 Task: Check a repository's "Topics" for categorized interests.
Action: Mouse moved to (548, 35)
Screenshot: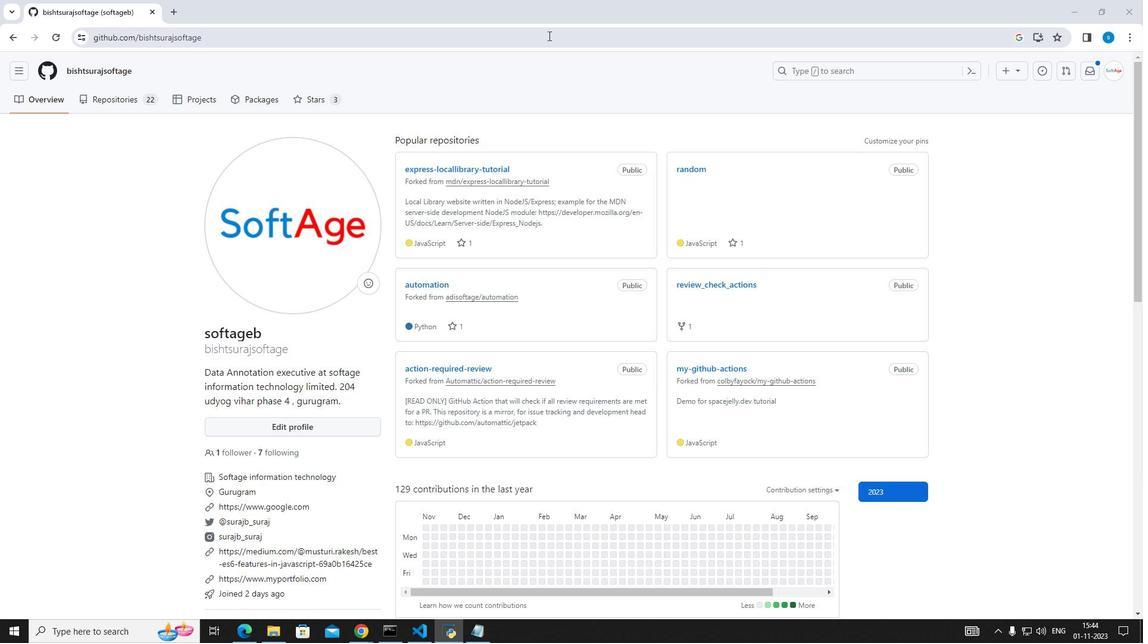 
Action: Mouse pressed left at (548, 35)
Screenshot: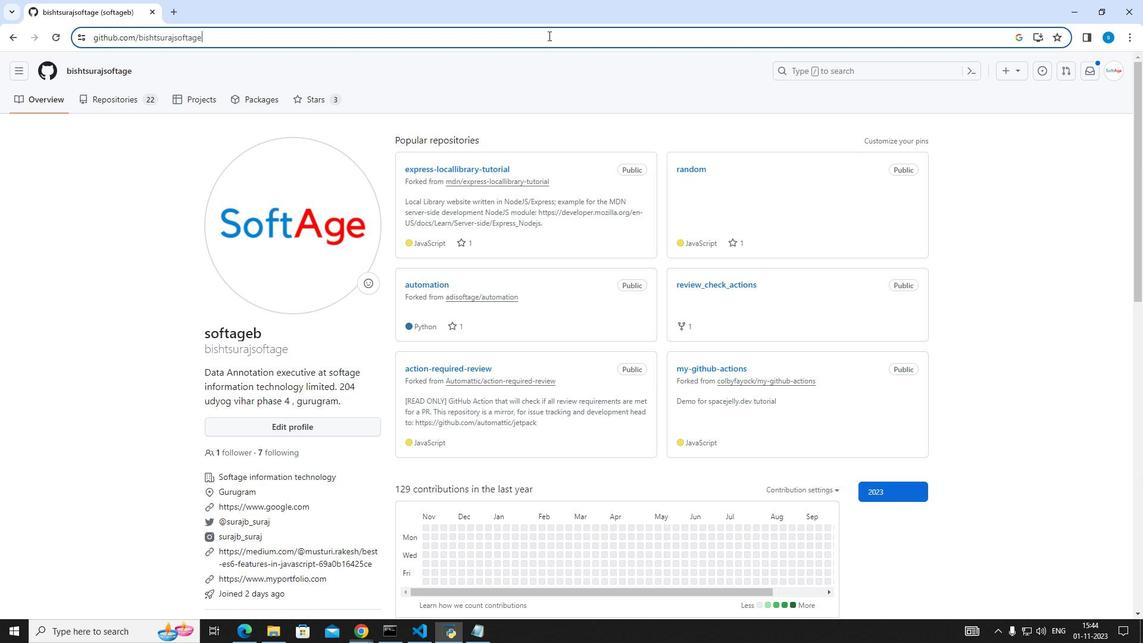 
Action: Key pressed <Key.backspace>www.github.com/topics<Key.enter>
Screenshot: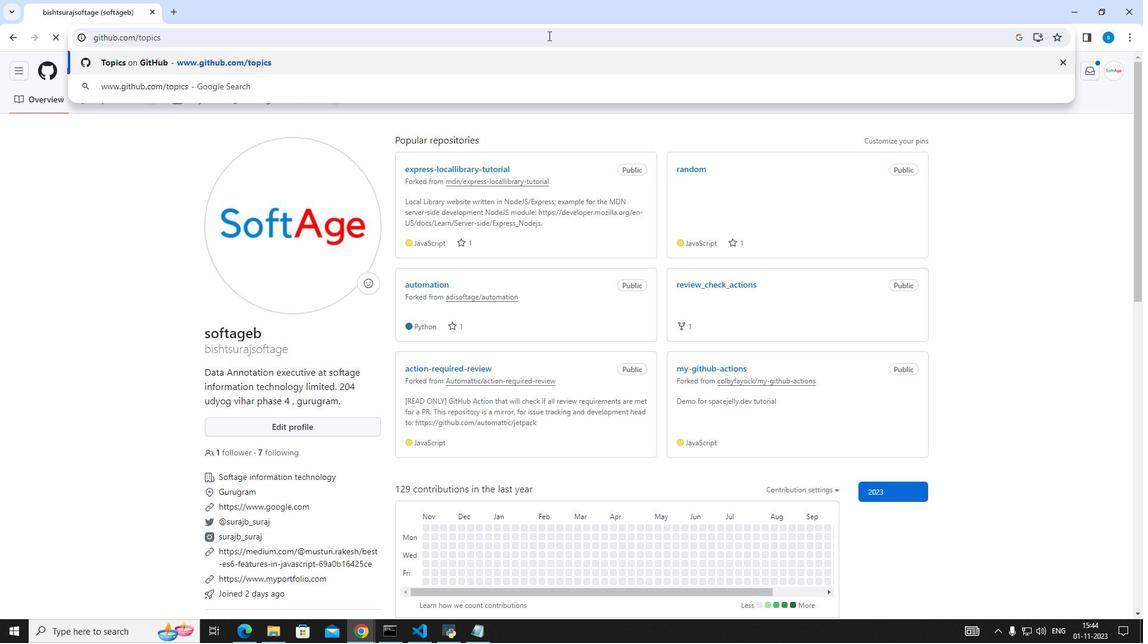 
Action: Mouse moved to (388, 319)
Screenshot: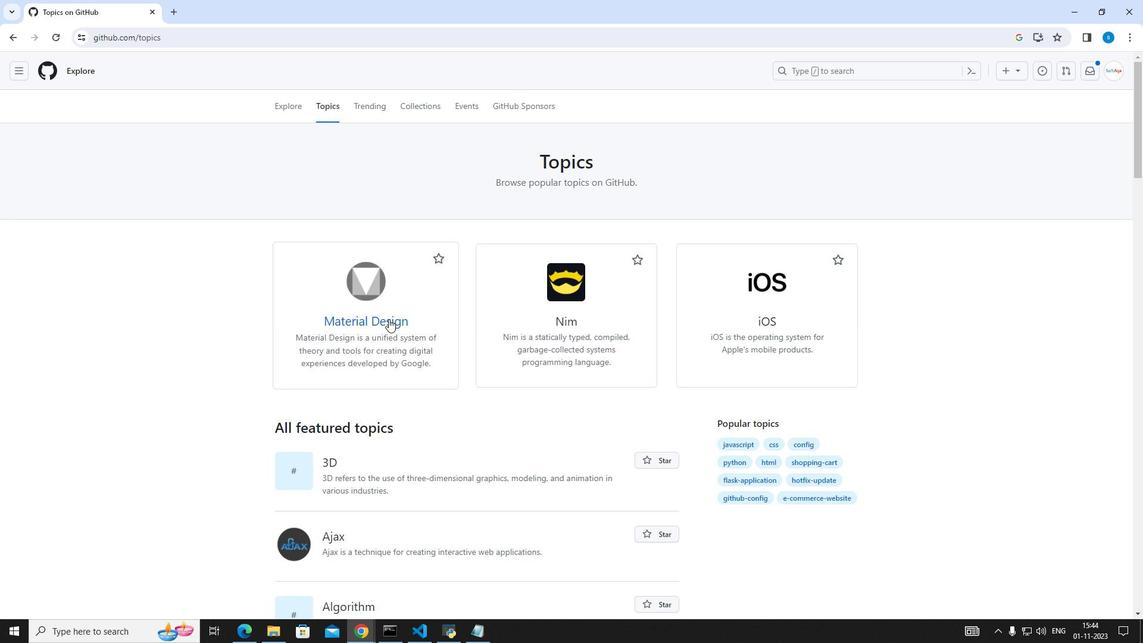 
Action: Mouse pressed left at (388, 319)
Screenshot: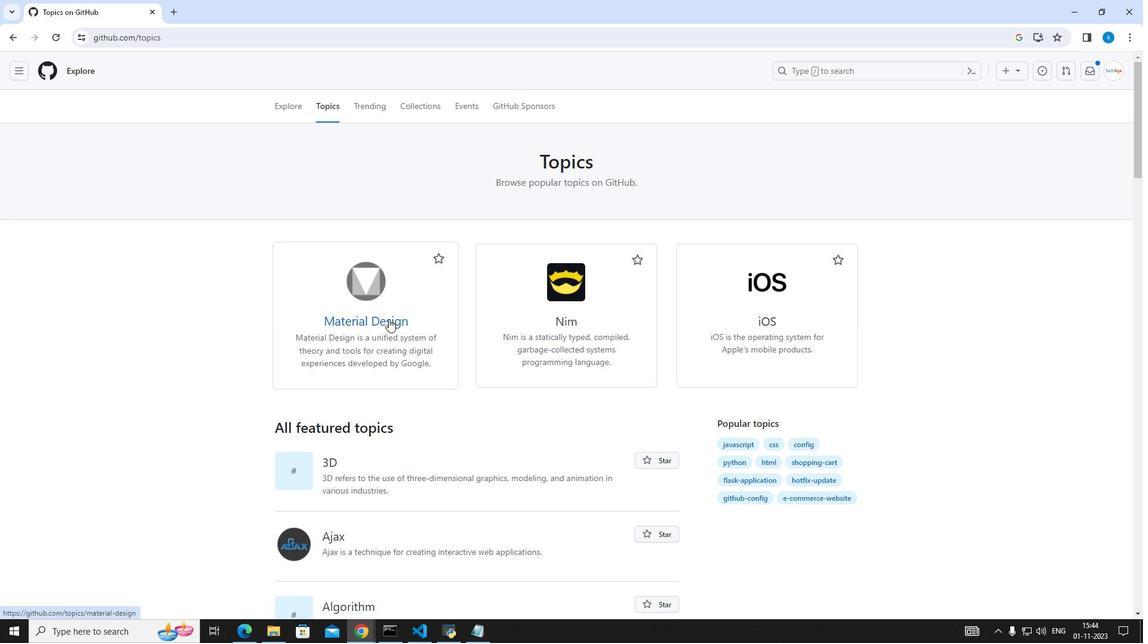 
Action: Mouse moved to (335, 478)
Screenshot: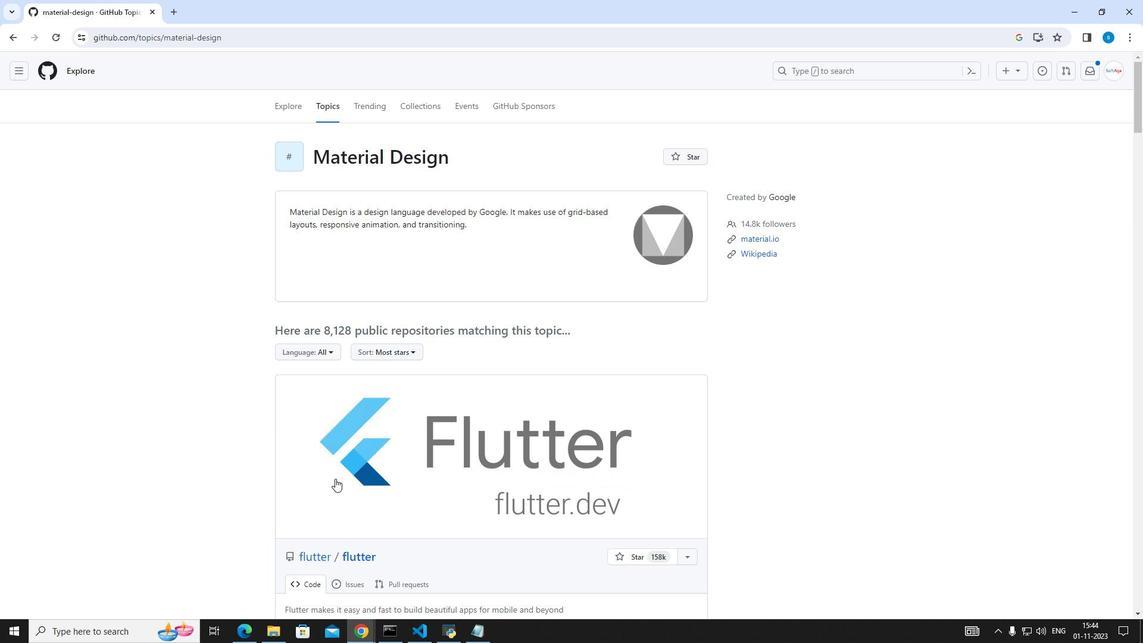 
Action: Mouse scrolled (335, 478) with delta (0, 0)
Screenshot: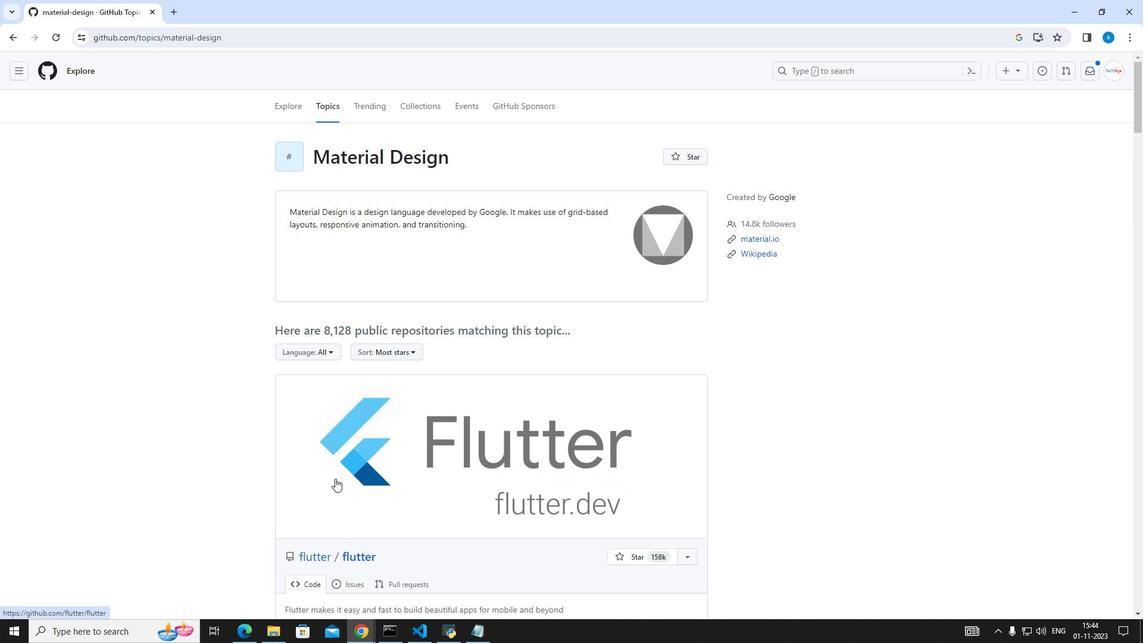 
Action: Mouse moved to (368, 495)
Screenshot: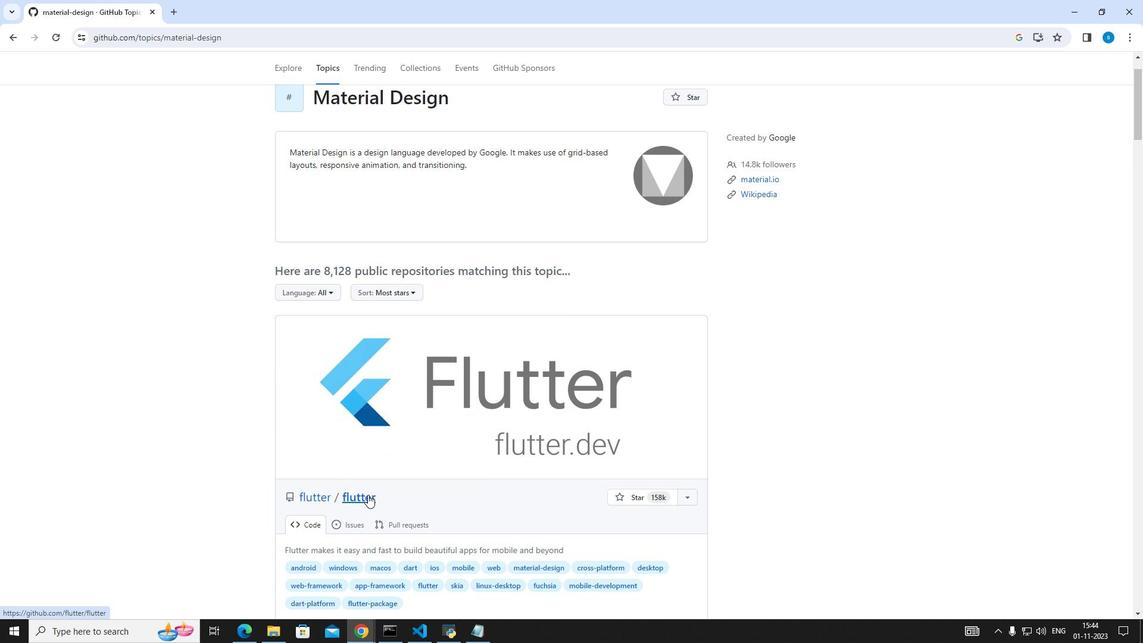 
Action: Mouse pressed left at (368, 495)
Screenshot: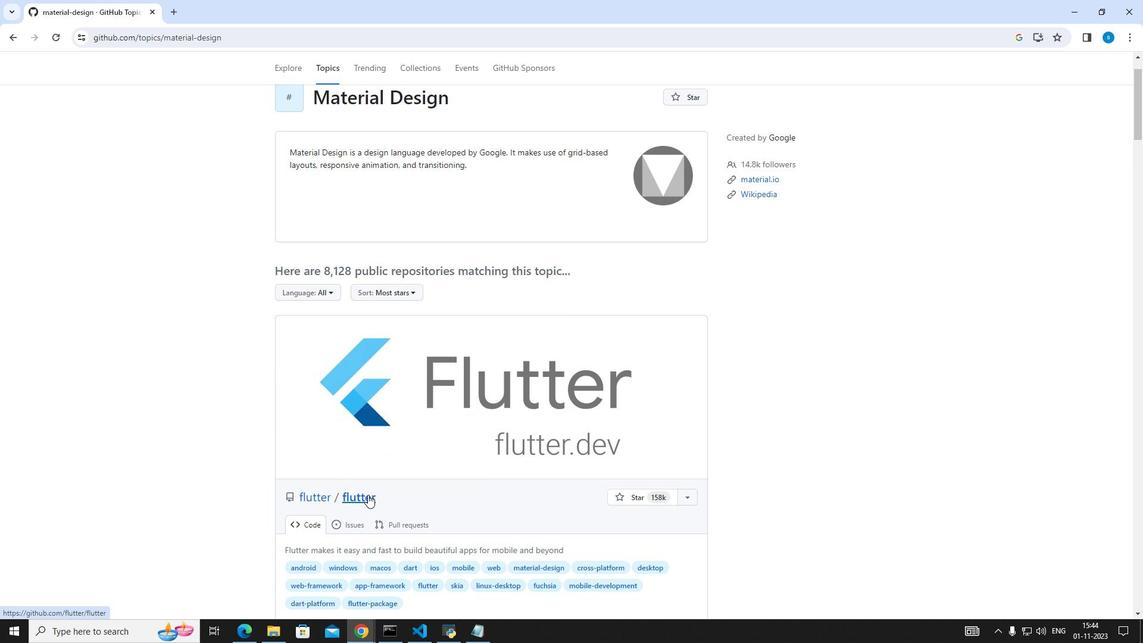 
Action: Mouse moved to (367, 483)
Screenshot: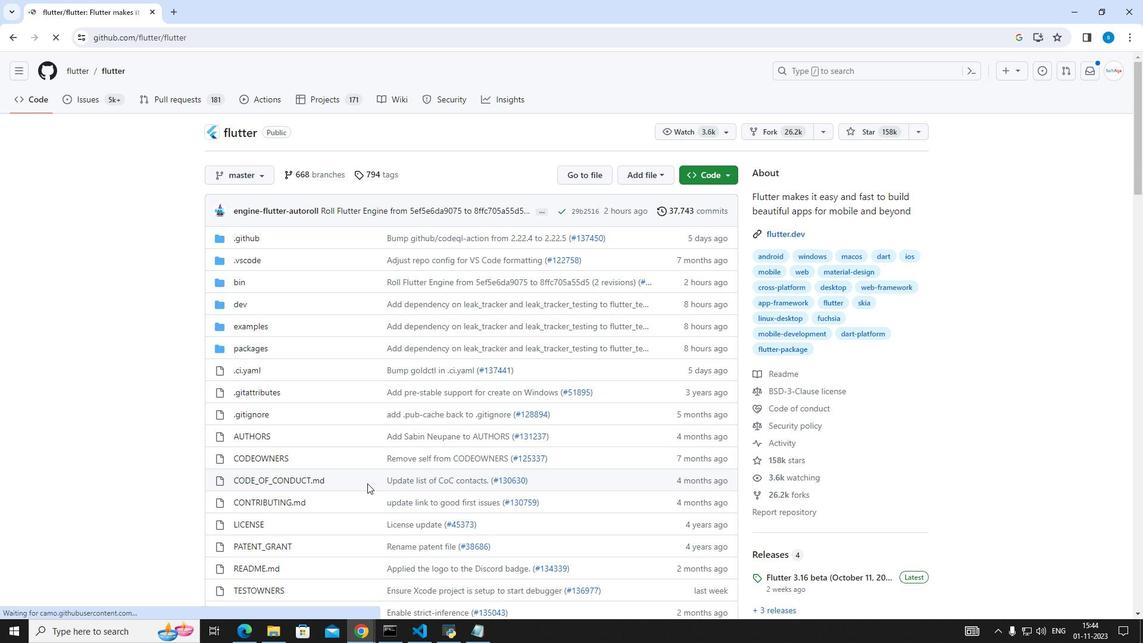 
Action: Mouse scrolled (367, 483) with delta (0, 0)
Screenshot: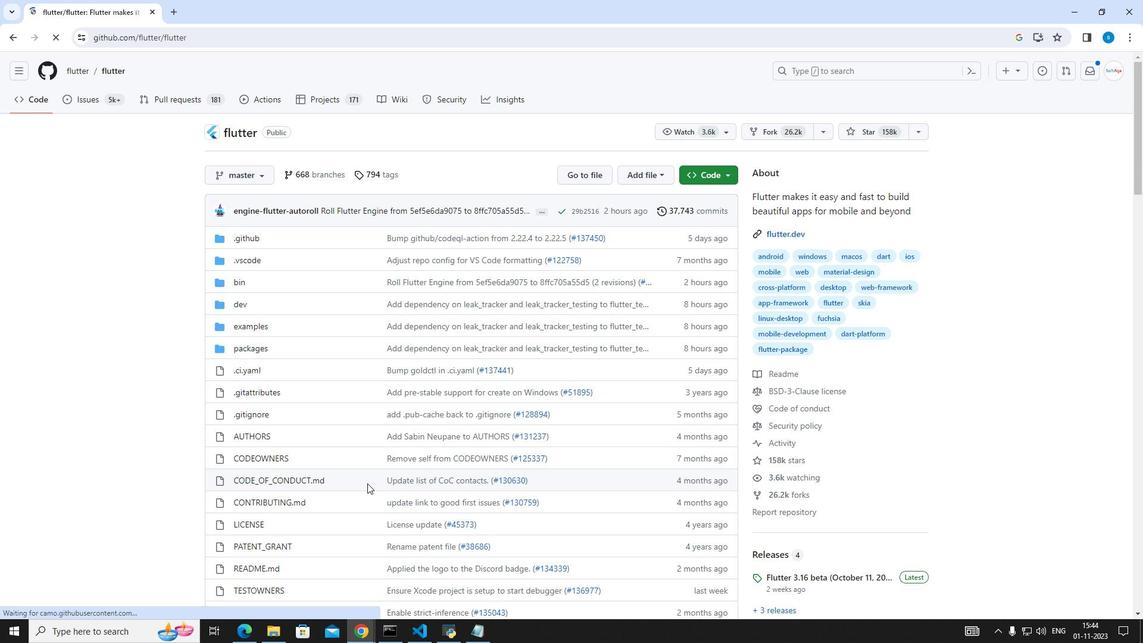 
Action: Mouse scrolled (367, 483) with delta (0, 0)
Screenshot: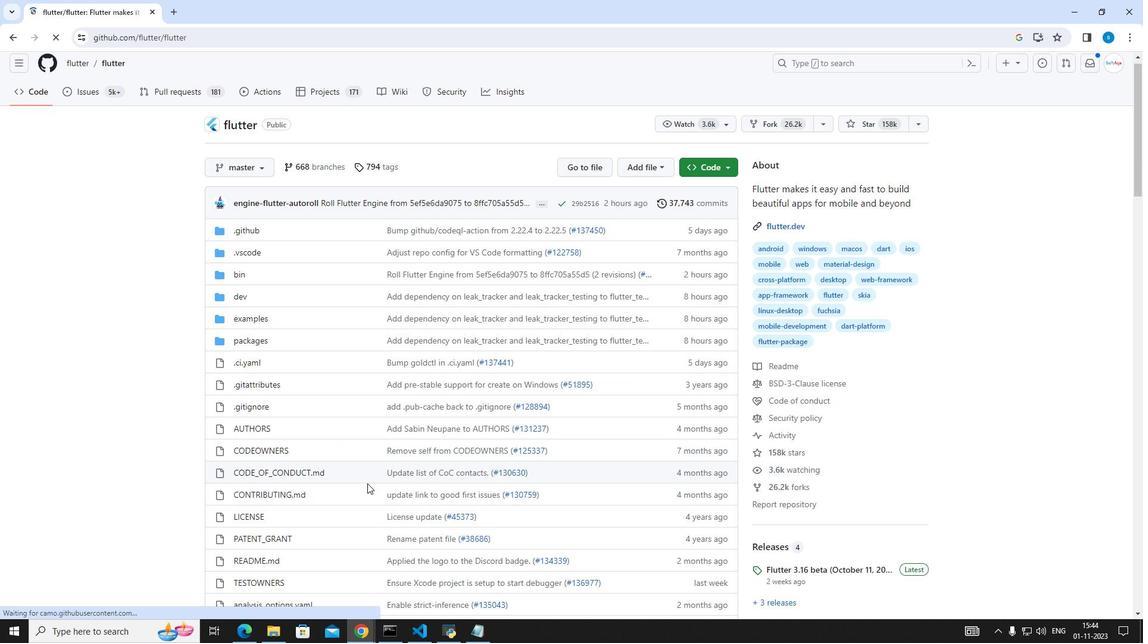 
Action: Mouse scrolled (367, 483) with delta (0, 0)
Screenshot: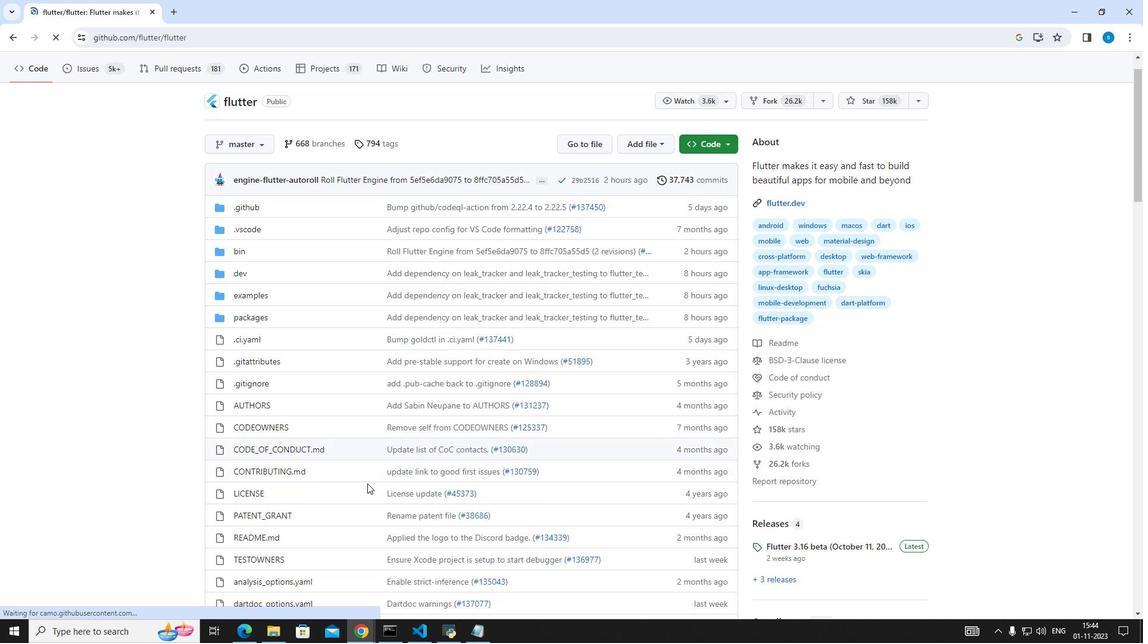 
Action: Mouse scrolled (367, 483) with delta (0, 0)
Screenshot: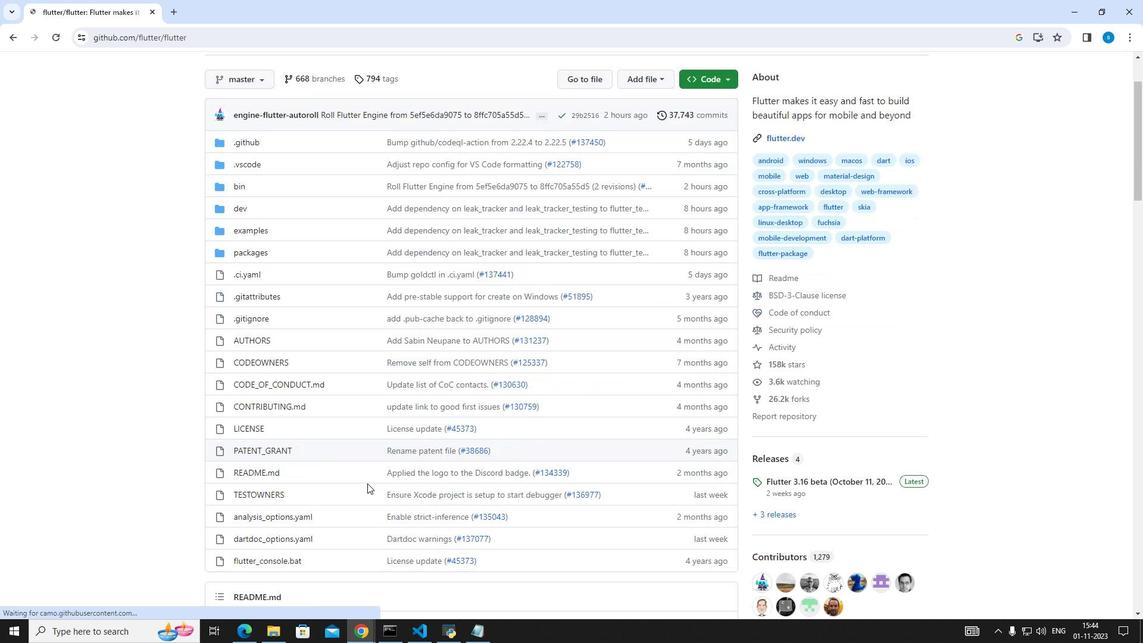 
Action: Mouse scrolled (367, 483) with delta (0, 0)
Screenshot: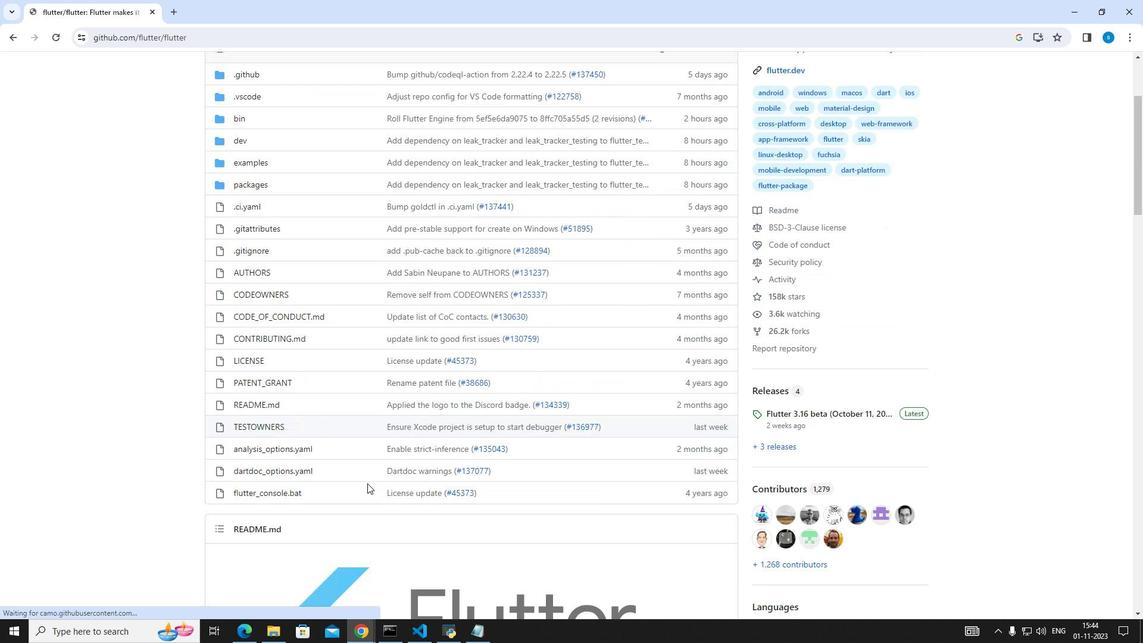 
Action: Mouse moved to (367, 483)
Screenshot: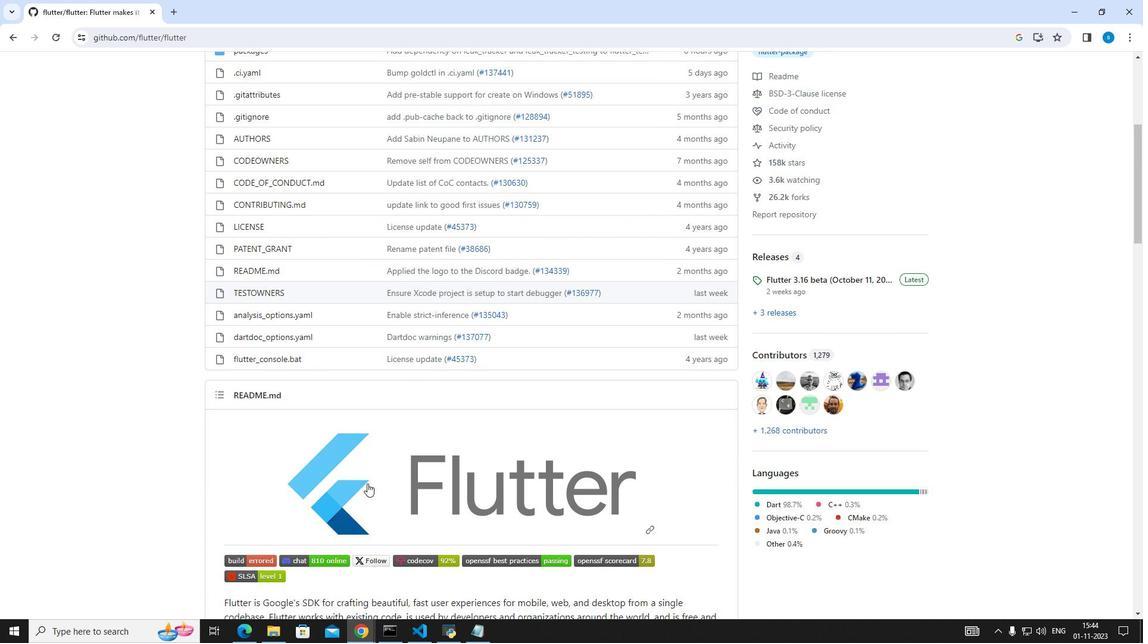 
Action: Mouse scrolled (367, 483) with delta (0, 0)
Screenshot: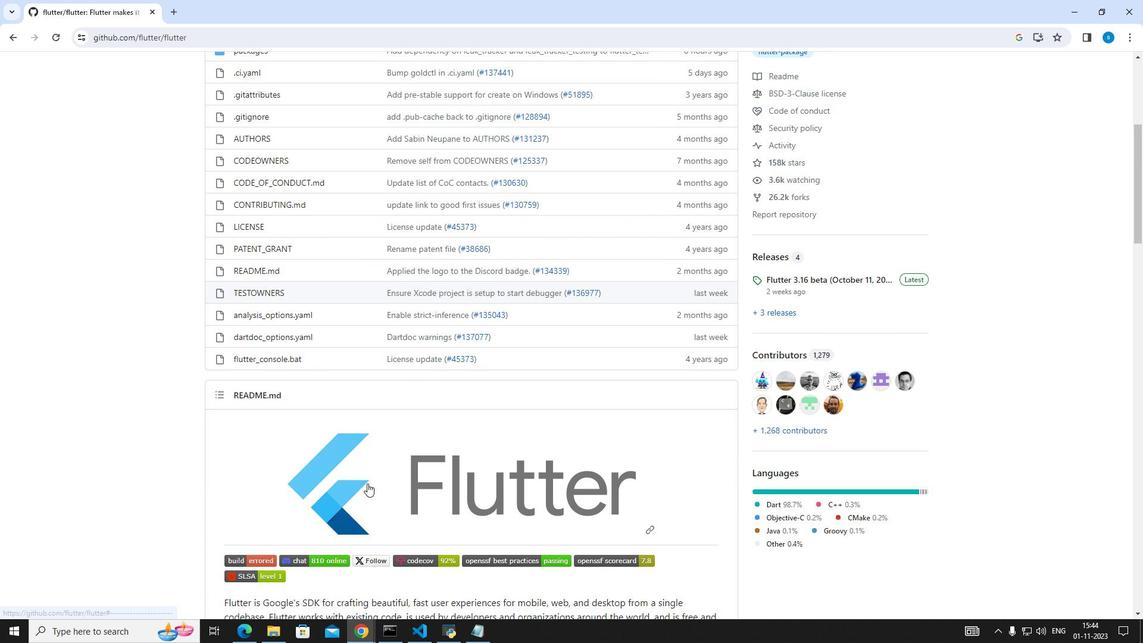 
Action: Mouse scrolled (367, 483) with delta (0, 0)
Screenshot: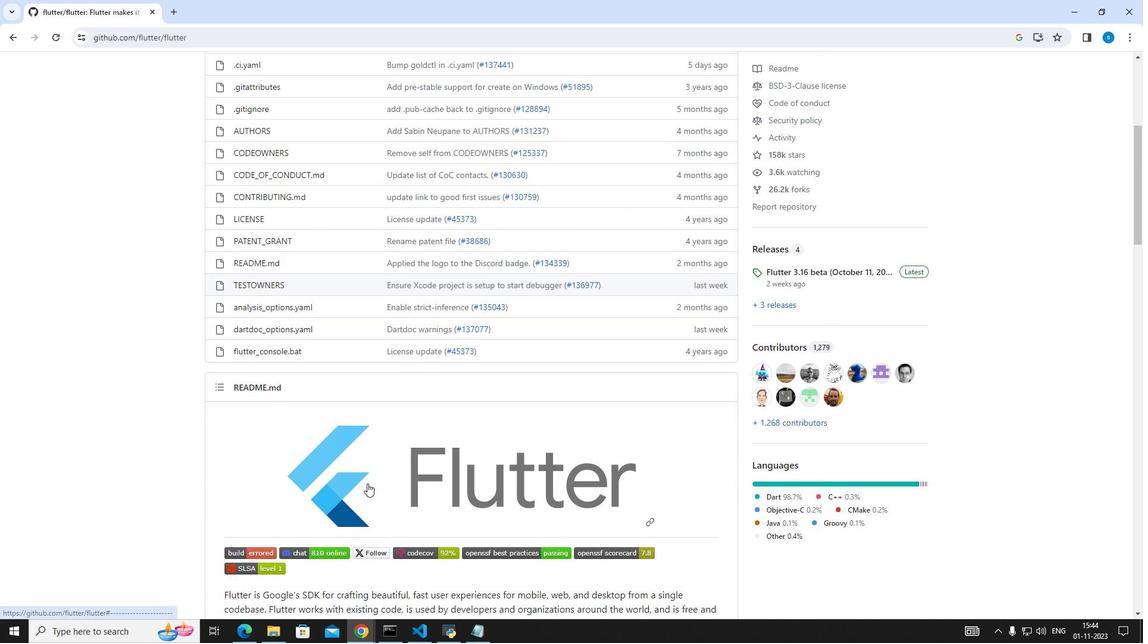 
Action: Mouse scrolled (367, 483) with delta (0, 0)
Screenshot: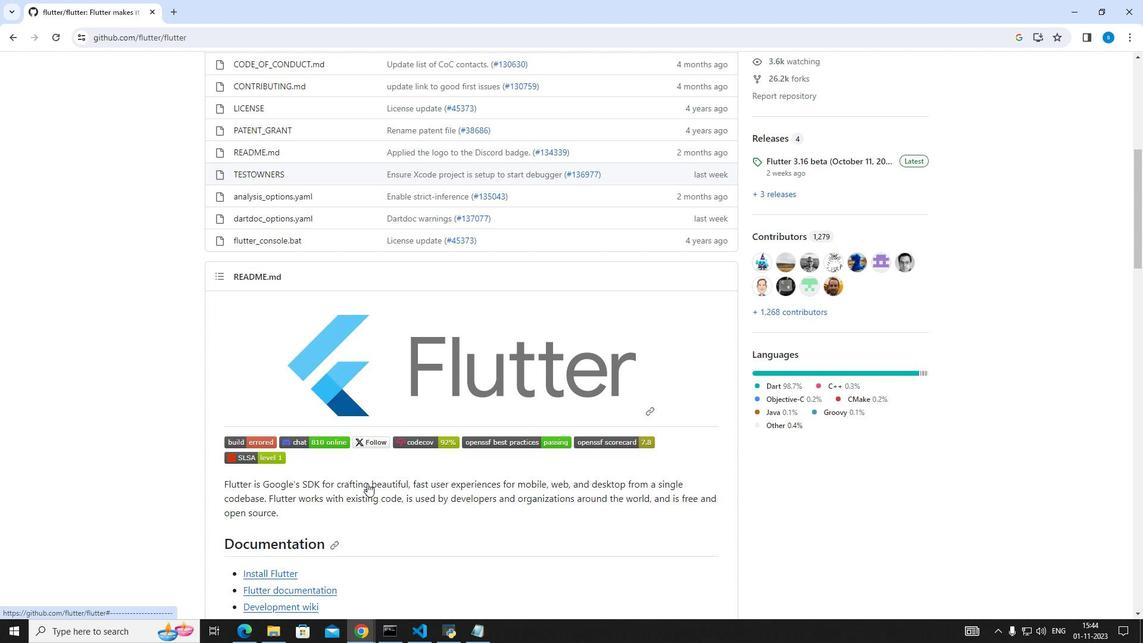 
Action: Mouse scrolled (367, 484) with delta (0, 0)
Screenshot: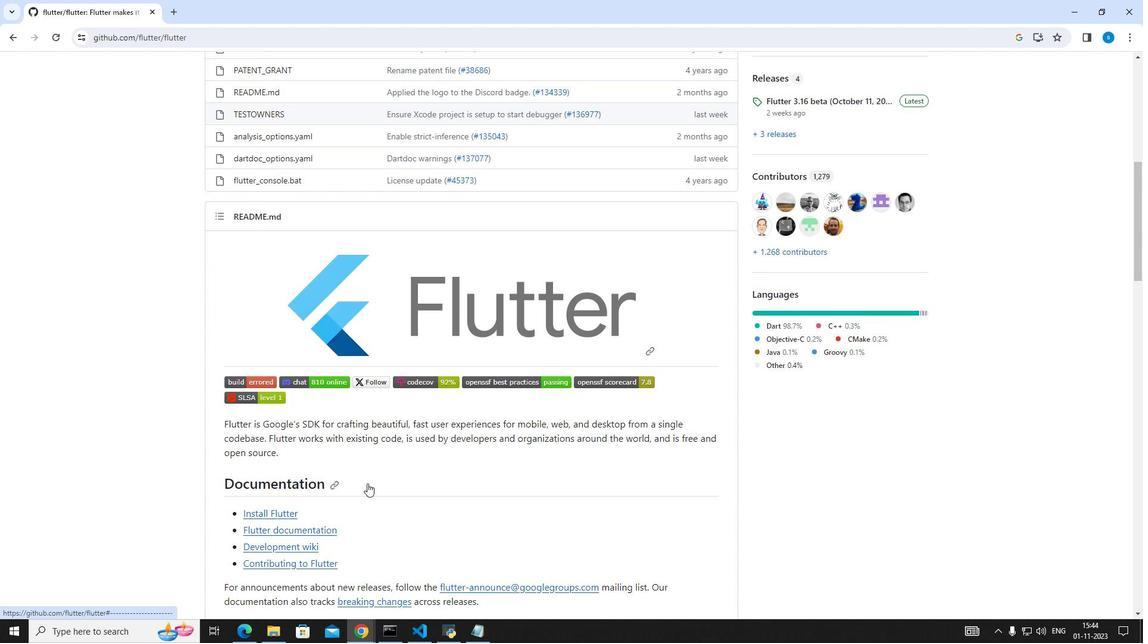 
Action: Mouse scrolled (367, 484) with delta (0, 0)
Screenshot: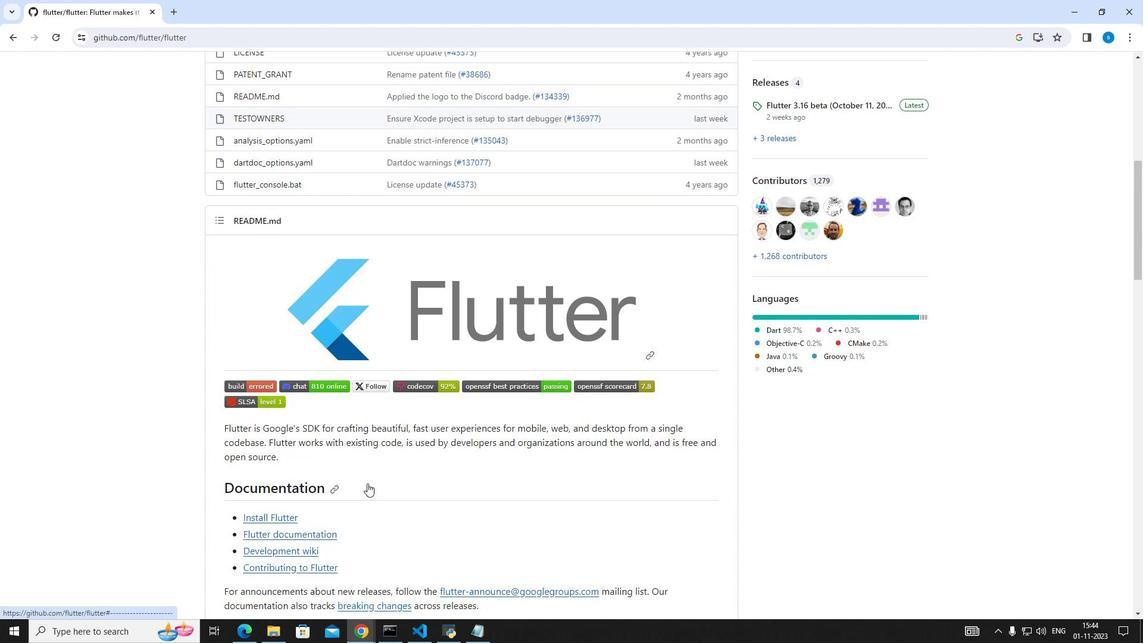 
Action: Mouse scrolled (367, 484) with delta (0, 0)
Screenshot: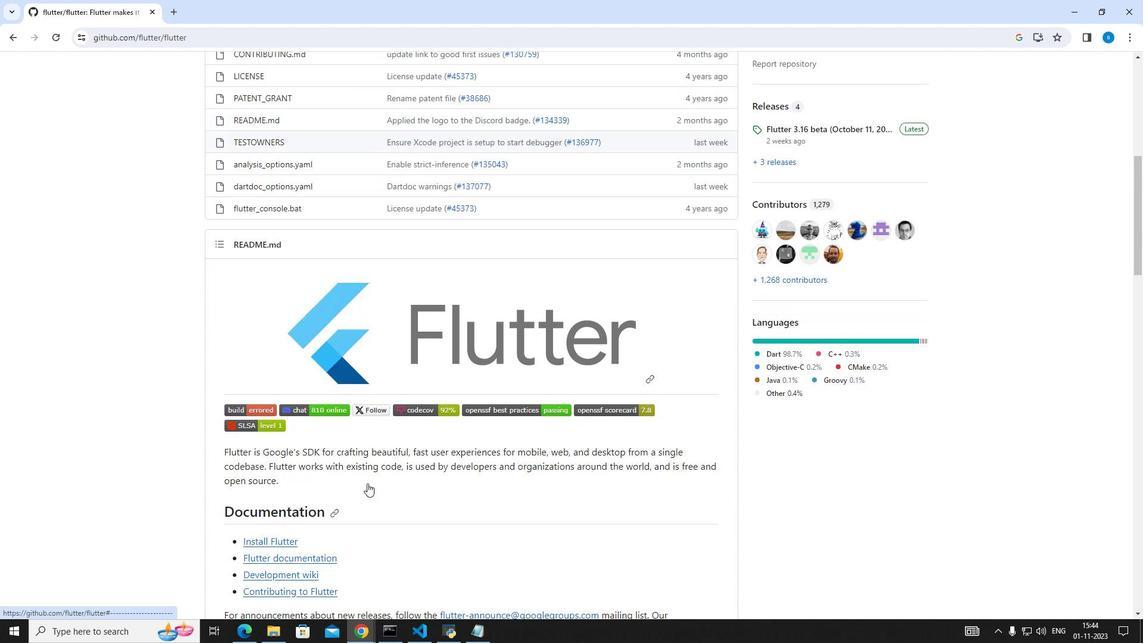 
Action: Mouse scrolled (367, 484) with delta (0, 0)
Screenshot: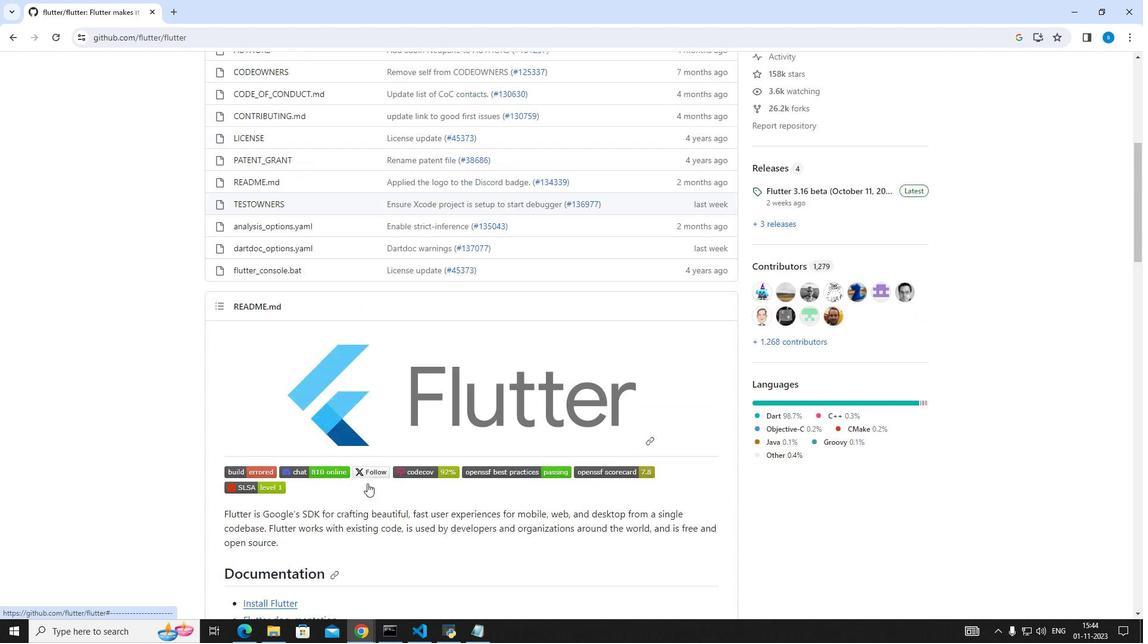 
Action: Mouse moved to (367, 482)
Screenshot: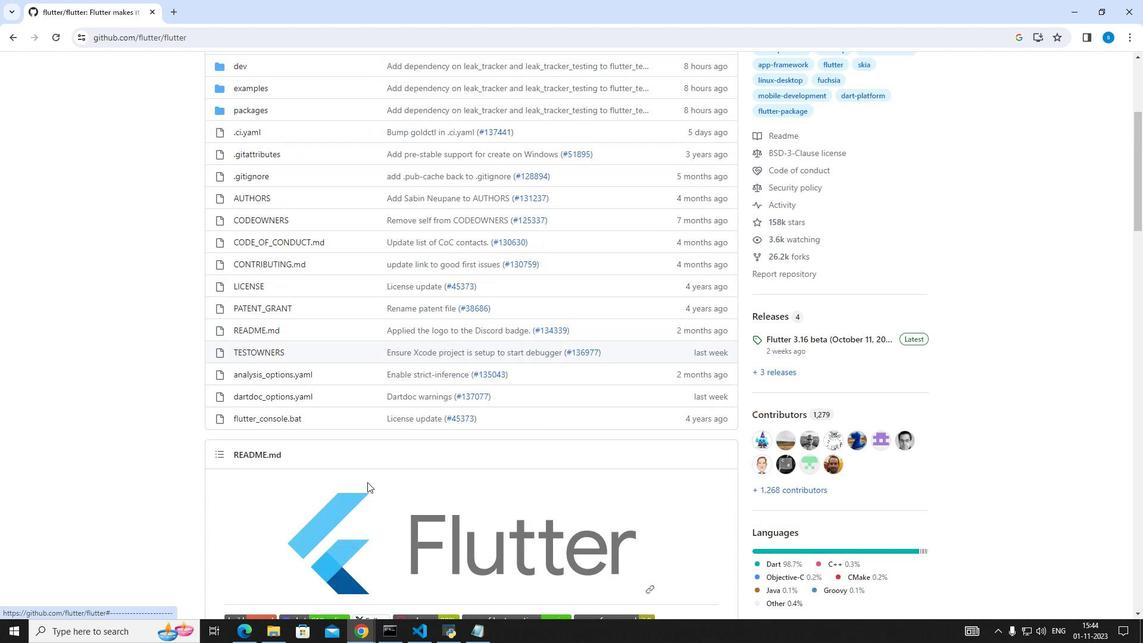 
Action: Mouse scrolled (367, 481) with delta (0, 0)
Screenshot: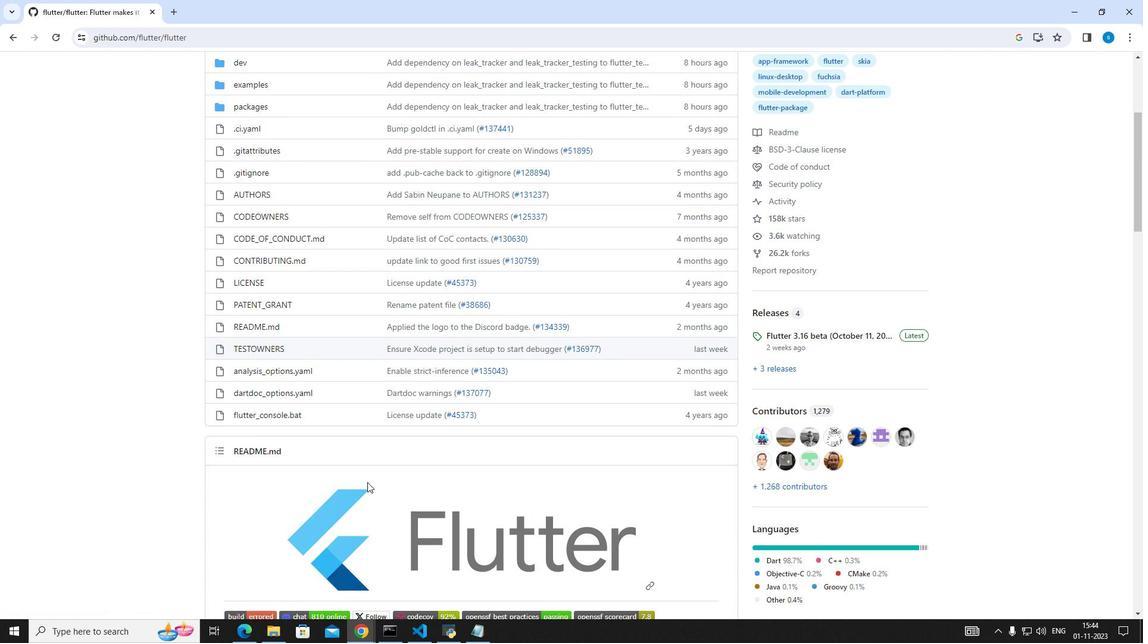 
Action: Mouse scrolled (367, 481) with delta (0, 0)
Screenshot: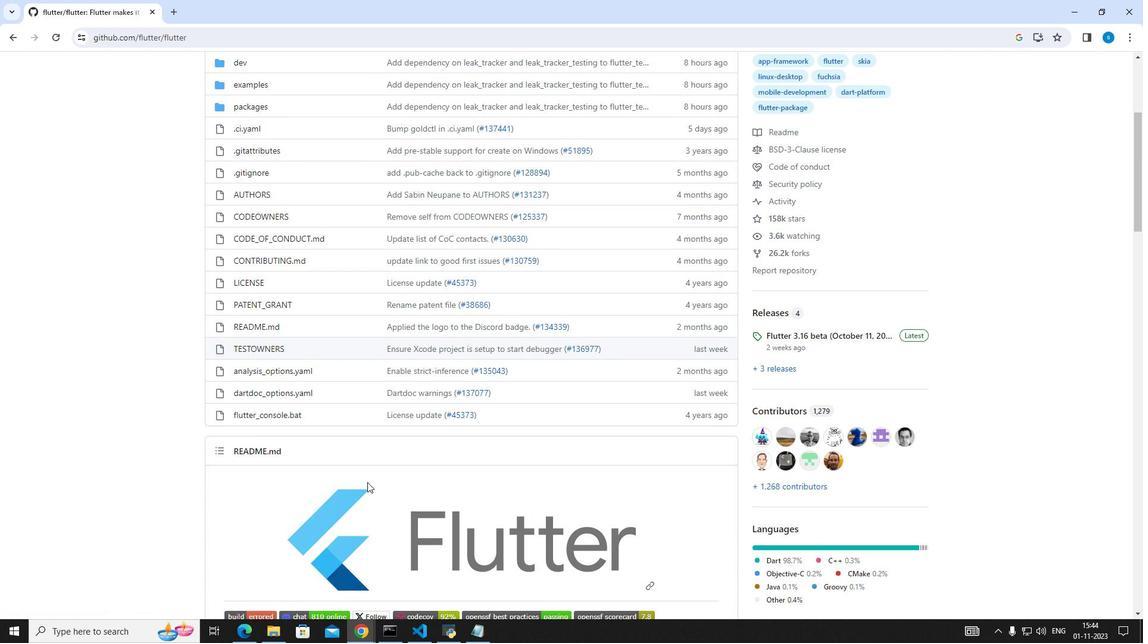 
Action: Mouse scrolled (367, 481) with delta (0, 0)
Screenshot: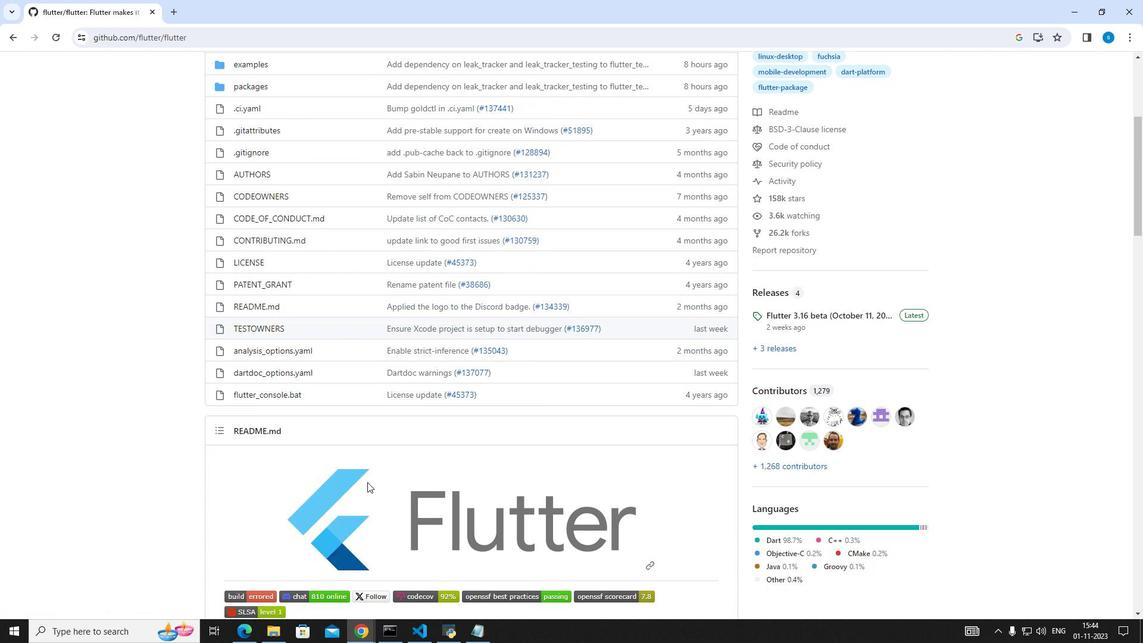 
Action: Mouse scrolled (367, 481) with delta (0, 0)
Screenshot: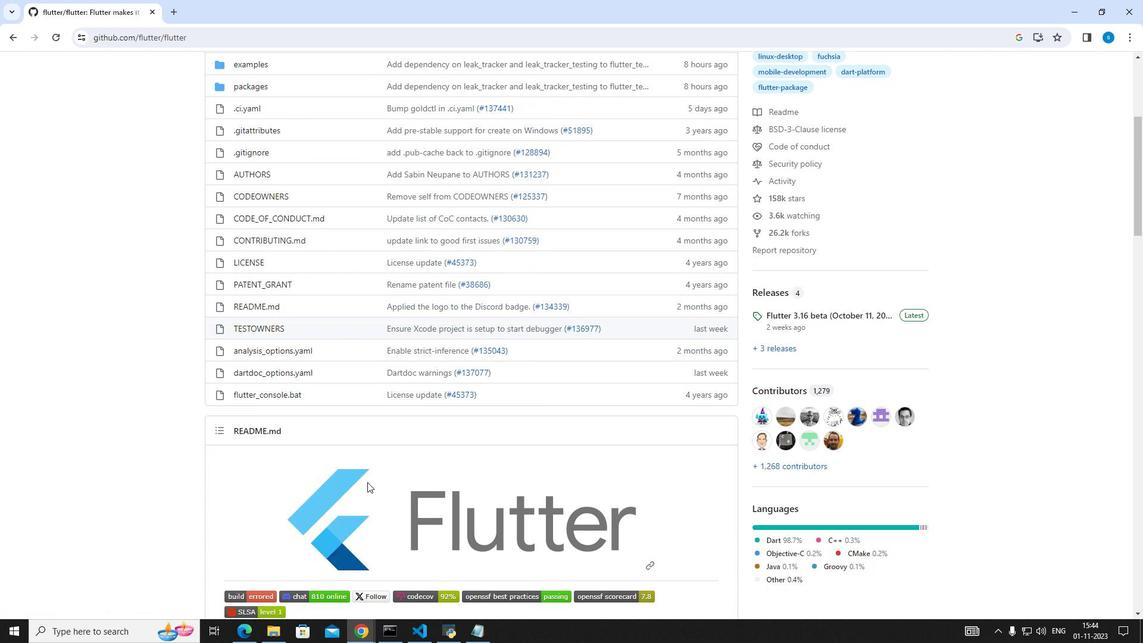 
Action: Mouse scrolled (367, 481) with delta (0, 0)
Screenshot: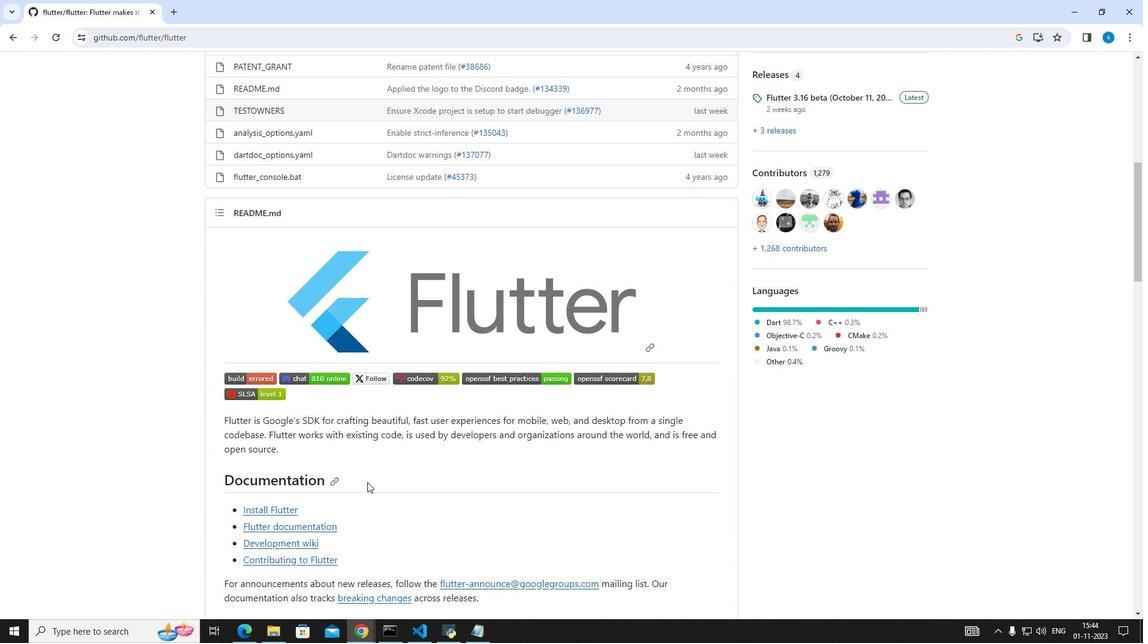 
Action: Mouse scrolled (367, 481) with delta (0, 0)
Screenshot: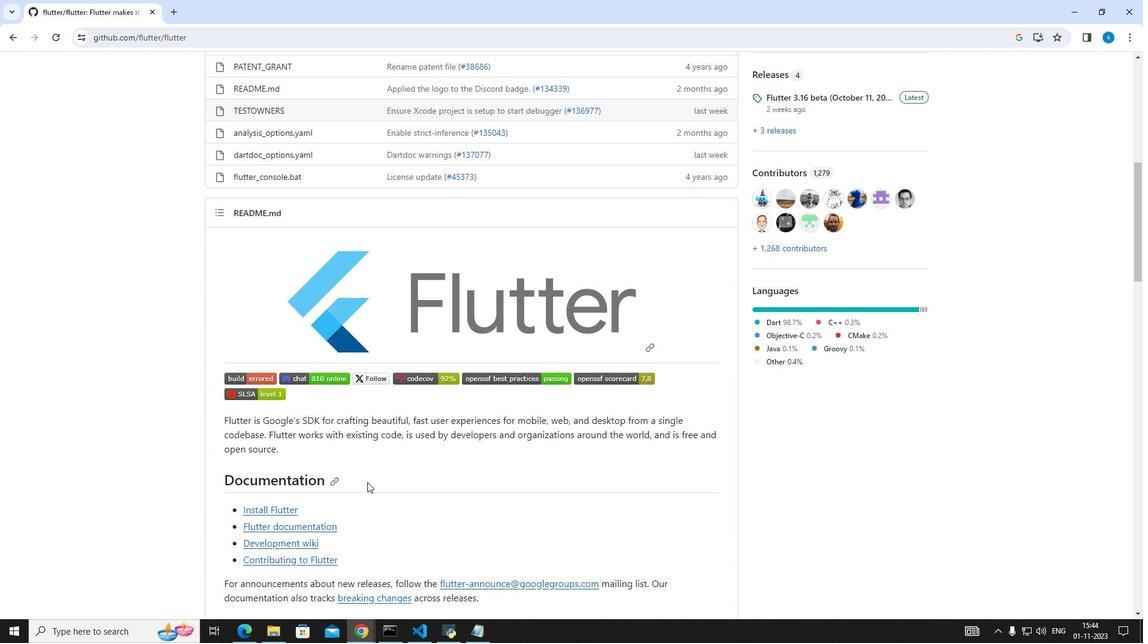 
Action: Mouse scrolled (367, 481) with delta (0, 0)
Screenshot: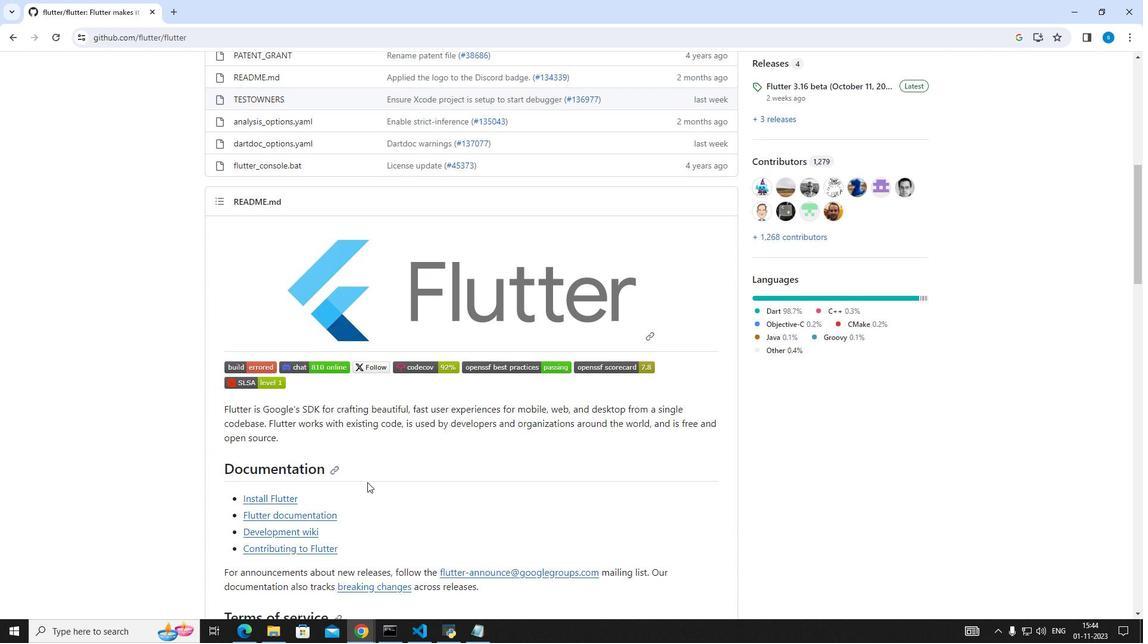 
Action: Mouse scrolled (367, 481) with delta (0, 0)
Screenshot: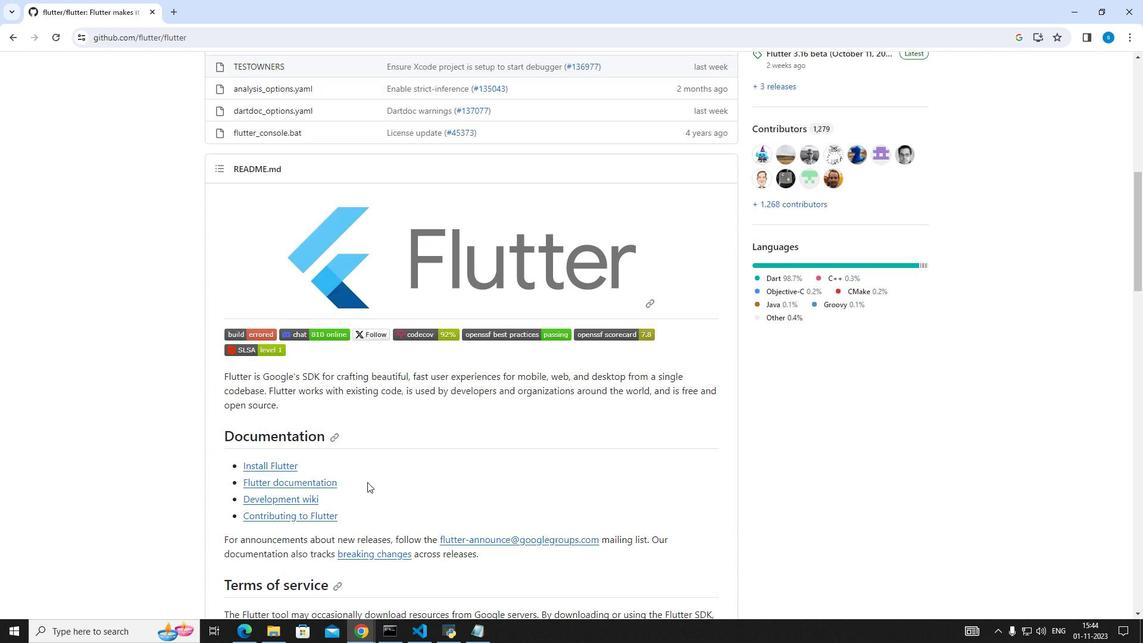 
Action: Mouse scrolled (367, 481) with delta (0, 0)
Screenshot: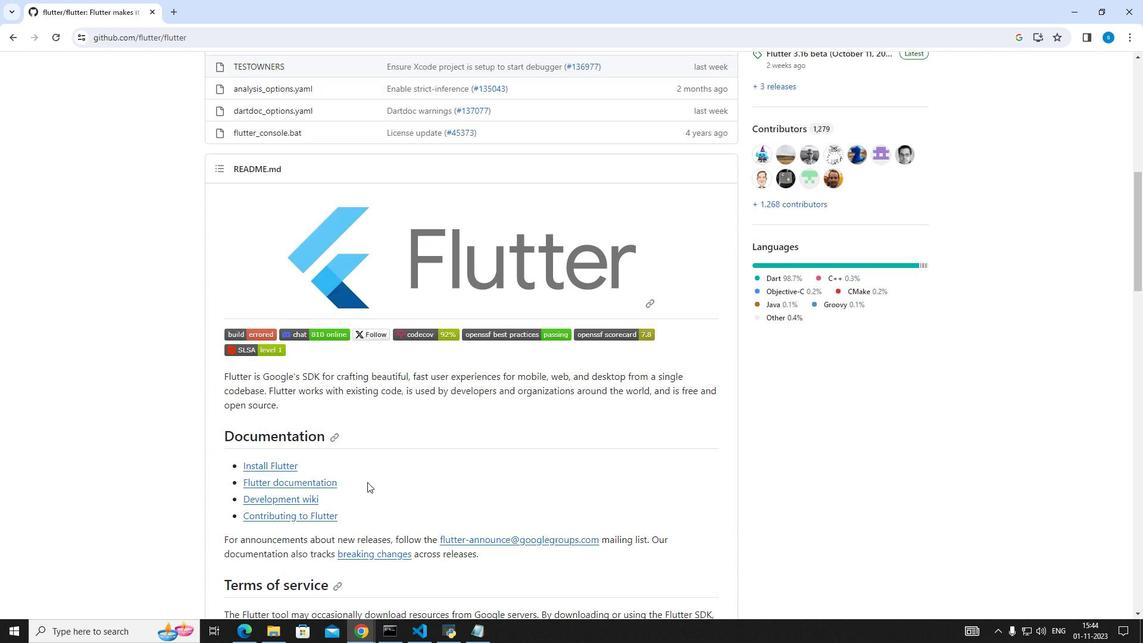 
Action: Mouse scrolled (367, 481) with delta (0, 0)
Screenshot: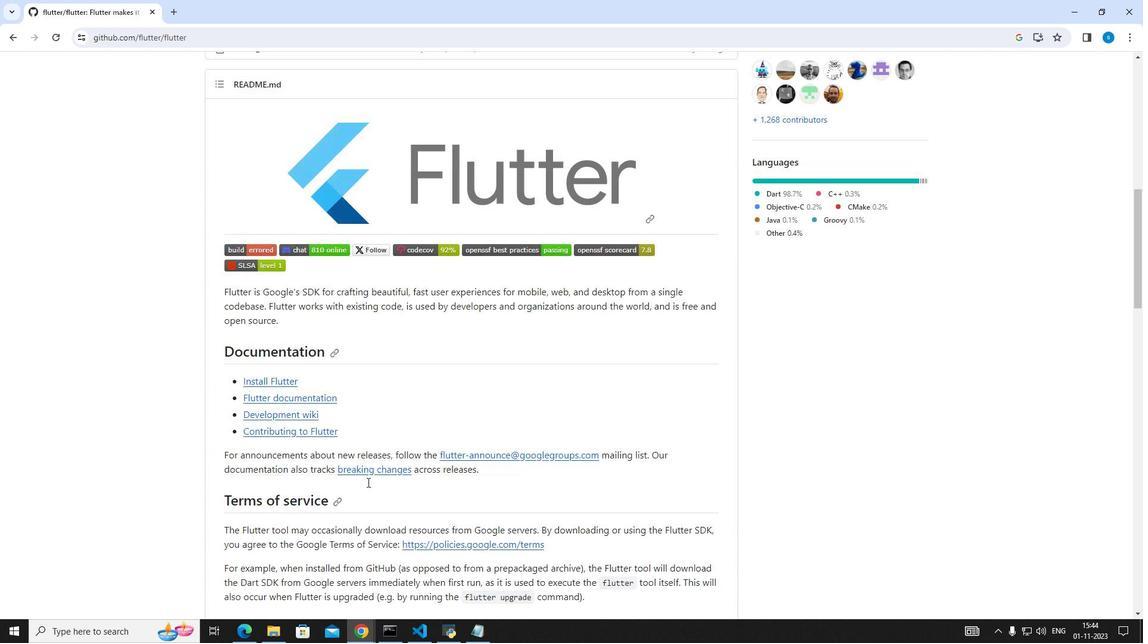 
Action: Mouse scrolled (367, 481) with delta (0, 0)
Screenshot: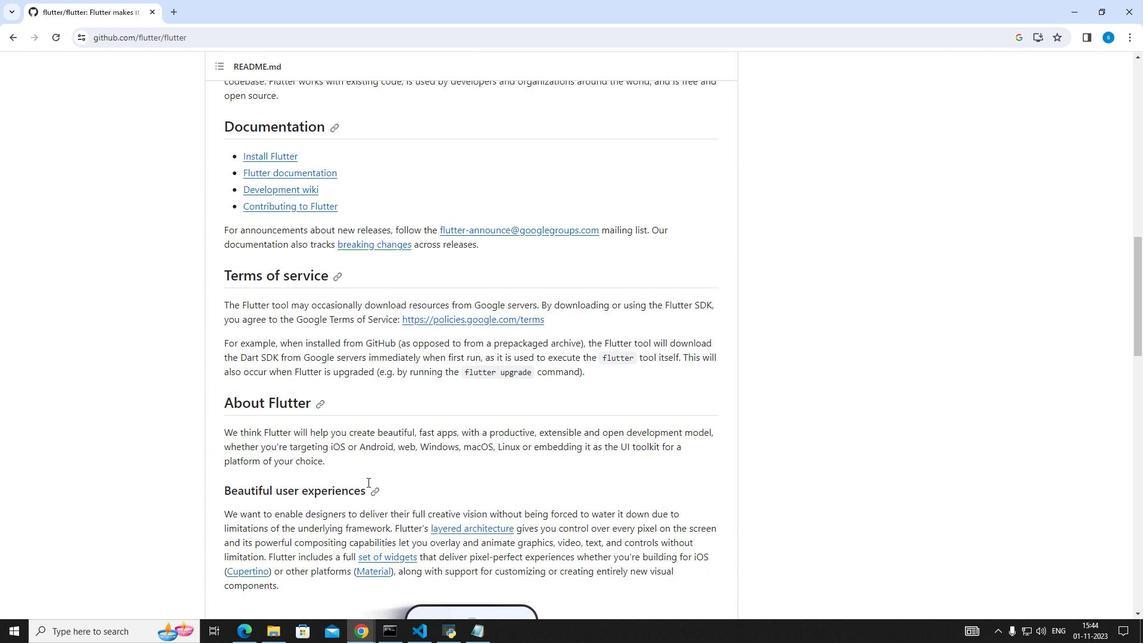 
Action: Mouse scrolled (367, 481) with delta (0, 0)
Screenshot: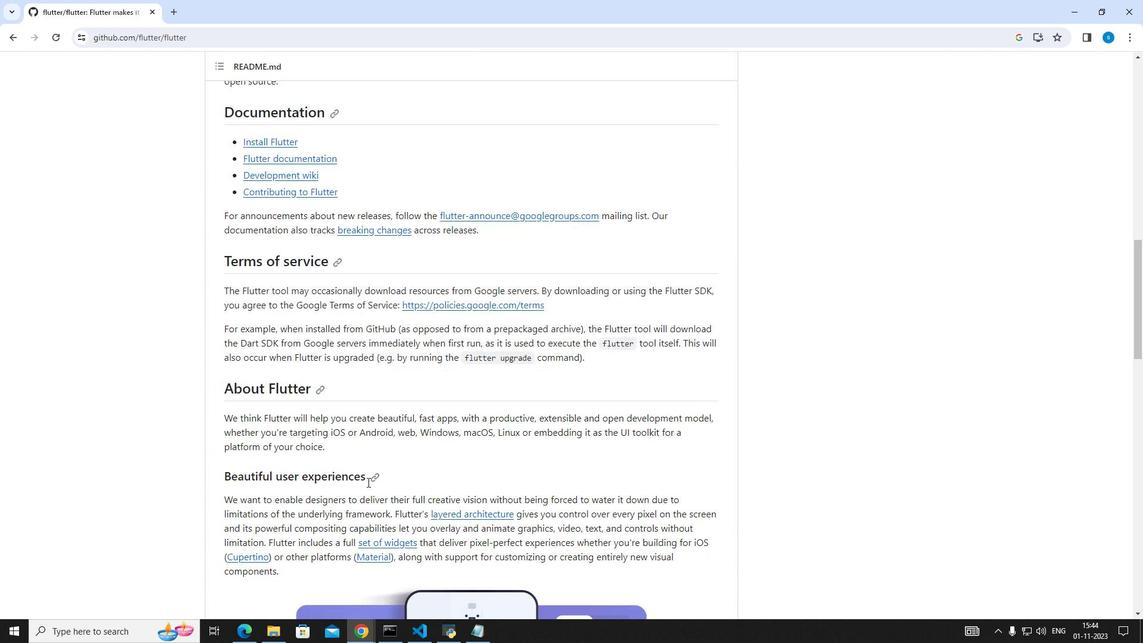 
Action: Mouse scrolled (367, 481) with delta (0, 0)
Screenshot: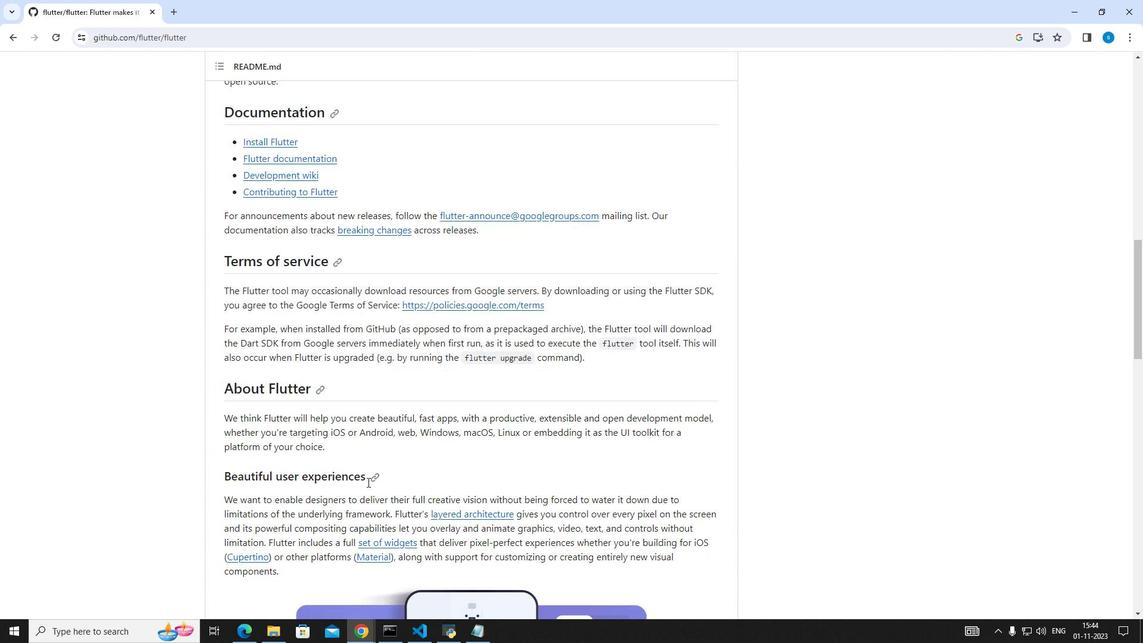
Action: Mouse scrolled (367, 481) with delta (0, 0)
Screenshot: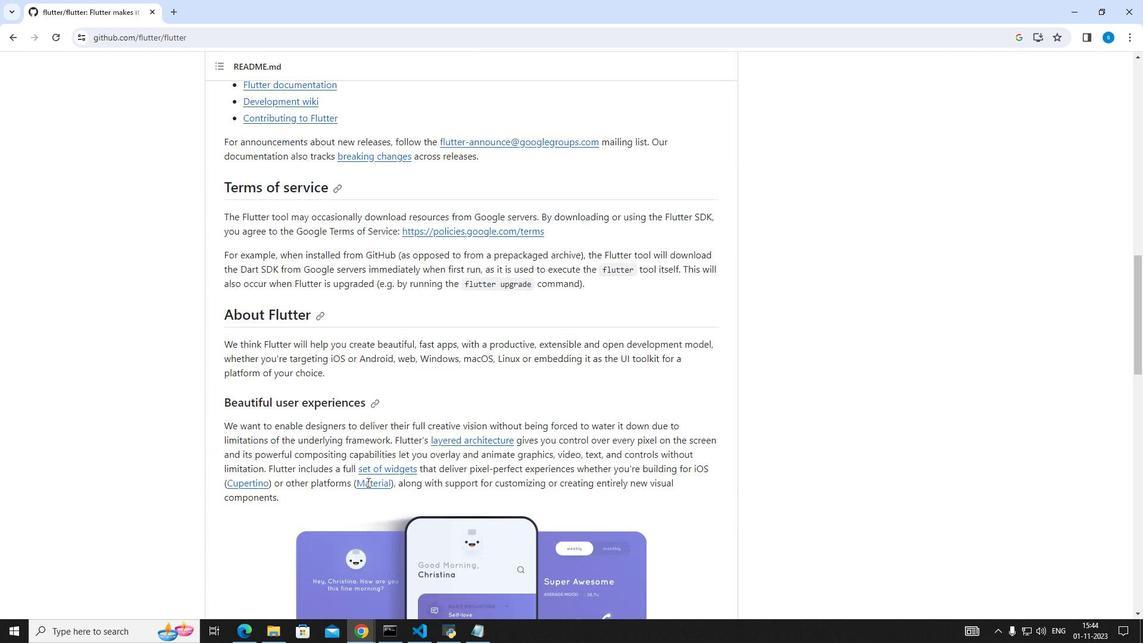 
Action: Mouse scrolled (367, 481) with delta (0, 0)
Screenshot: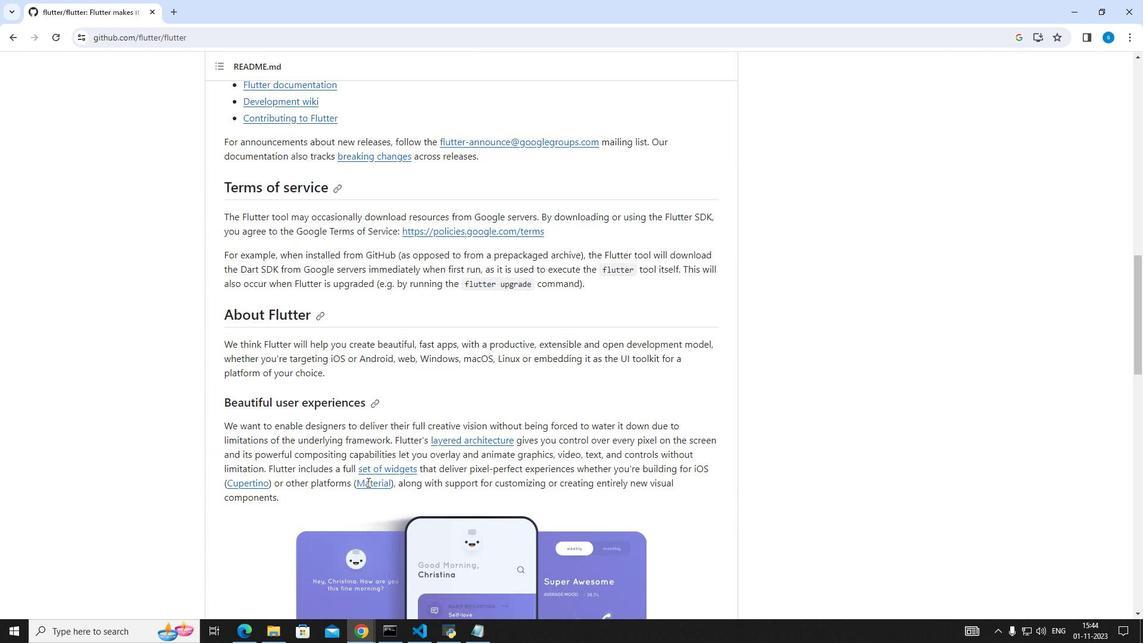 
Action: Mouse scrolled (367, 481) with delta (0, 0)
Screenshot: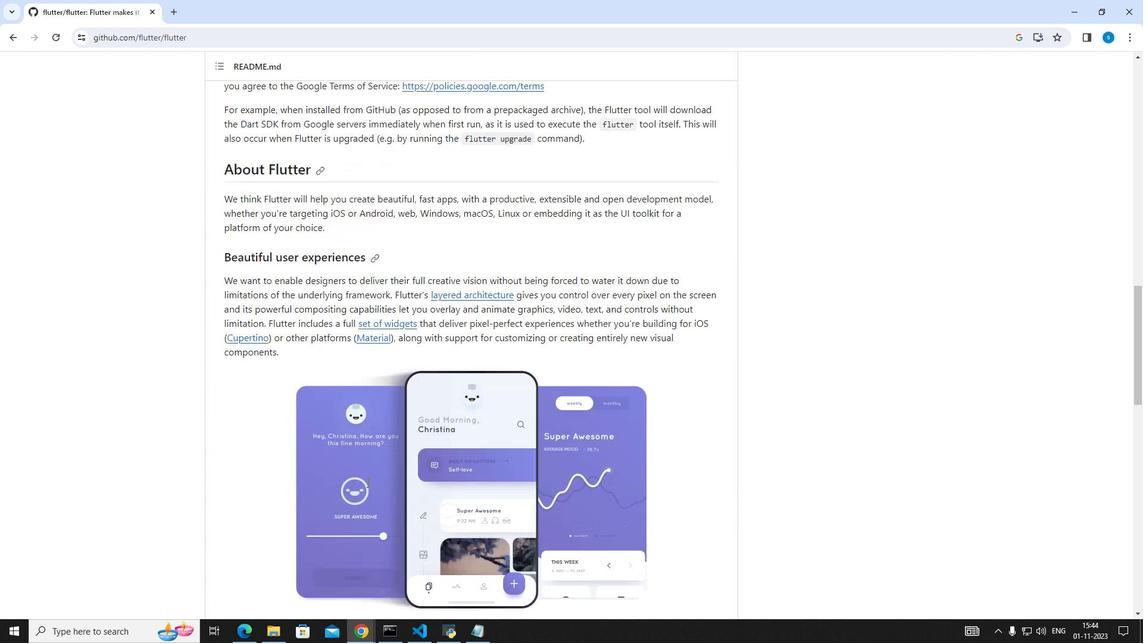 
Action: Mouse scrolled (367, 481) with delta (0, 0)
Screenshot: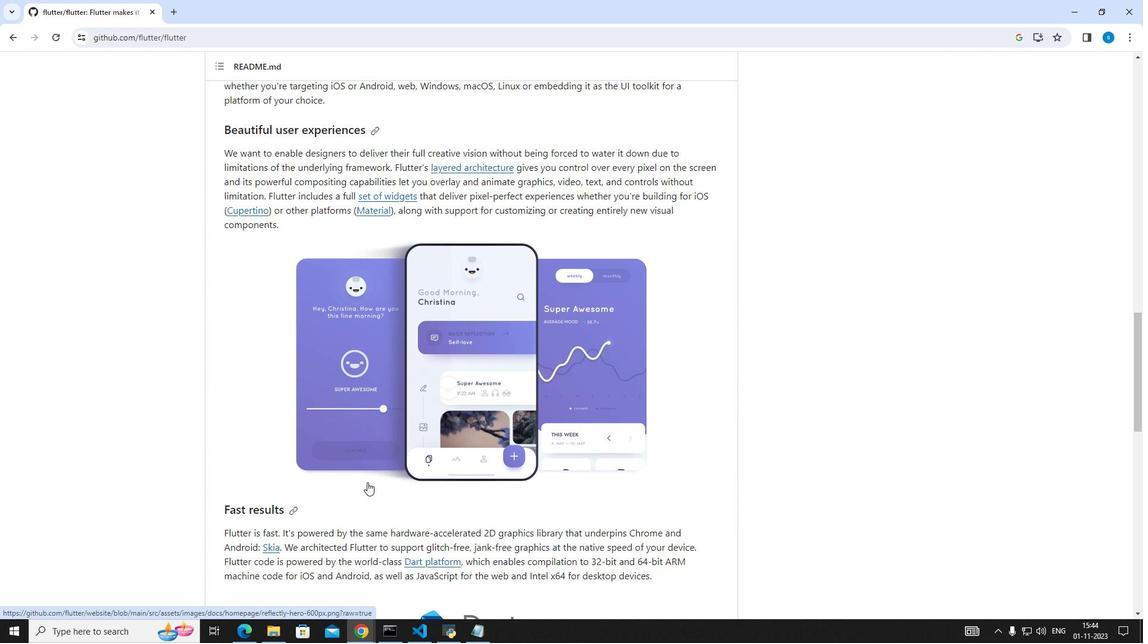 
Action: Mouse scrolled (367, 481) with delta (0, 0)
Screenshot: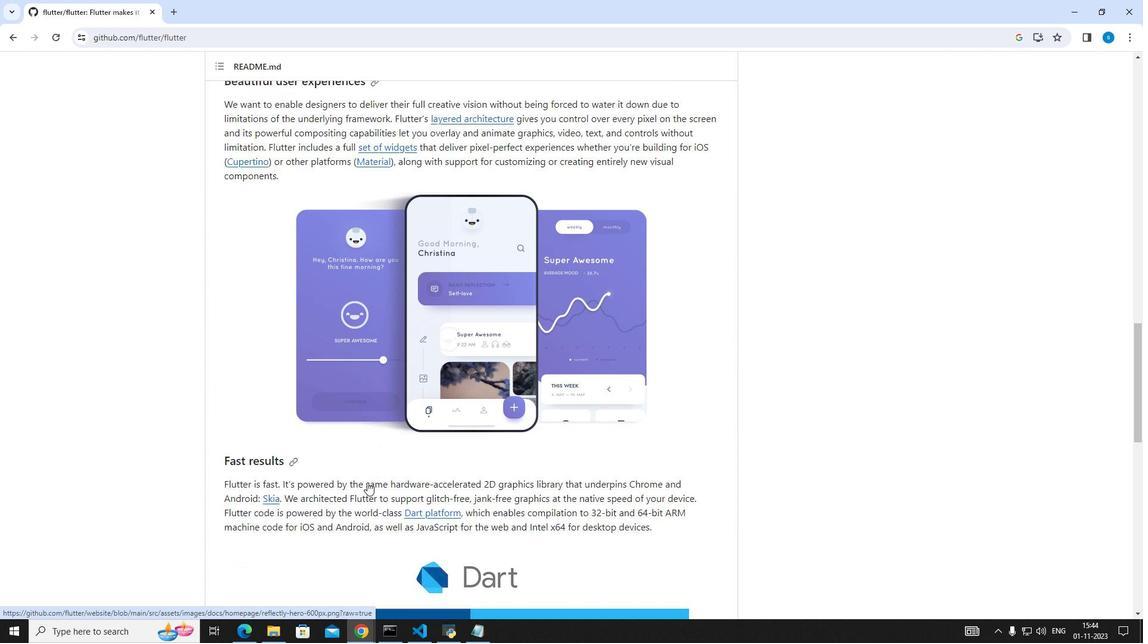 
Action: Mouse scrolled (367, 481) with delta (0, 0)
Screenshot: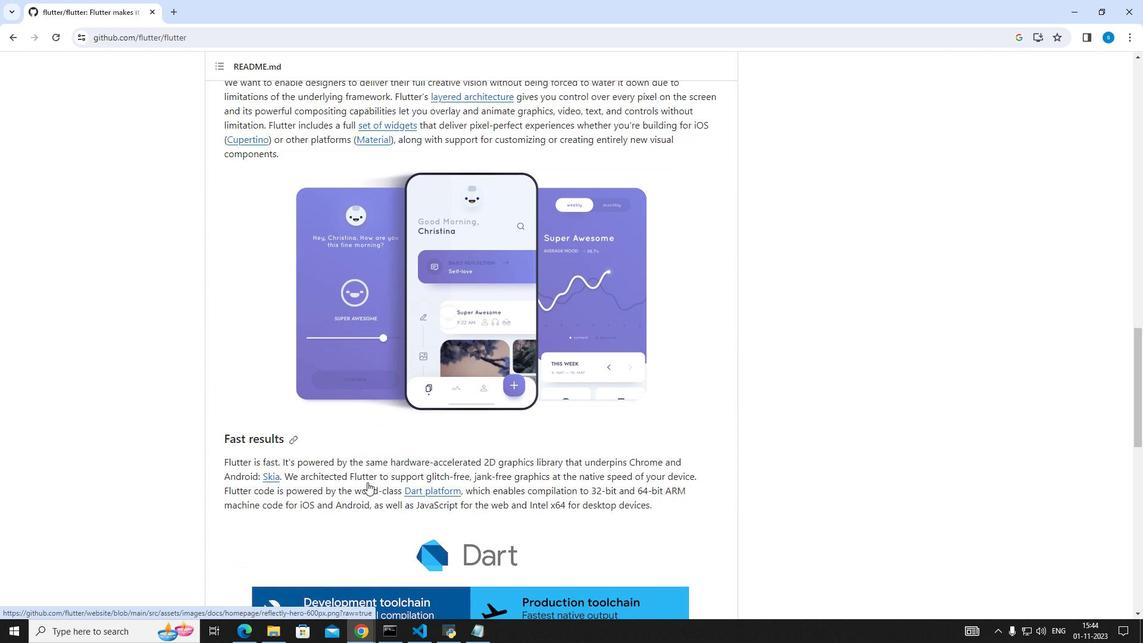 
Action: Mouse scrolled (367, 481) with delta (0, 0)
Screenshot: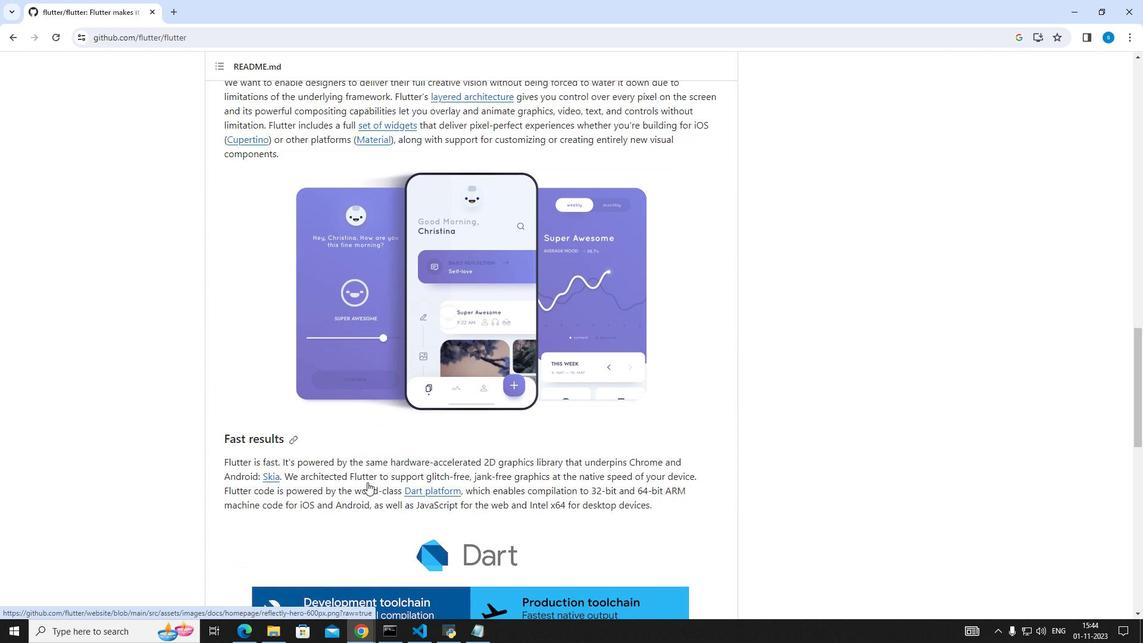 
Action: Mouse scrolled (367, 481) with delta (0, 0)
Screenshot: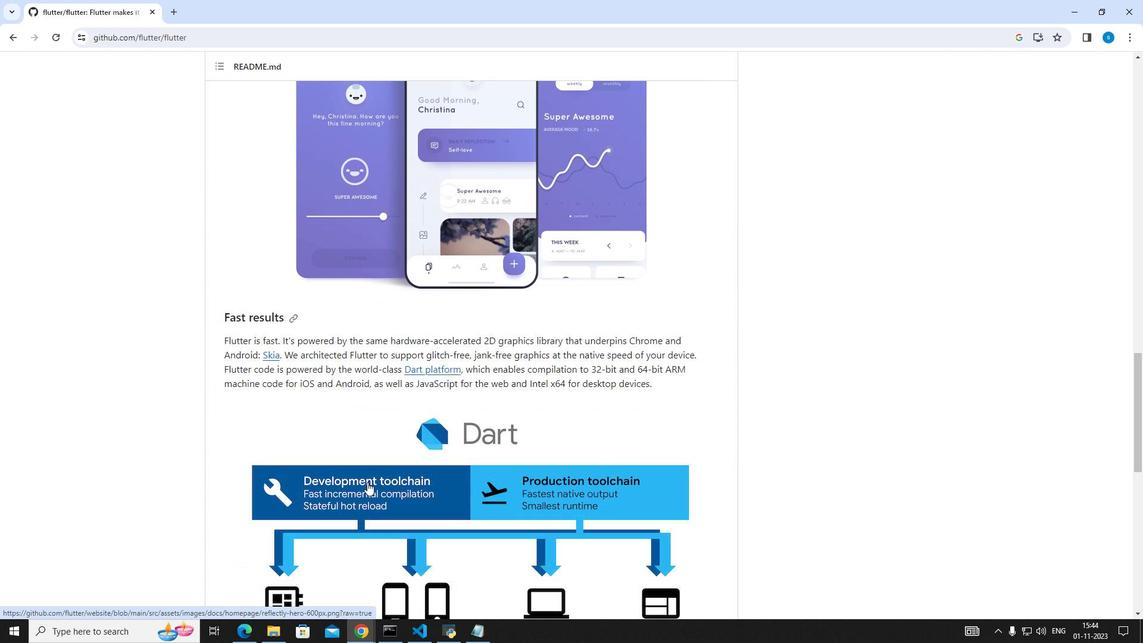 
Action: Mouse moved to (367, 482)
Screenshot: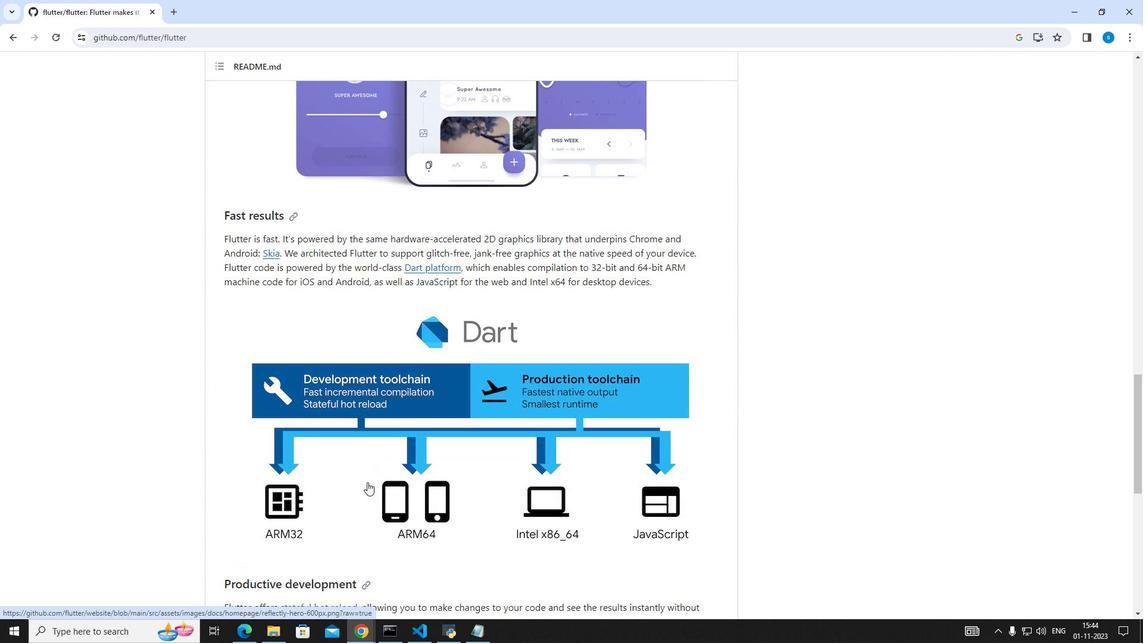 
Action: Mouse scrolled (367, 481) with delta (0, 0)
Screenshot: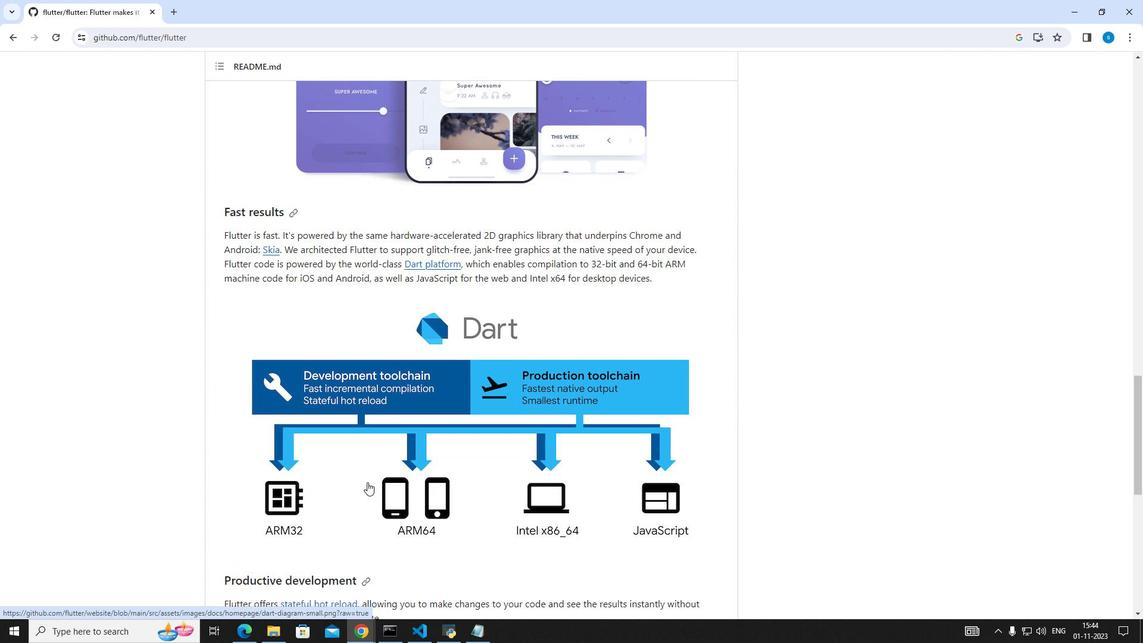 
Action: Mouse scrolled (367, 481) with delta (0, 0)
Screenshot: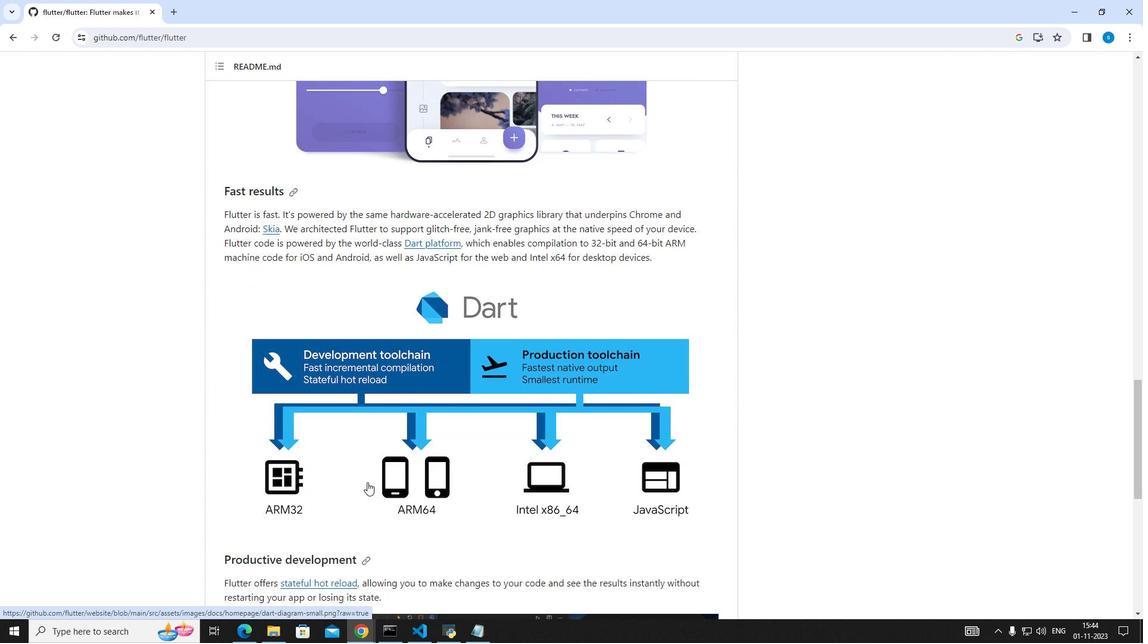 
Action: Mouse scrolled (367, 481) with delta (0, 0)
Screenshot: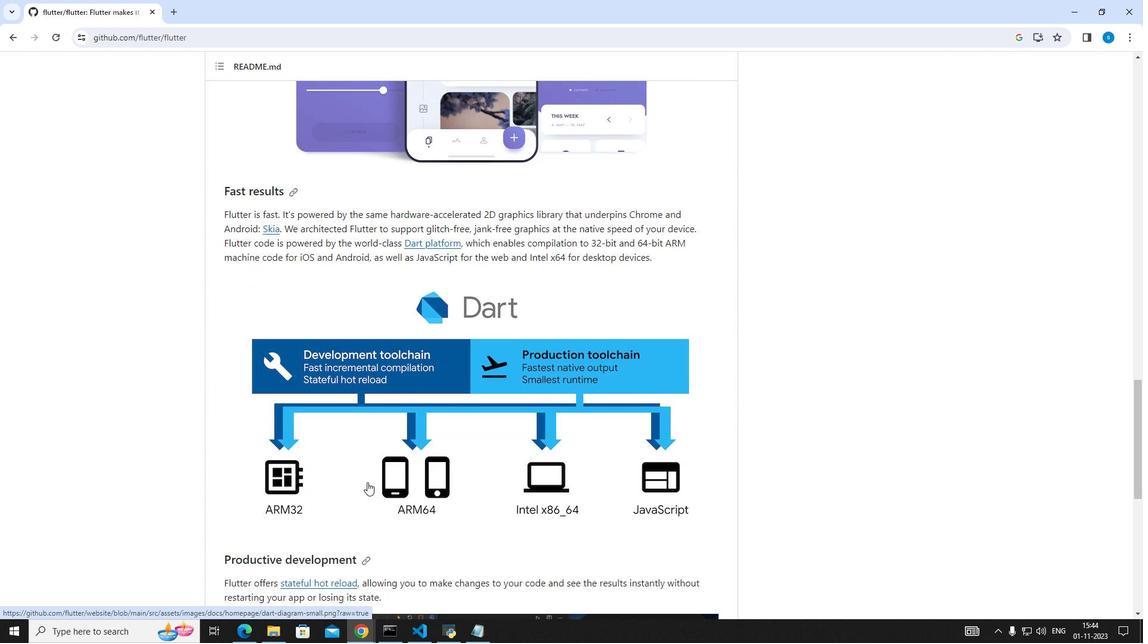 
Action: Mouse scrolled (367, 481) with delta (0, 0)
Screenshot: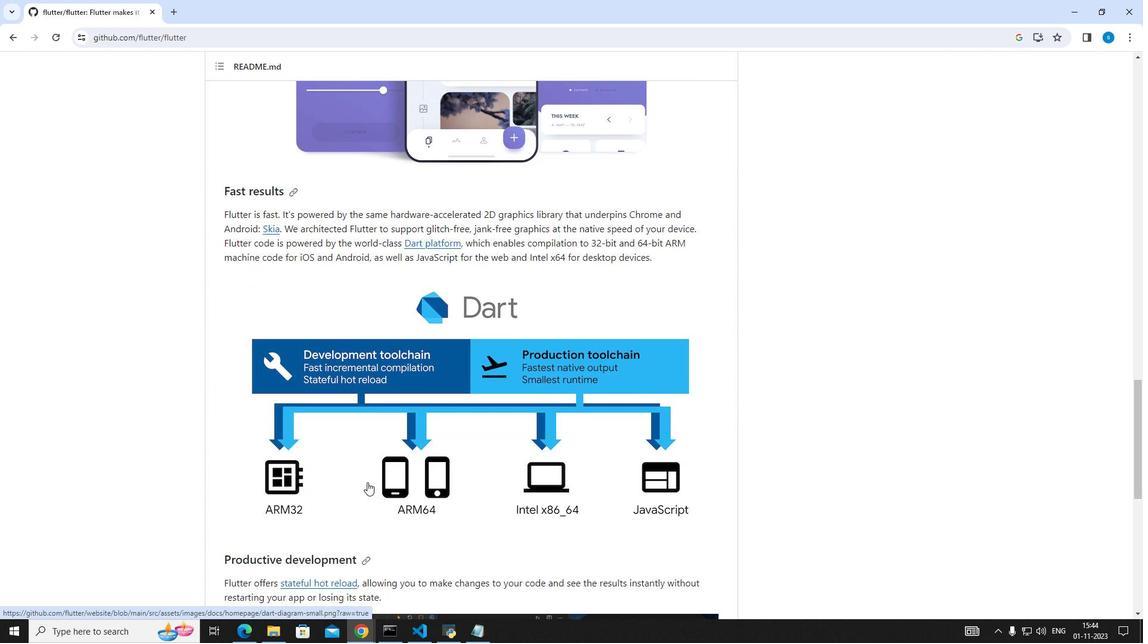 
Action: Mouse scrolled (367, 481) with delta (0, 0)
Screenshot: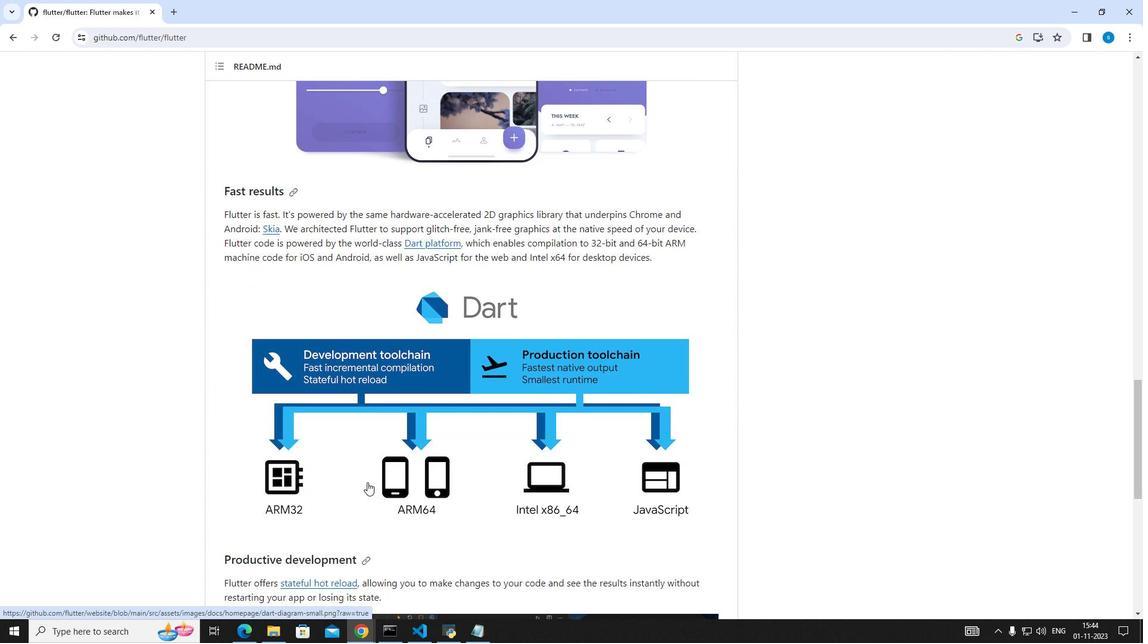 
Action: Mouse scrolled (367, 481) with delta (0, 0)
Screenshot: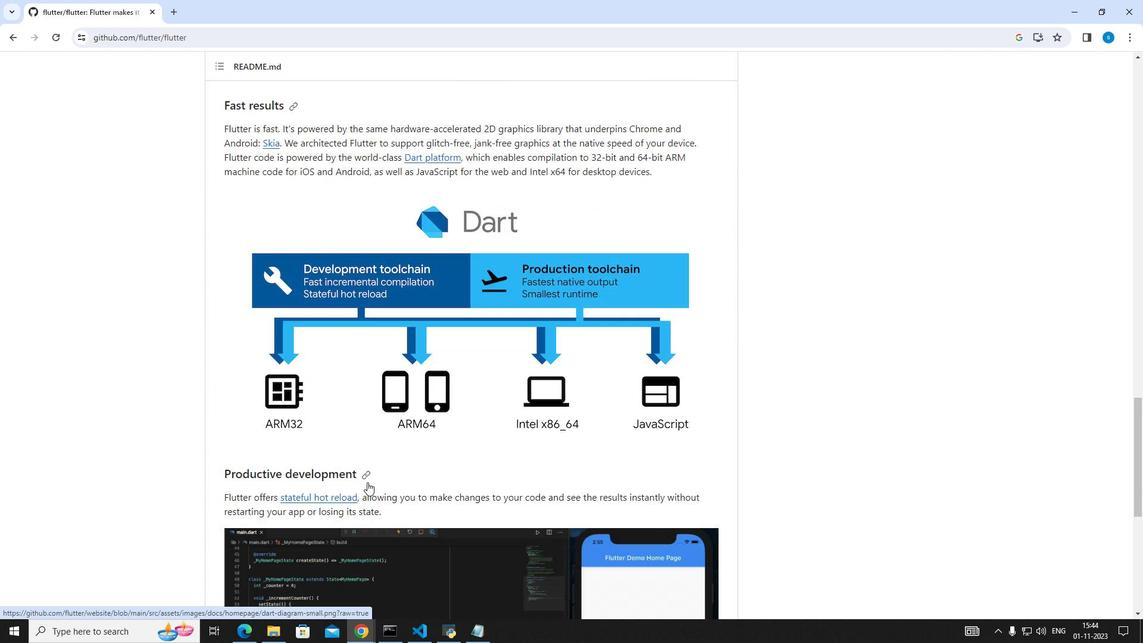 
Action: Mouse scrolled (367, 481) with delta (0, 0)
Screenshot: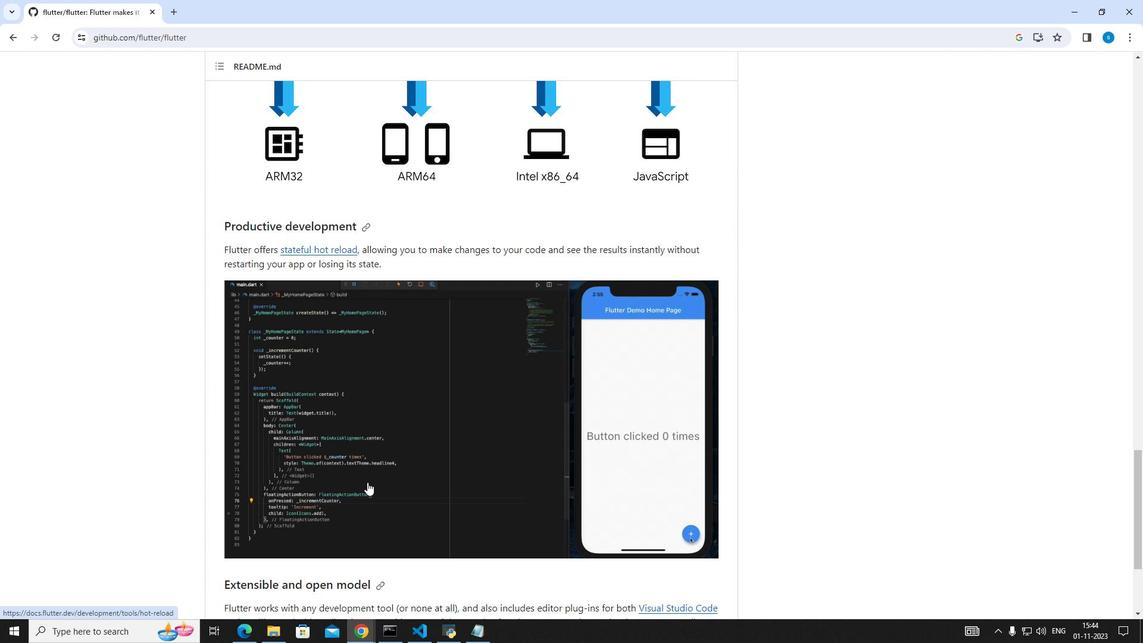 
Action: Mouse scrolled (367, 481) with delta (0, 0)
Screenshot: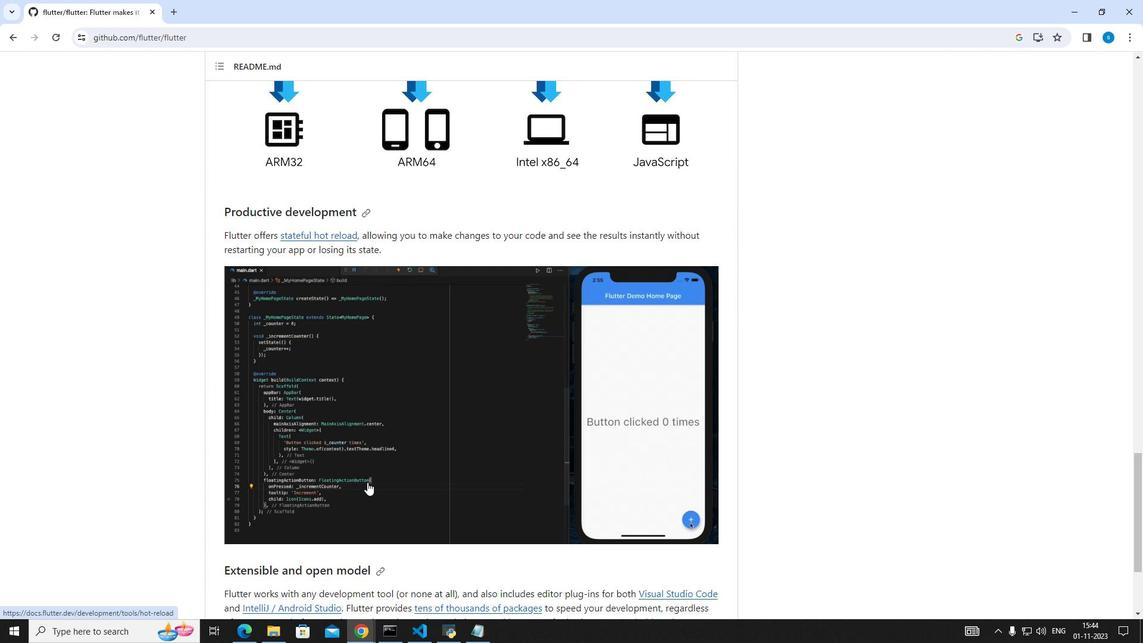 
Action: Mouse scrolled (367, 481) with delta (0, 0)
Screenshot: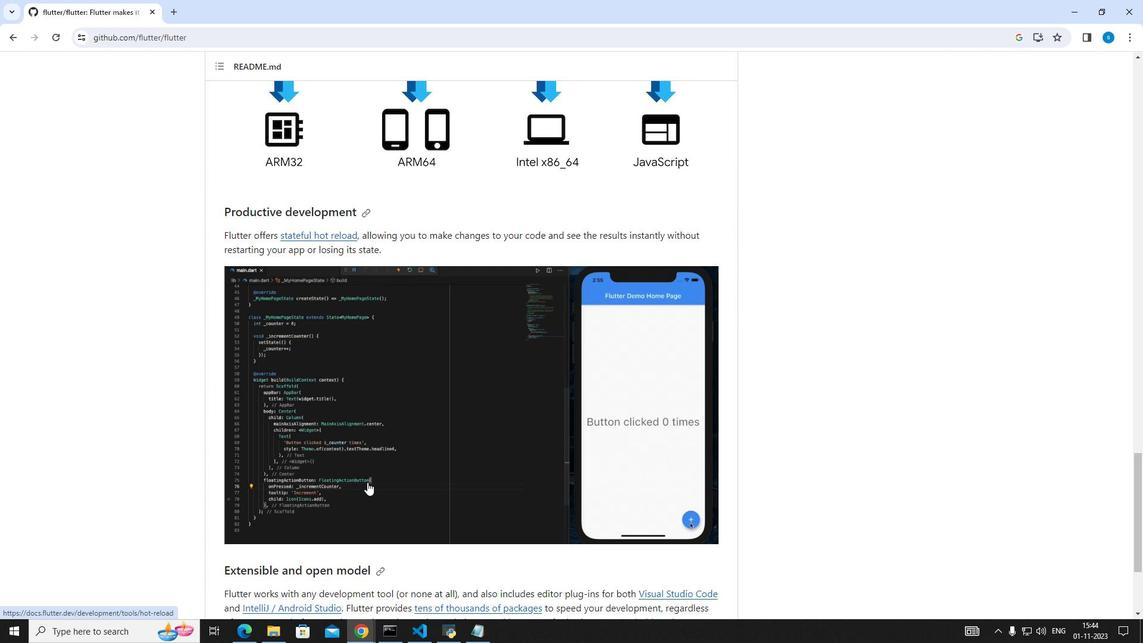 
Action: Mouse scrolled (367, 481) with delta (0, 0)
Screenshot: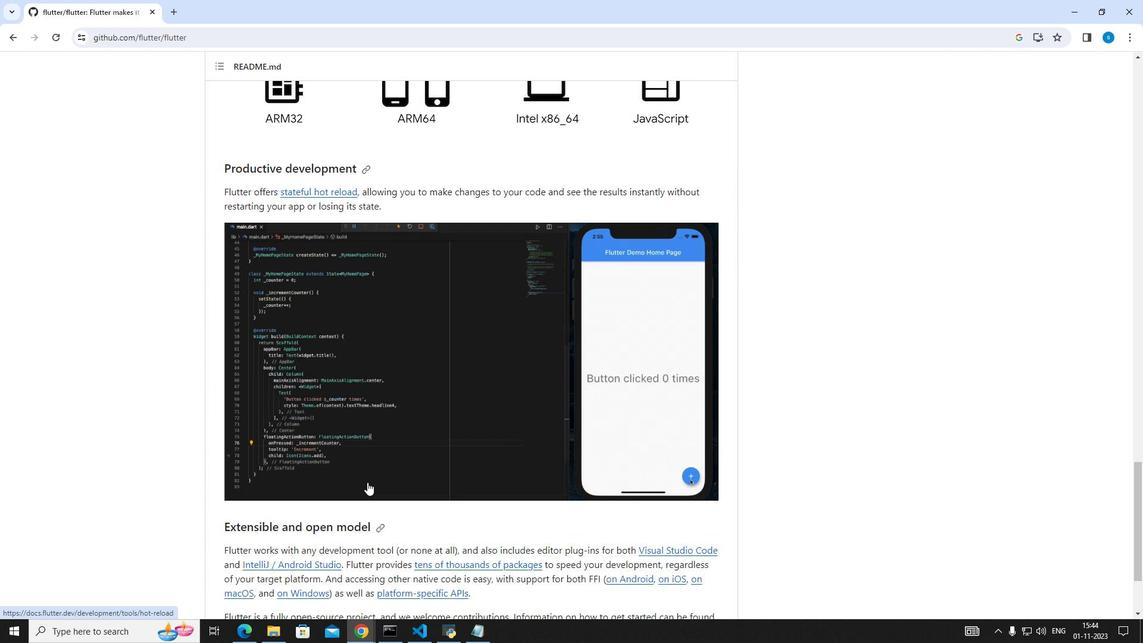 
Action: Mouse scrolled (367, 481) with delta (0, 0)
Screenshot: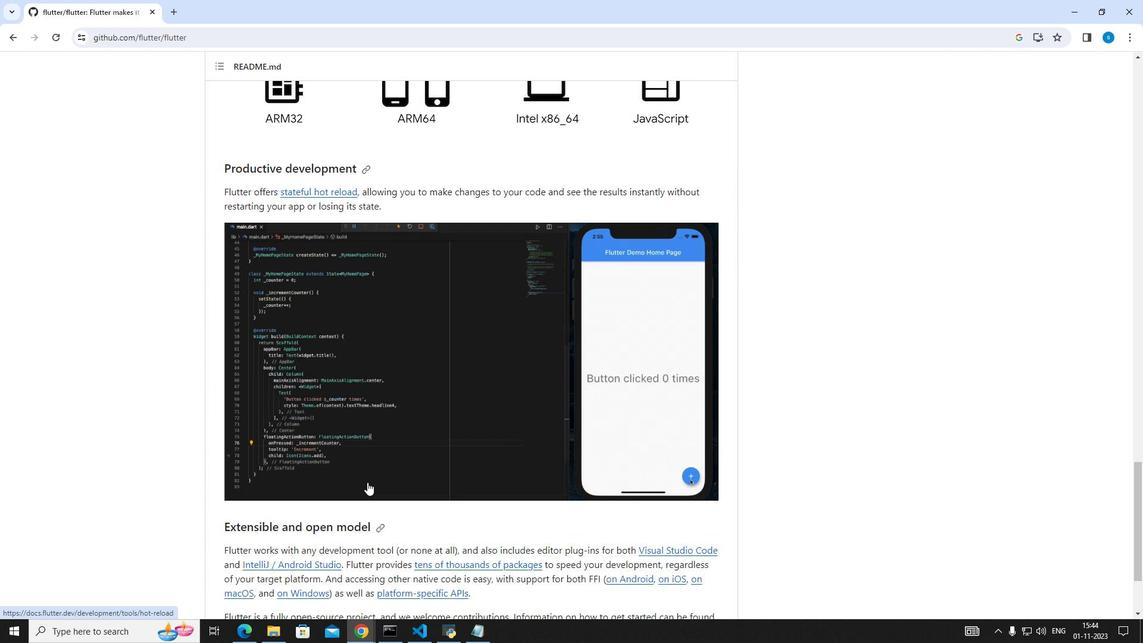 
Action: Mouse scrolled (367, 481) with delta (0, 0)
Screenshot: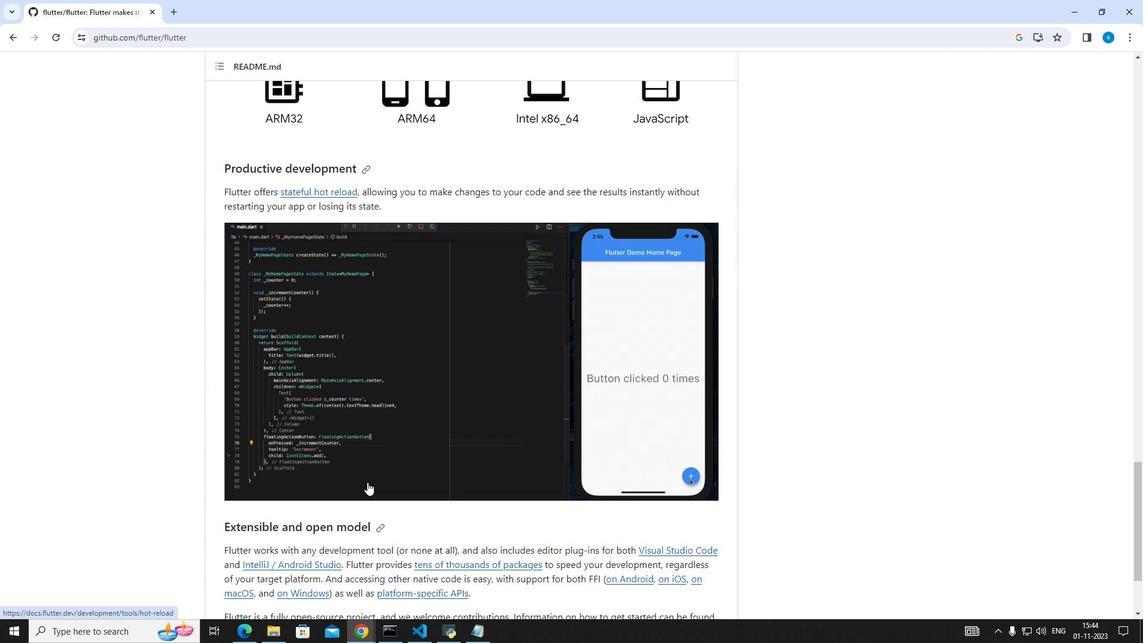 
Action: Mouse scrolled (367, 483) with delta (0, 0)
Screenshot: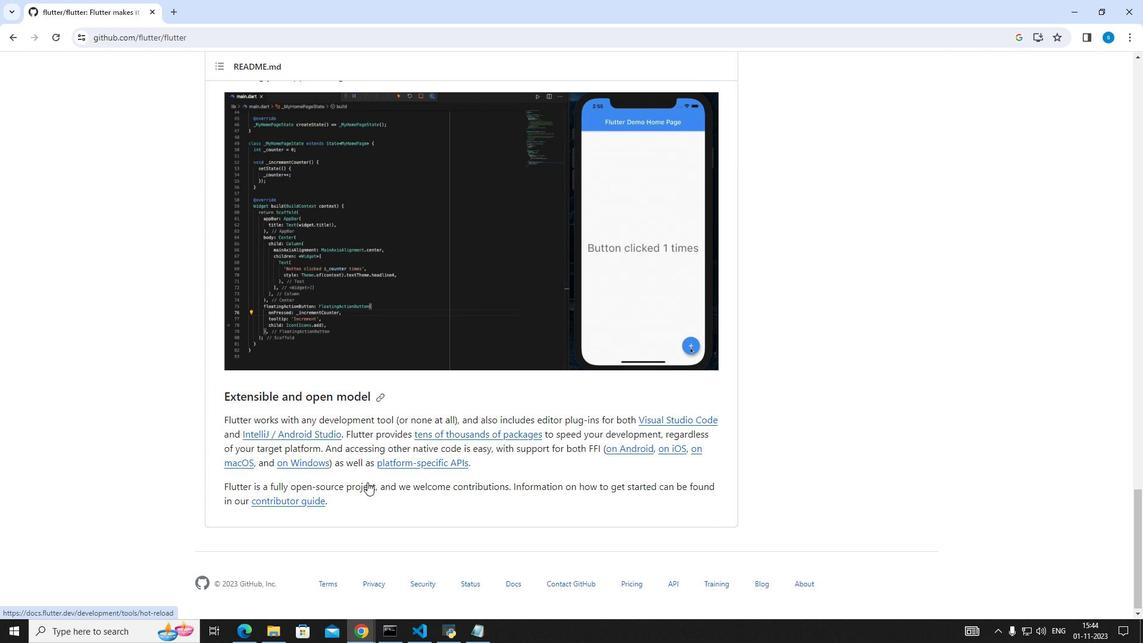 
Action: Mouse scrolled (367, 483) with delta (0, 0)
Screenshot: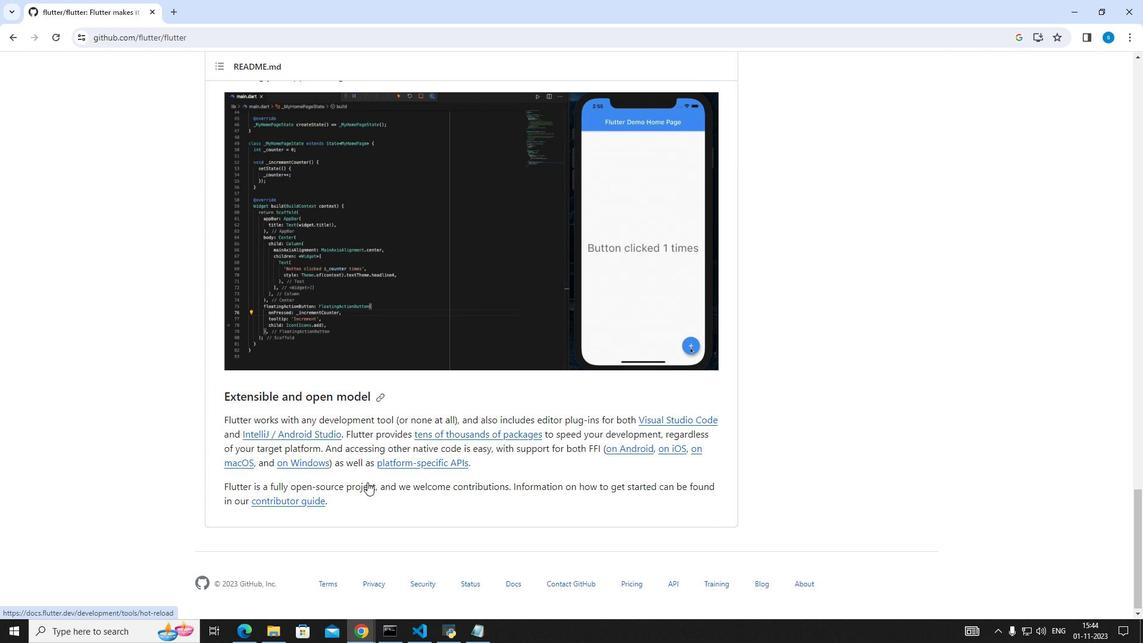
Action: Mouse scrolled (367, 483) with delta (0, 0)
Screenshot: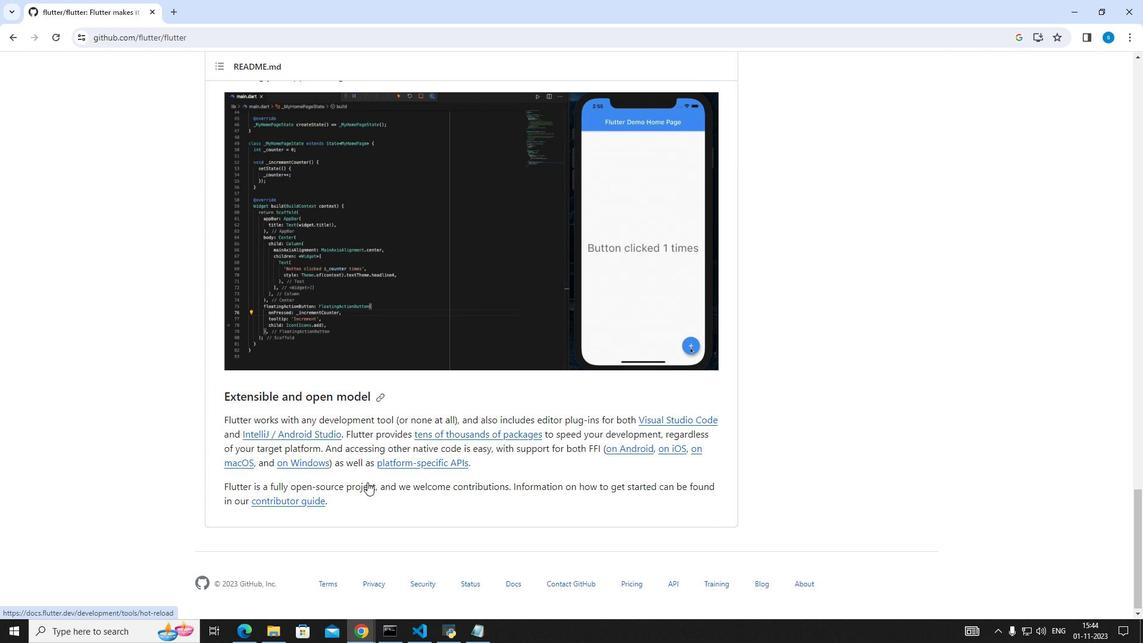 
Action: Mouse scrolled (367, 483) with delta (0, 0)
Screenshot: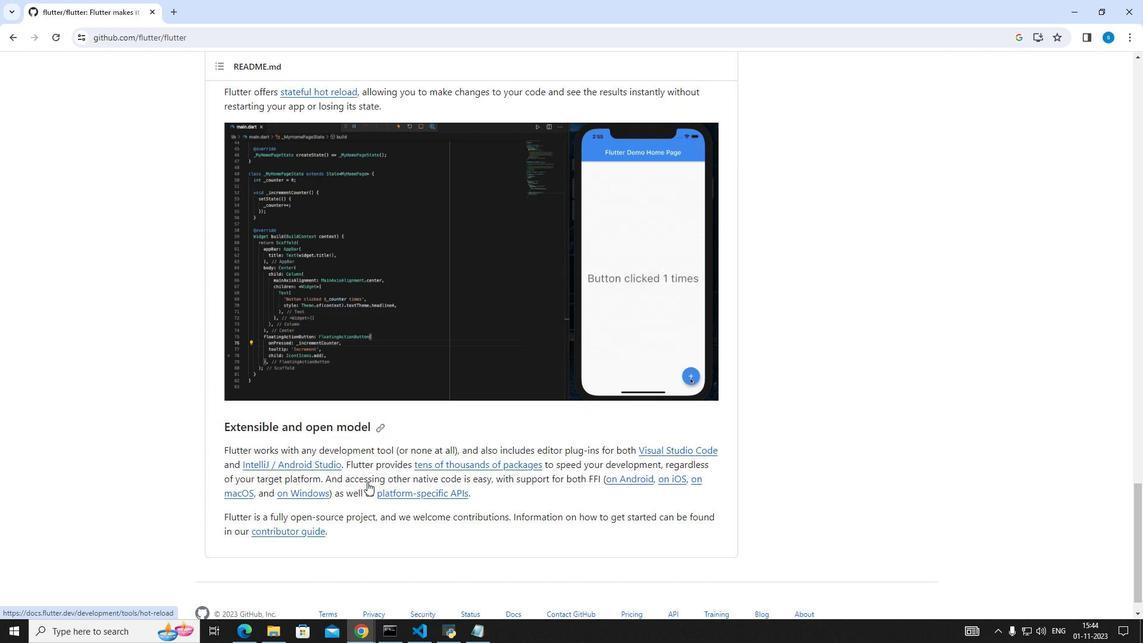 
Action: Mouse scrolled (367, 483) with delta (0, 0)
Screenshot: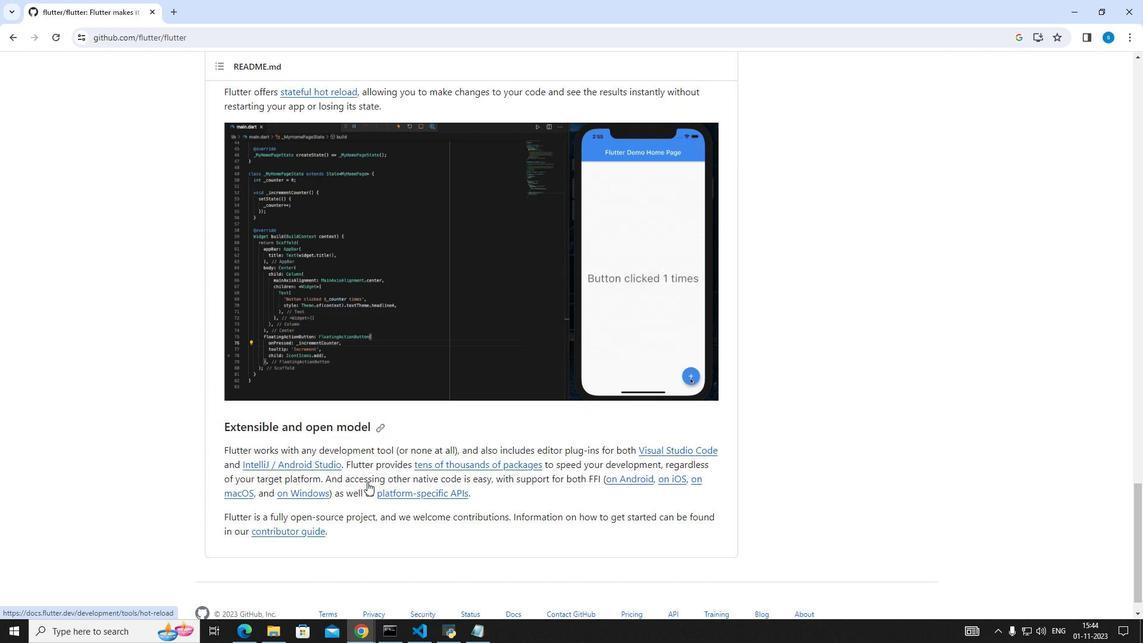 
Action: Mouse scrolled (367, 483) with delta (0, 0)
Screenshot: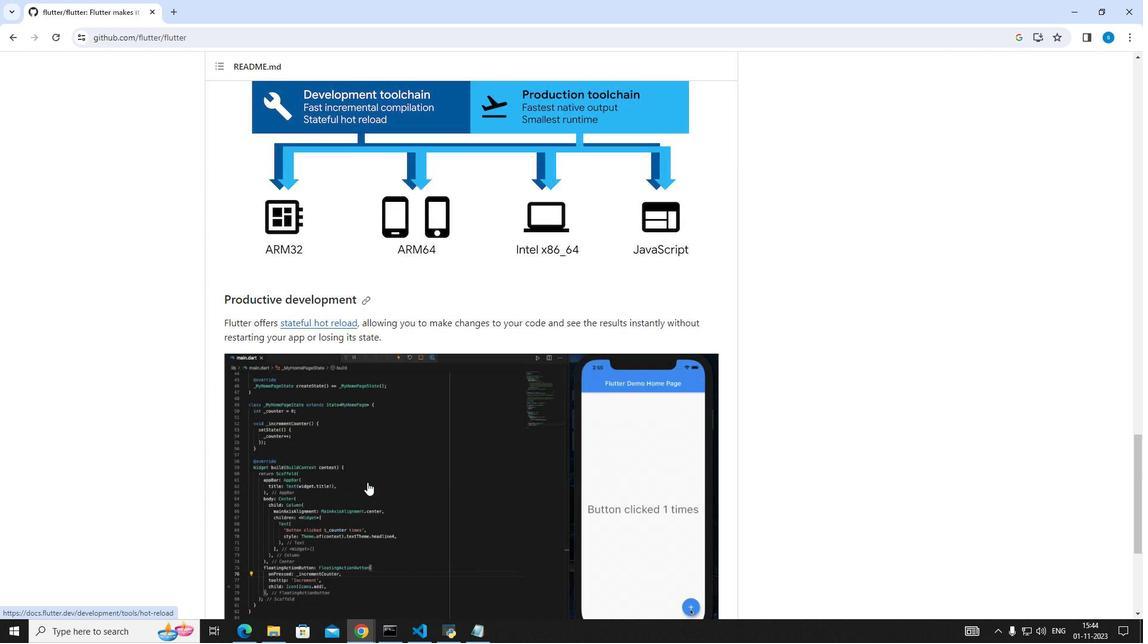 
Action: Mouse scrolled (367, 483) with delta (0, 0)
Screenshot: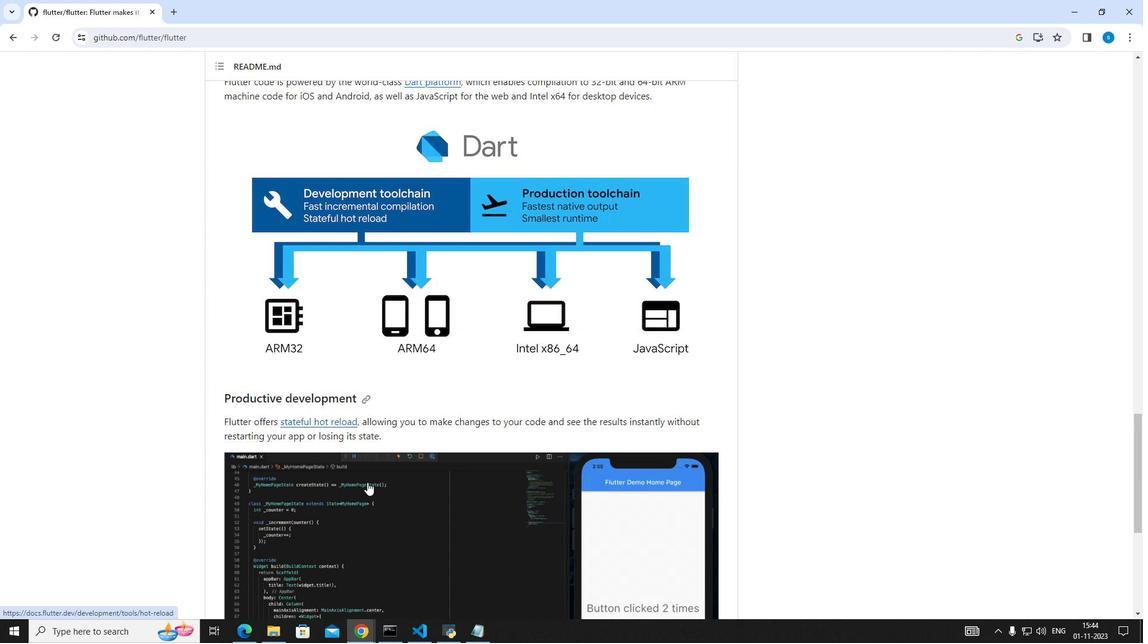 
Action: Mouse scrolled (367, 483) with delta (0, 0)
Screenshot: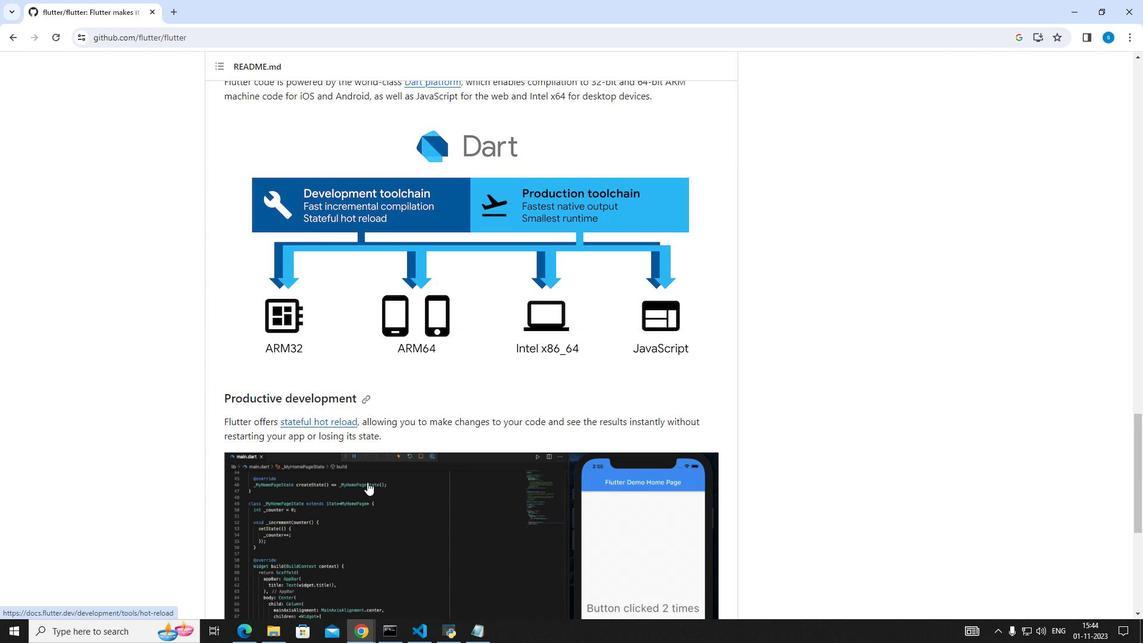 
Action: Mouse scrolled (367, 483) with delta (0, 0)
Screenshot: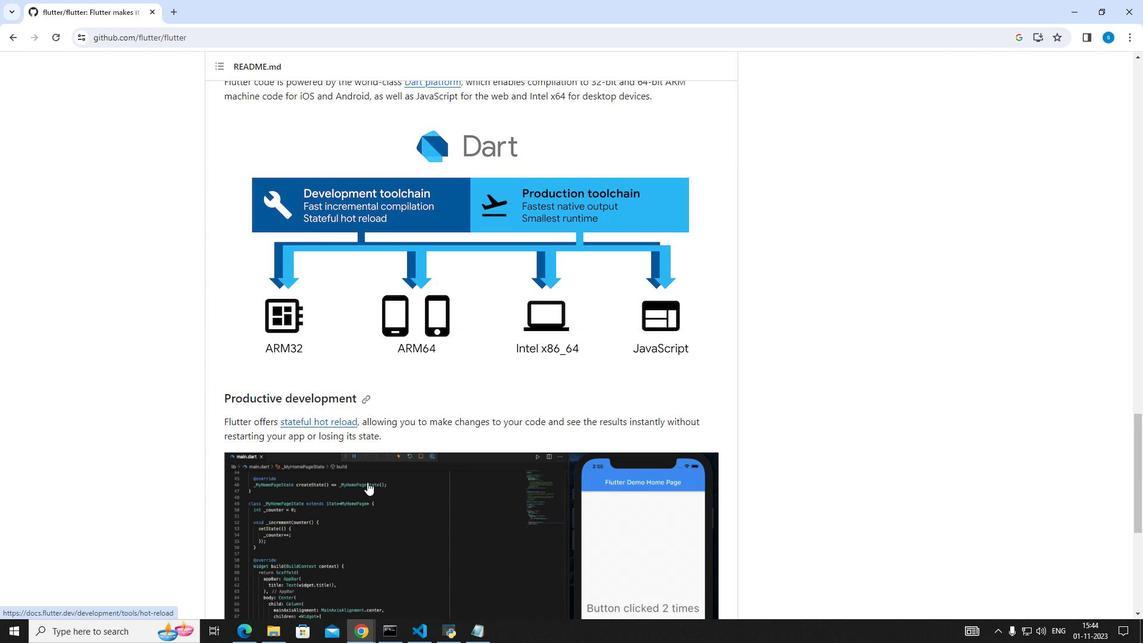 
Action: Mouse scrolled (367, 483) with delta (0, 0)
Screenshot: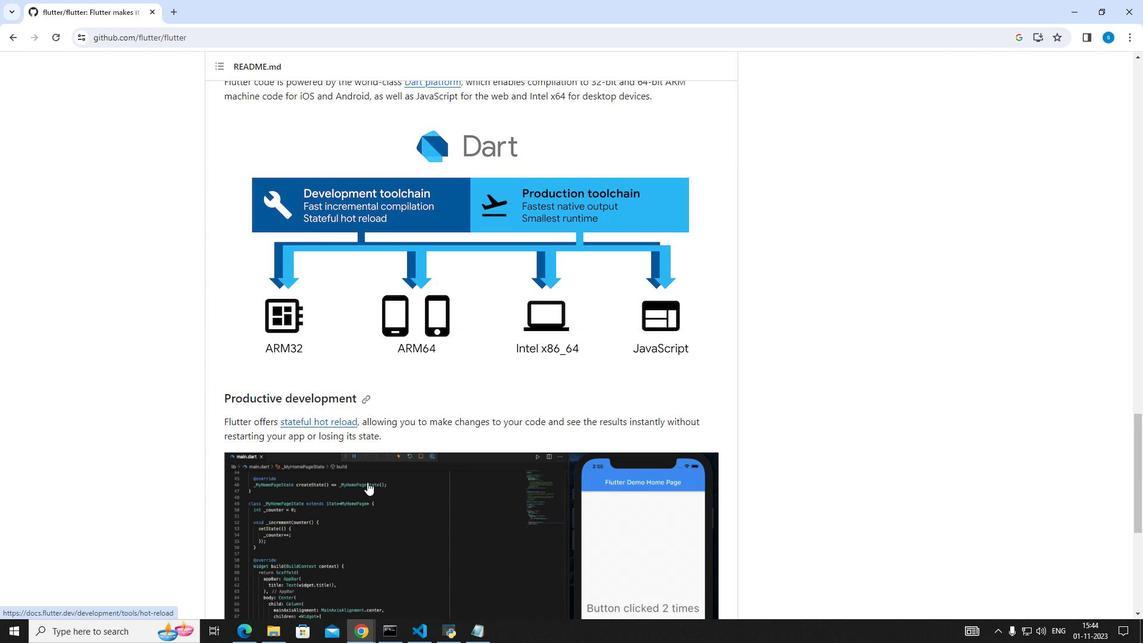 
Action: Mouse scrolled (367, 483) with delta (0, 0)
Screenshot: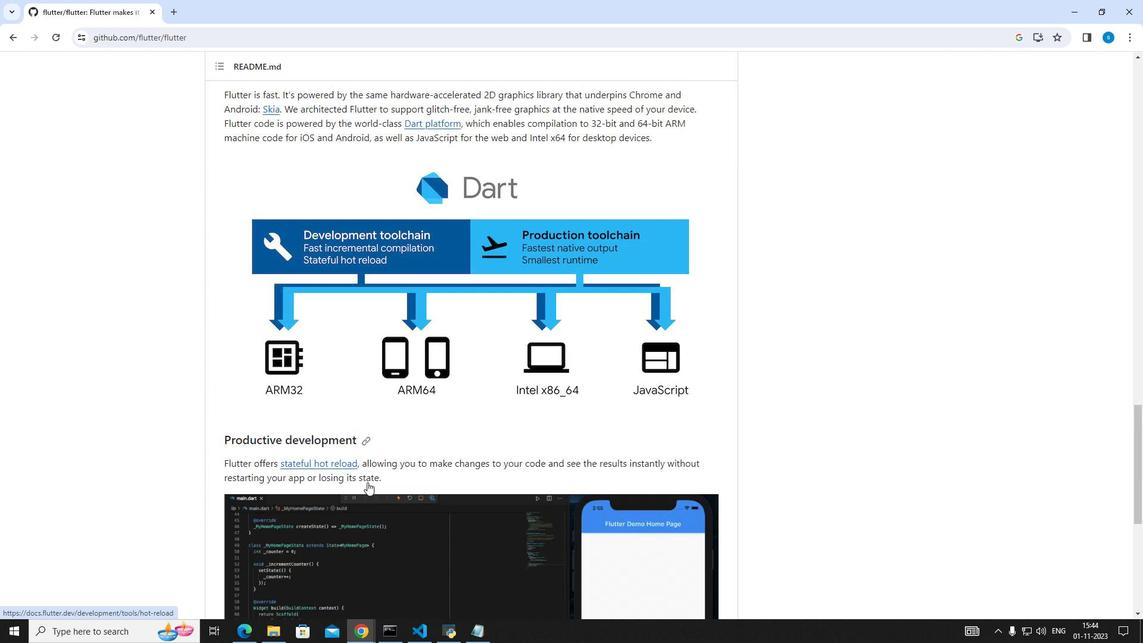 
Action: Mouse scrolled (367, 483) with delta (0, 0)
Screenshot: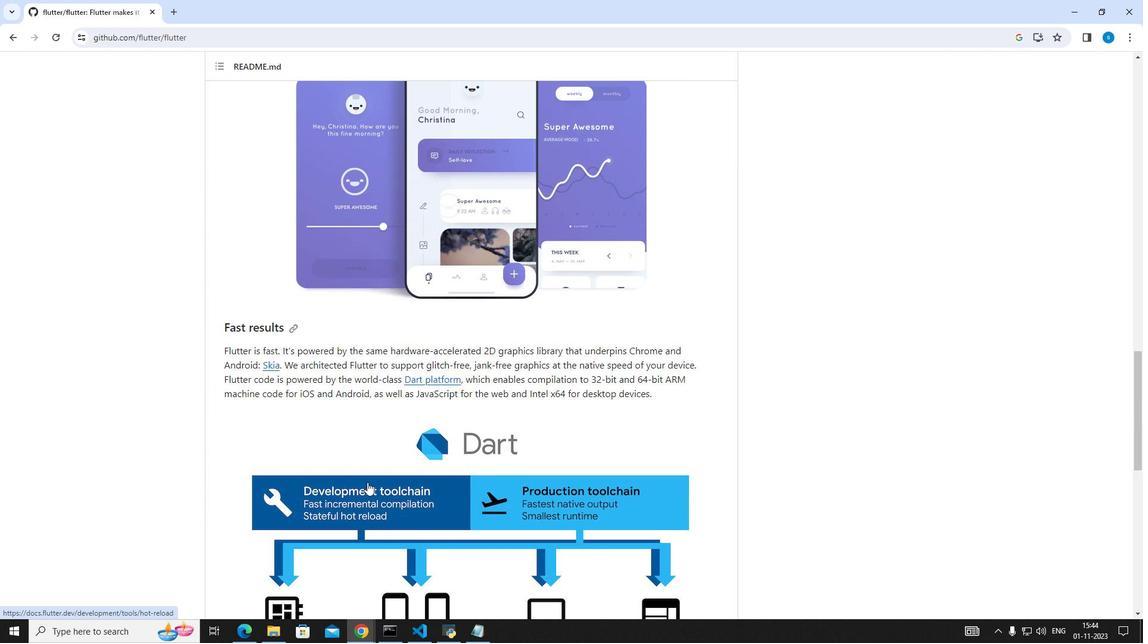 
Action: Mouse scrolled (367, 483) with delta (0, 0)
Screenshot: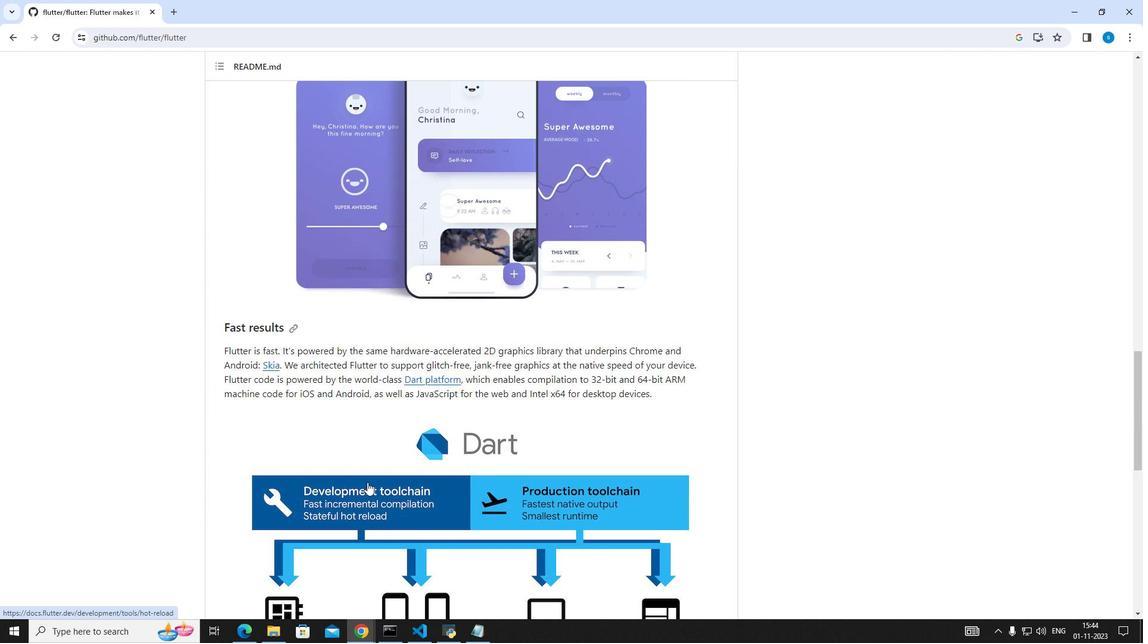 
Action: Mouse scrolled (367, 483) with delta (0, 0)
Screenshot: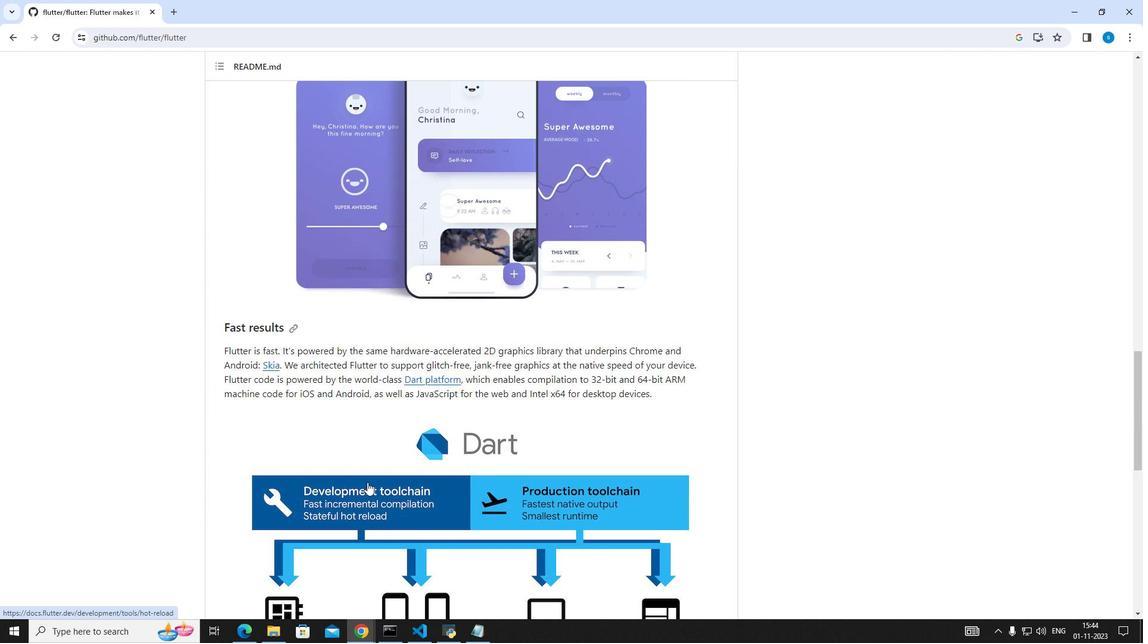 
Action: Mouse scrolled (367, 483) with delta (0, 0)
Screenshot: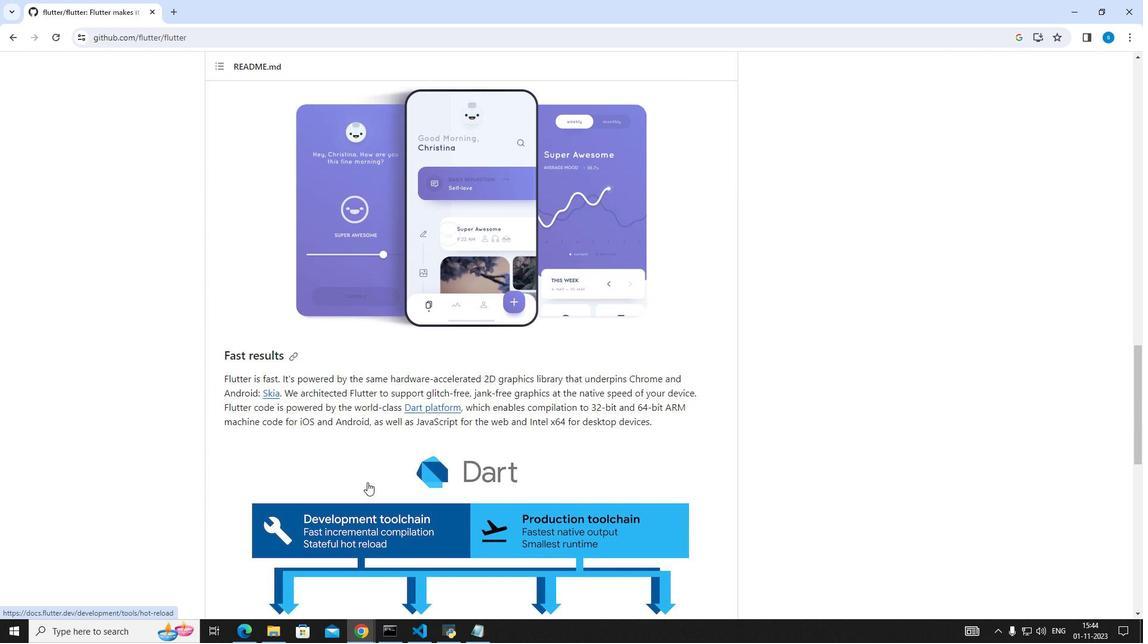 
Action: Mouse scrolled (367, 483) with delta (0, 0)
Screenshot: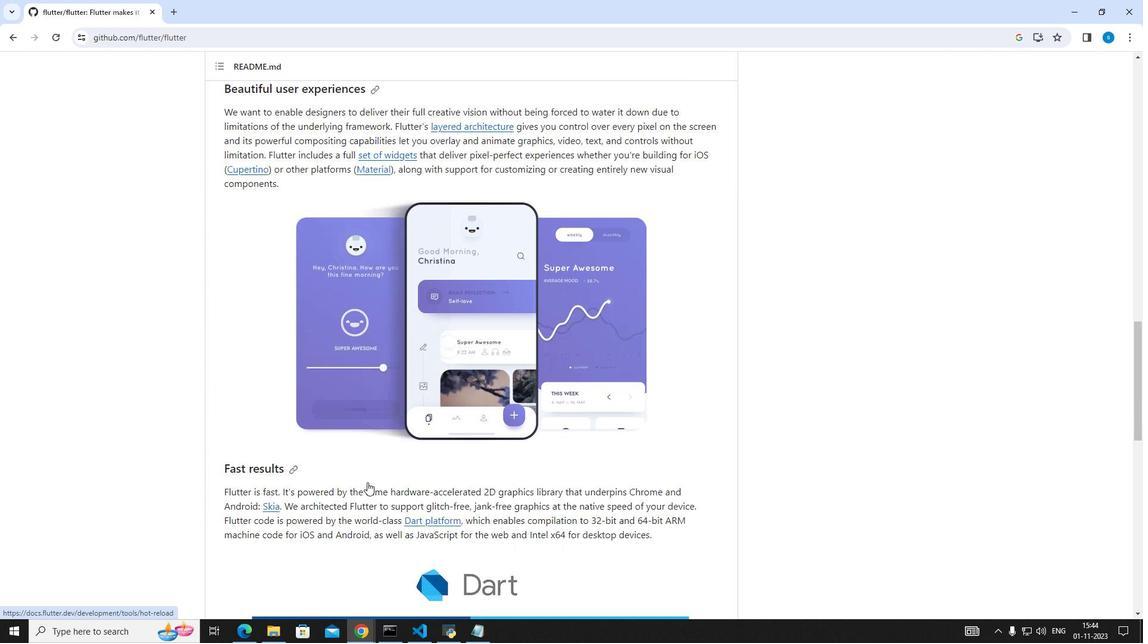 
Action: Mouse scrolled (367, 483) with delta (0, 0)
Screenshot: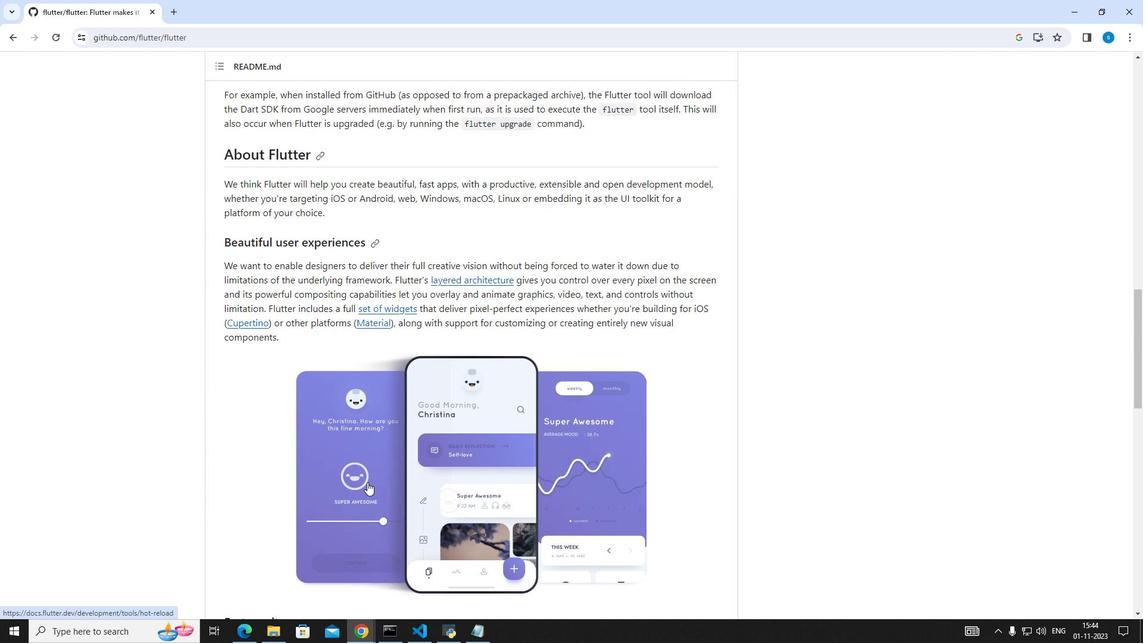 
Action: Mouse scrolled (367, 483) with delta (0, 0)
Screenshot: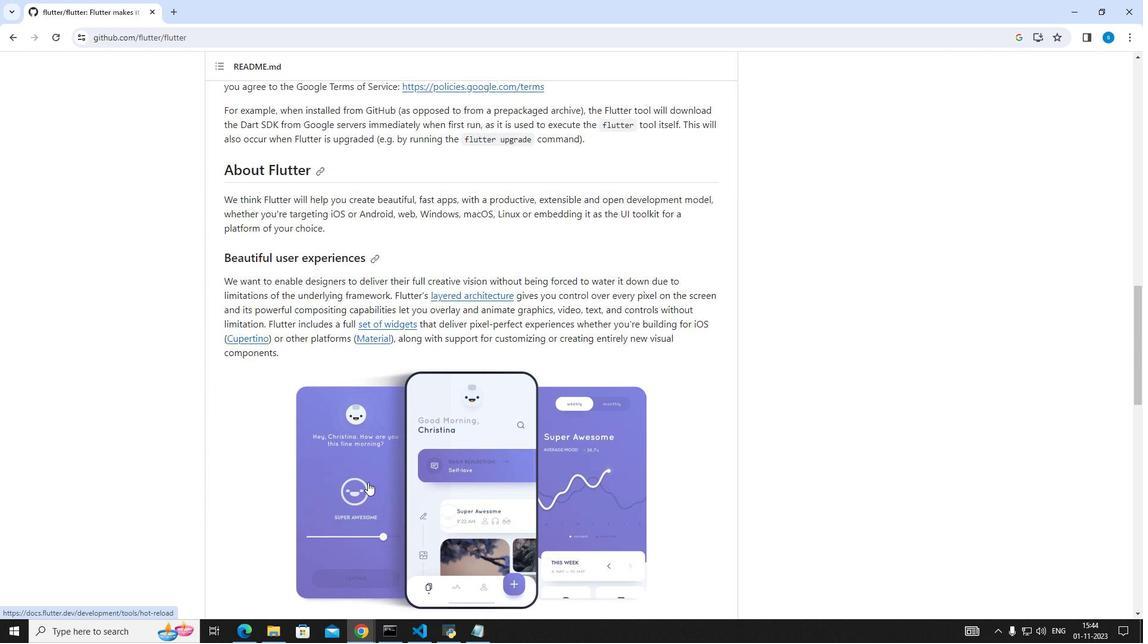 
Action: Mouse scrolled (367, 483) with delta (0, 0)
Screenshot: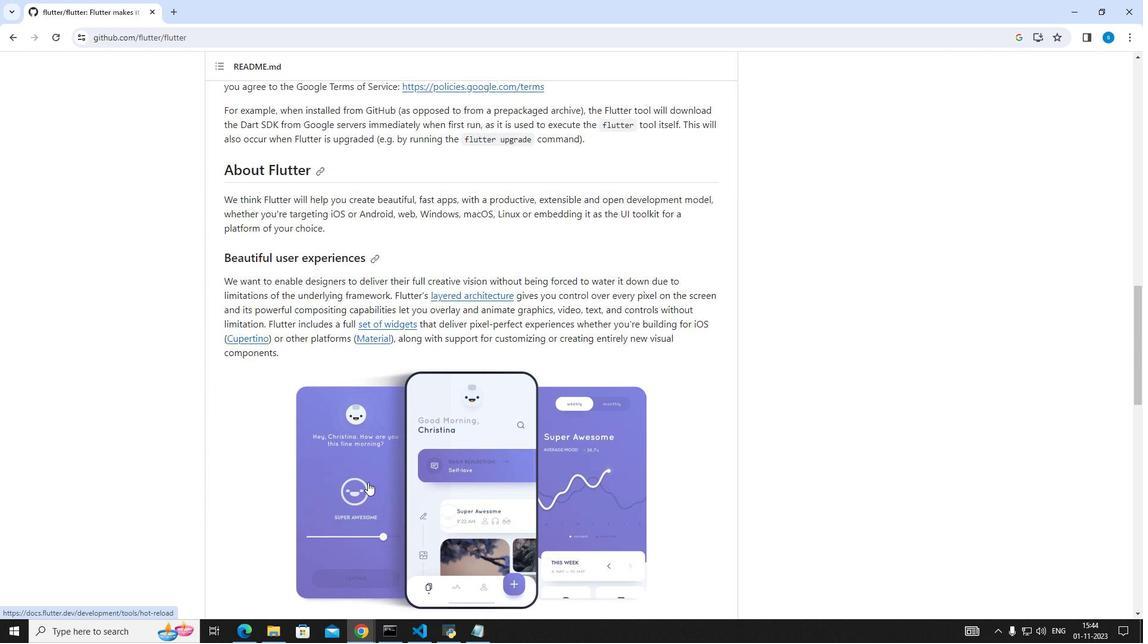 
Action: Mouse scrolled (367, 483) with delta (0, 0)
Screenshot: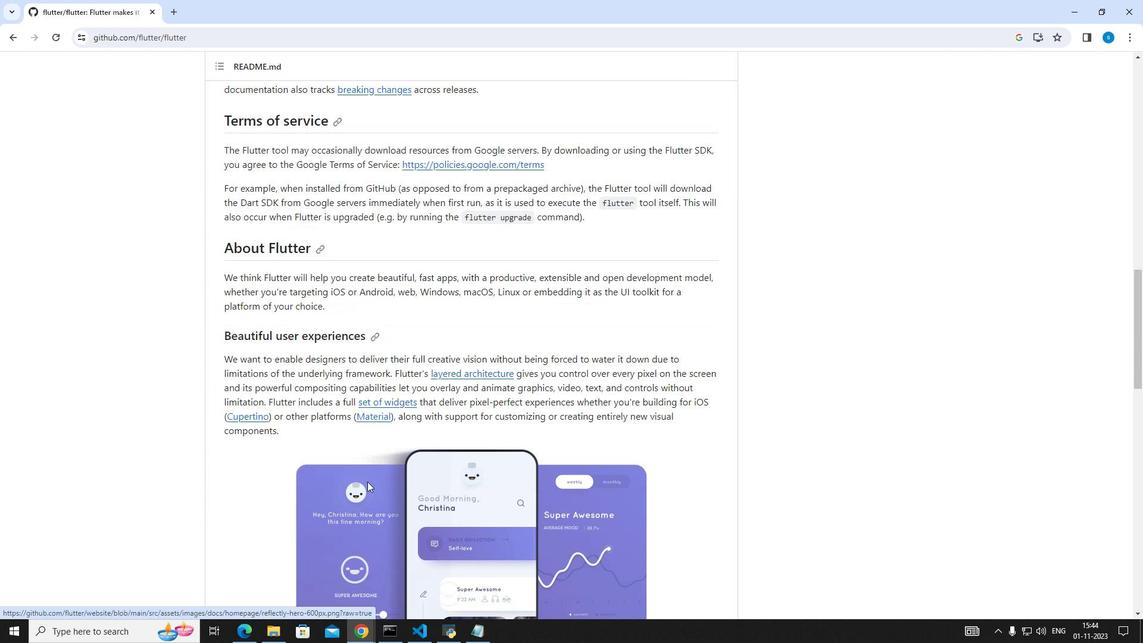 
Action: Mouse moved to (368, 482)
Screenshot: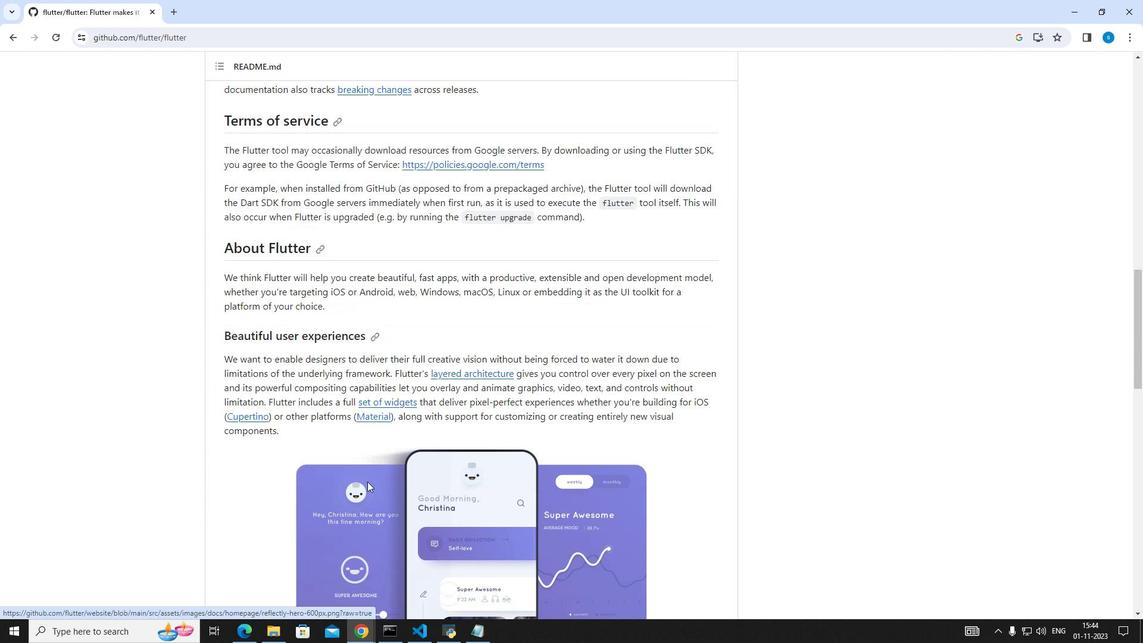 
Action: Mouse scrolled (368, 483) with delta (0, 0)
Screenshot: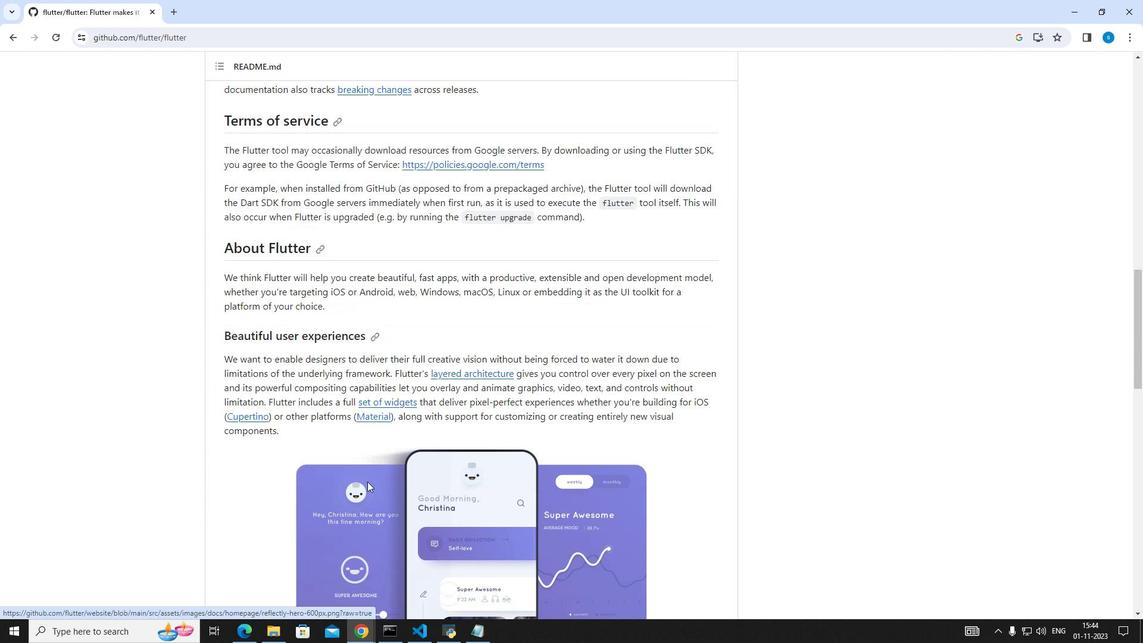 
Action: Mouse moved to (367, 481)
Screenshot: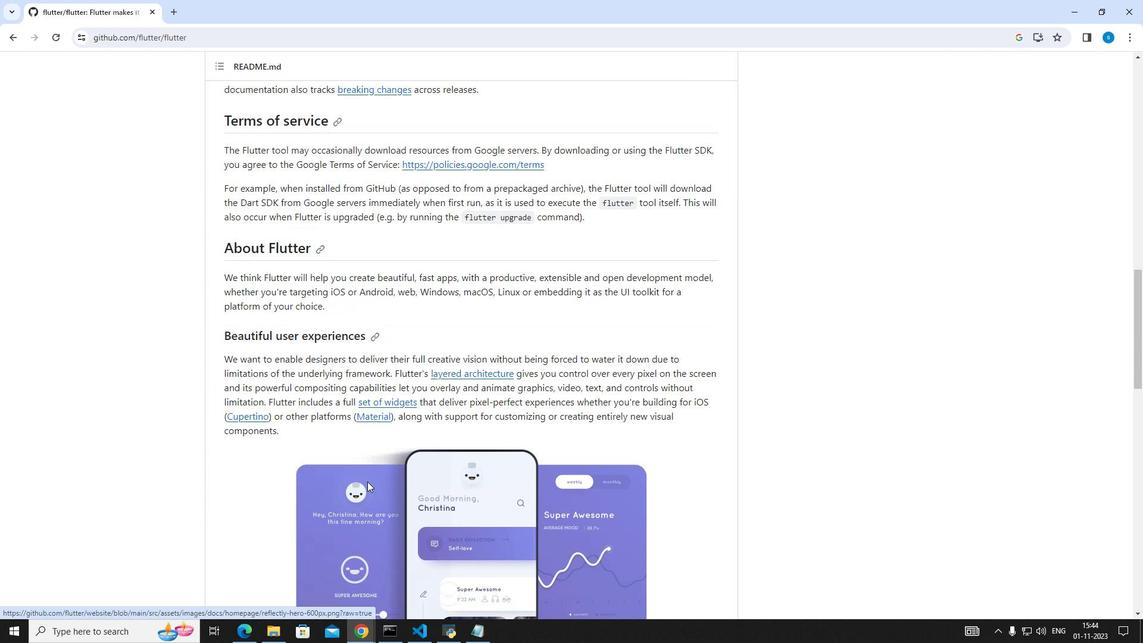 
Action: Mouse scrolled (367, 482) with delta (0, 0)
Screenshot: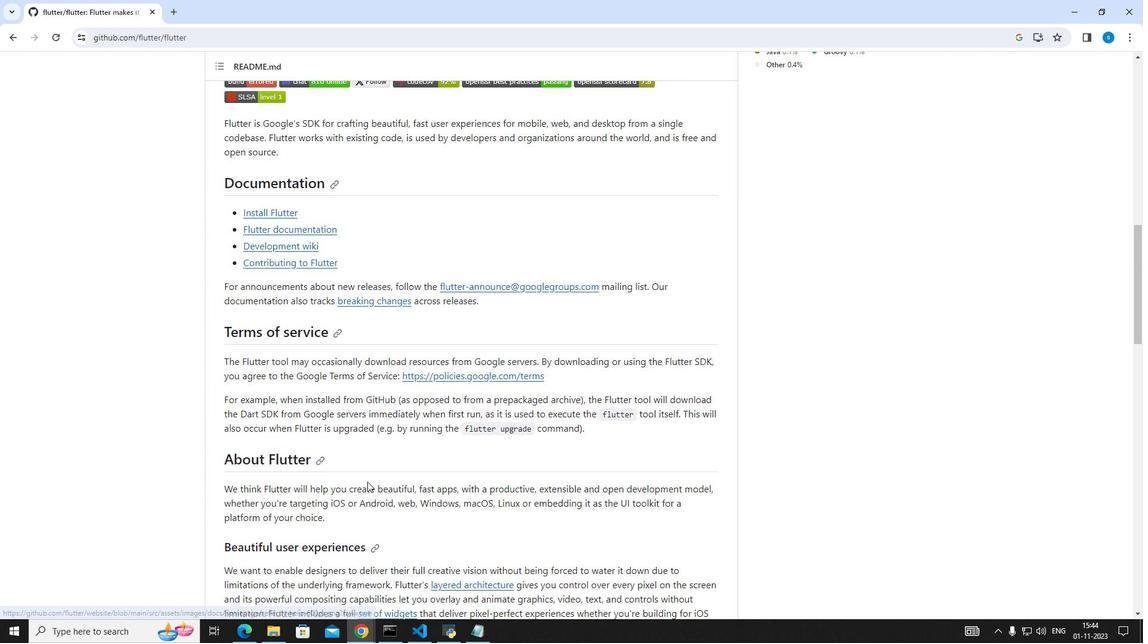 
Action: Mouse scrolled (367, 482) with delta (0, 0)
Screenshot: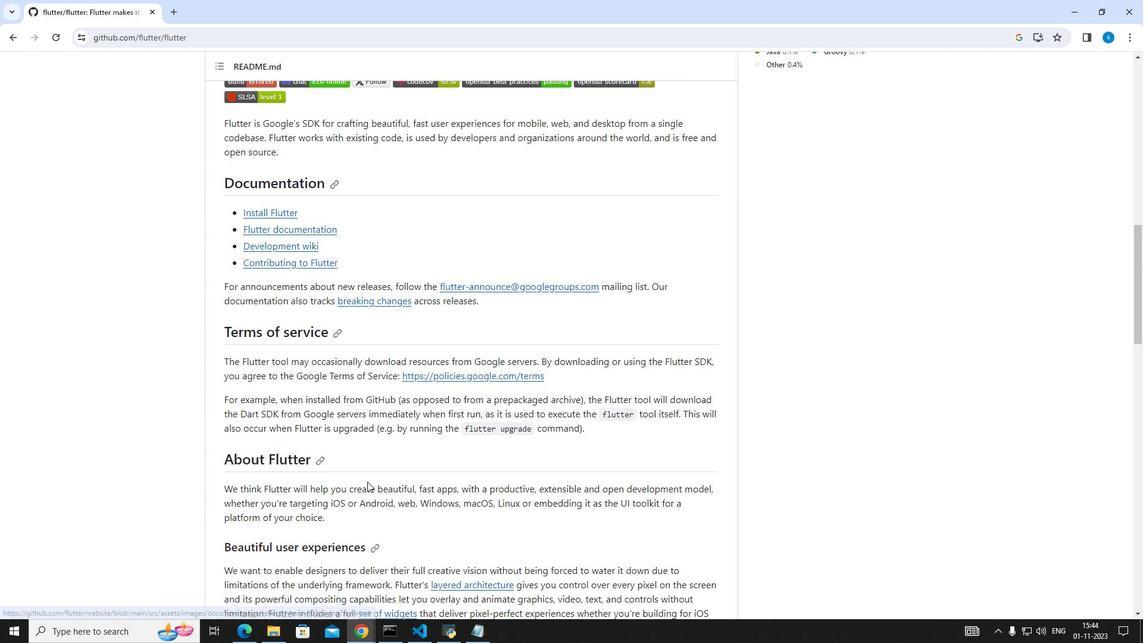 
Action: Mouse scrolled (367, 482) with delta (0, 0)
Screenshot: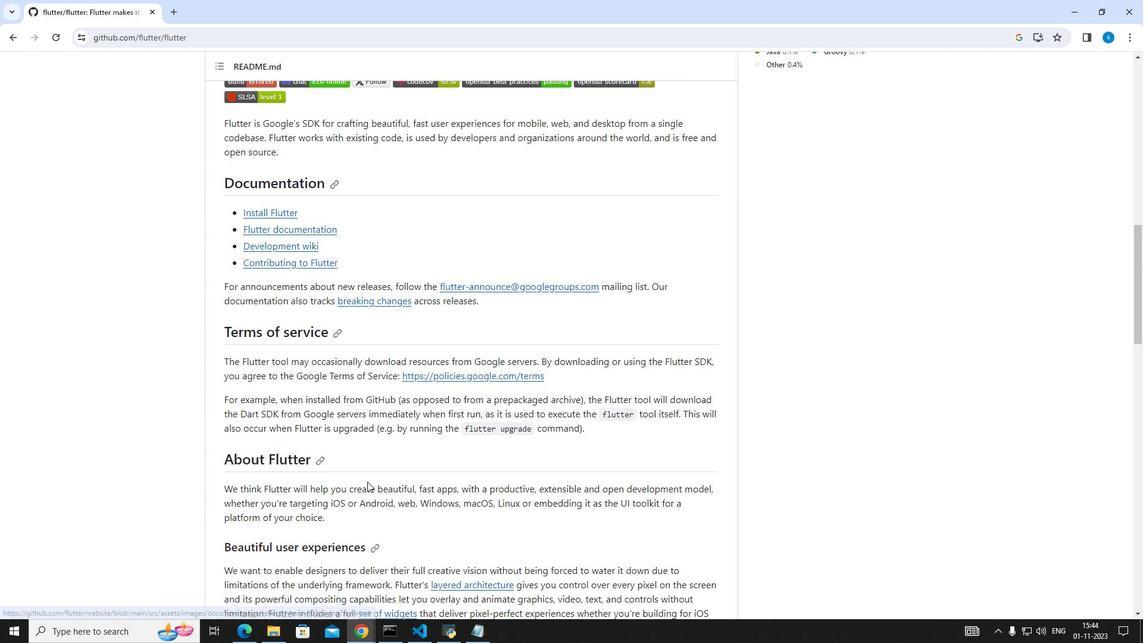
Action: Mouse scrolled (367, 482) with delta (0, 0)
Screenshot: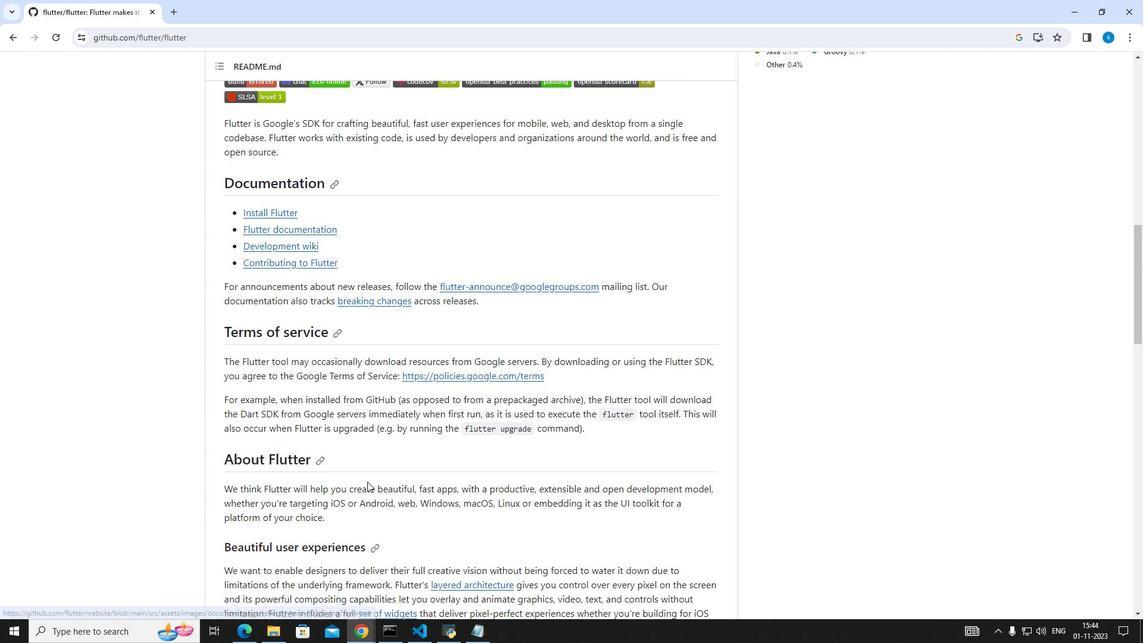 
Action: Mouse scrolled (367, 482) with delta (0, 0)
Screenshot: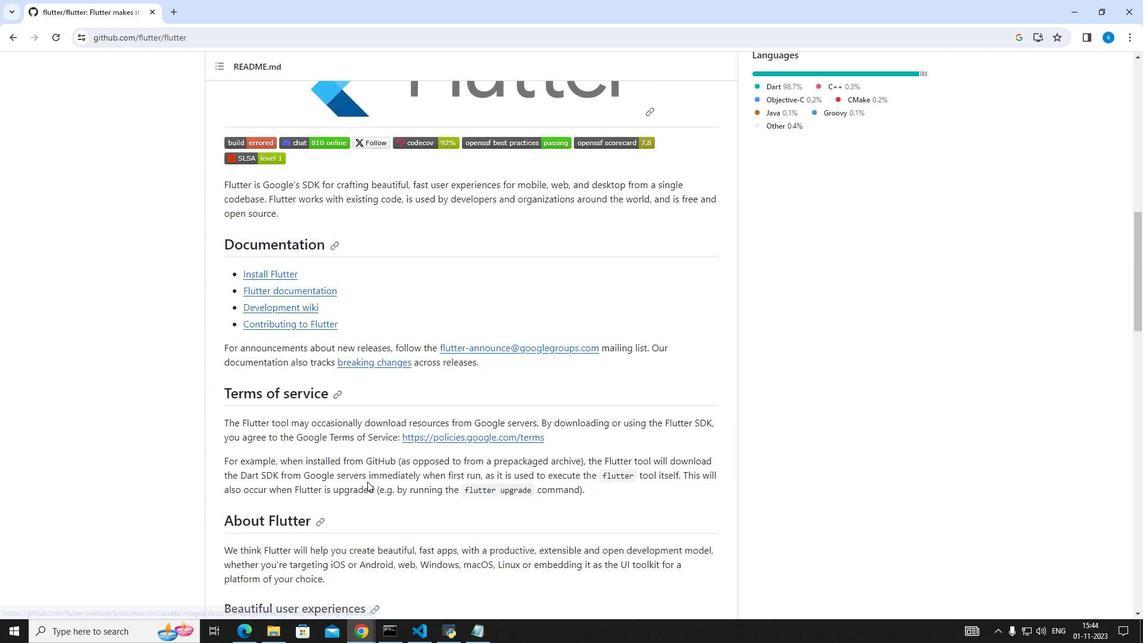 
Action: Mouse scrolled (367, 482) with delta (0, 0)
Screenshot: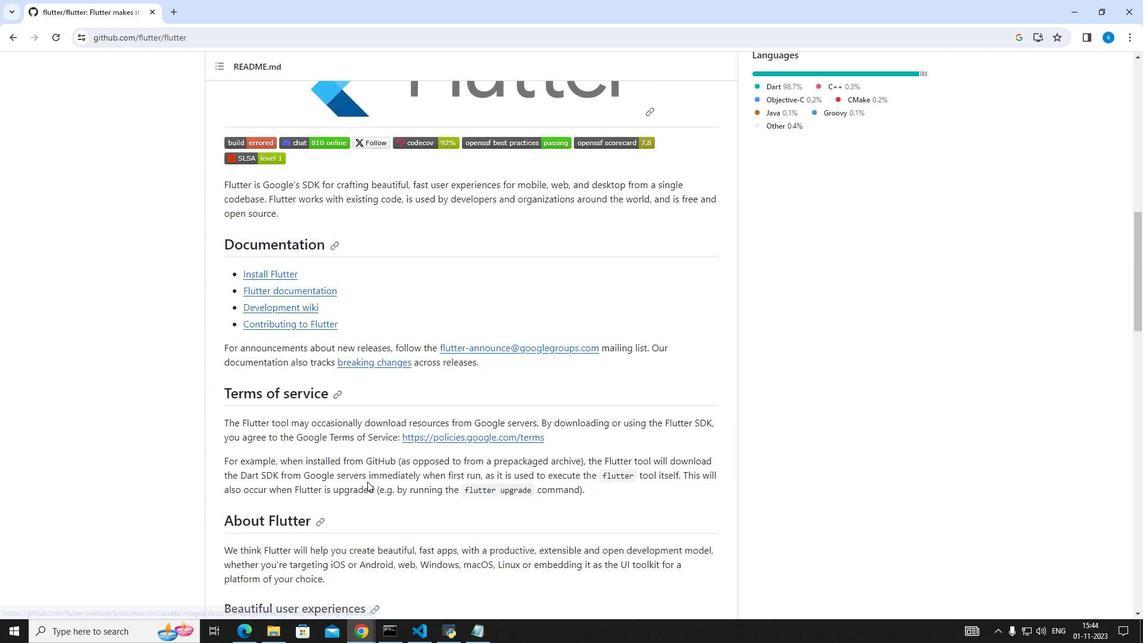 
Action: Mouse scrolled (367, 482) with delta (0, 0)
Screenshot: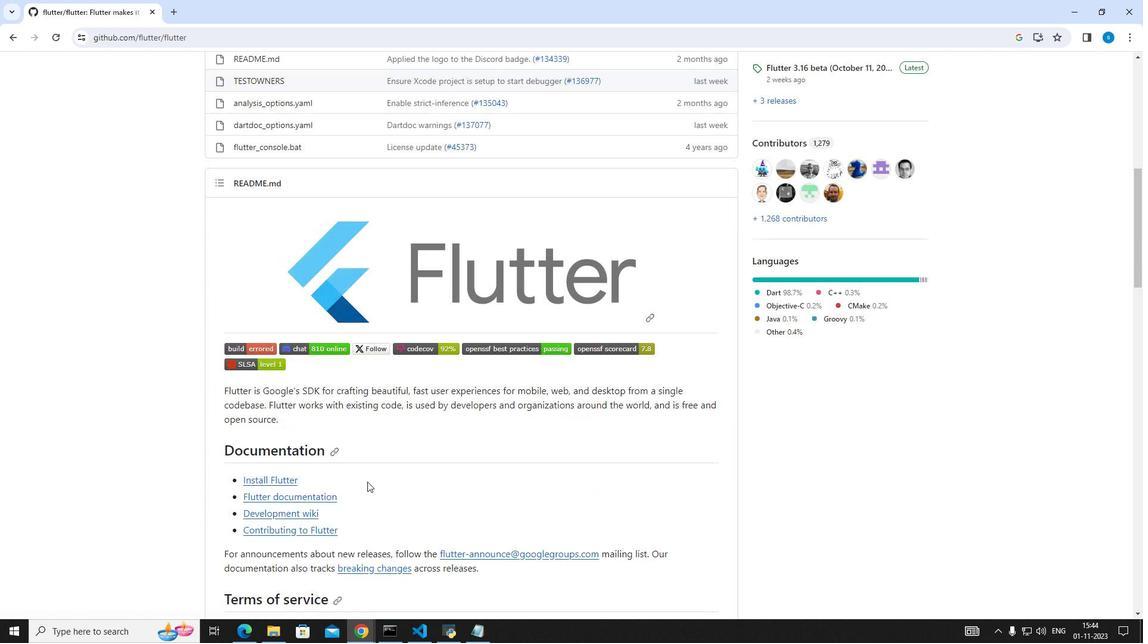 
Action: Mouse moved to (369, 481)
Screenshot: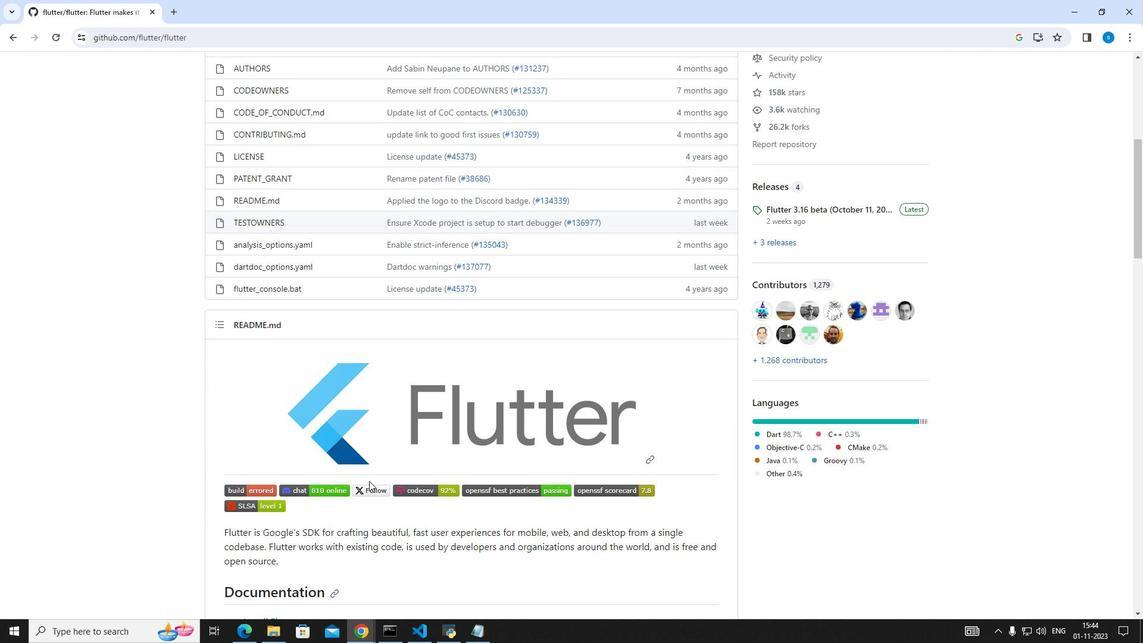 
Action: Mouse scrolled (369, 481) with delta (0, 0)
Screenshot: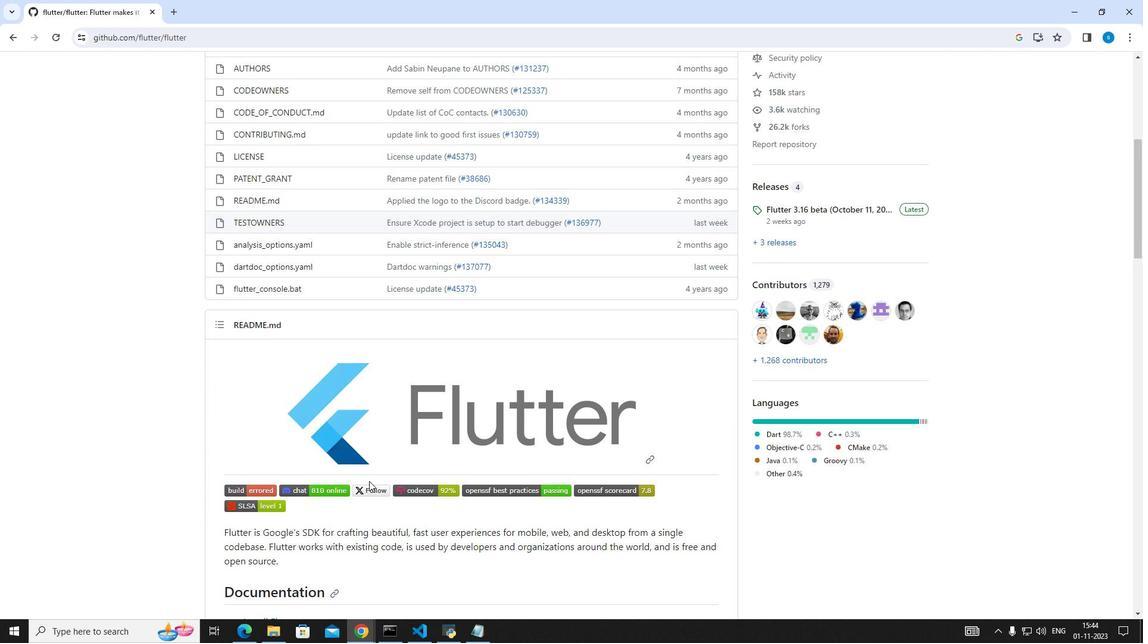 
Action: Mouse scrolled (369, 481) with delta (0, 0)
Screenshot: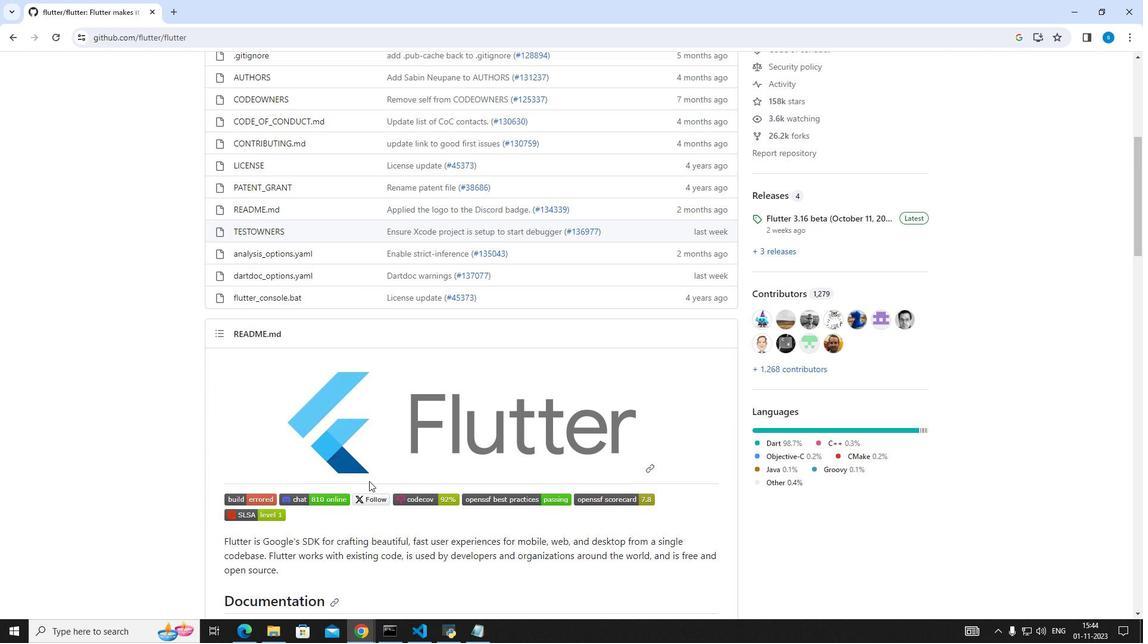 
Action: Mouse scrolled (369, 481) with delta (0, 0)
Screenshot: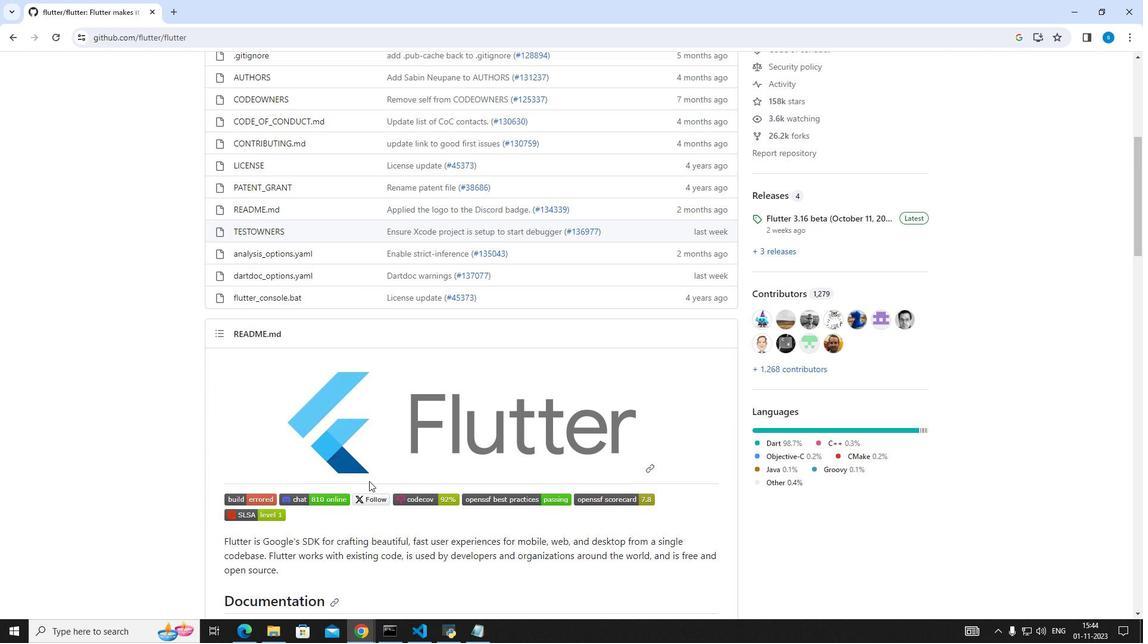 
Action: Mouse scrolled (369, 481) with delta (0, 0)
Screenshot: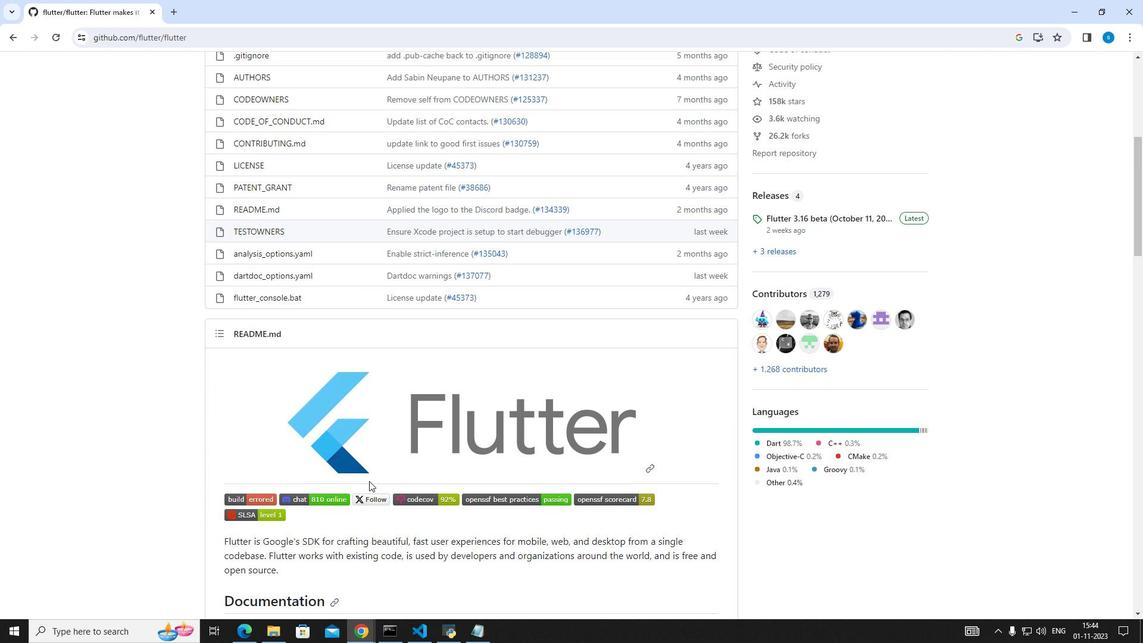 
Action: Mouse scrolled (369, 481) with delta (0, 0)
Screenshot: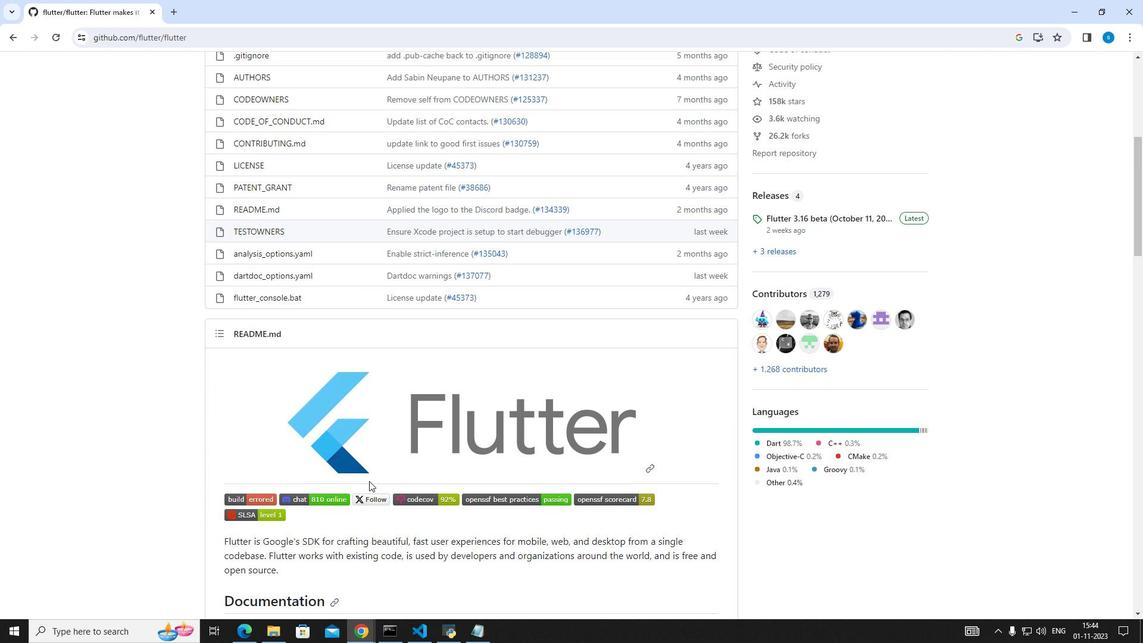 
Action: Mouse scrolled (369, 481) with delta (0, 0)
Screenshot: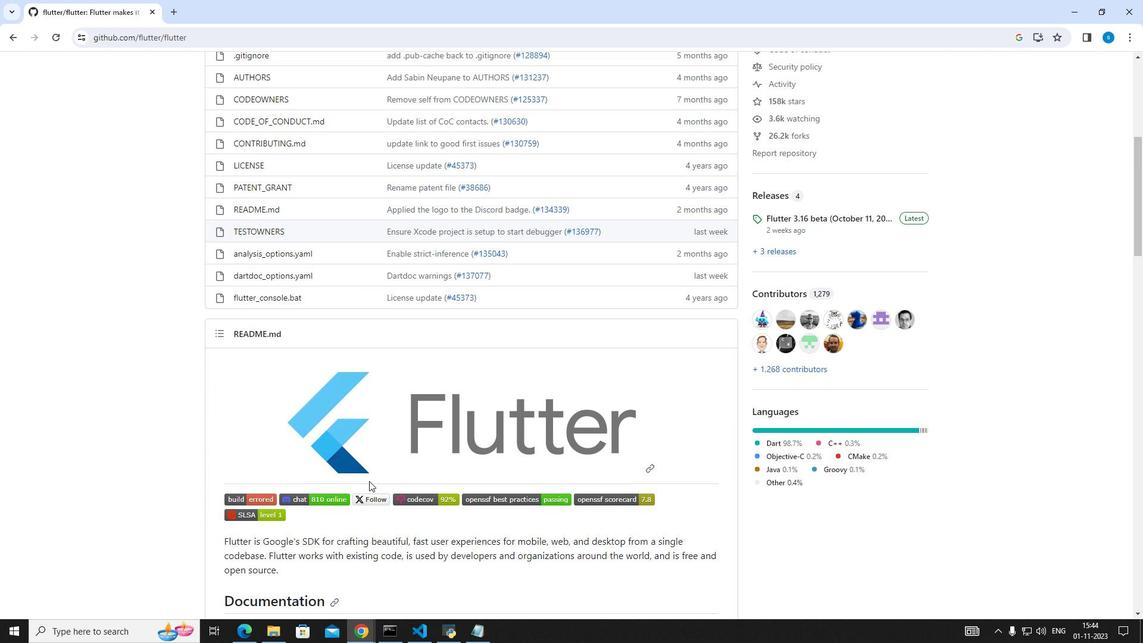 
Action: Mouse scrolled (369, 481) with delta (0, 0)
Screenshot: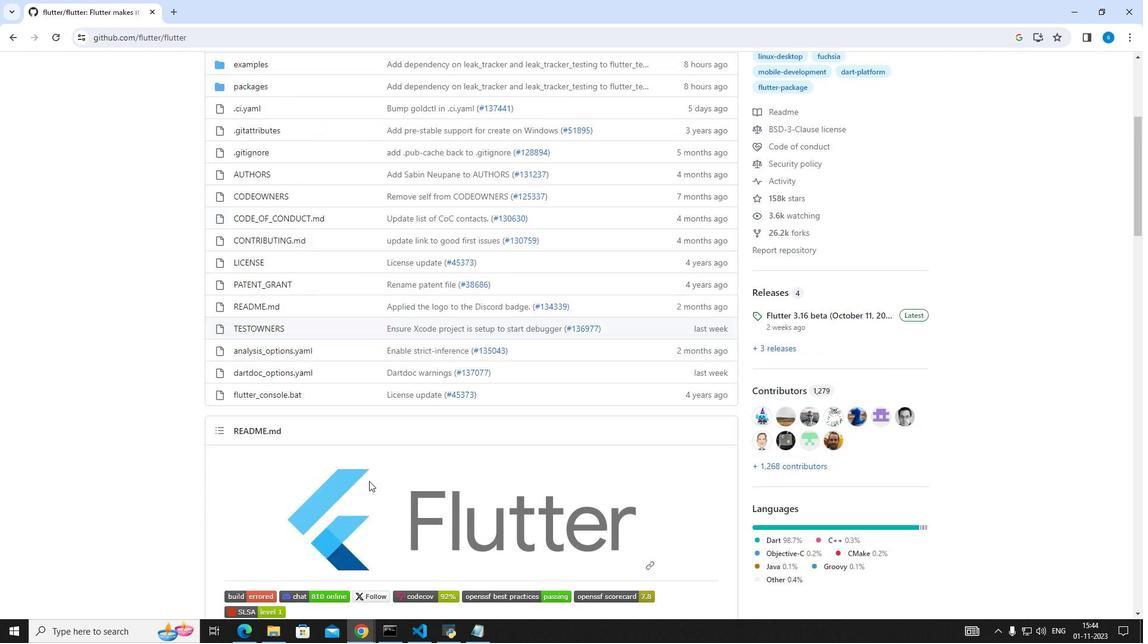 
Action: Mouse moved to (4, 39)
Screenshot: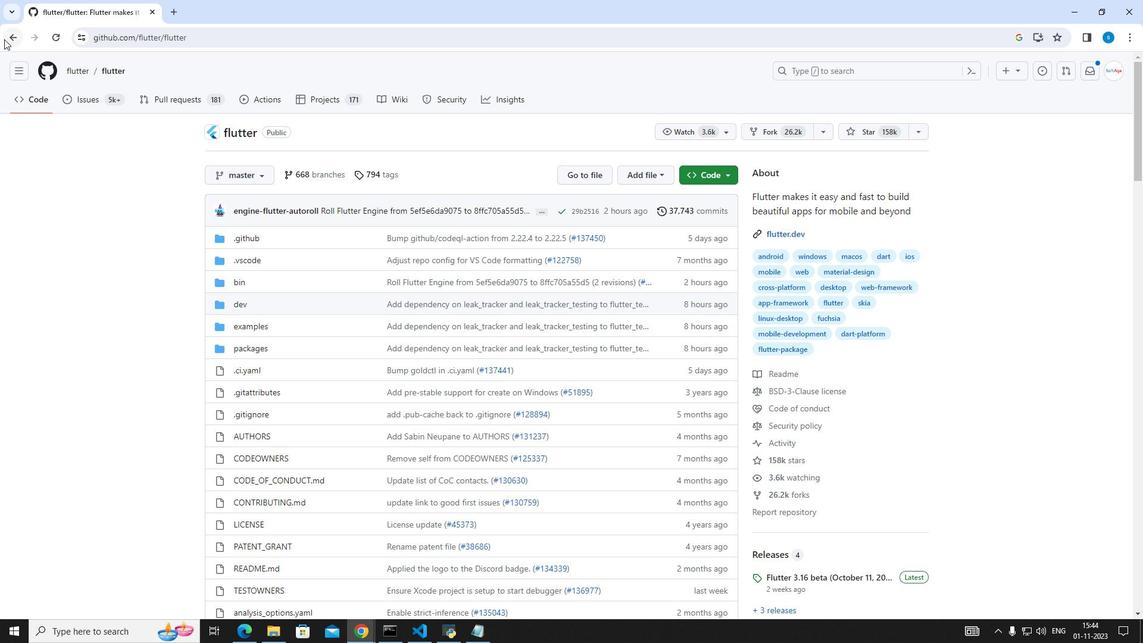 
Action: Mouse pressed left at (4, 39)
Screenshot: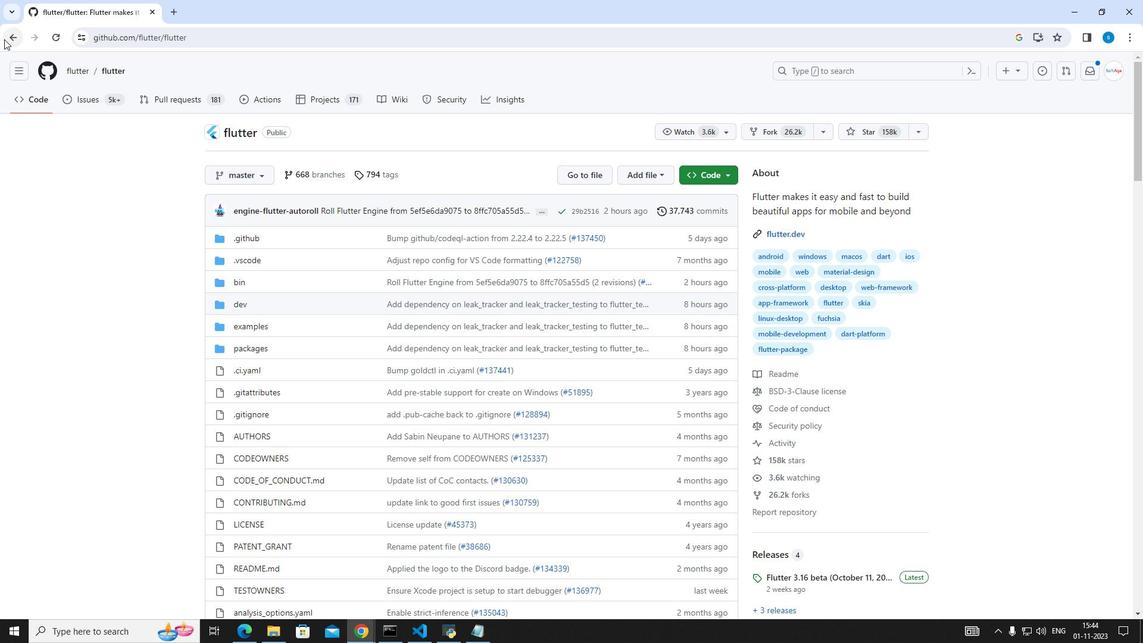 
Action: Mouse moved to (17, 42)
Screenshot: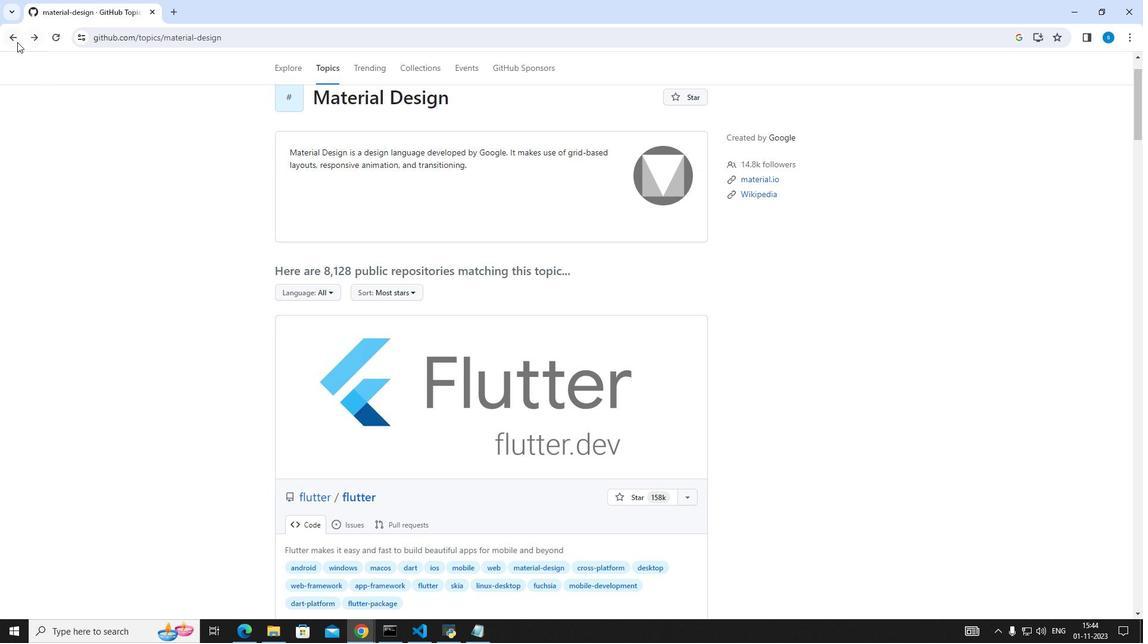 
Action: Mouse pressed left at (17, 42)
Screenshot: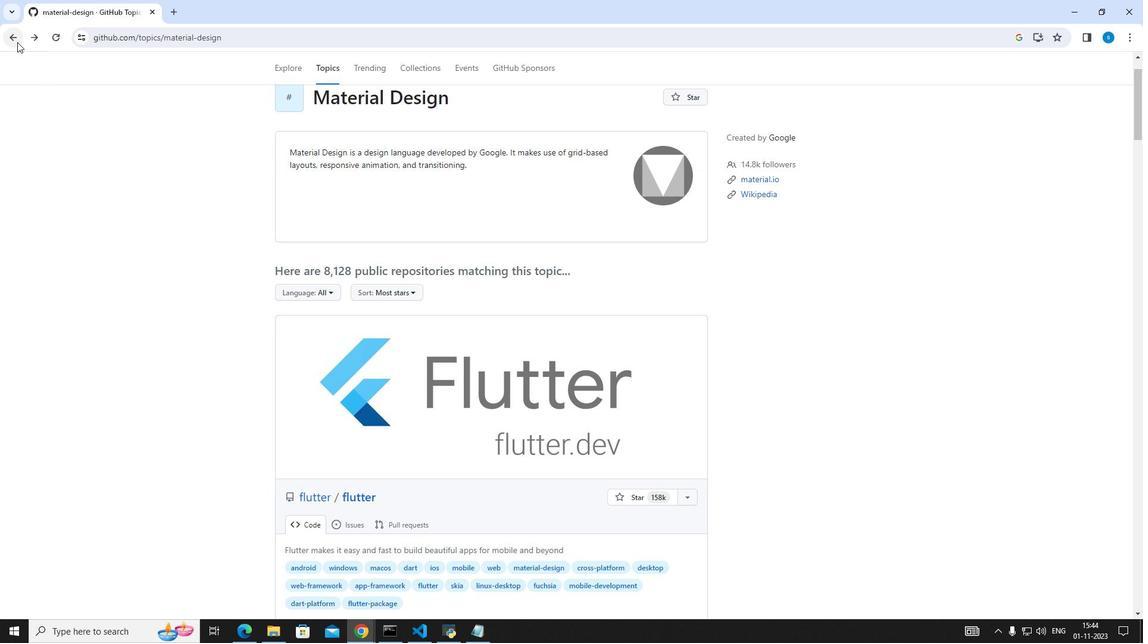 
Action: Mouse moved to (166, 324)
Screenshot: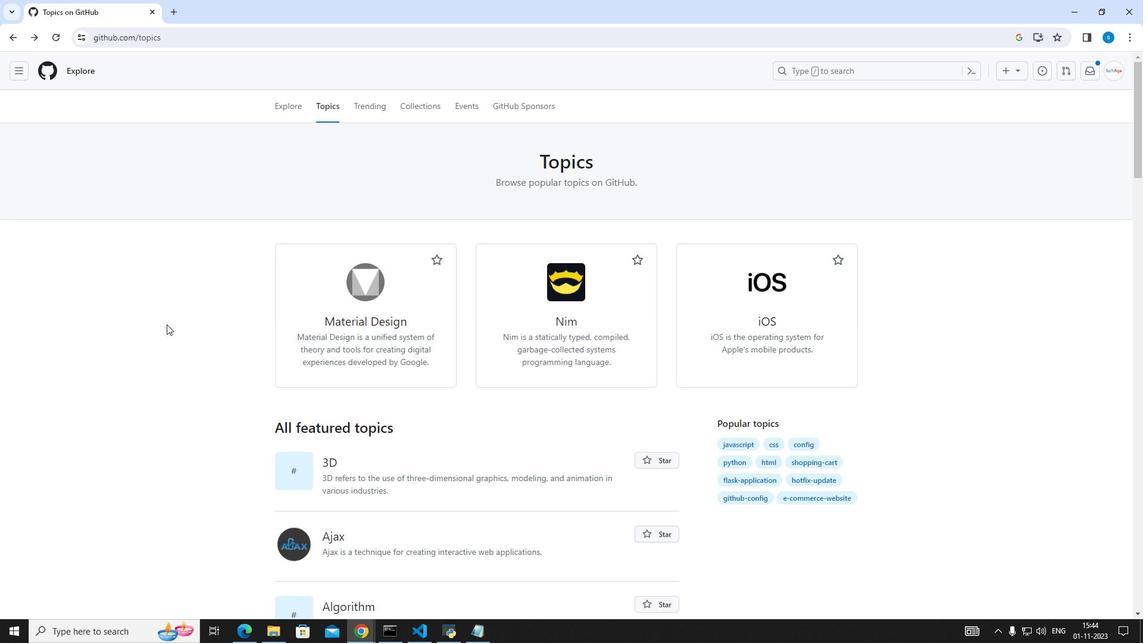 
Action: Mouse scrolled (166, 324) with delta (0, 0)
Screenshot: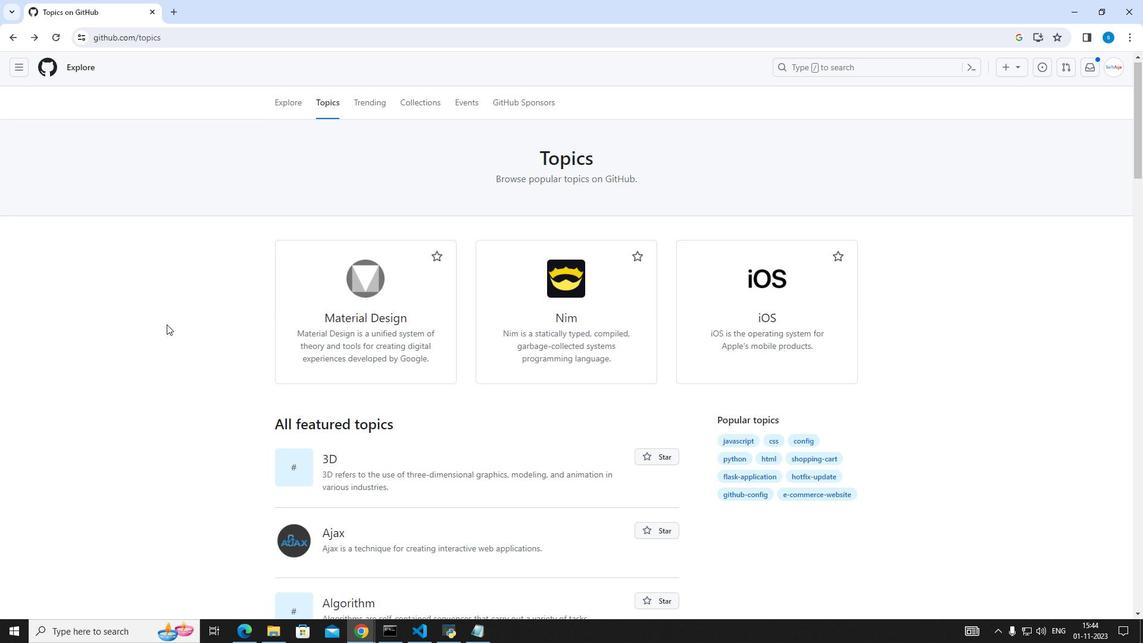 
Action: Mouse scrolled (166, 324) with delta (0, 0)
Screenshot: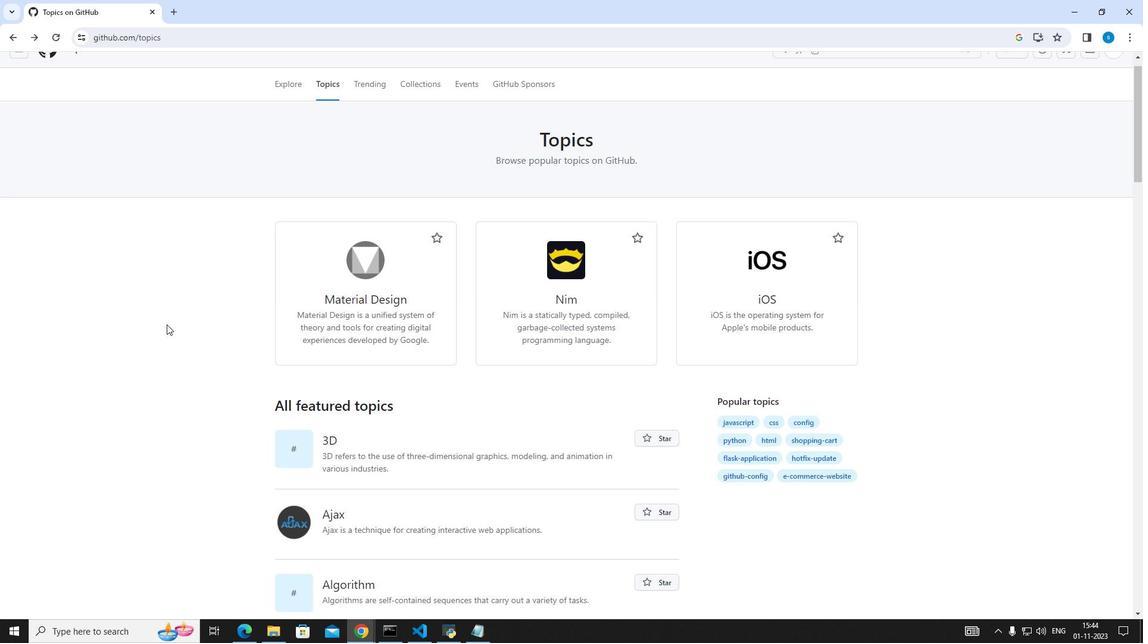 
Action: Mouse scrolled (166, 324) with delta (0, 0)
Screenshot: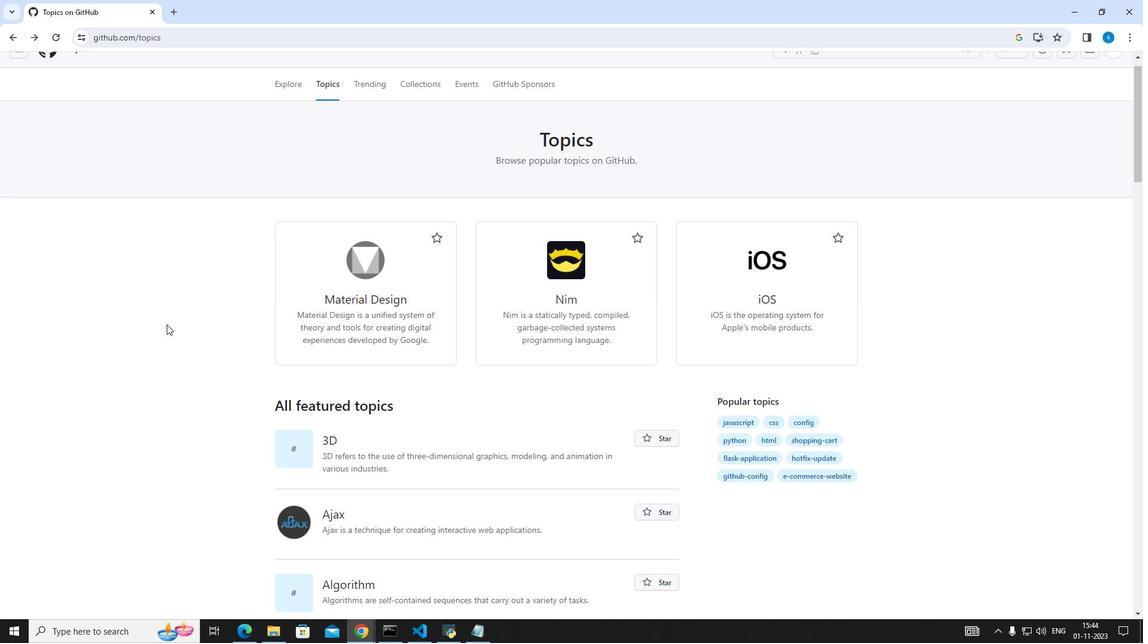 
Action: Mouse scrolled (166, 324) with delta (0, 0)
Screenshot: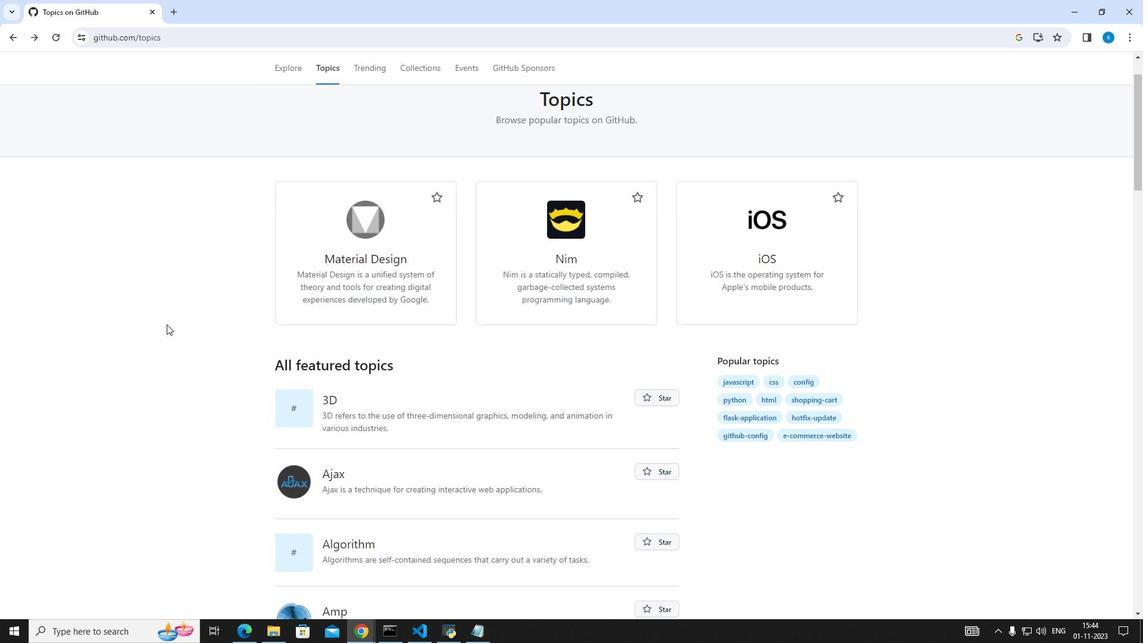 
Action: Mouse scrolled (166, 324) with delta (0, 0)
Screenshot: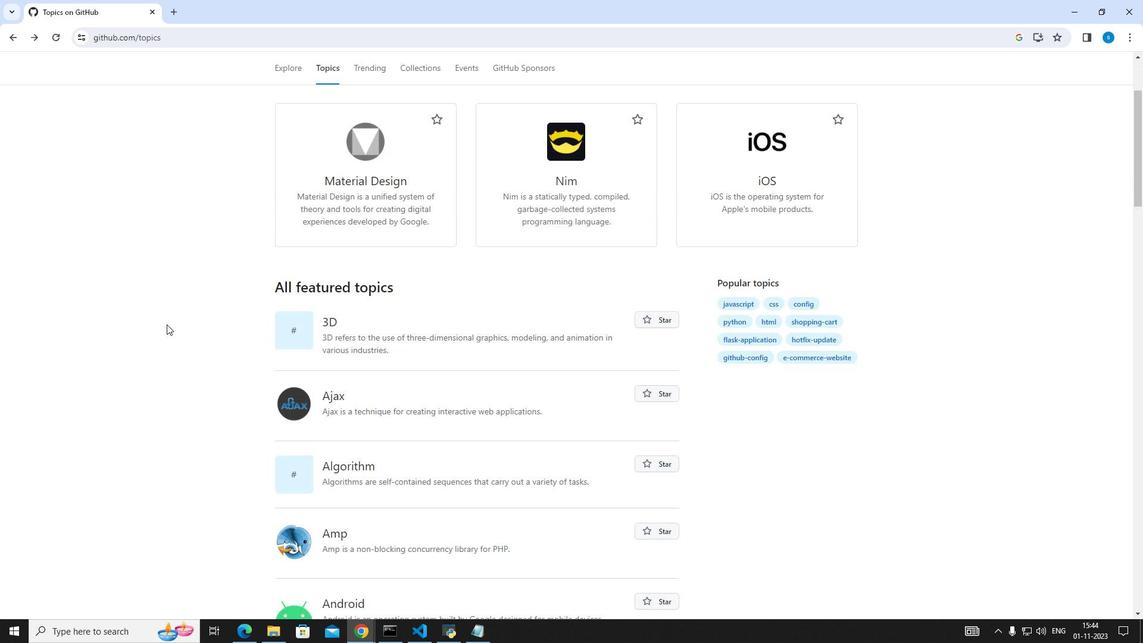 
Action: Mouse moved to (336, 510)
Screenshot: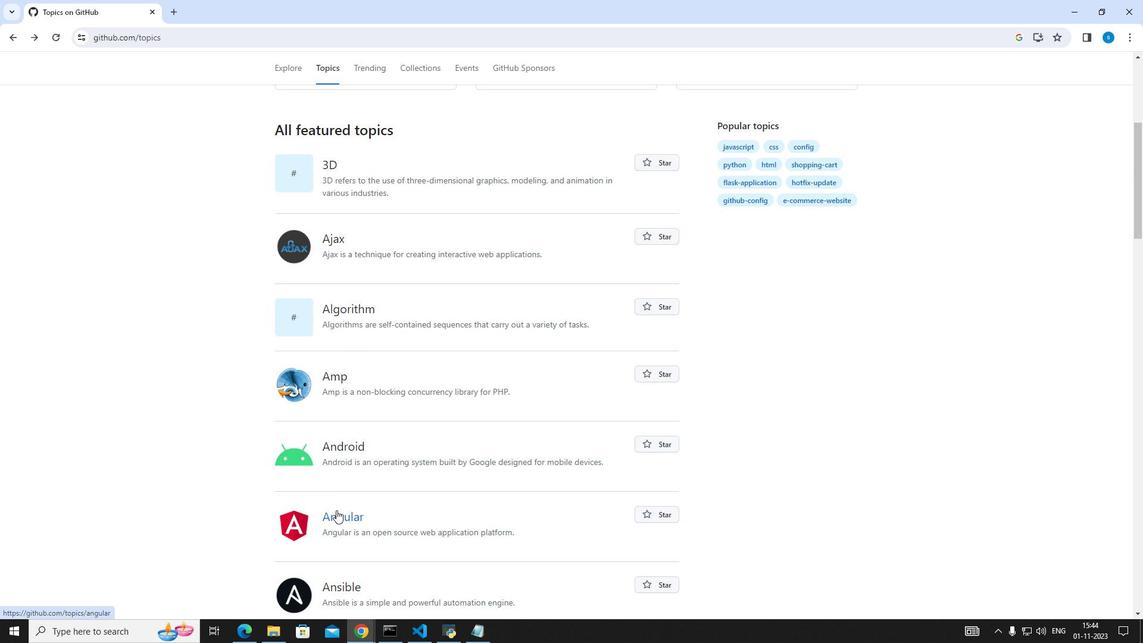 
Action: Mouse pressed left at (336, 510)
Screenshot: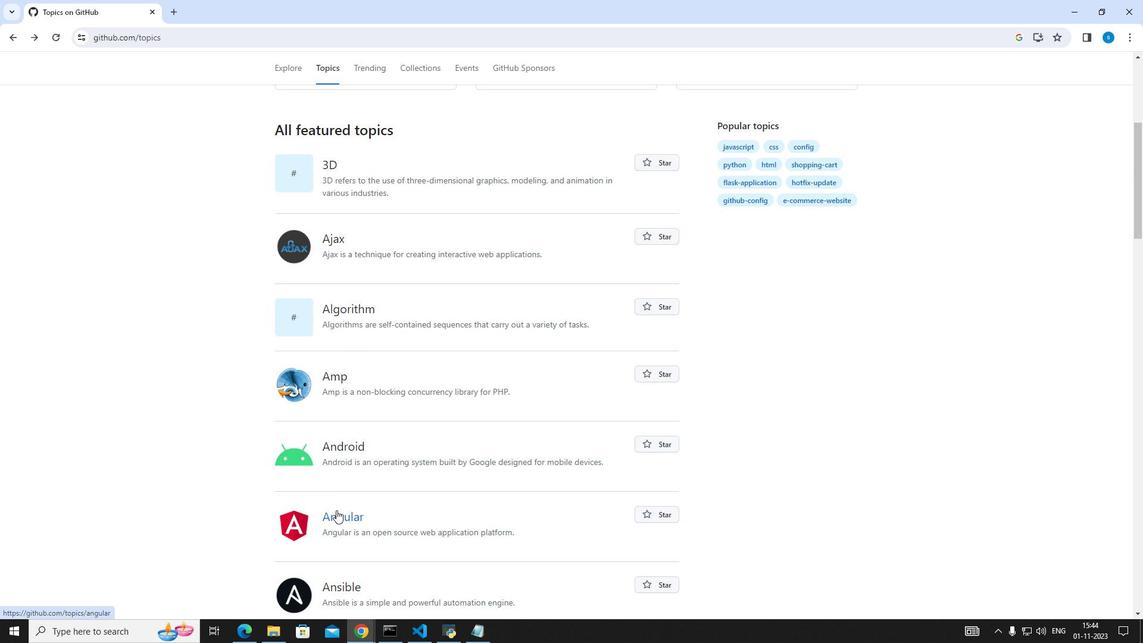 
Action: Mouse moved to (239, 400)
Screenshot: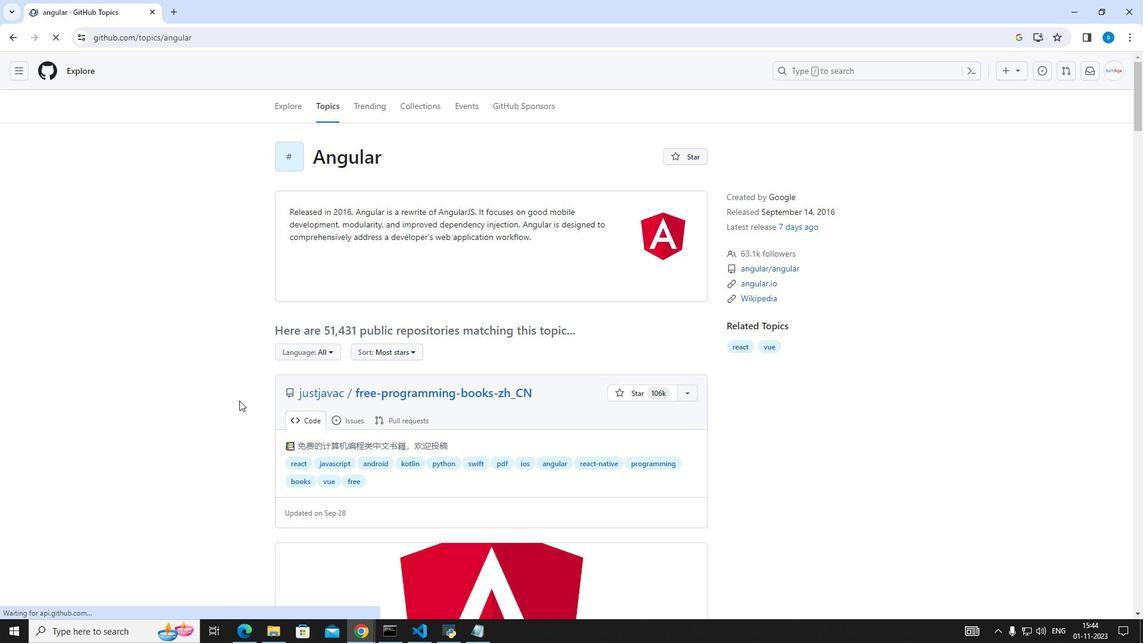 
Action: Mouse scrolled (239, 400) with delta (0, 0)
Screenshot: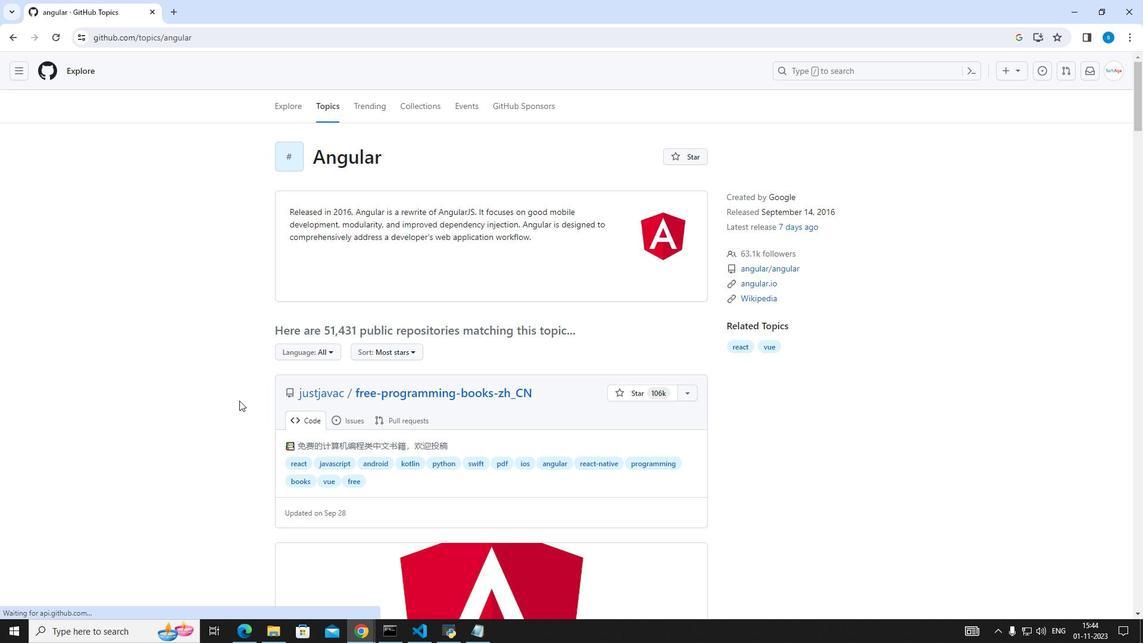 
Action: Mouse scrolled (239, 400) with delta (0, 0)
Screenshot: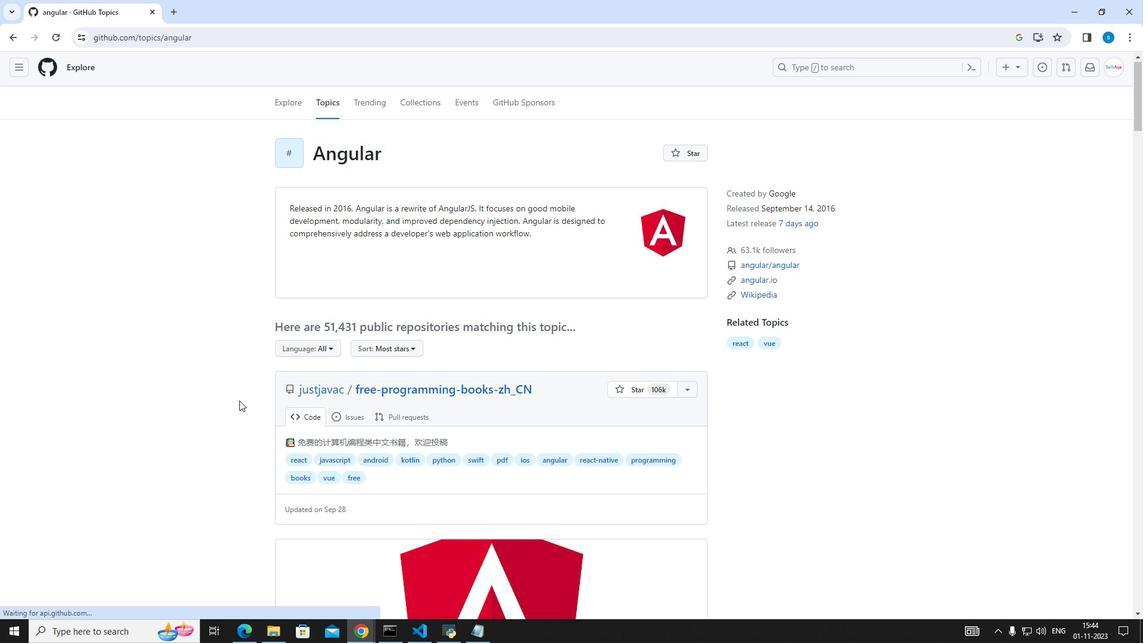 
Action: Mouse scrolled (239, 400) with delta (0, 0)
Screenshot: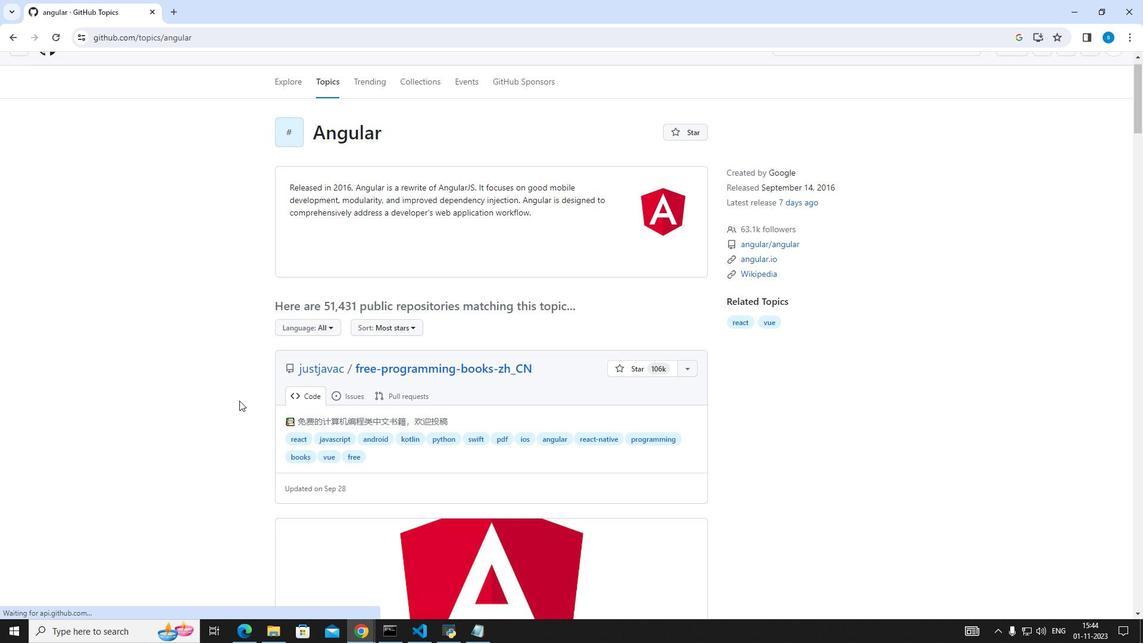 
Action: Mouse scrolled (239, 400) with delta (0, 0)
Screenshot: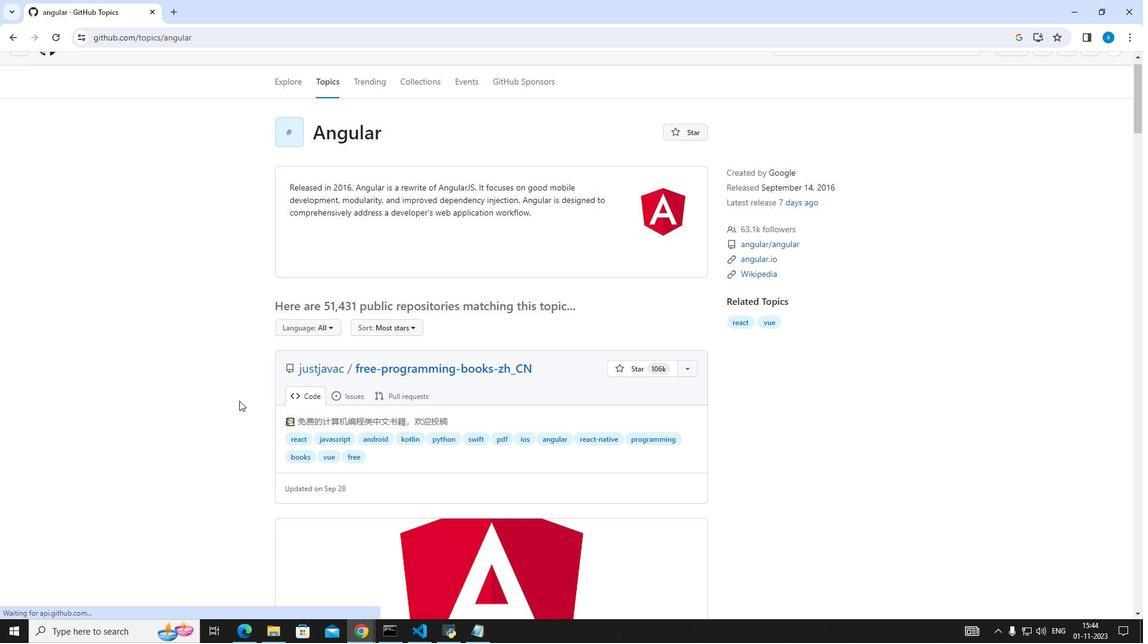 
Action: Mouse scrolled (239, 400) with delta (0, 0)
Screenshot: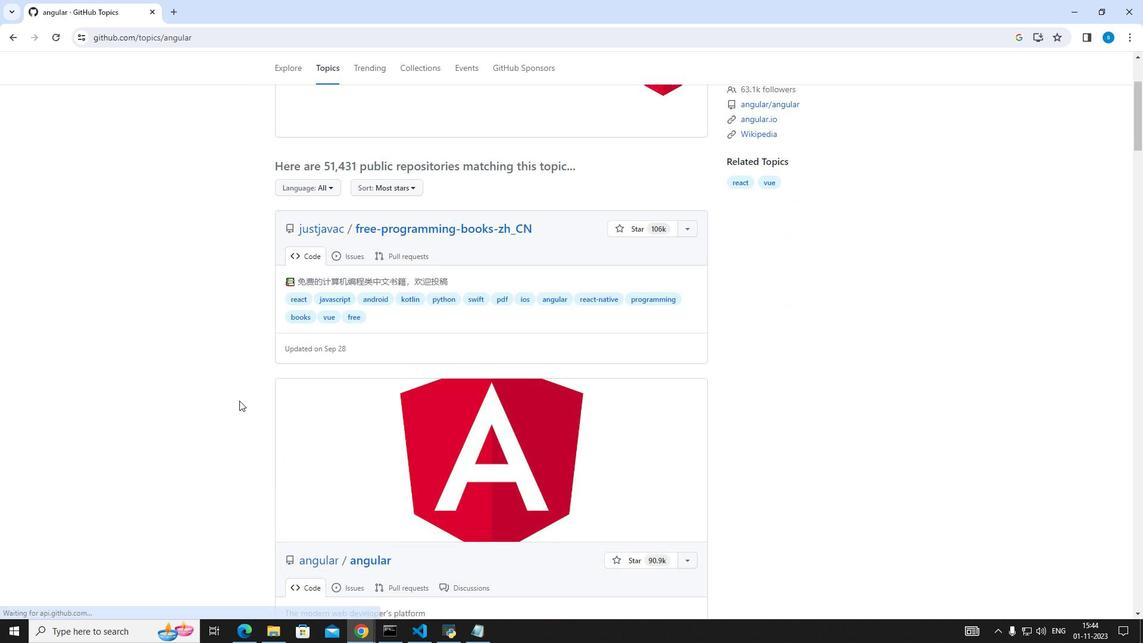 
Action: Mouse moved to (340, 246)
Screenshot: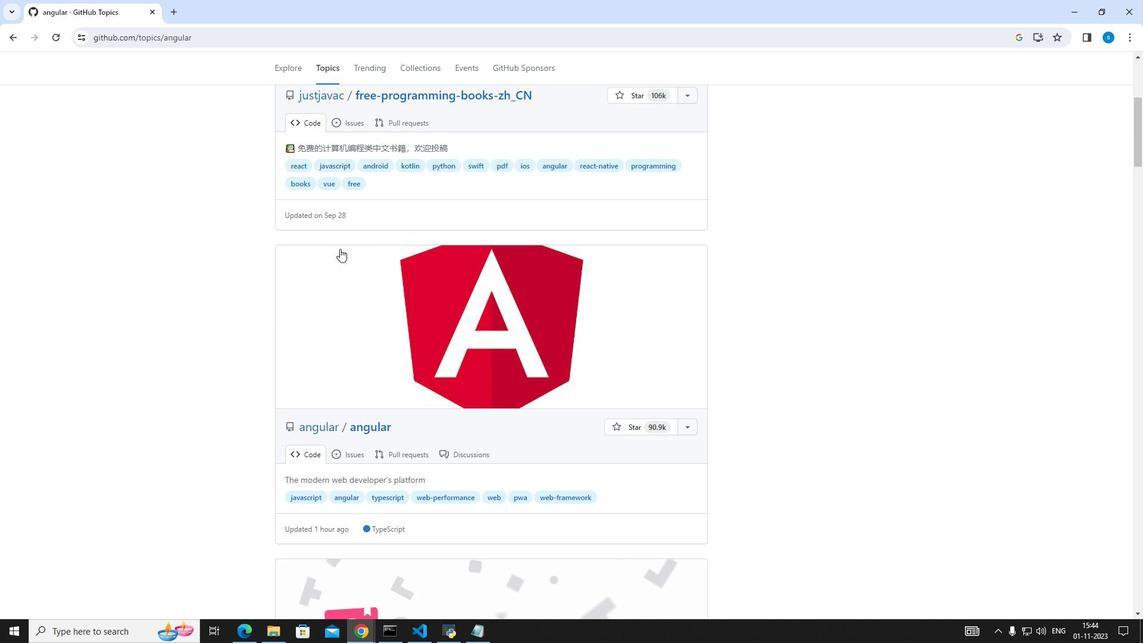 
Action: Mouse scrolled (340, 245) with delta (0, 0)
Screenshot: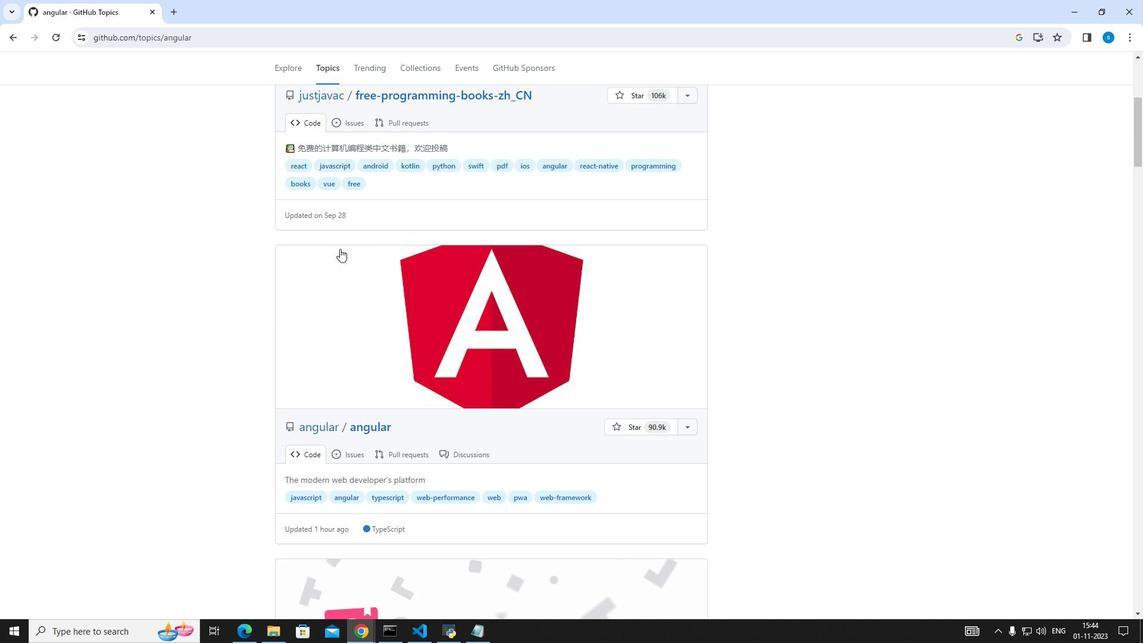 
Action: Mouse moved to (340, 250)
Screenshot: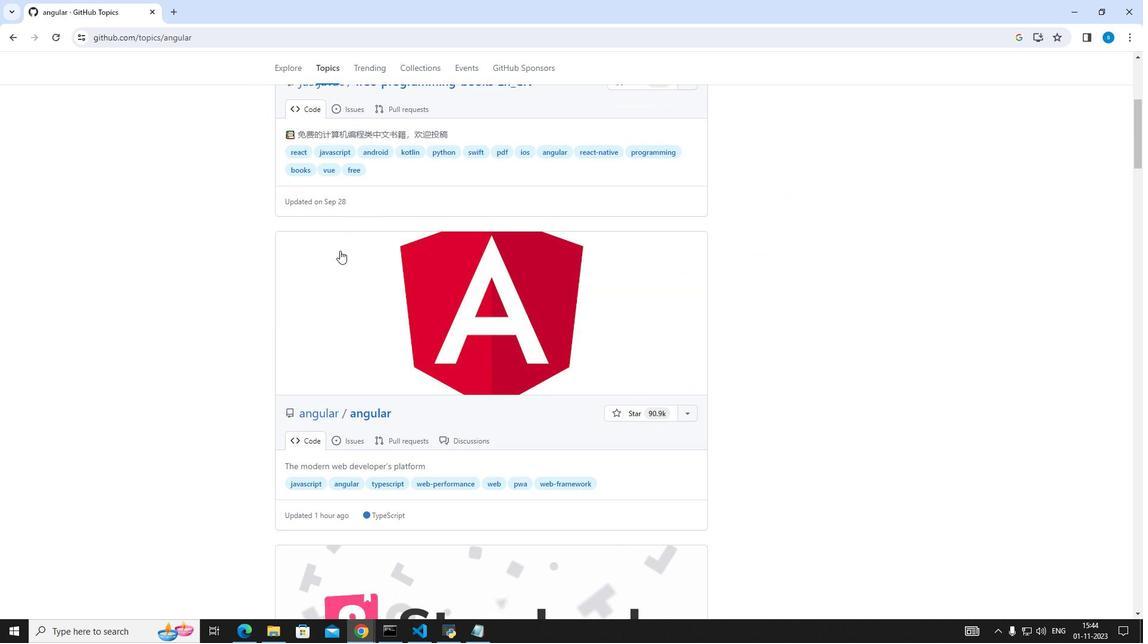 
Action: Mouse scrolled (340, 250) with delta (0, 0)
Screenshot: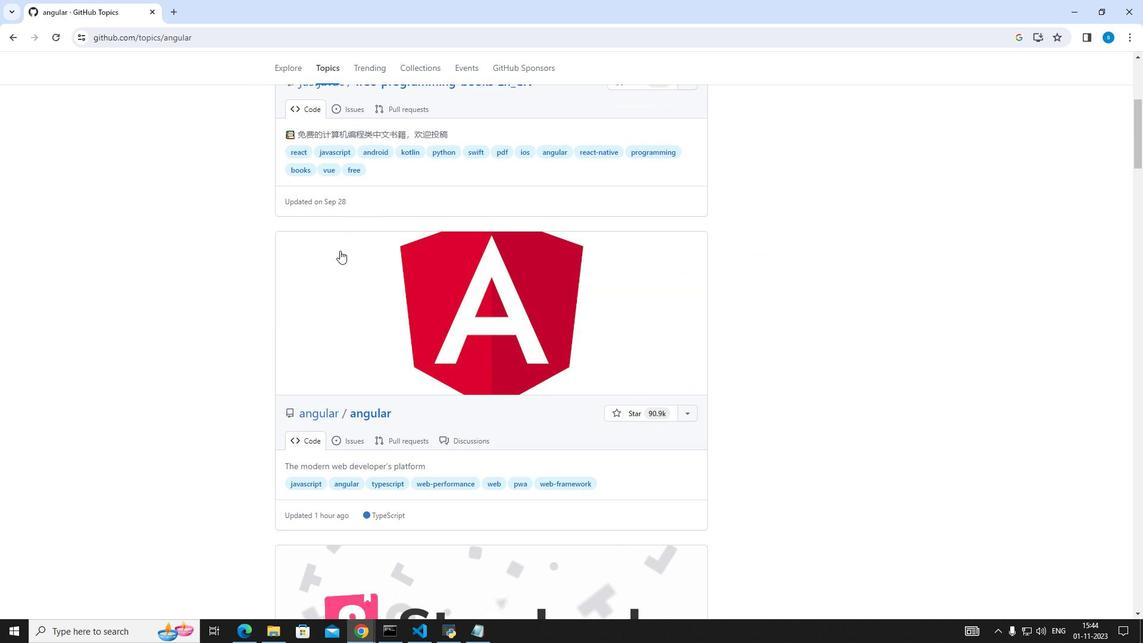 
Action: Mouse moved to (364, 311)
Screenshot: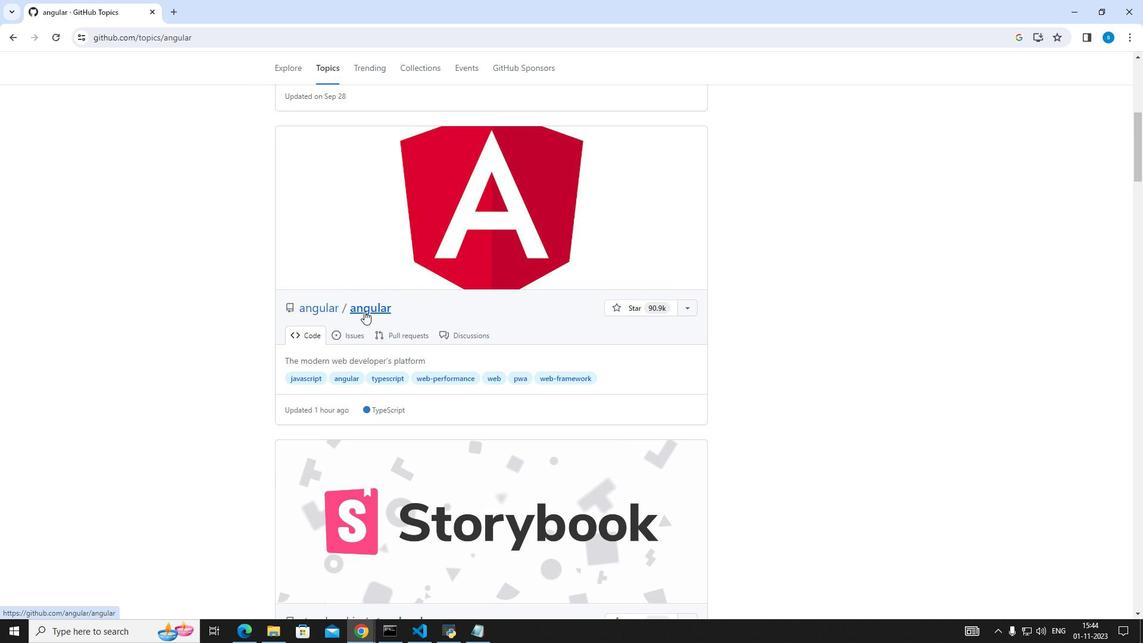 
Action: Mouse pressed left at (364, 311)
Screenshot: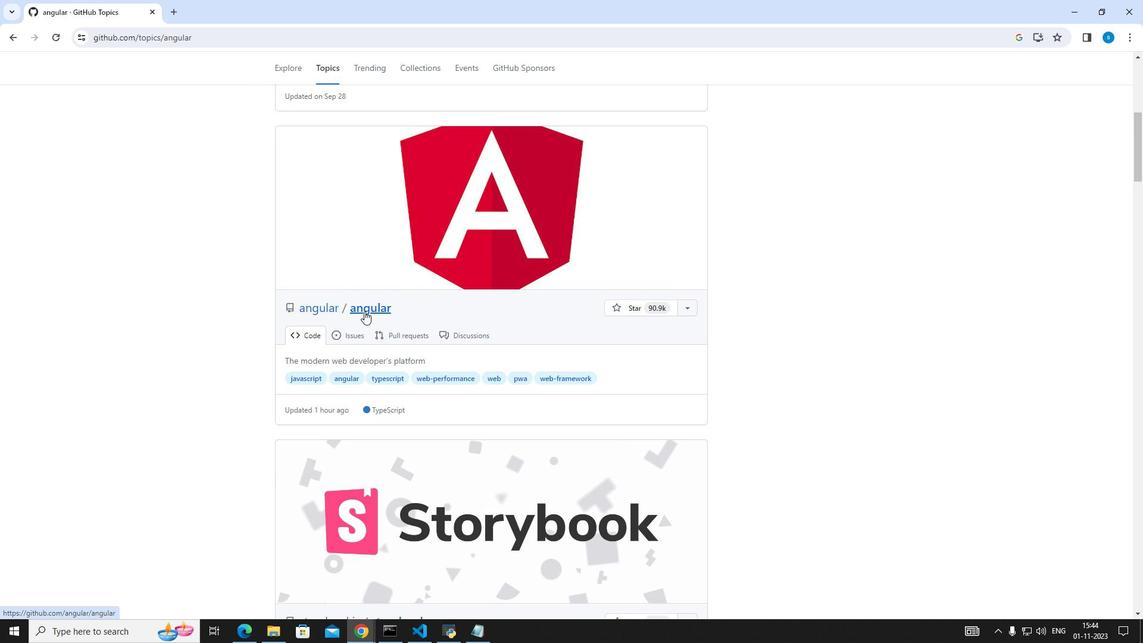 
Action: Mouse scrolled (364, 310) with delta (0, 0)
Screenshot: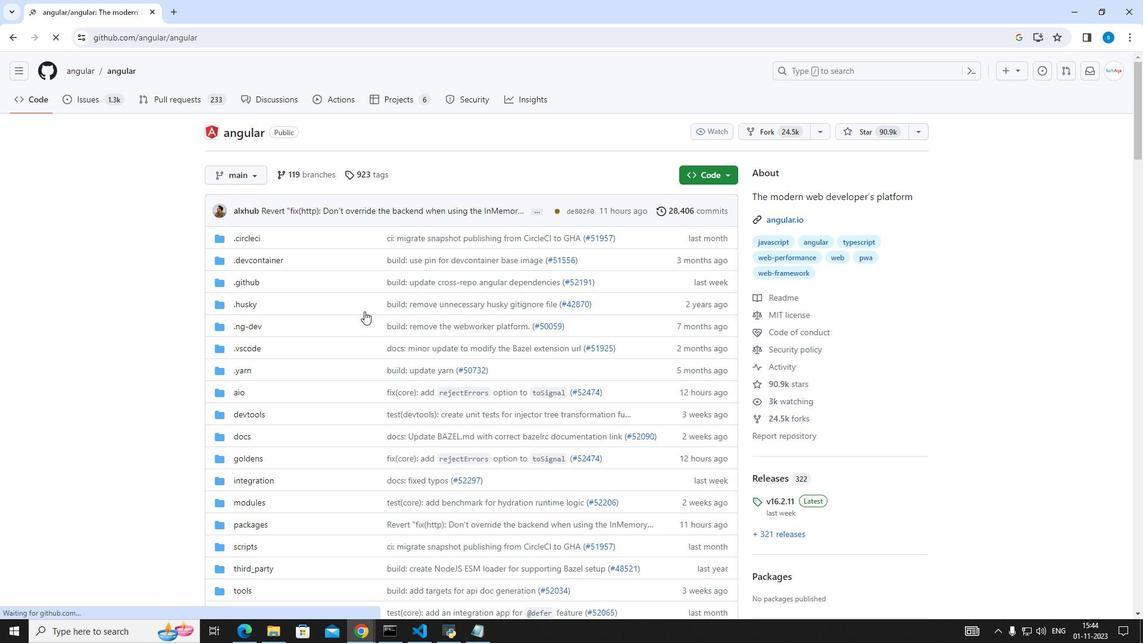 
Action: Mouse scrolled (364, 310) with delta (0, 0)
Screenshot: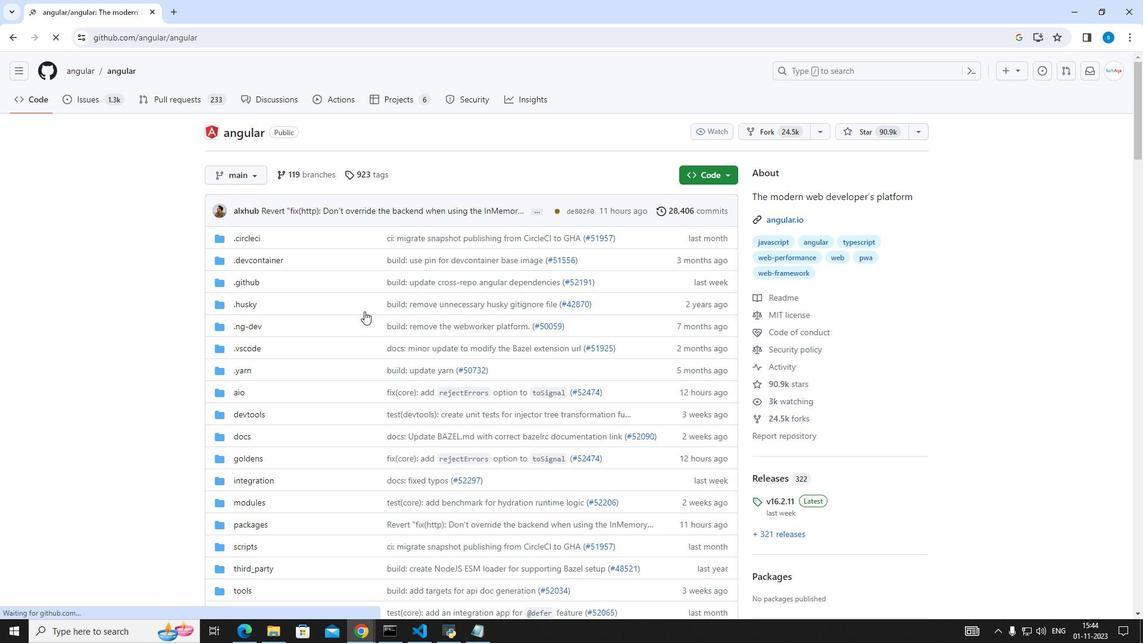 
Action: Mouse scrolled (364, 310) with delta (0, 0)
Screenshot: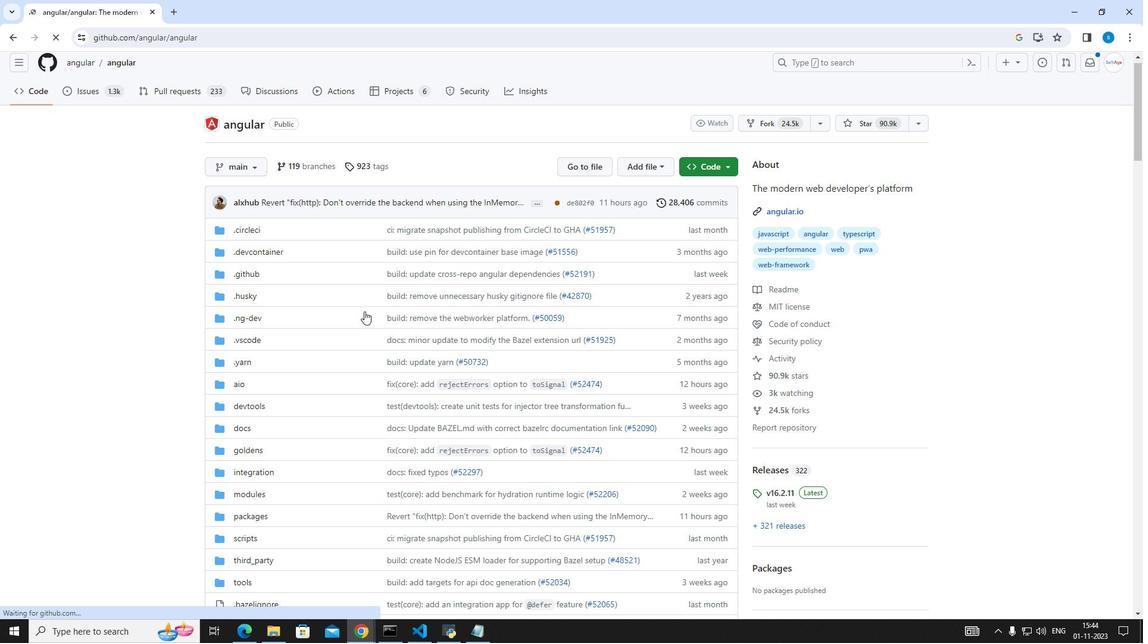 
Action: Mouse scrolled (364, 310) with delta (0, 0)
Screenshot: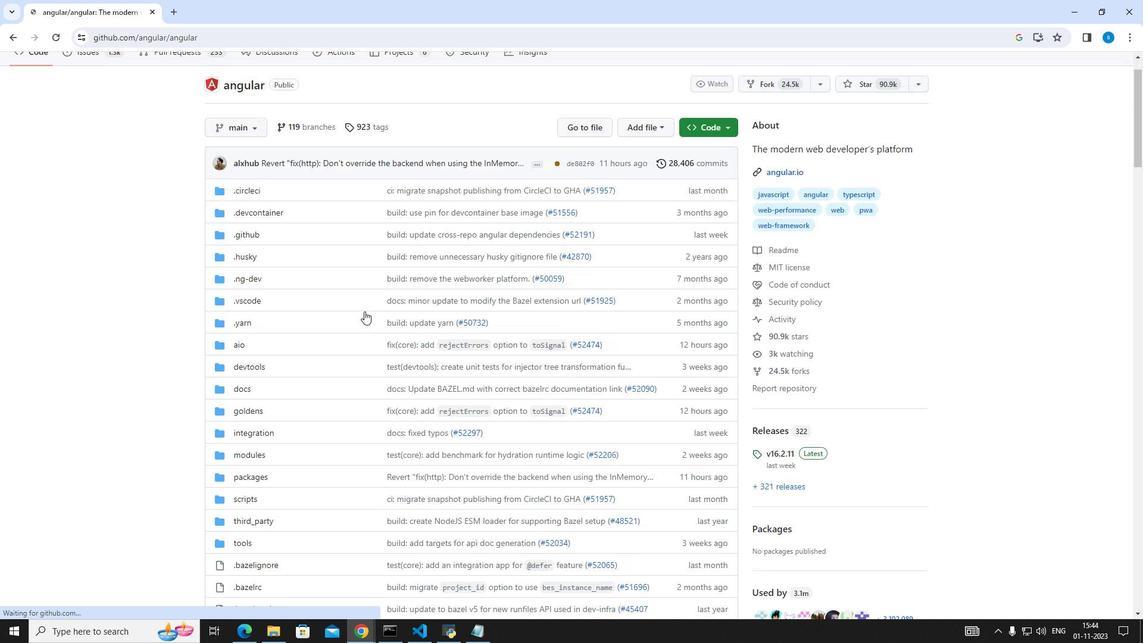 
Action: Mouse scrolled (364, 310) with delta (0, 0)
Screenshot: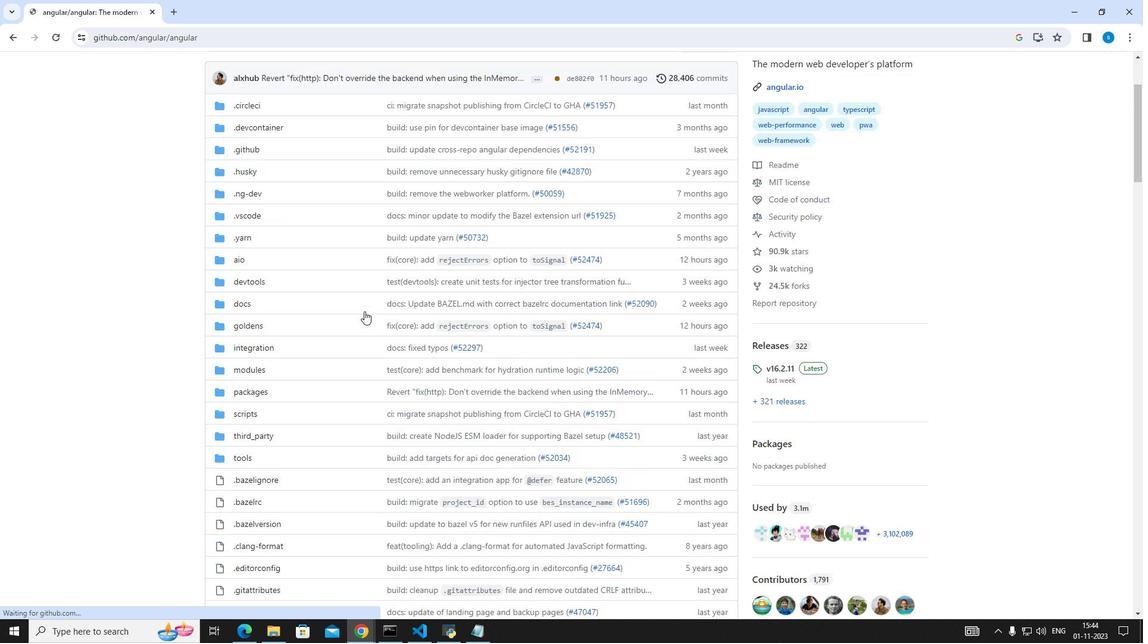 
Action: Mouse scrolled (364, 310) with delta (0, 0)
Screenshot: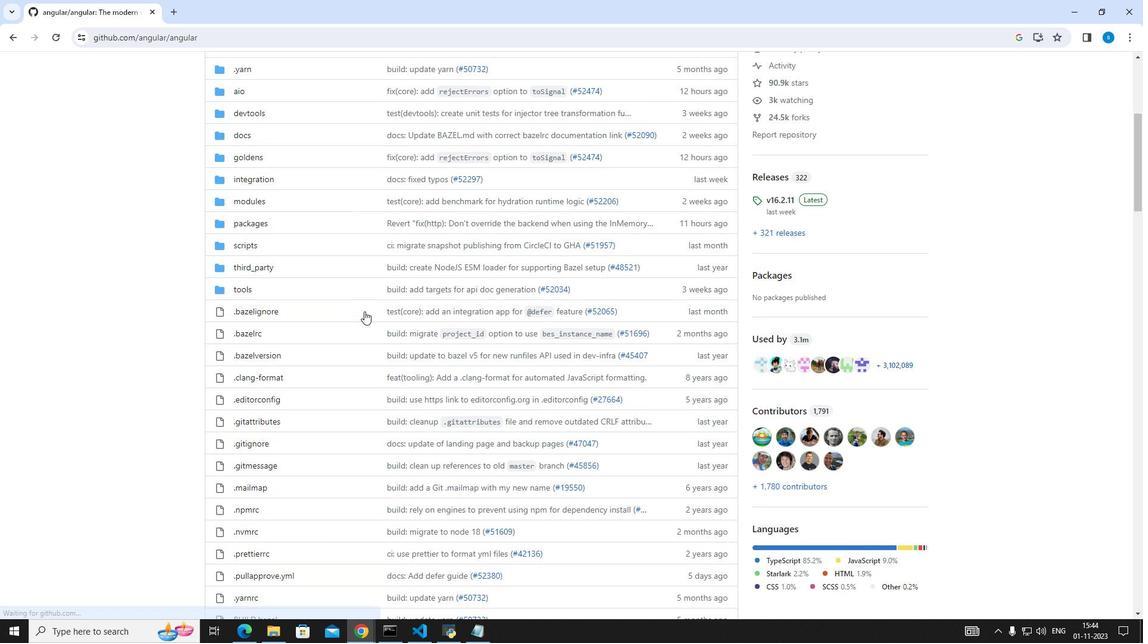 
Action: Mouse scrolled (364, 310) with delta (0, 0)
Screenshot: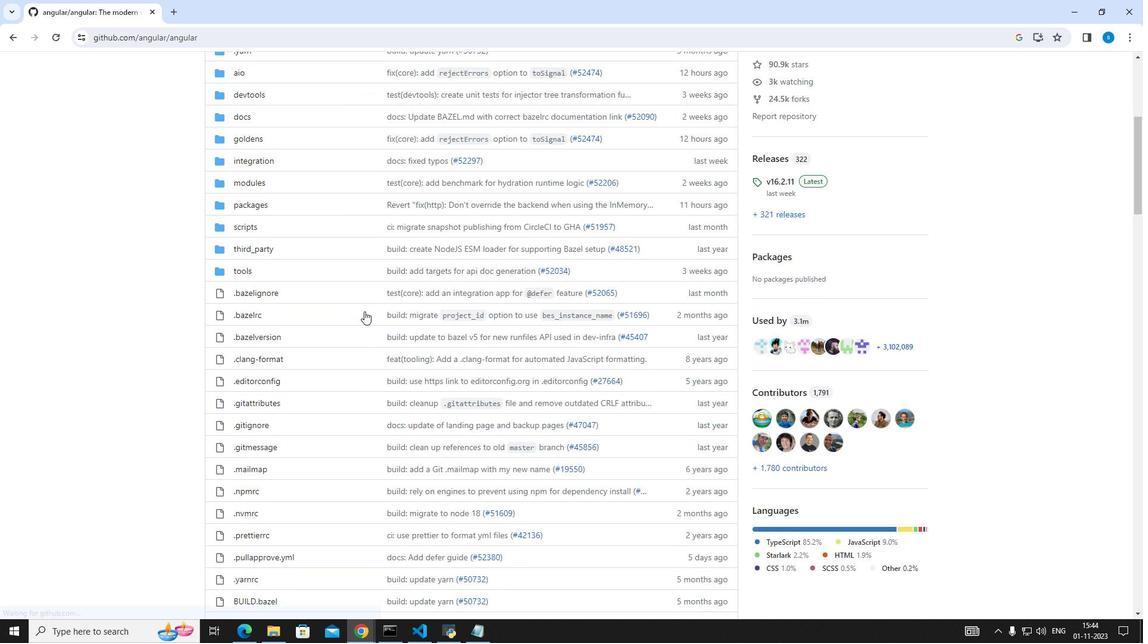 
Action: Mouse scrolled (364, 310) with delta (0, 0)
Screenshot: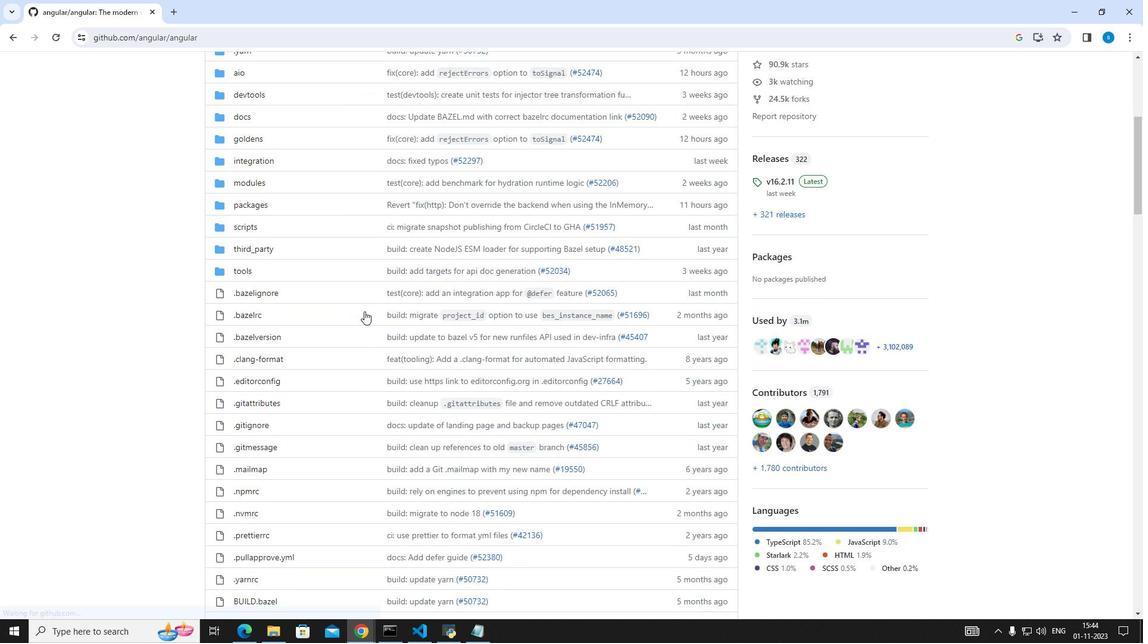 
Action: Mouse scrolled (364, 310) with delta (0, 0)
Screenshot: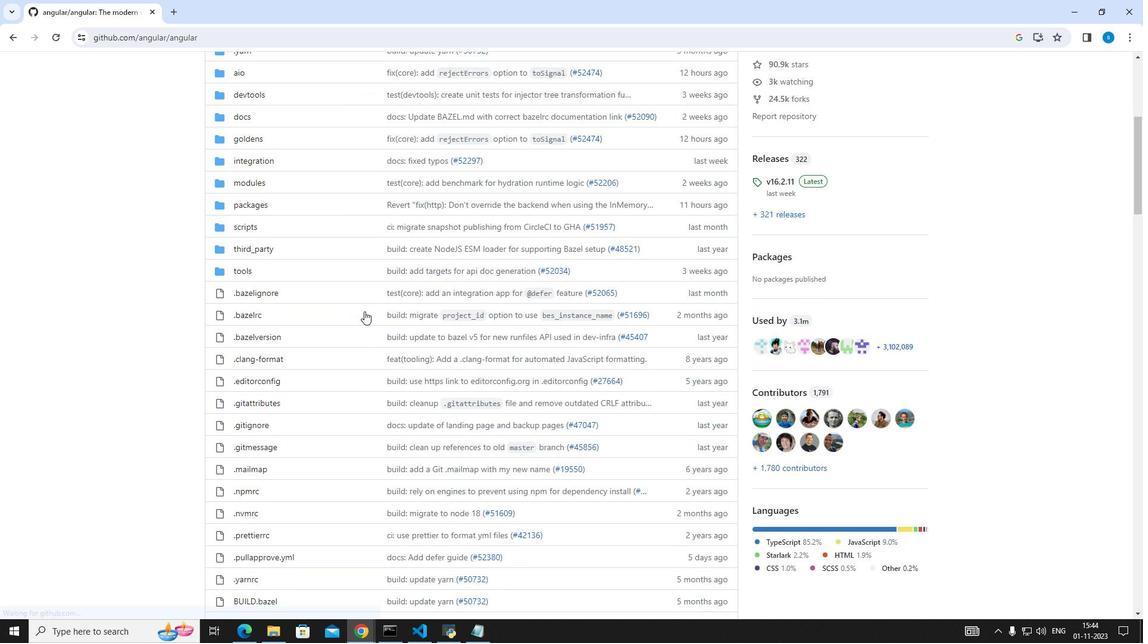 
Action: Mouse scrolled (364, 310) with delta (0, 0)
Screenshot: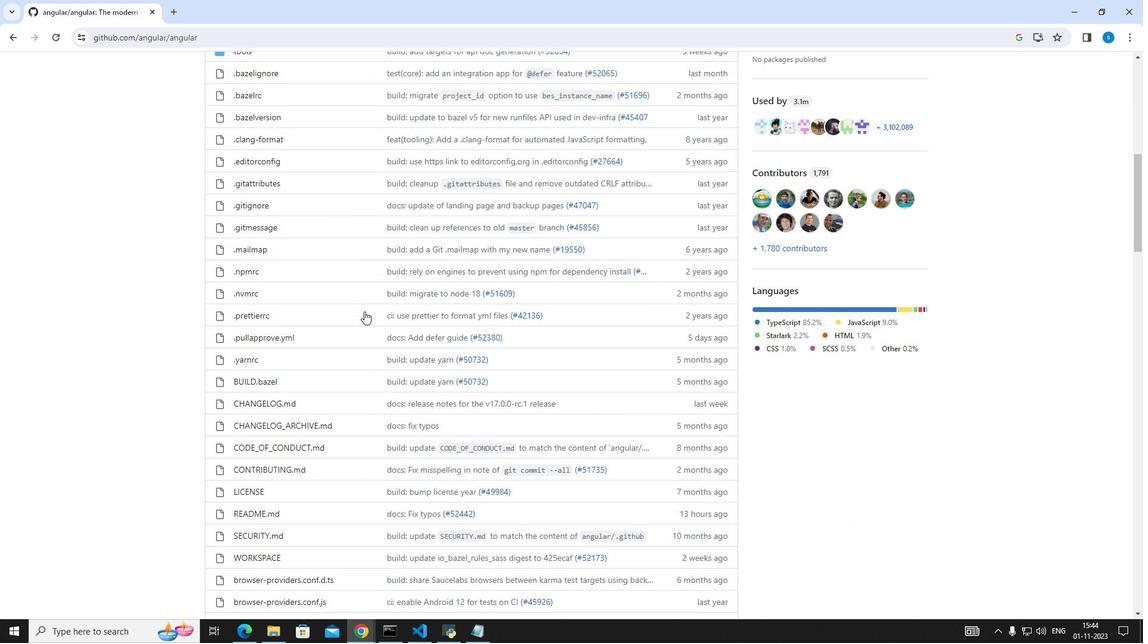 
Action: Mouse scrolled (364, 310) with delta (0, 0)
Screenshot: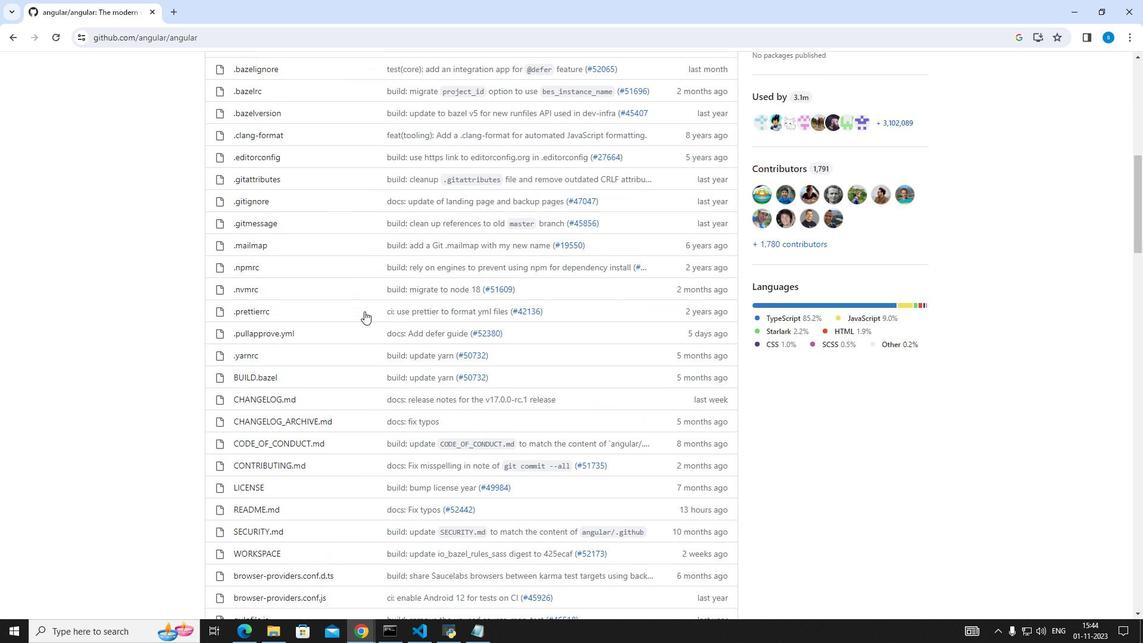 
Action: Mouse scrolled (364, 310) with delta (0, 0)
Screenshot: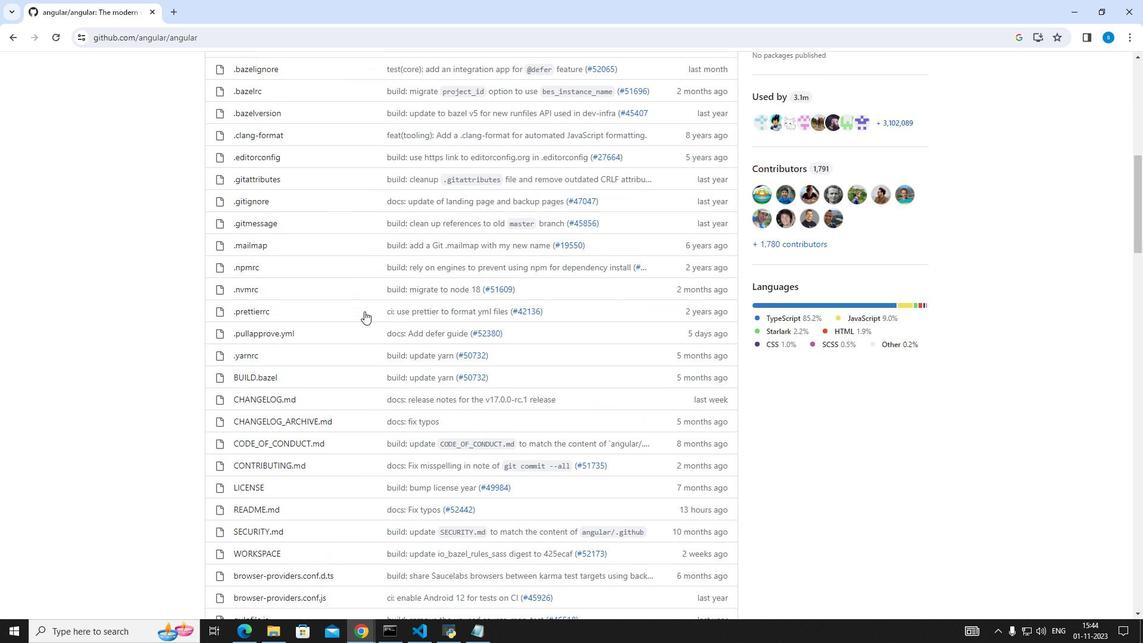 
Action: Mouse scrolled (364, 310) with delta (0, 0)
Screenshot: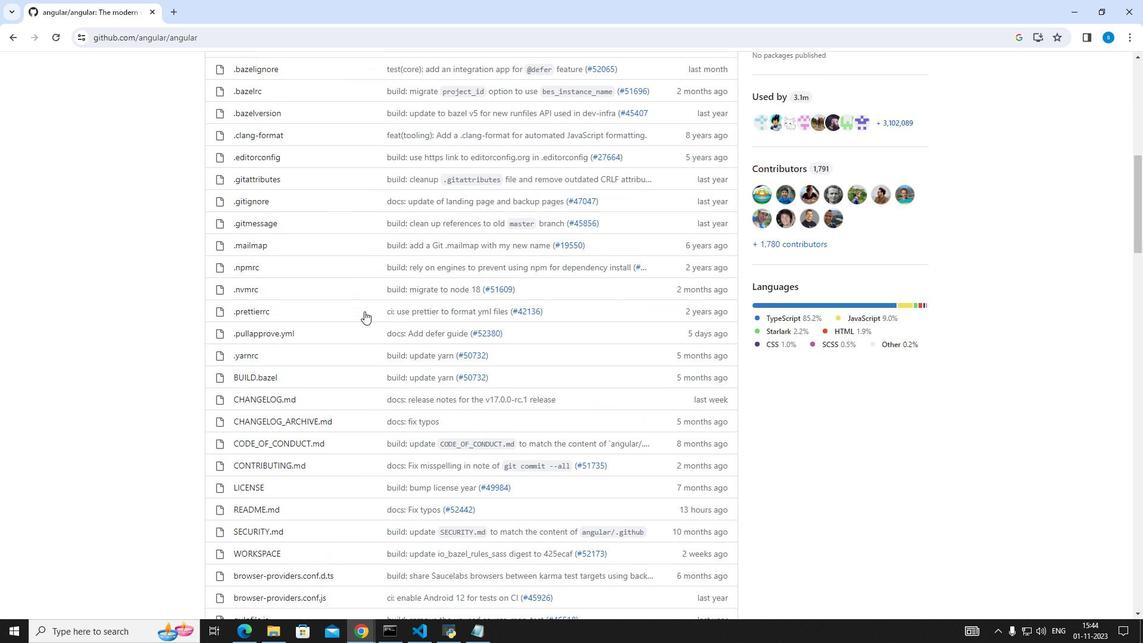 
Action: Mouse scrolled (364, 310) with delta (0, 0)
Screenshot: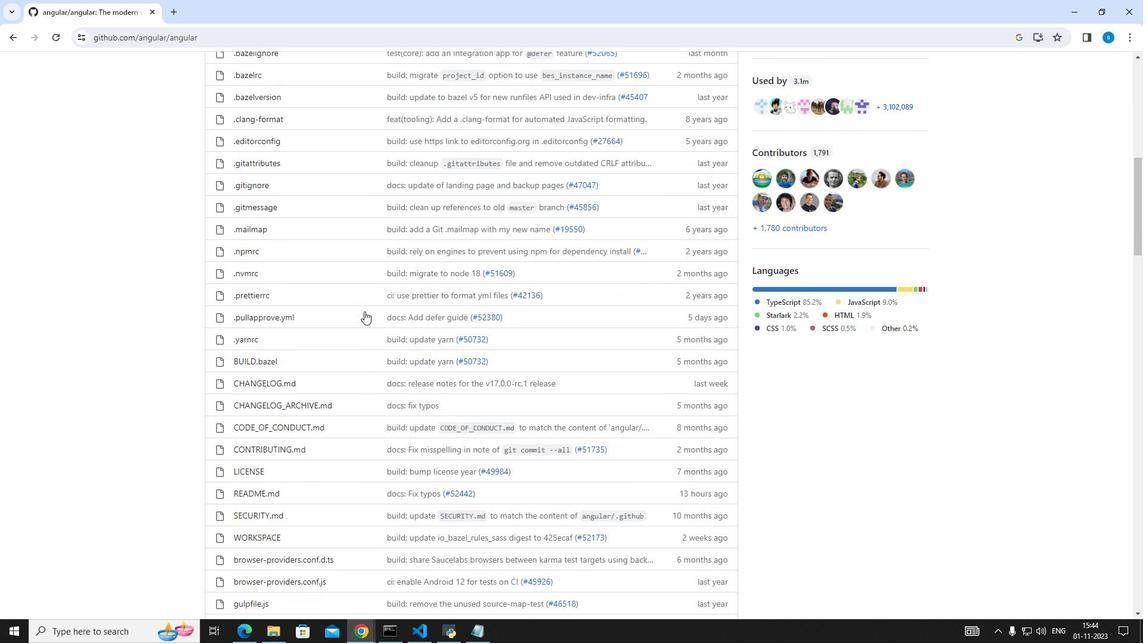 
Action: Mouse scrolled (364, 310) with delta (0, 0)
Screenshot: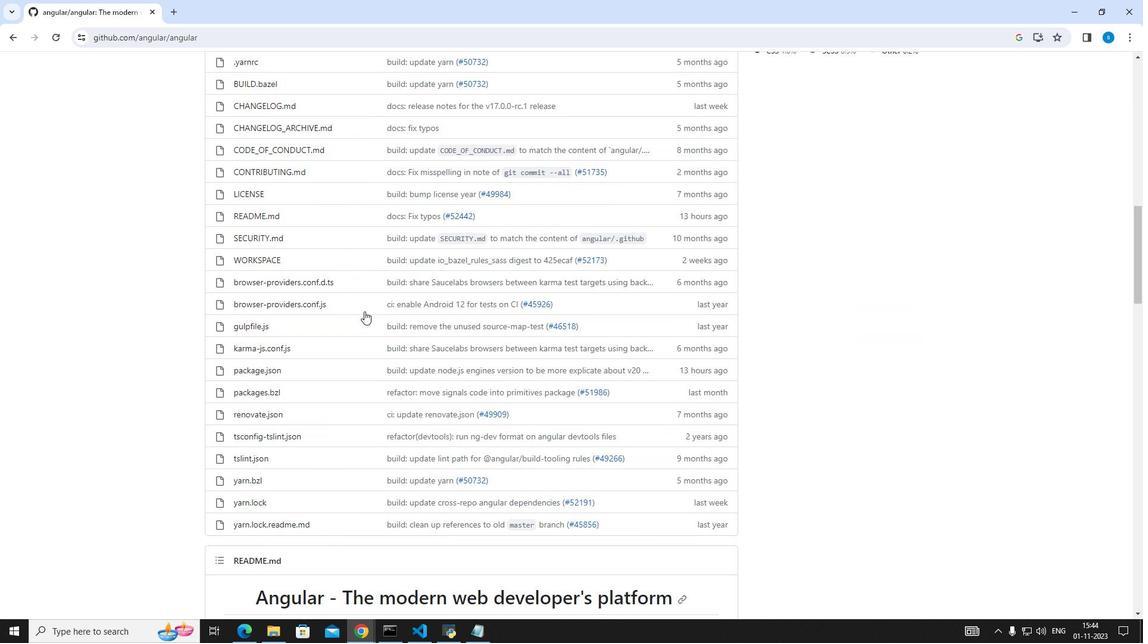 
Action: Mouse scrolled (364, 310) with delta (0, 0)
Screenshot: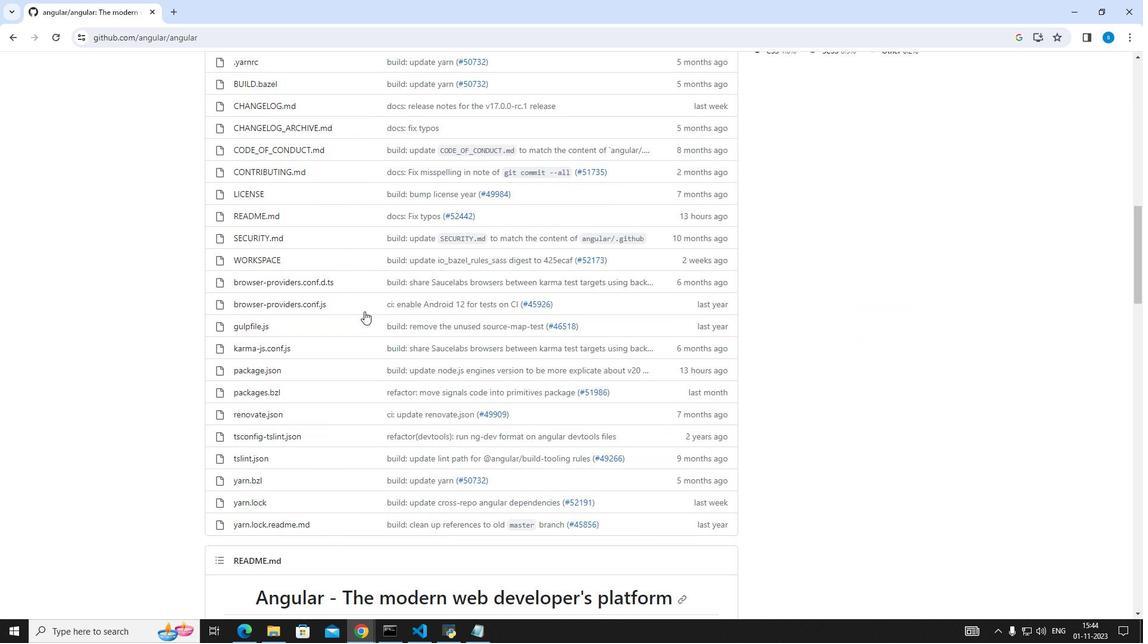 
Action: Mouse scrolled (364, 310) with delta (0, 0)
Screenshot: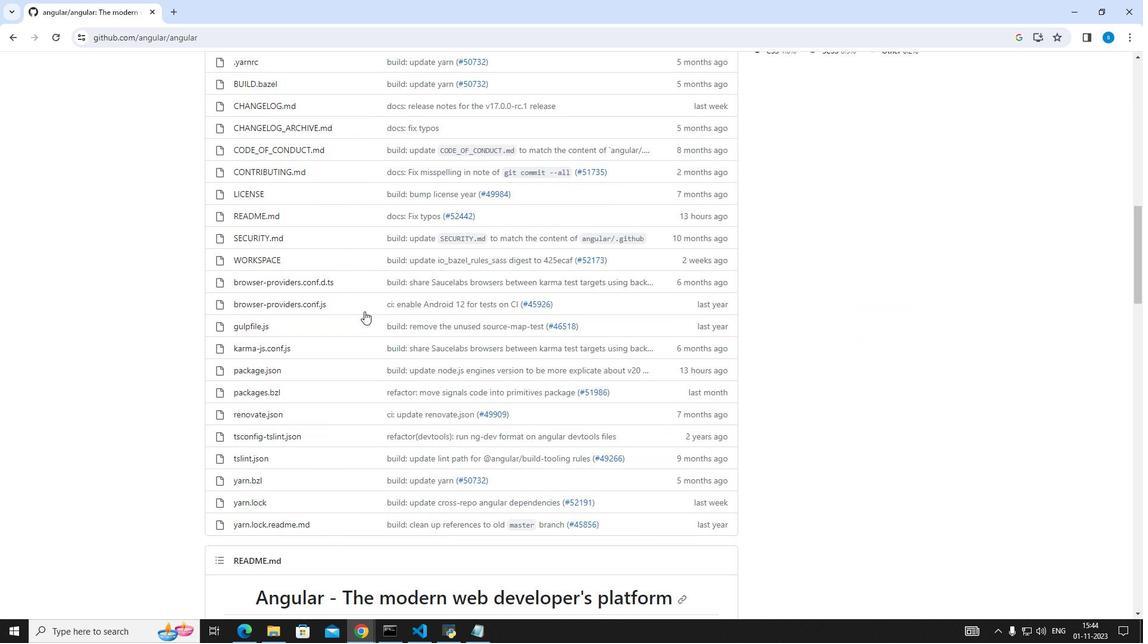
Action: Mouse scrolled (364, 310) with delta (0, 0)
Screenshot: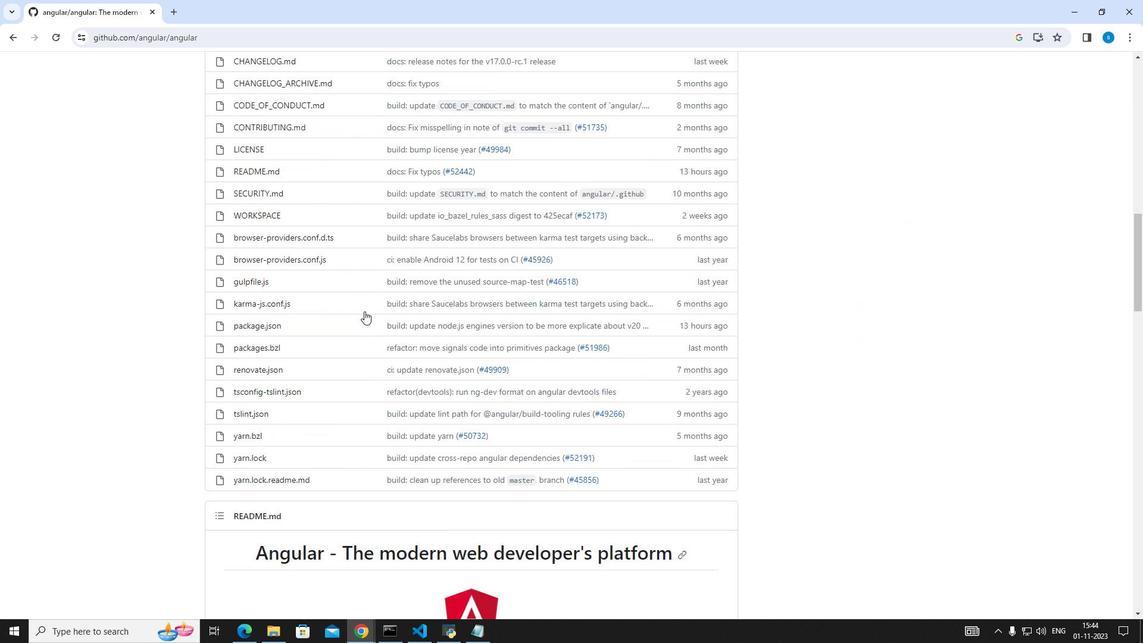 
Action: Mouse scrolled (364, 310) with delta (0, 0)
Screenshot: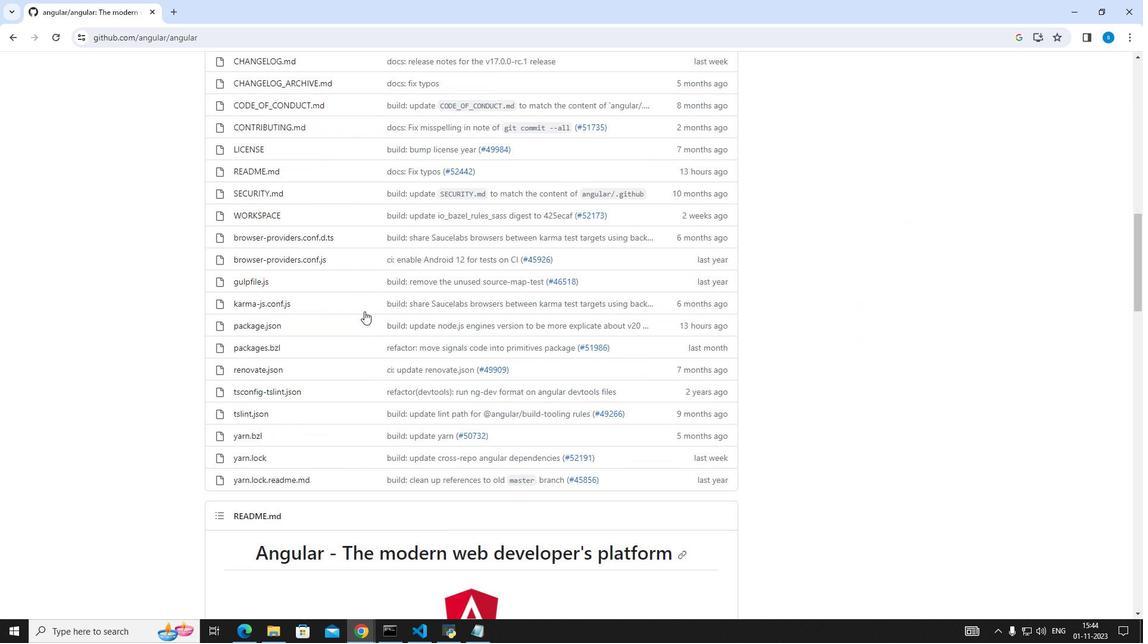 
Action: Mouse scrolled (364, 310) with delta (0, 0)
Screenshot: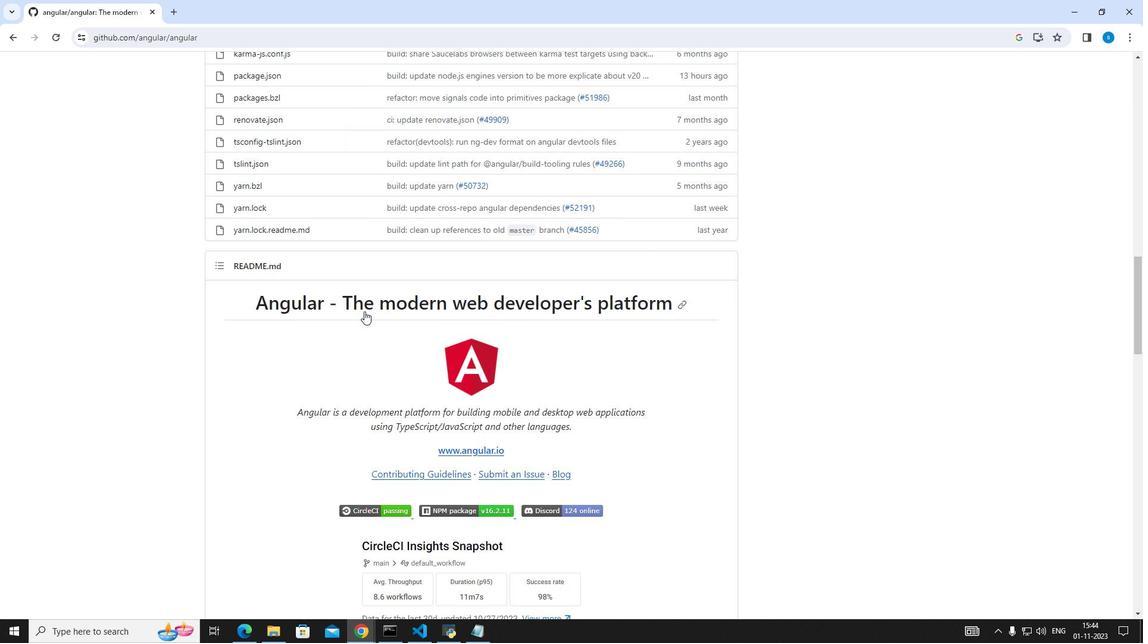 
Action: Mouse scrolled (364, 310) with delta (0, 0)
Screenshot: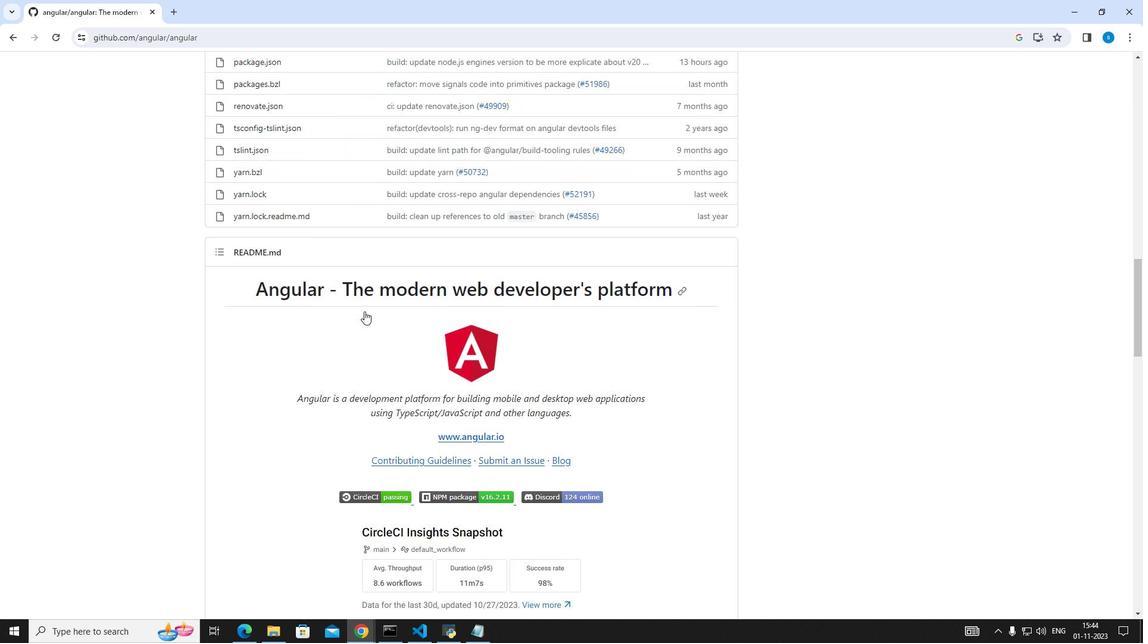 
Action: Mouse scrolled (364, 310) with delta (0, 0)
Screenshot: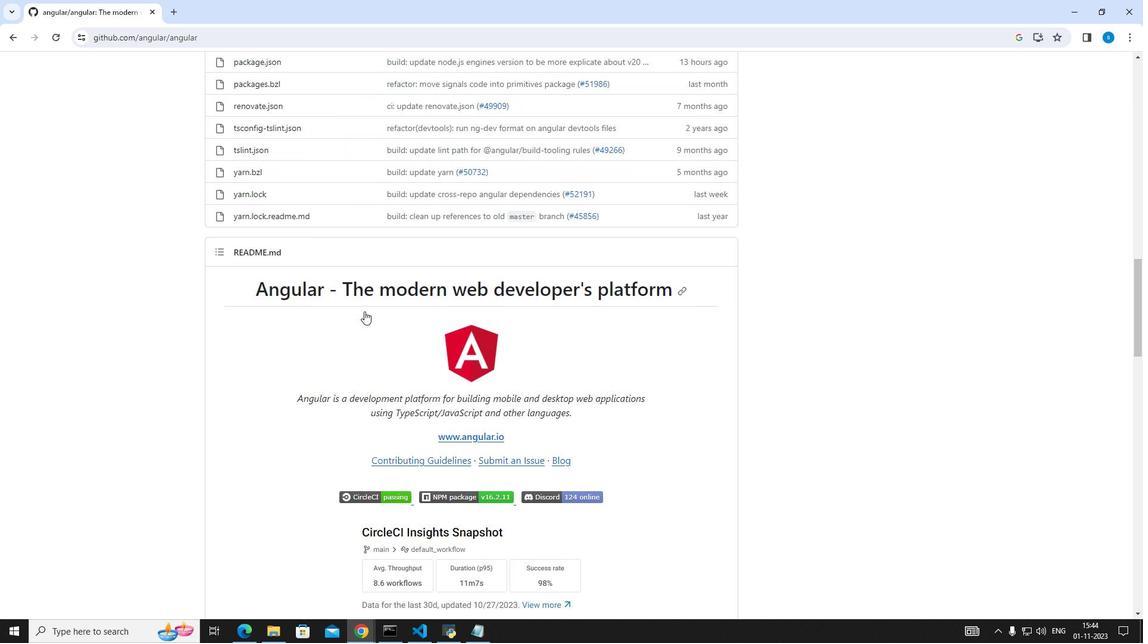 
Action: Mouse scrolled (364, 310) with delta (0, 0)
Screenshot: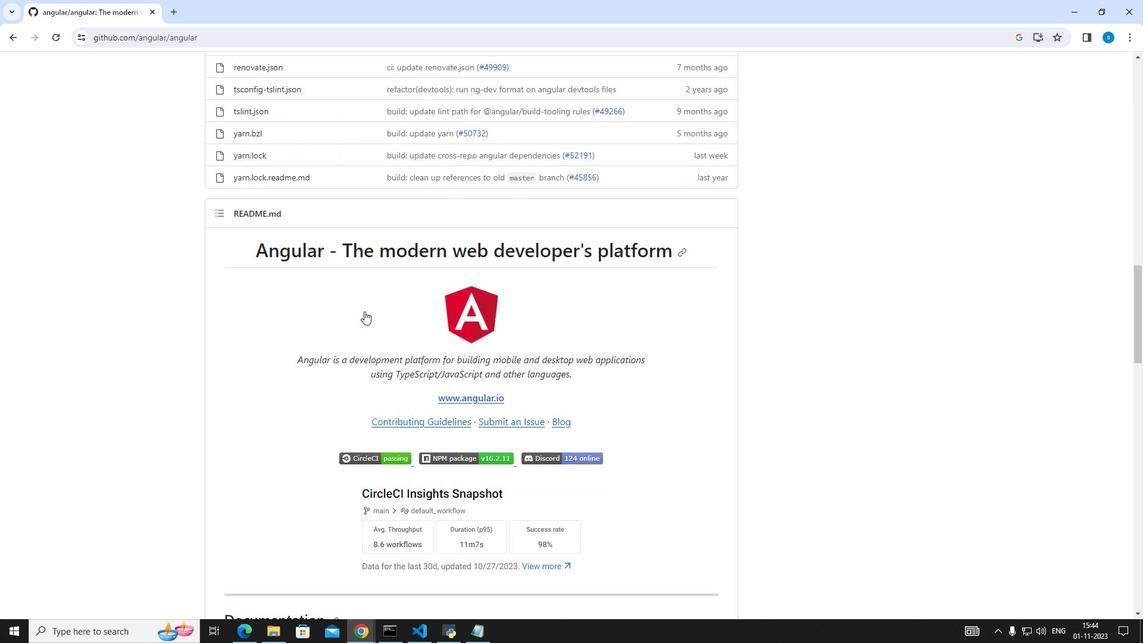 
Action: Mouse scrolled (364, 310) with delta (0, 0)
Screenshot: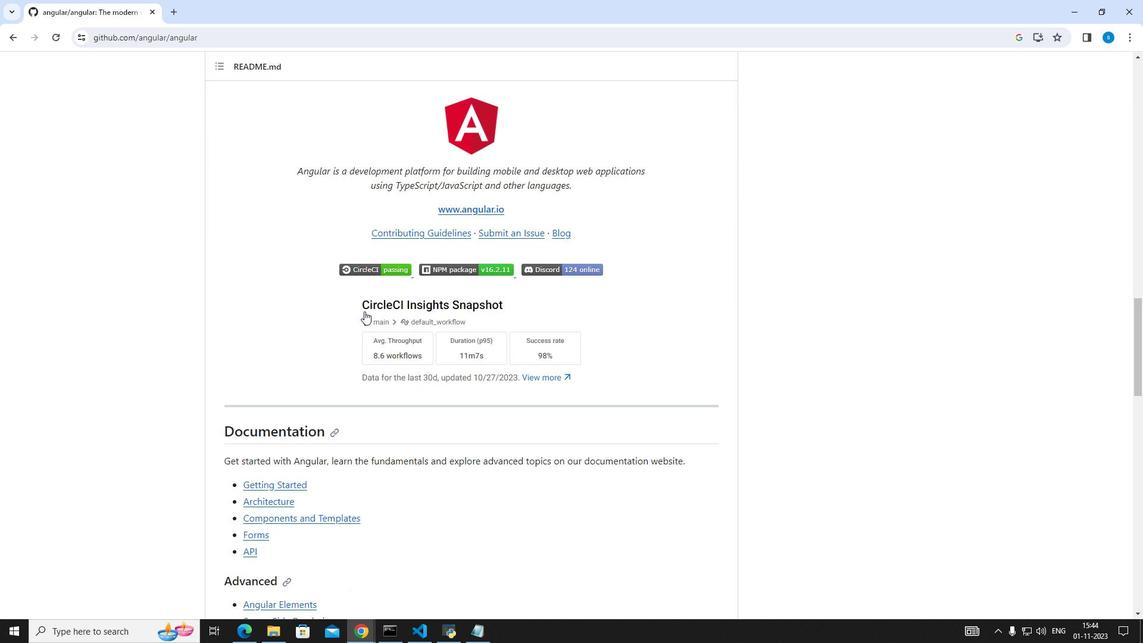 
Action: Mouse scrolled (364, 310) with delta (0, 0)
Screenshot: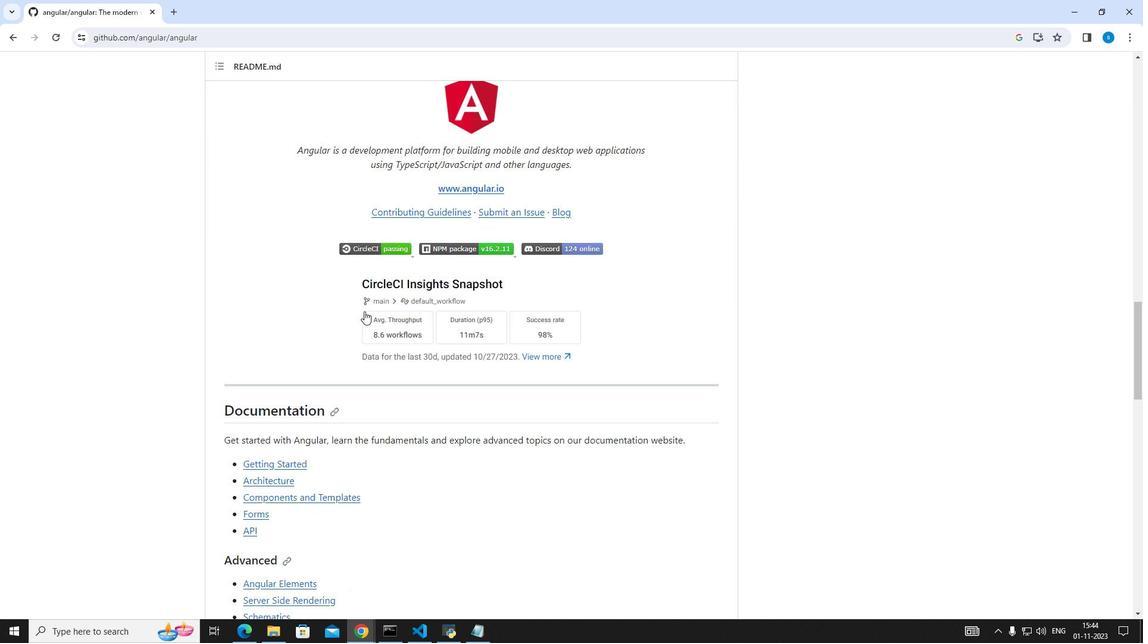 
Action: Mouse scrolled (364, 310) with delta (0, 0)
Screenshot: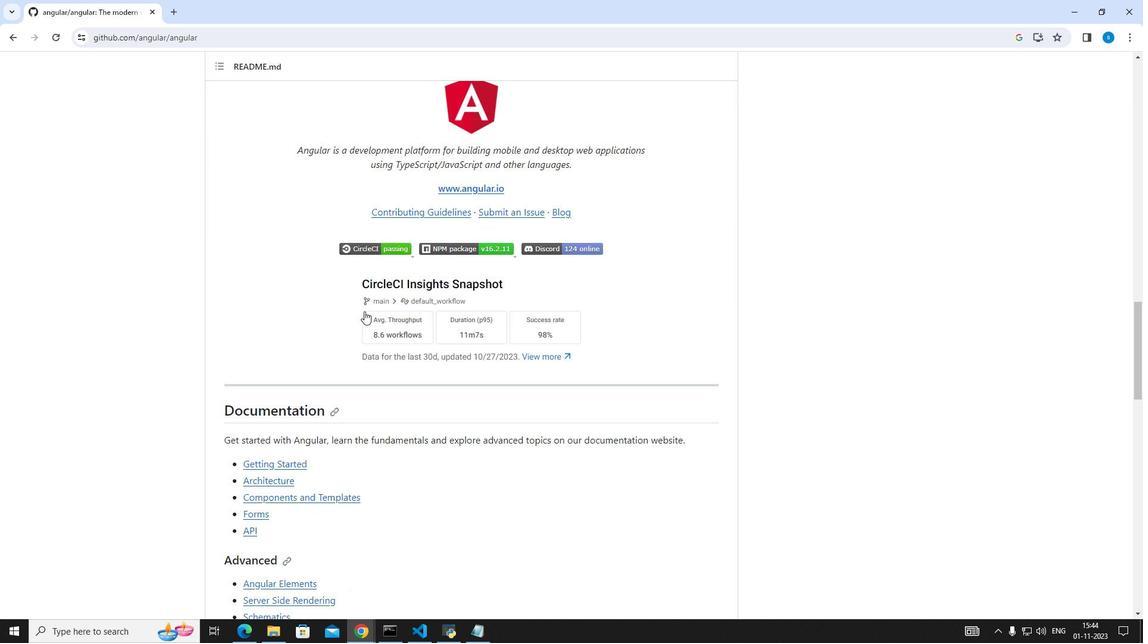 
Action: Mouse scrolled (364, 310) with delta (0, 0)
Screenshot: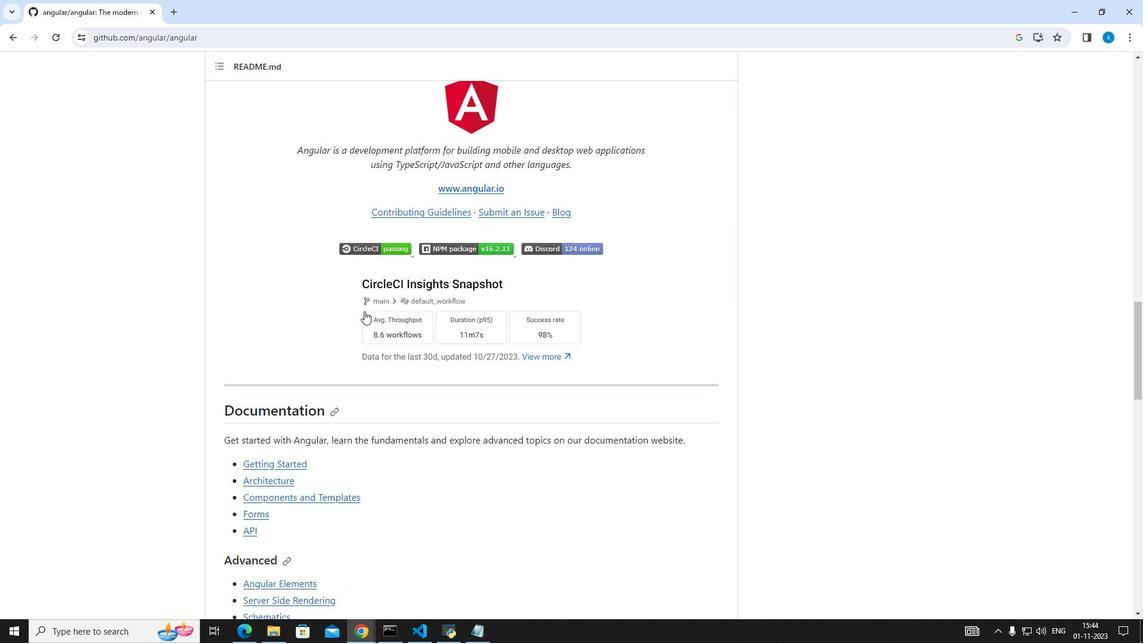 
Action: Mouse scrolled (364, 310) with delta (0, 0)
Screenshot: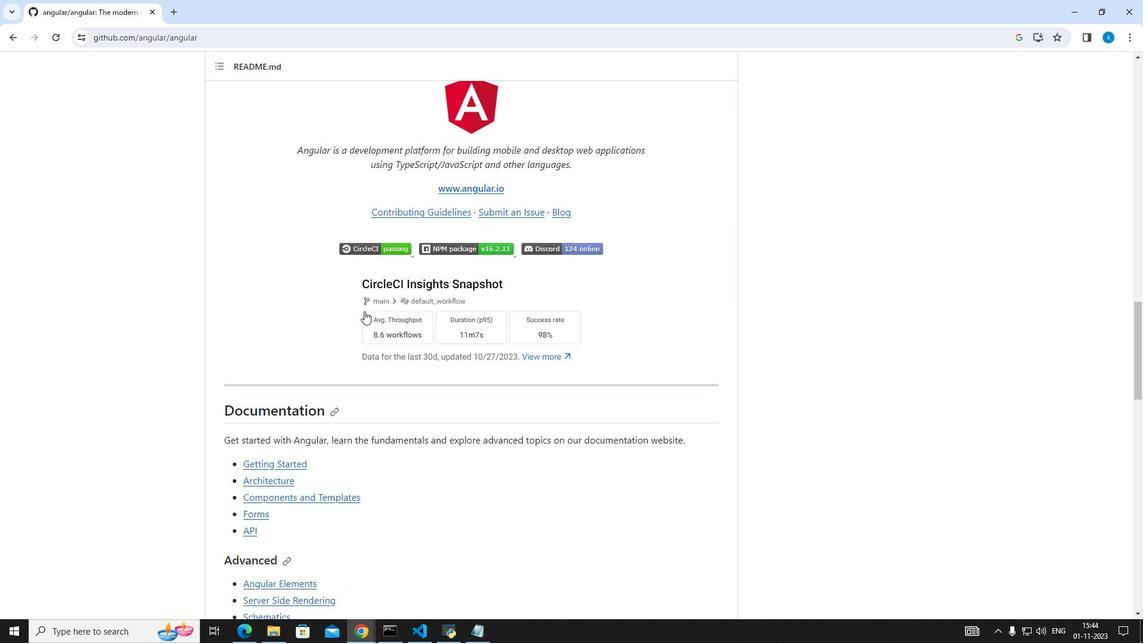 
Action: Mouse scrolled (364, 310) with delta (0, 0)
Screenshot: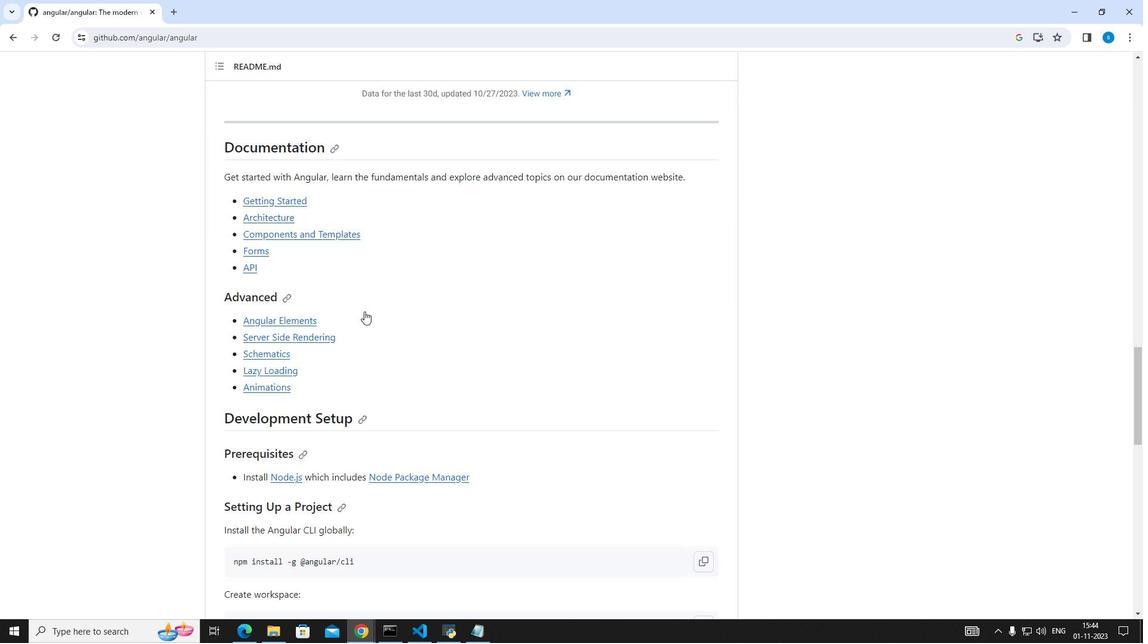 
Action: Mouse scrolled (364, 310) with delta (0, 0)
Screenshot: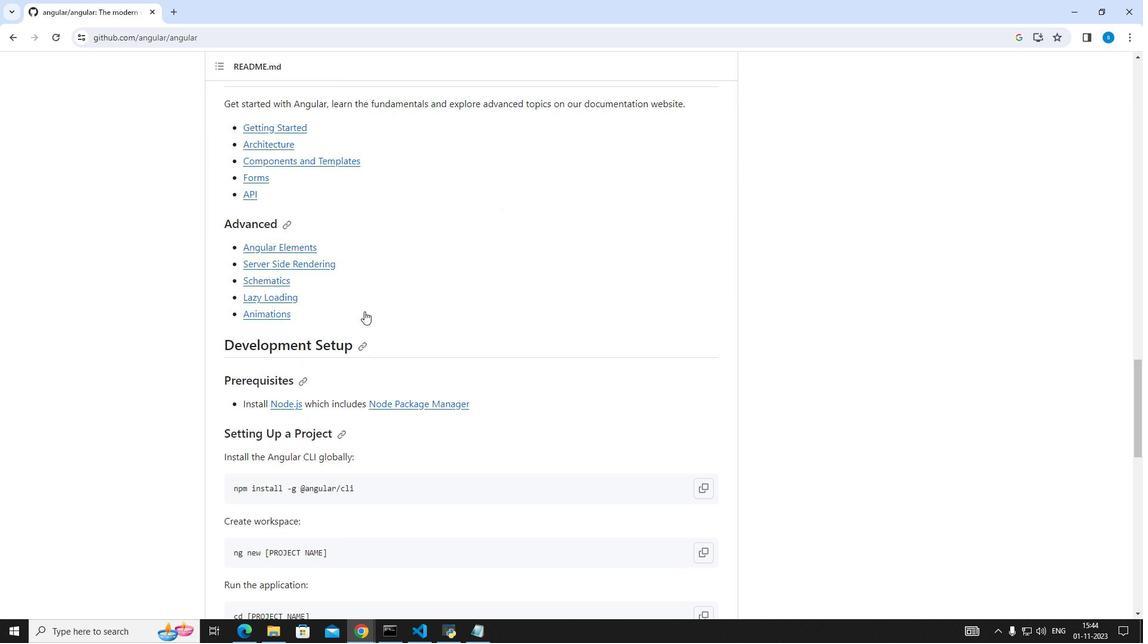 
Action: Mouse scrolled (364, 310) with delta (0, 0)
Screenshot: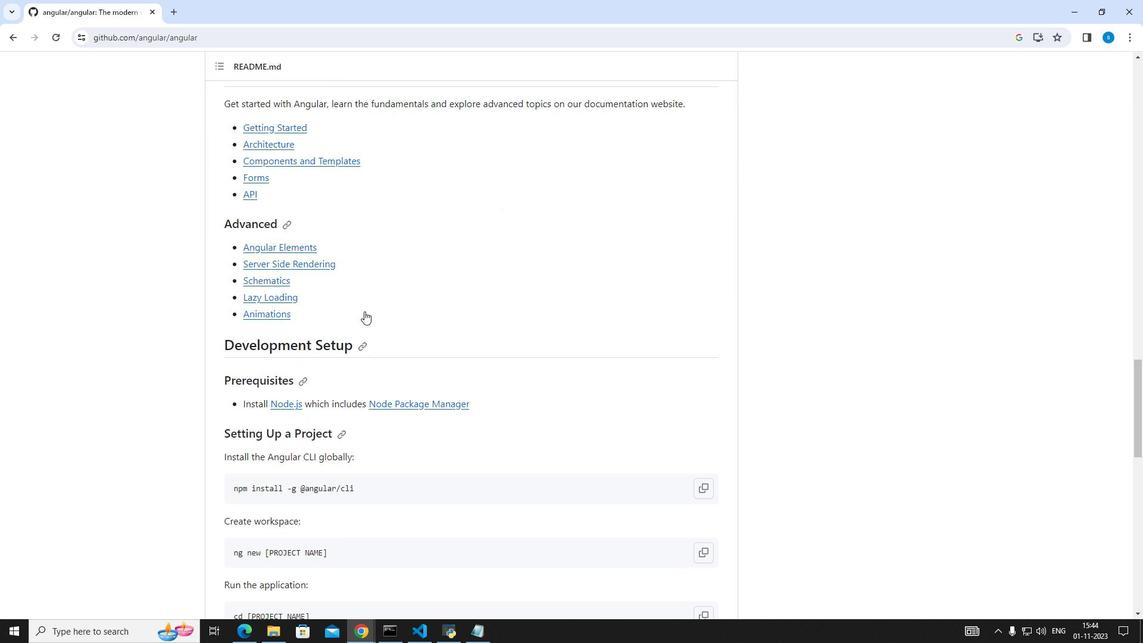 
Action: Mouse scrolled (364, 310) with delta (0, 0)
Screenshot: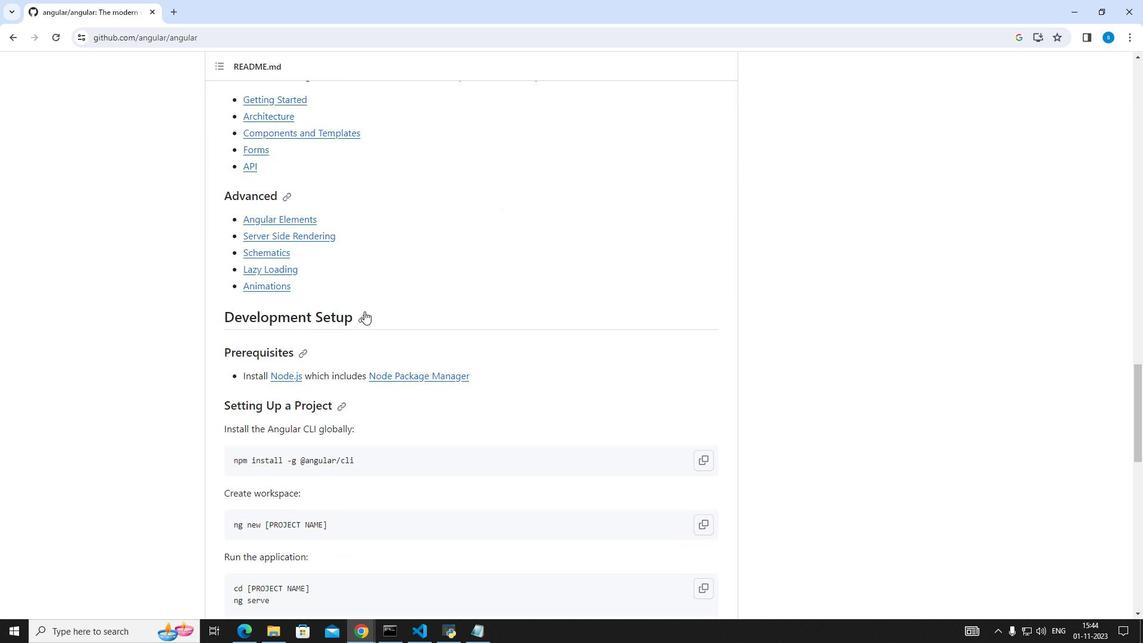 
Action: Mouse scrolled (364, 310) with delta (0, 0)
Screenshot: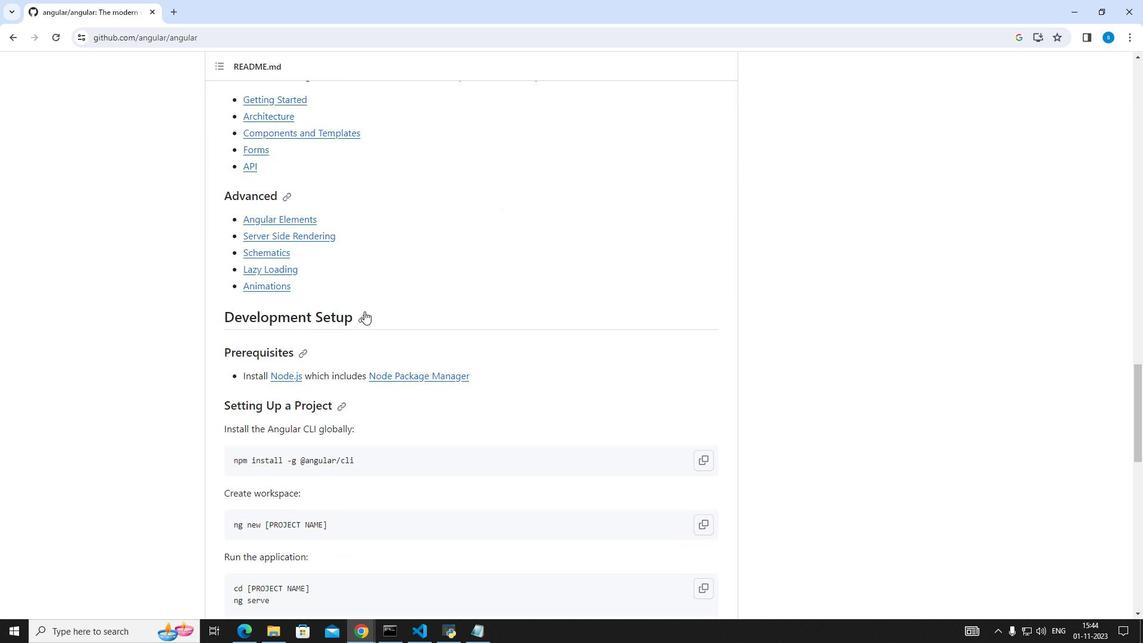 
Action: Mouse scrolled (364, 310) with delta (0, 0)
Screenshot: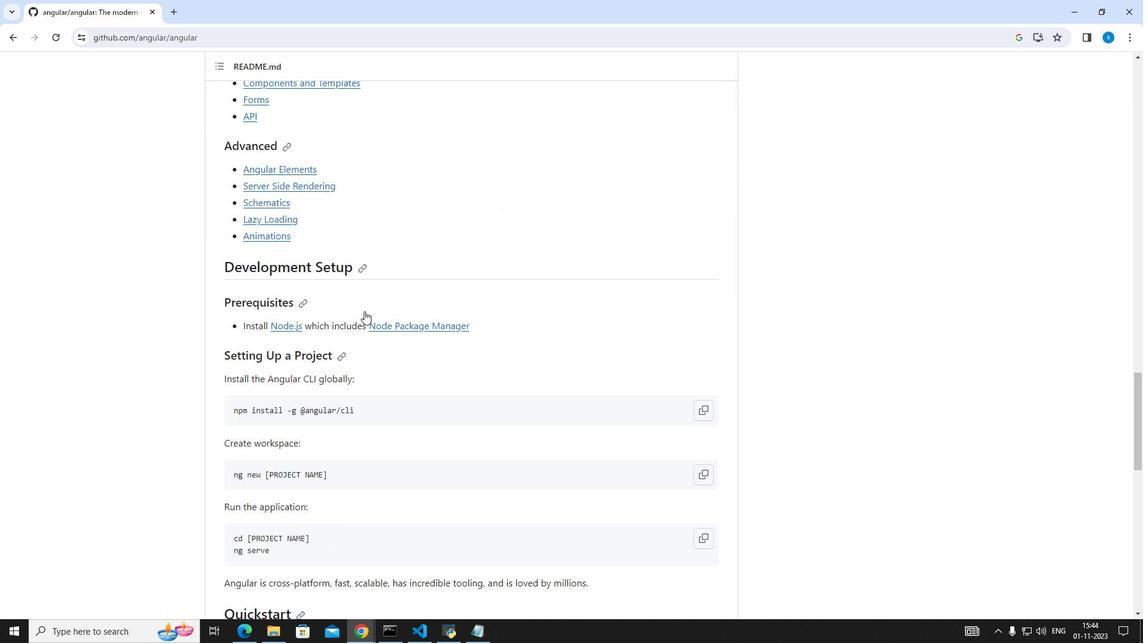 
Action: Mouse scrolled (364, 310) with delta (0, 0)
Screenshot: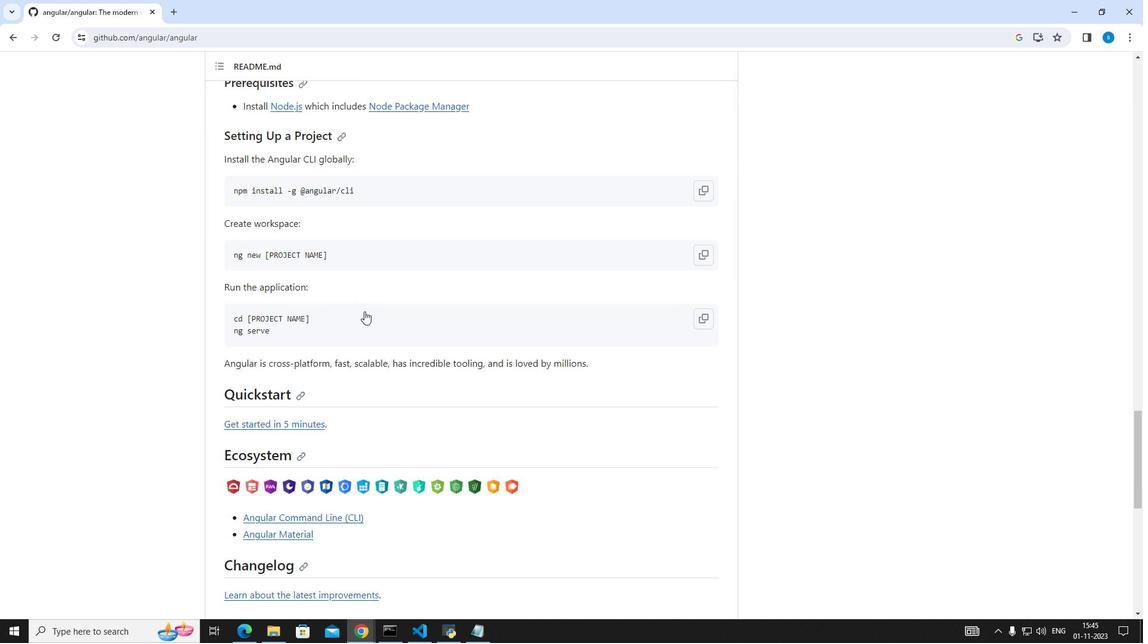 
Action: Mouse scrolled (364, 310) with delta (0, 0)
Screenshot: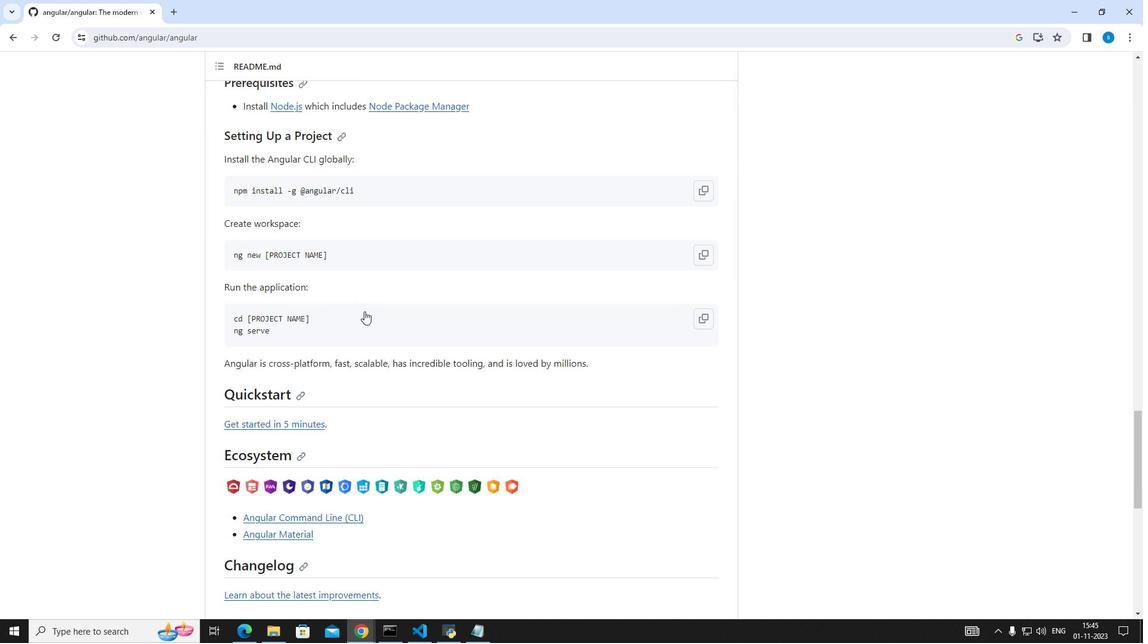 
Action: Mouse scrolled (364, 310) with delta (0, 0)
Screenshot: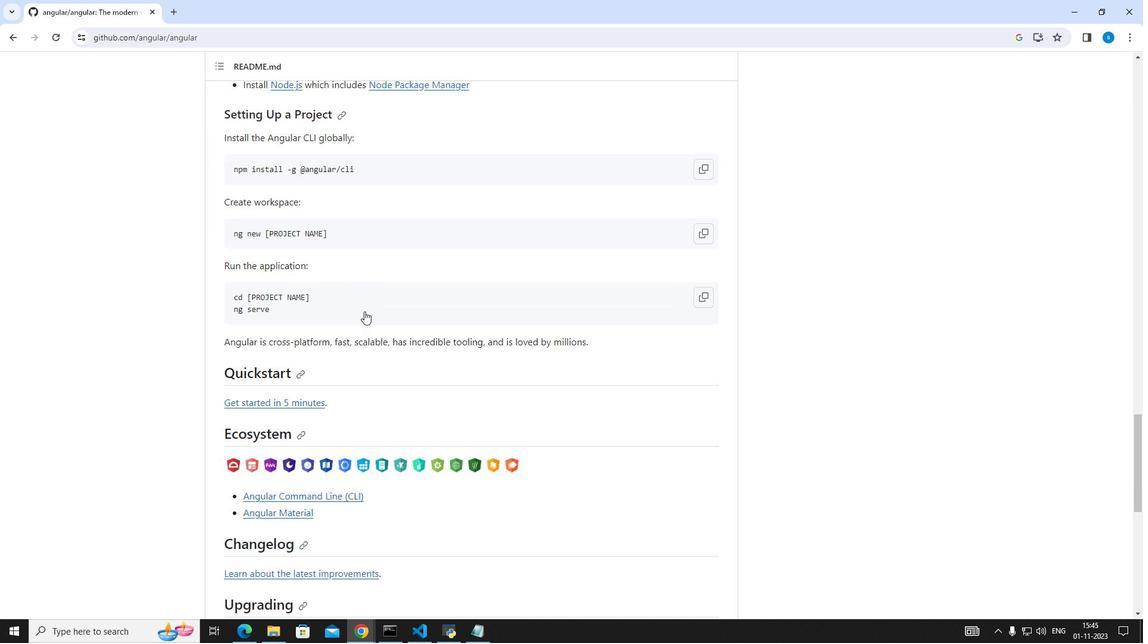 
Action: Mouse scrolled (364, 310) with delta (0, 0)
Screenshot: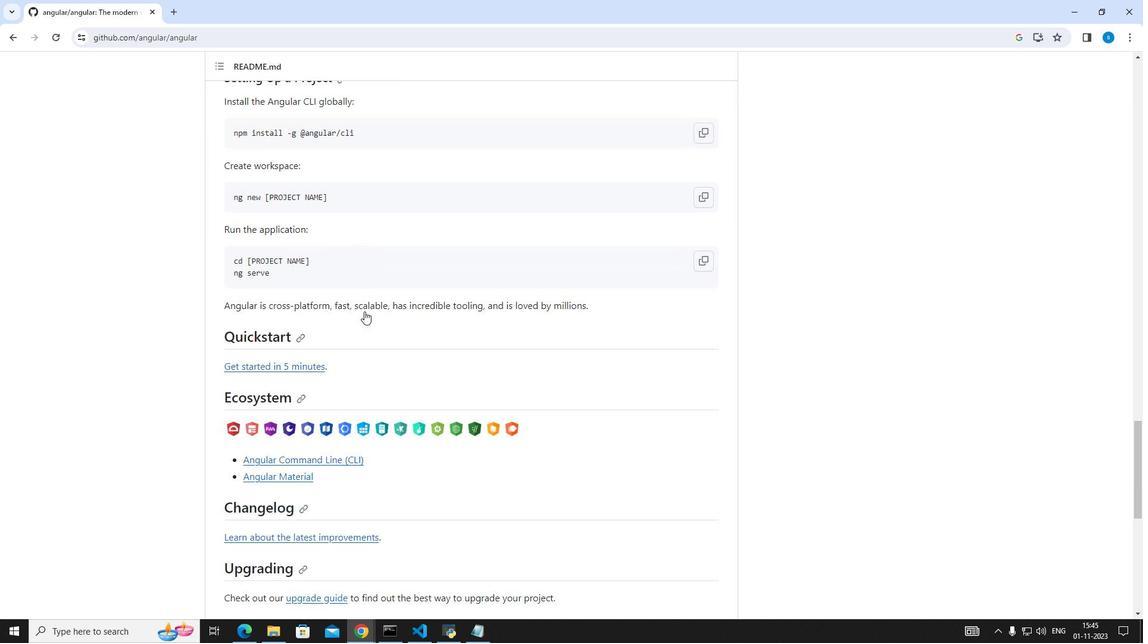 
Action: Mouse scrolled (364, 310) with delta (0, 0)
Screenshot: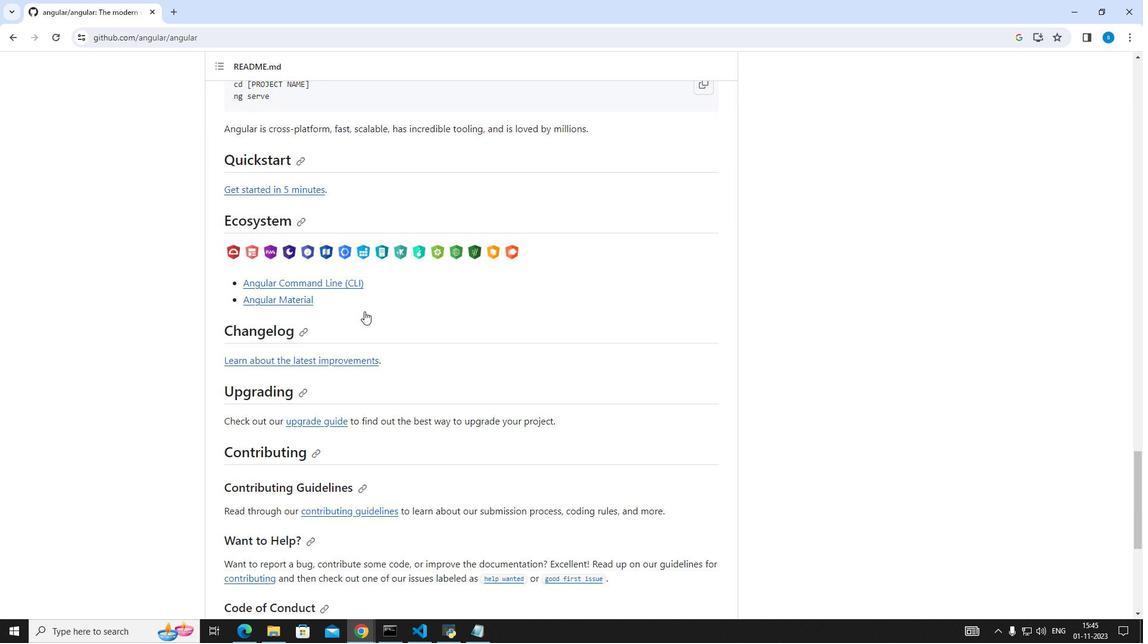
Action: Mouse scrolled (364, 310) with delta (0, 0)
Screenshot: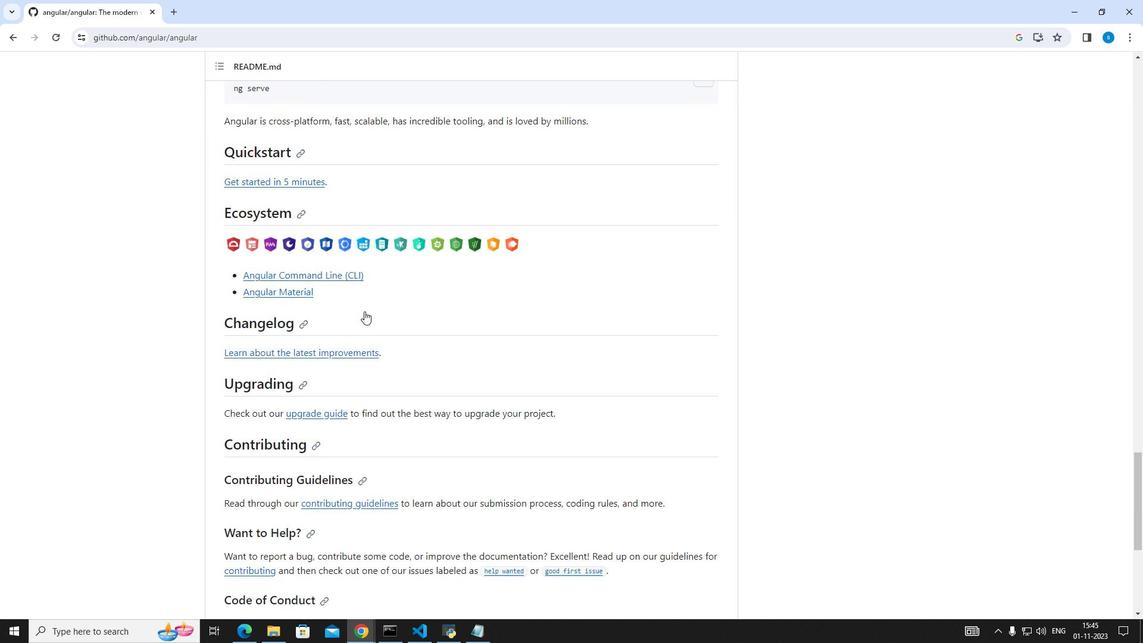 
Action: Mouse scrolled (364, 310) with delta (0, 0)
Screenshot: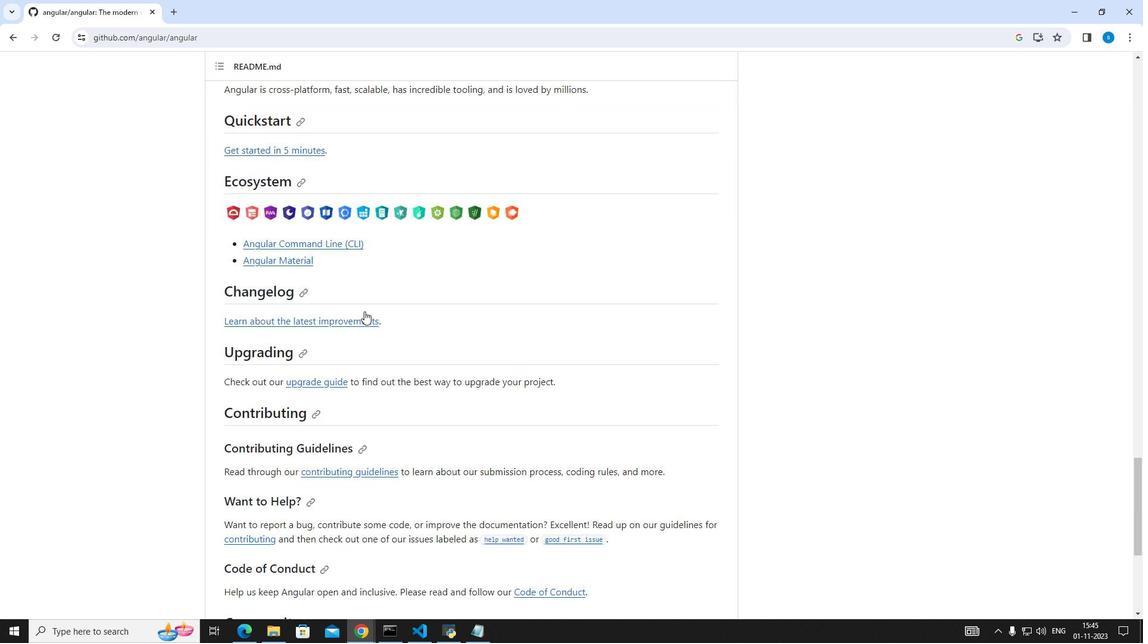
Action: Mouse scrolled (364, 310) with delta (0, 0)
Screenshot: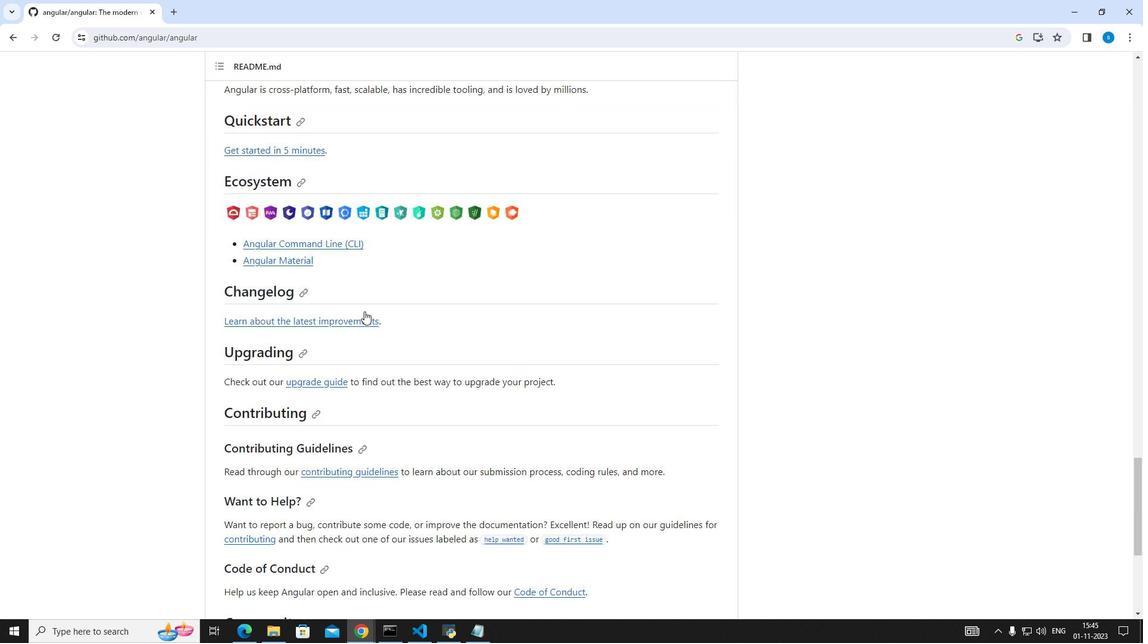 
Action: Mouse scrolled (364, 310) with delta (0, 0)
Screenshot: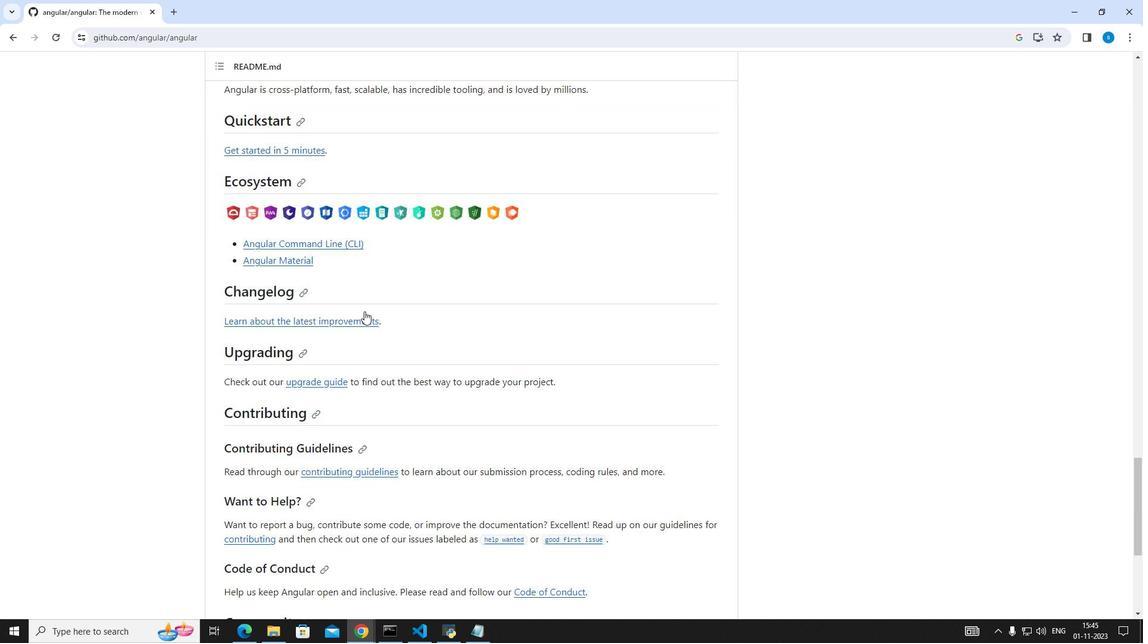 
Action: Mouse scrolled (364, 312) with delta (0, 0)
Screenshot: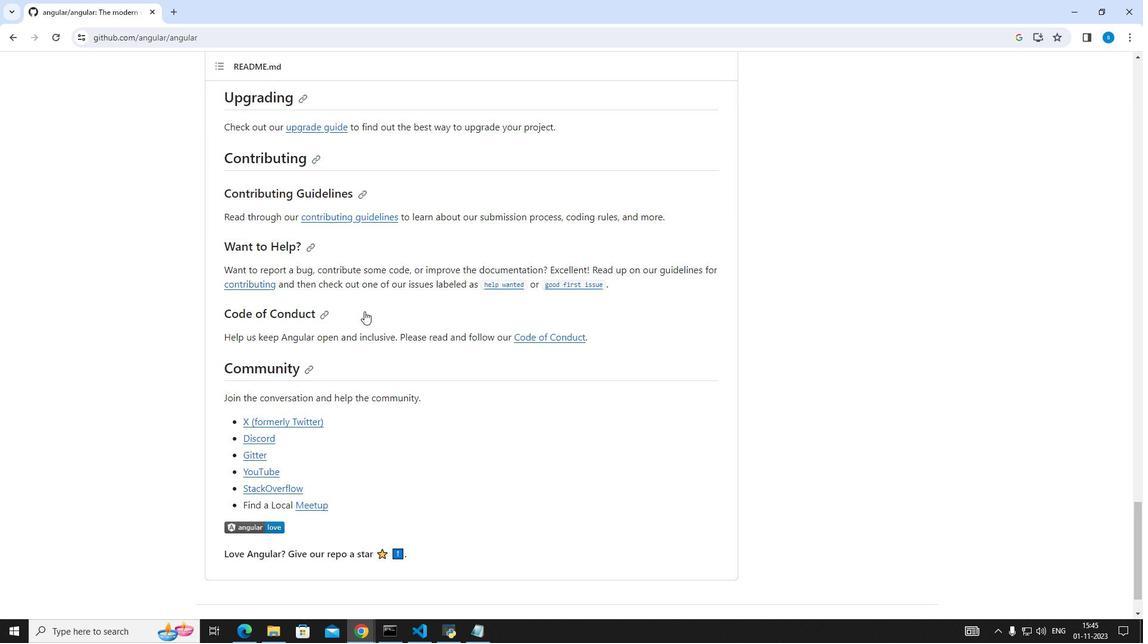 
Action: Mouse scrolled (364, 312) with delta (0, 0)
Screenshot: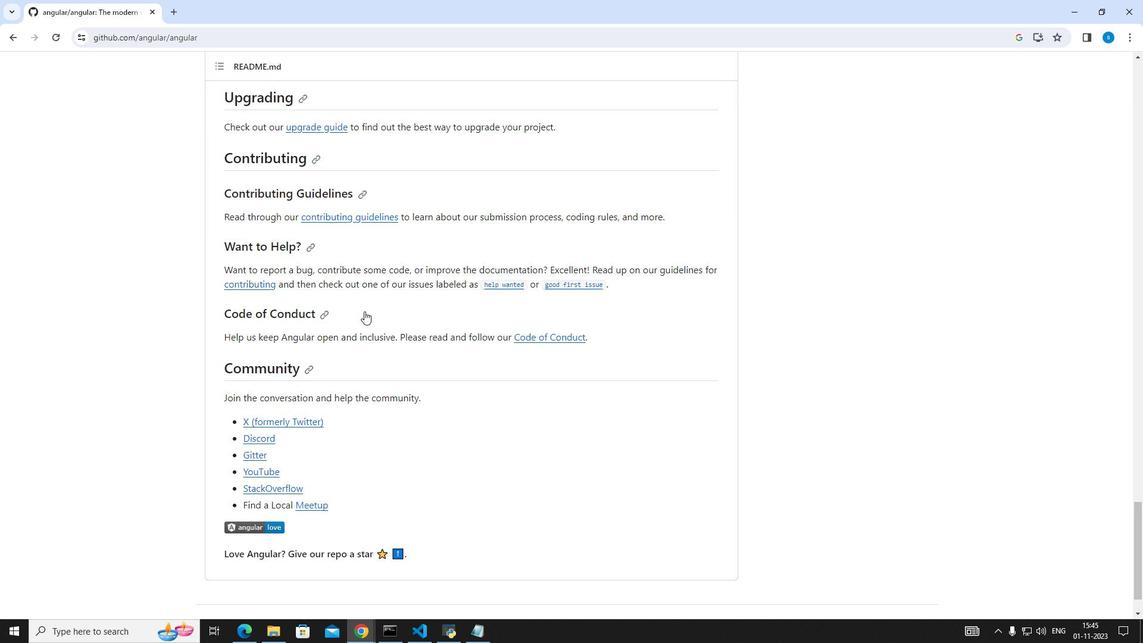 
Action: Mouse scrolled (364, 312) with delta (0, 0)
Screenshot: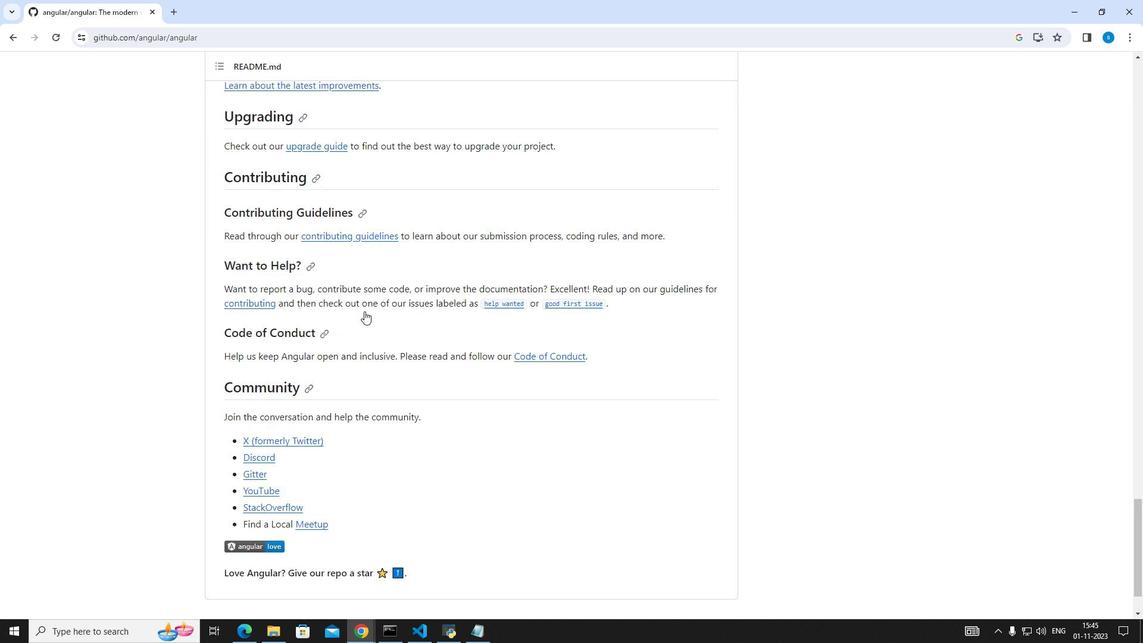 
Action: Mouse scrolled (364, 312) with delta (0, 0)
Screenshot: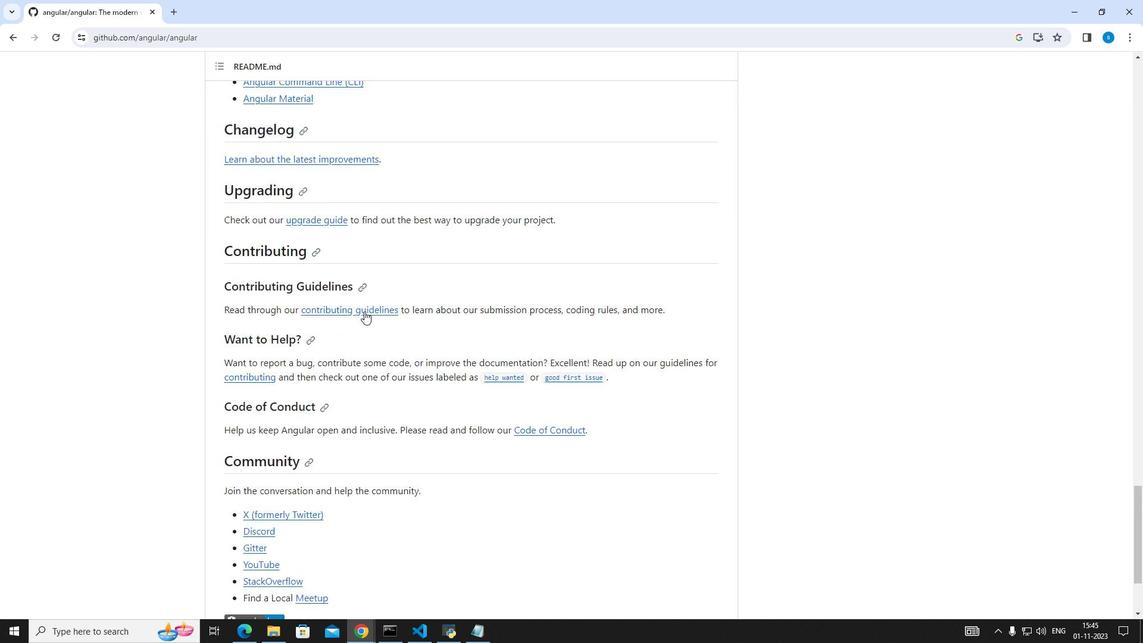 
Action: Mouse scrolled (364, 312) with delta (0, 0)
Screenshot: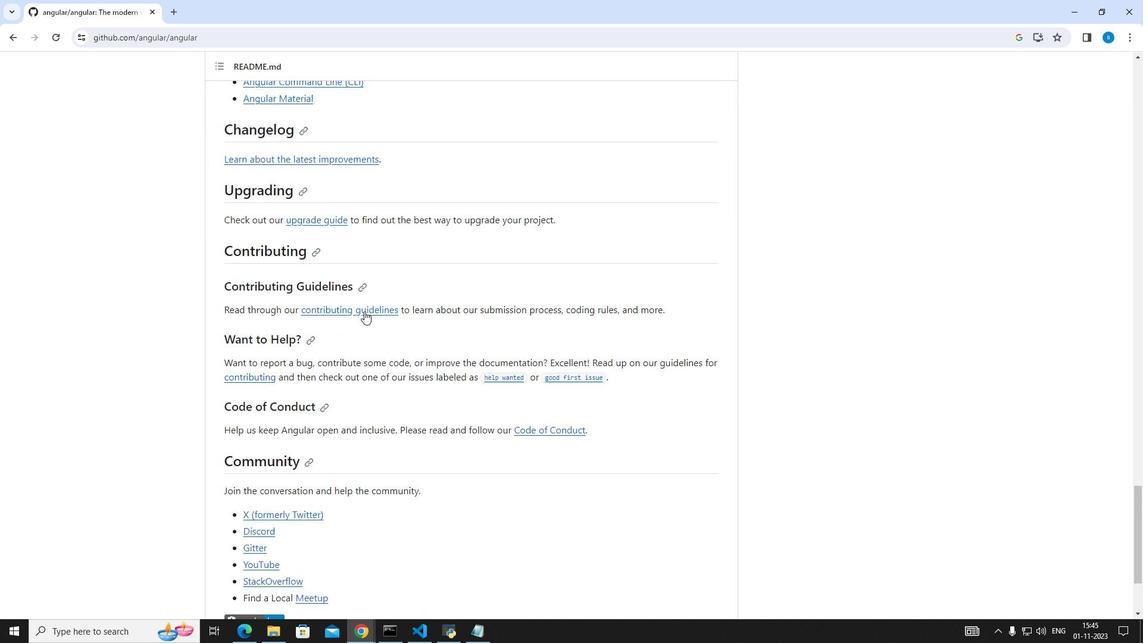 
Action: Mouse scrolled (364, 312) with delta (0, 0)
Screenshot: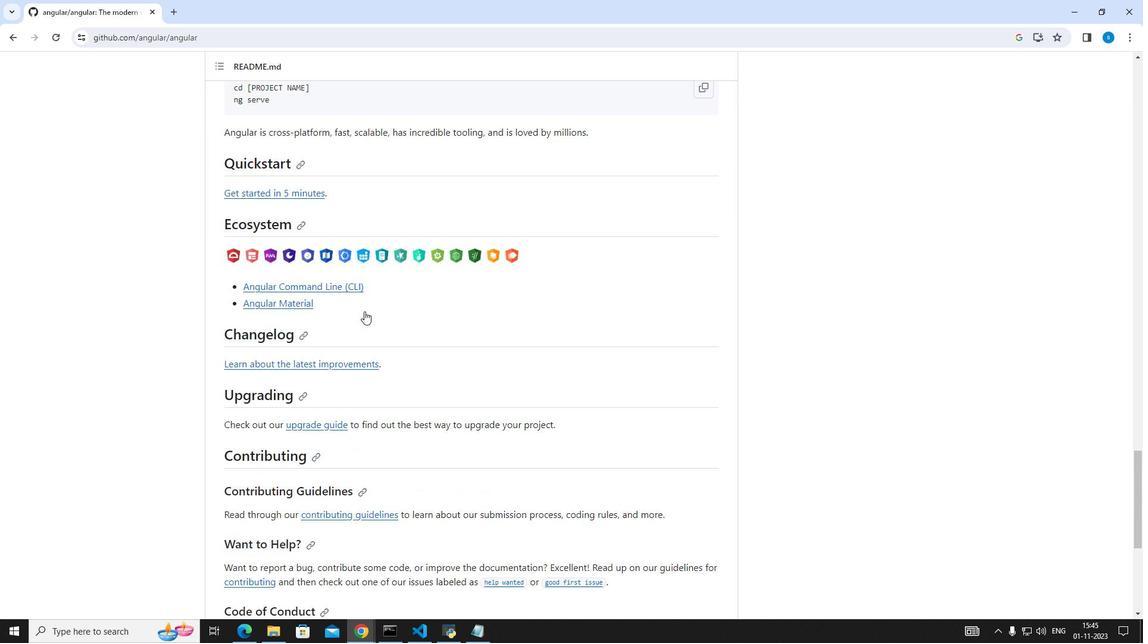 
Action: Mouse scrolled (364, 312) with delta (0, 0)
Screenshot: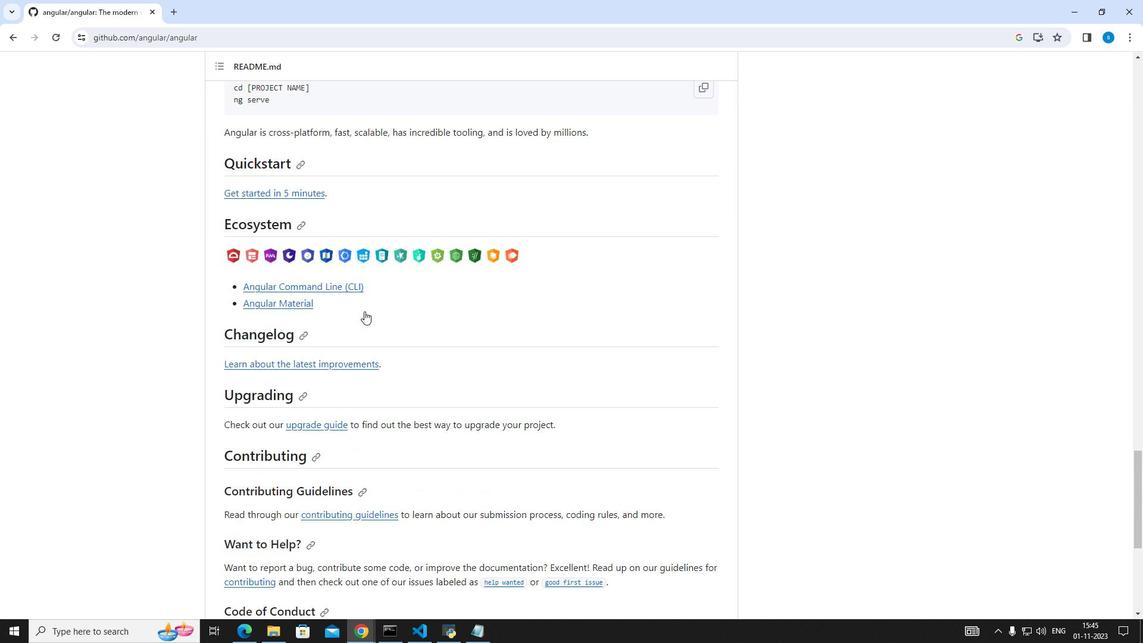 
Action: Mouse scrolled (364, 312) with delta (0, 0)
Screenshot: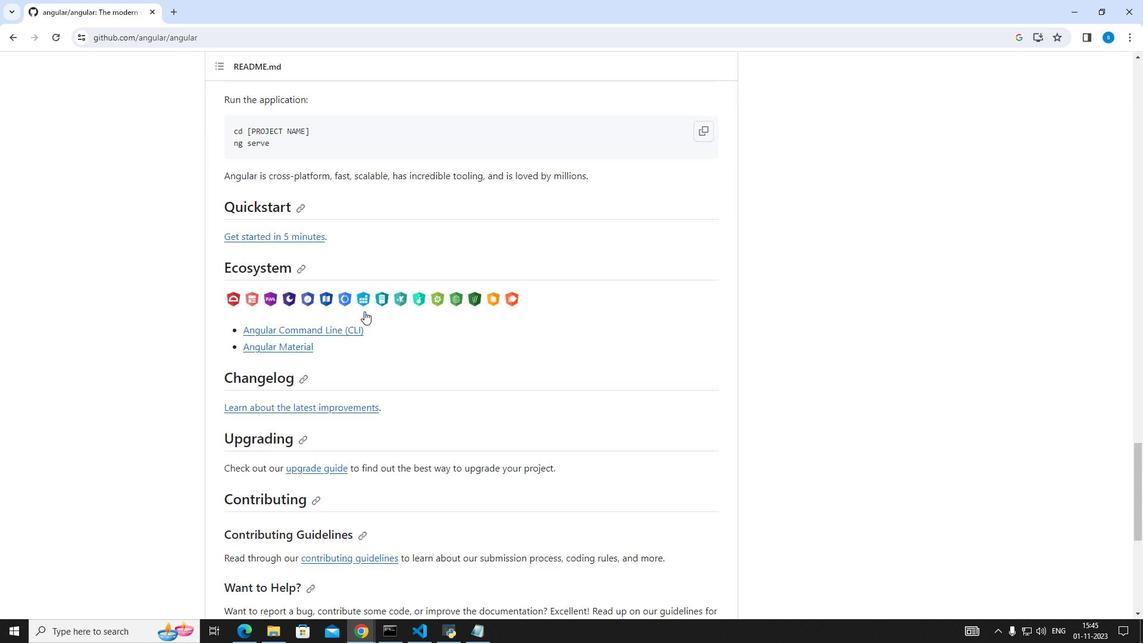 
Action: Mouse scrolled (364, 312) with delta (0, 0)
Screenshot: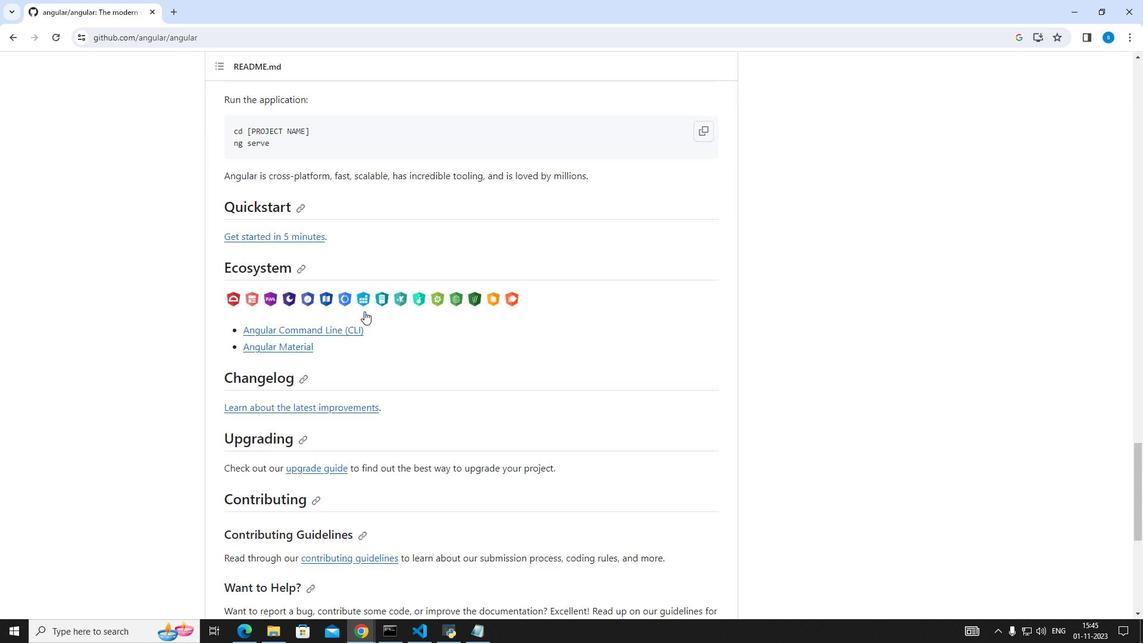 
Action: Mouse scrolled (364, 312) with delta (0, 0)
Screenshot: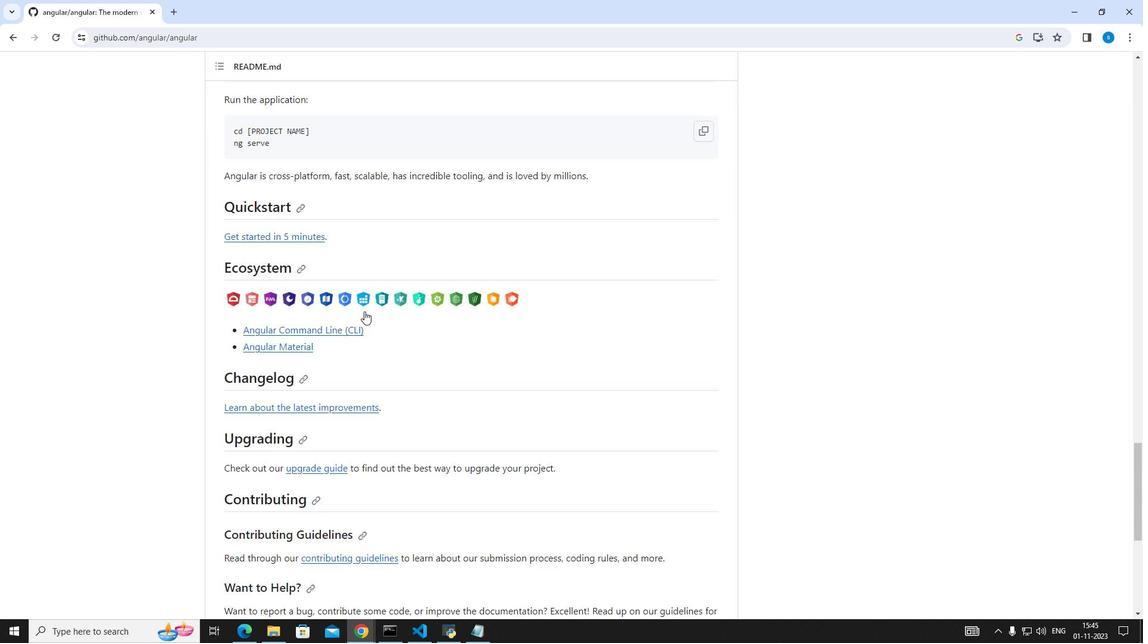 
Action: Mouse scrolled (364, 312) with delta (0, 0)
Screenshot: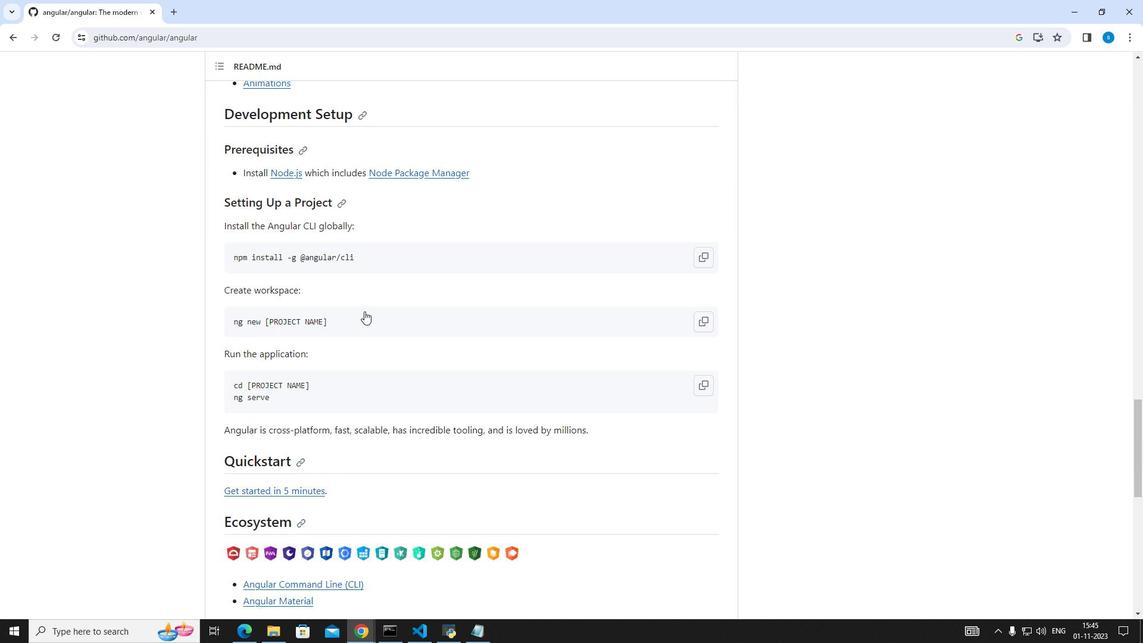 
Action: Mouse scrolled (364, 312) with delta (0, 0)
Screenshot: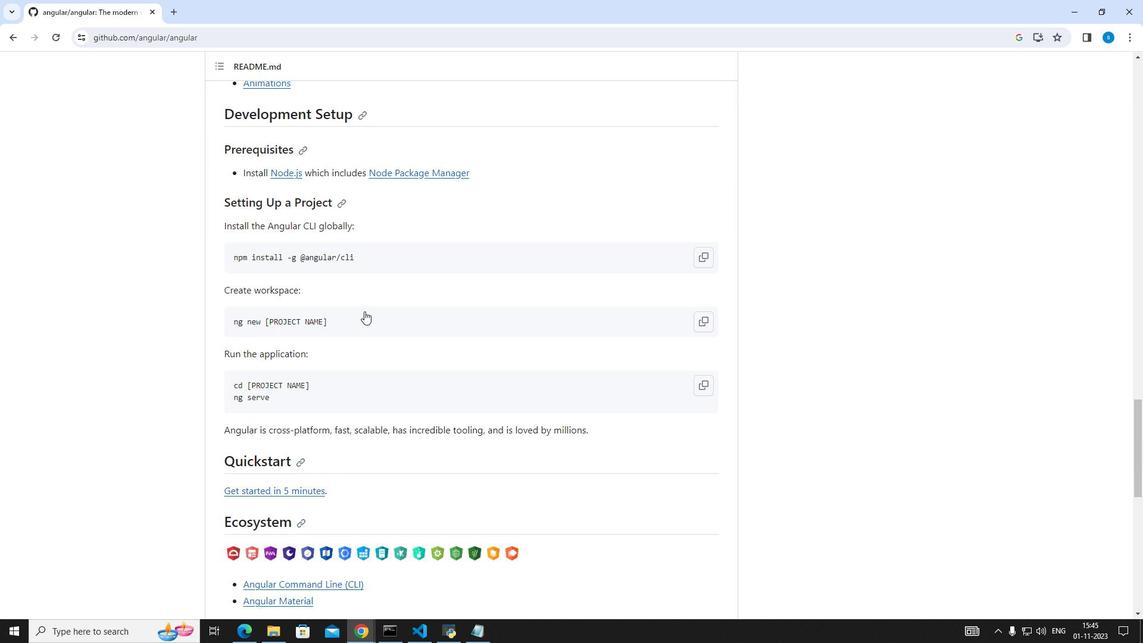 
Action: Mouse scrolled (364, 312) with delta (0, 0)
Screenshot: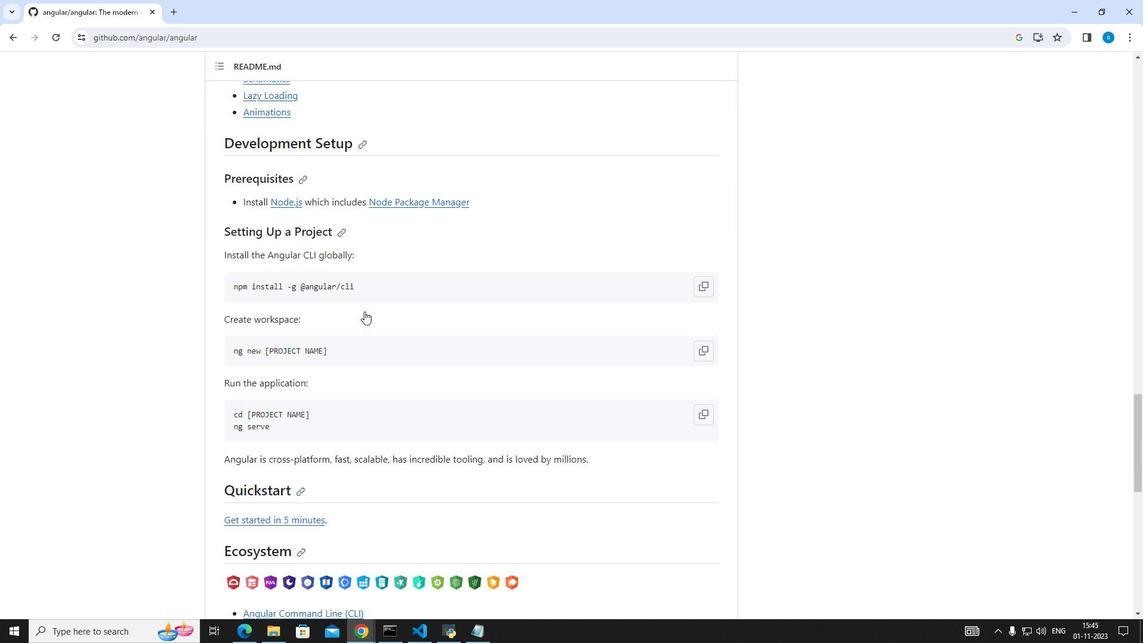 
Action: Mouse scrolled (364, 312) with delta (0, 0)
Screenshot: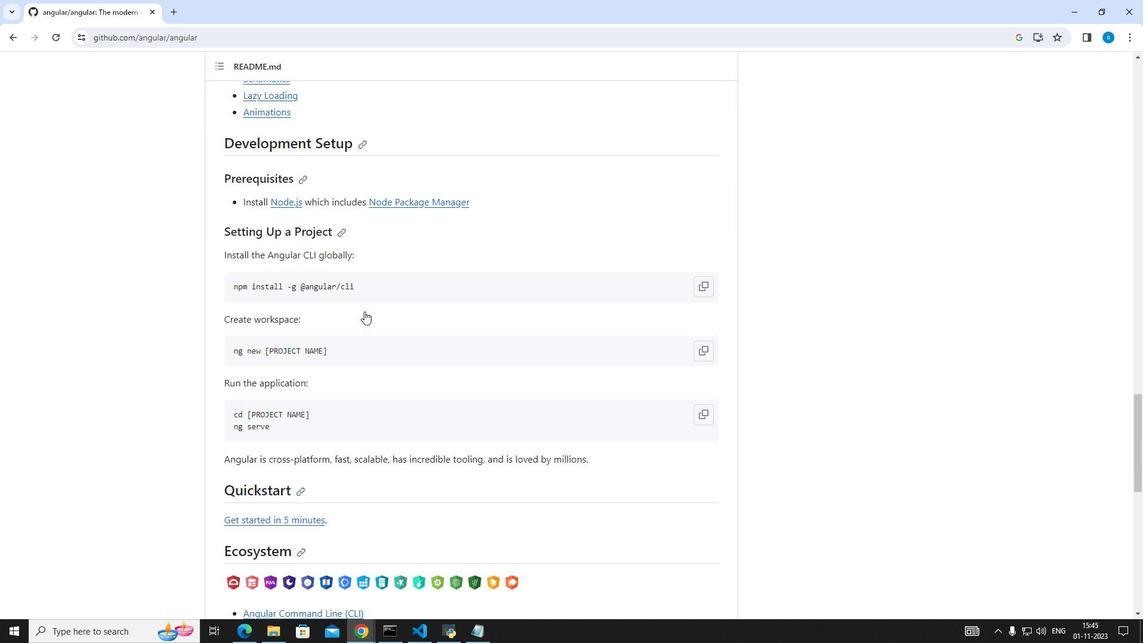 
Action: Mouse scrolled (364, 312) with delta (0, 0)
Screenshot: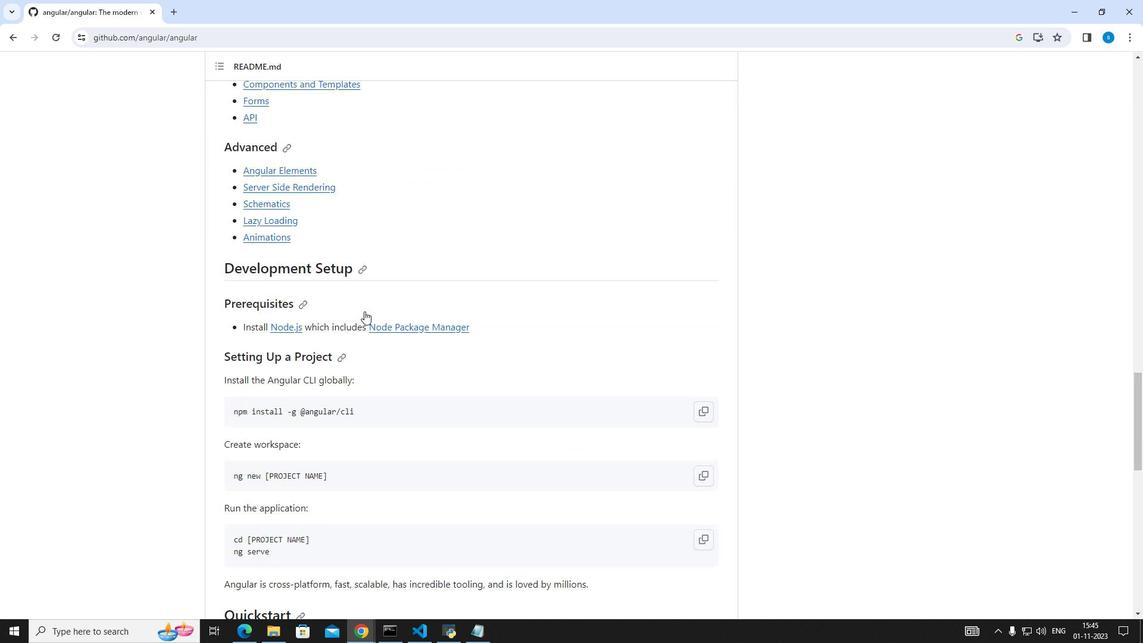 
Action: Mouse scrolled (364, 312) with delta (0, 0)
Screenshot: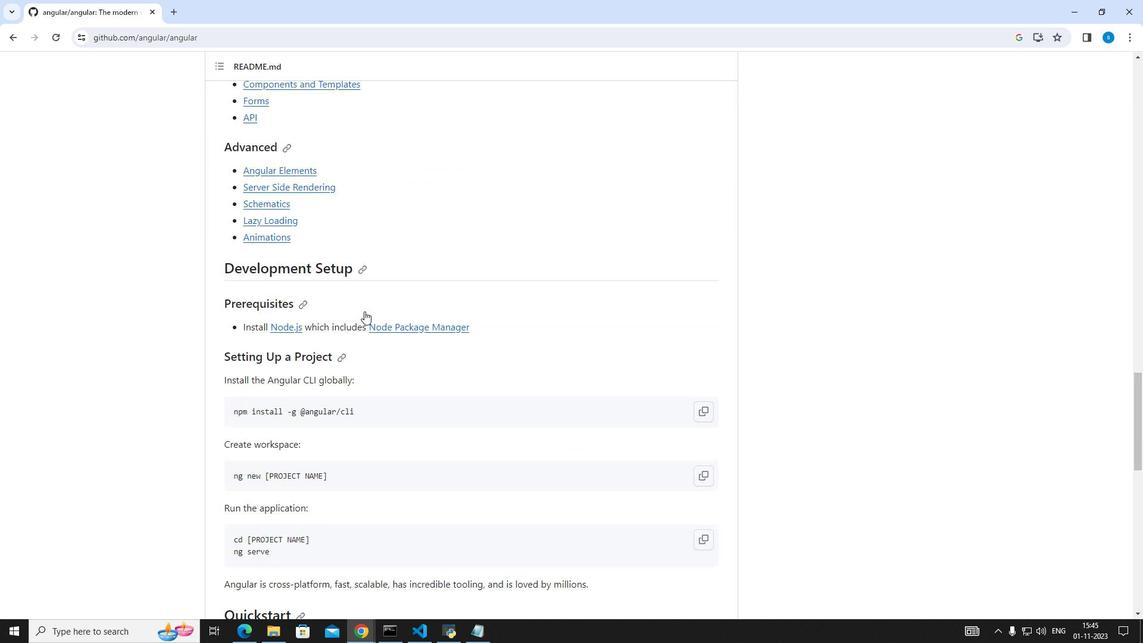 
Action: Mouse scrolled (364, 312) with delta (0, 0)
Screenshot: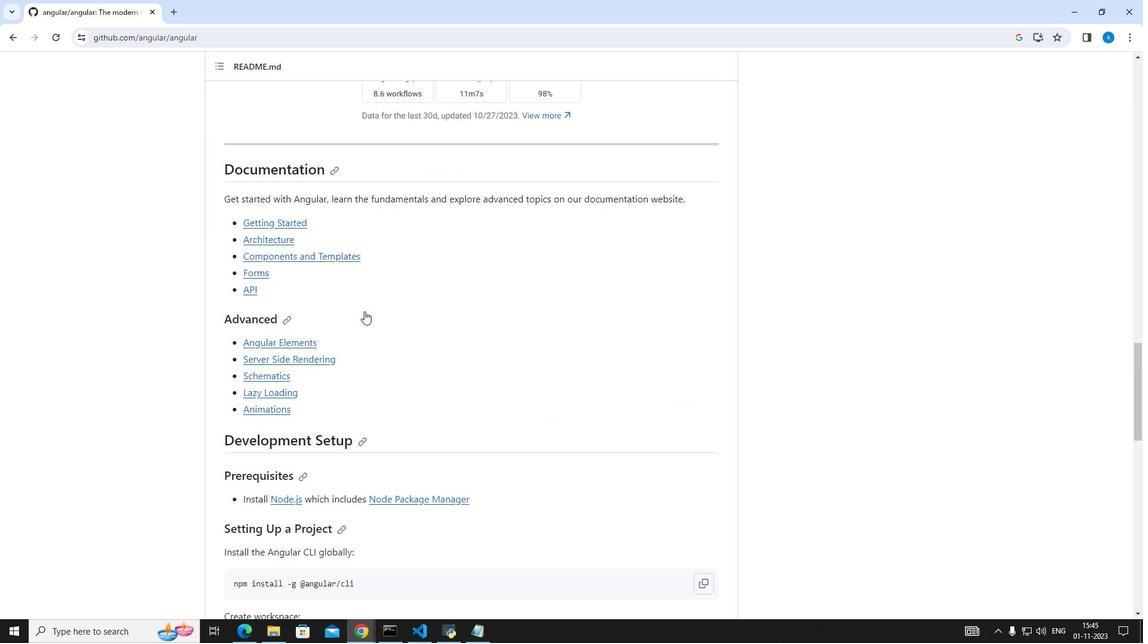 
Action: Mouse scrolled (364, 312) with delta (0, 0)
Screenshot: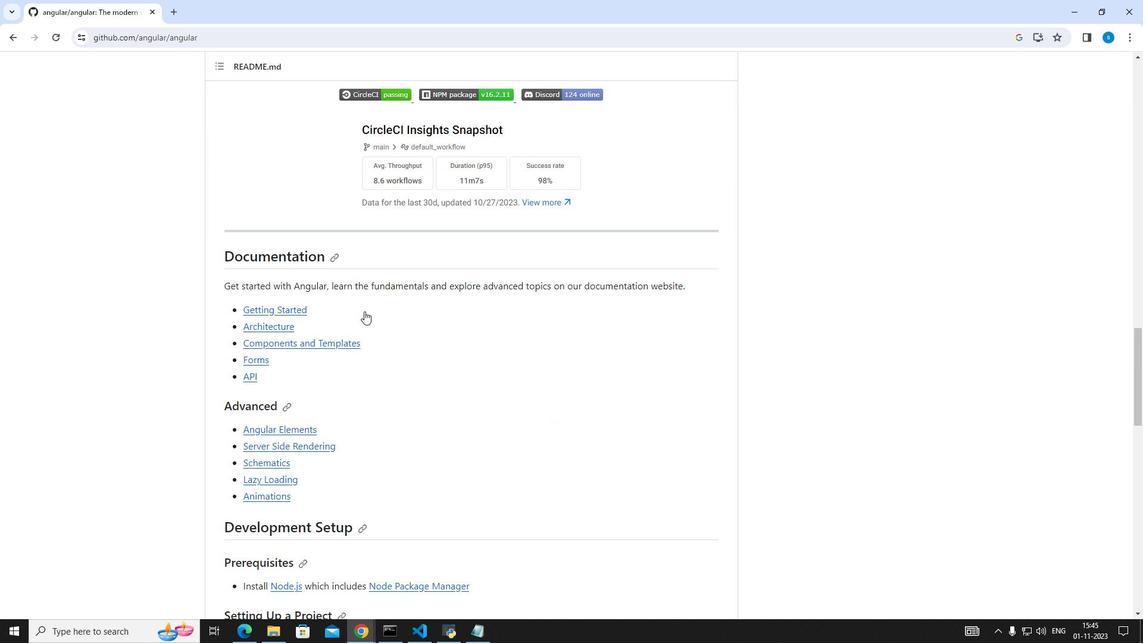
Action: Mouse scrolled (364, 312) with delta (0, 0)
Screenshot: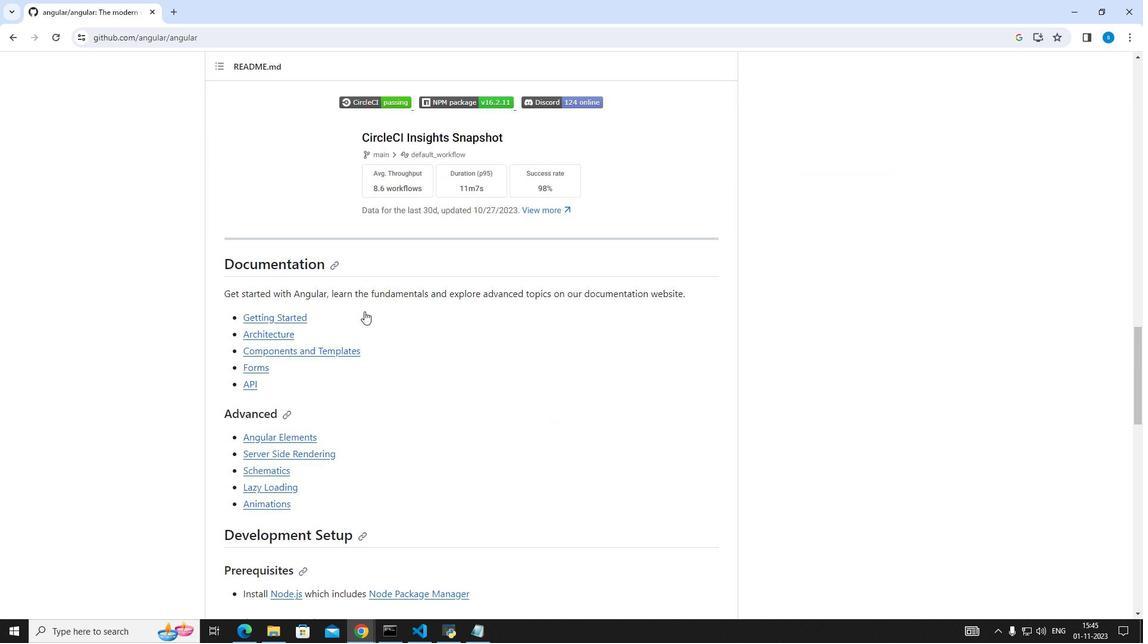 
Action: Mouse scrolled (364, 312) with delta (0, 0)
Screenshot: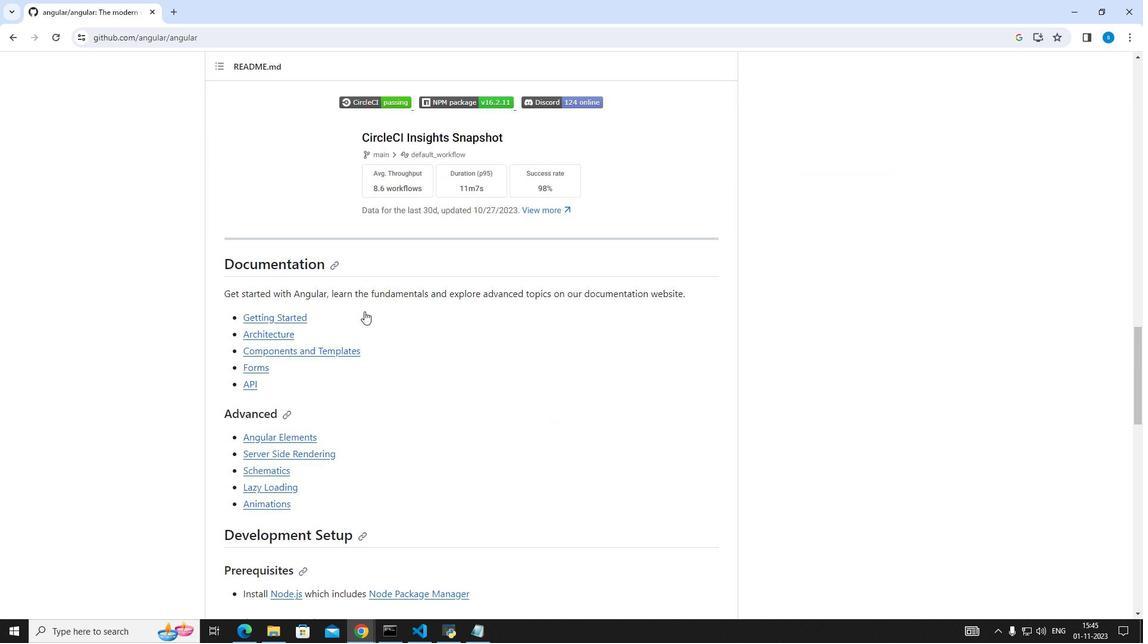 
Action: Mouse scrolled (364, 312) with delta (0, 0)
Screenshot: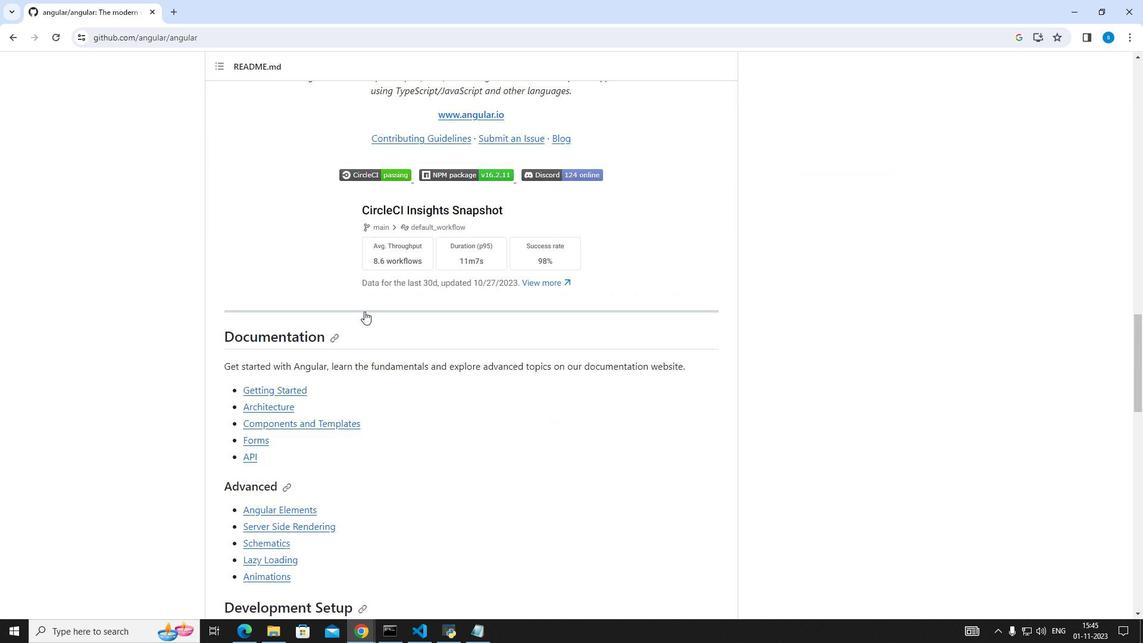 
Action: Mouse scrolled (364, 312) with delta (0, 0)
Screenshot: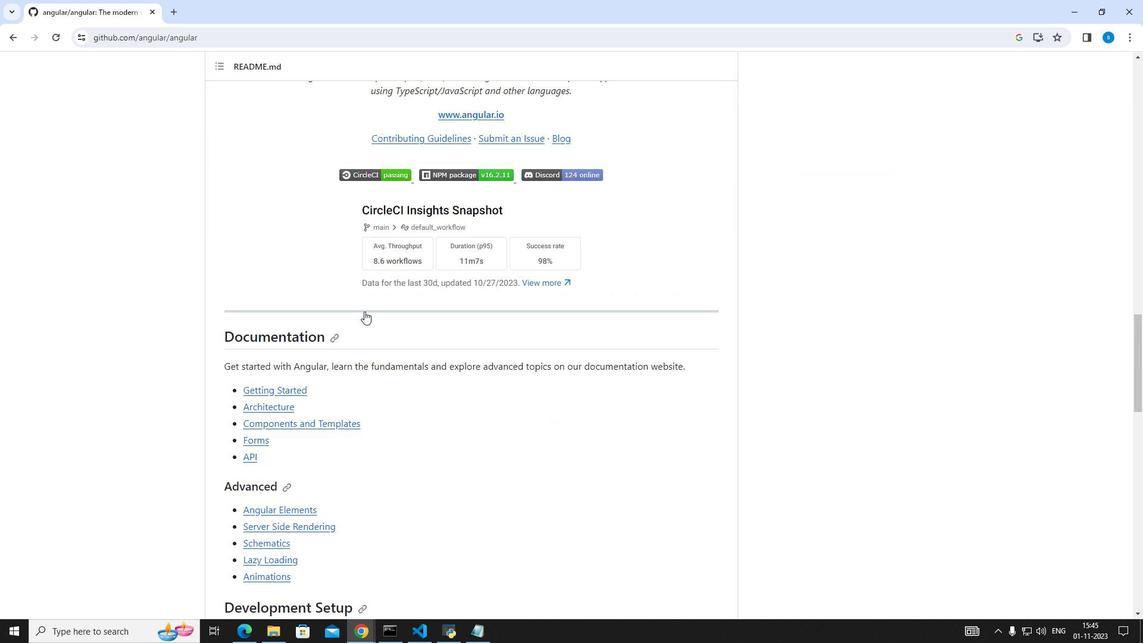 
Action: Mouse scrolled (364, 312) with delta (0, 0)
Screenshot: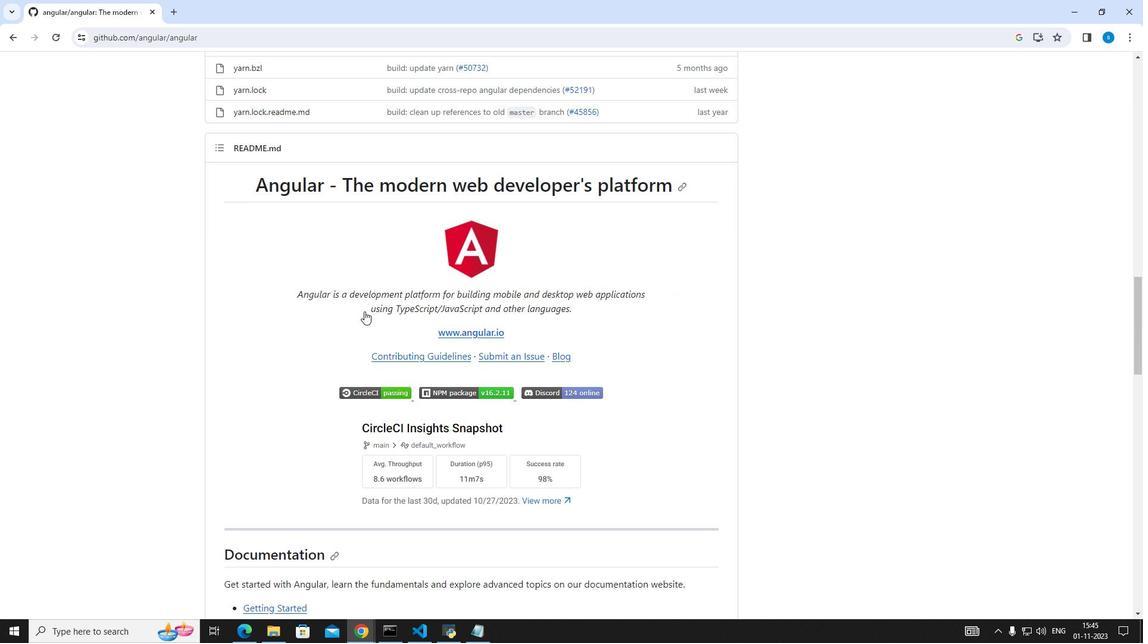 
Action: Mouse scrolled (364, 312) with delta (0, 0)
Screenshot: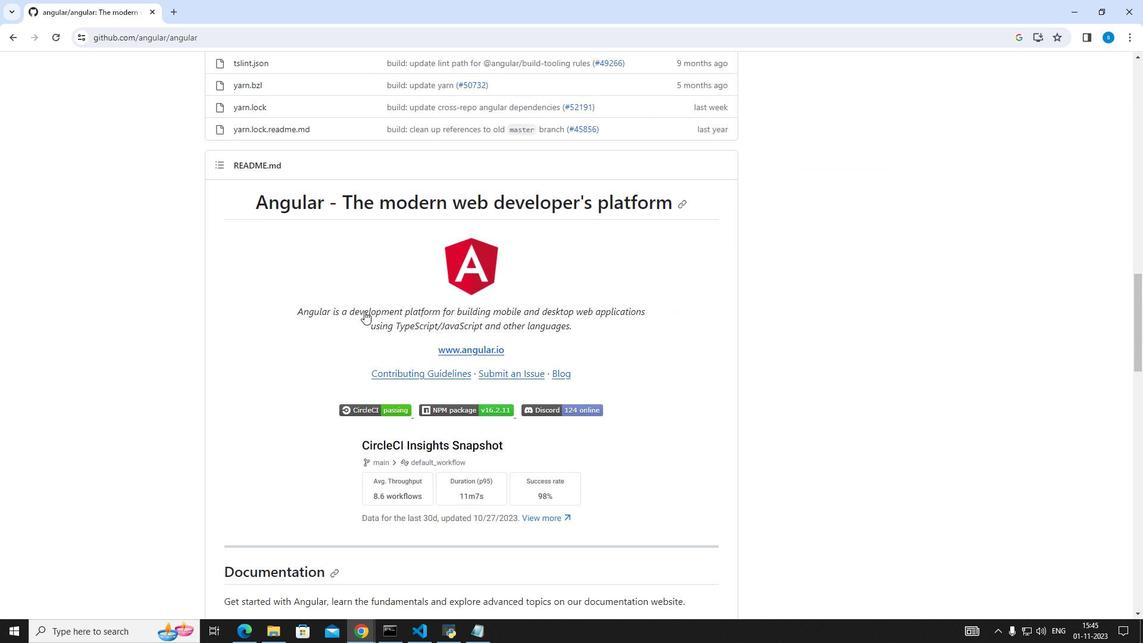 
Action: Mouse scrolled (364, 312) with delta (0, 0)
Screenshot: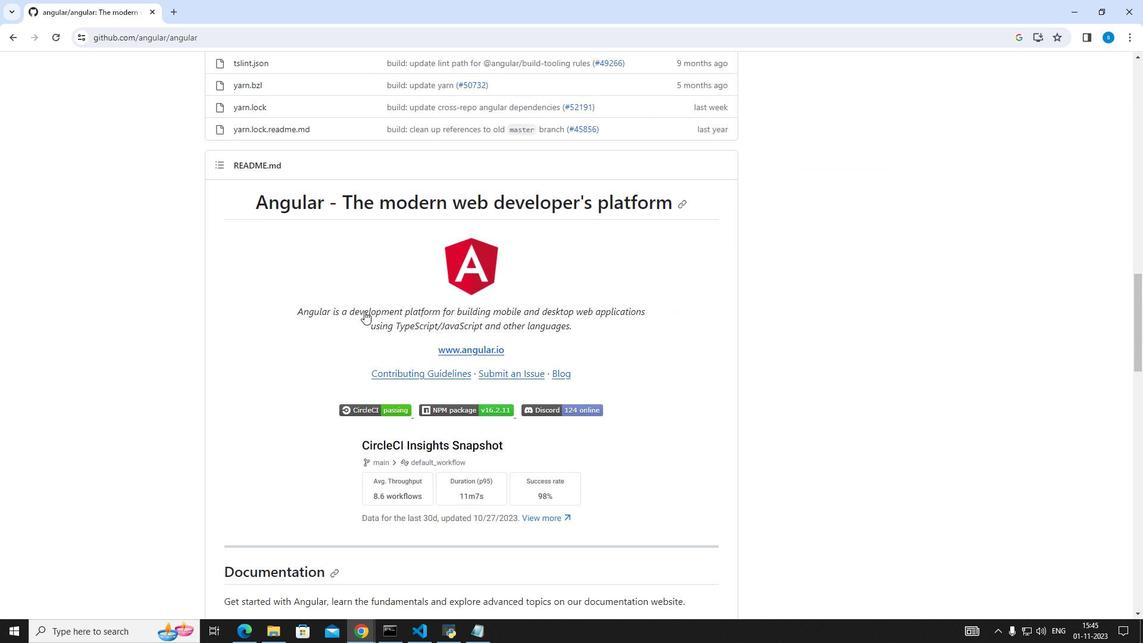 
Action: Mouse scrolled (364, 312) with delta (0, 0)
Screenshot: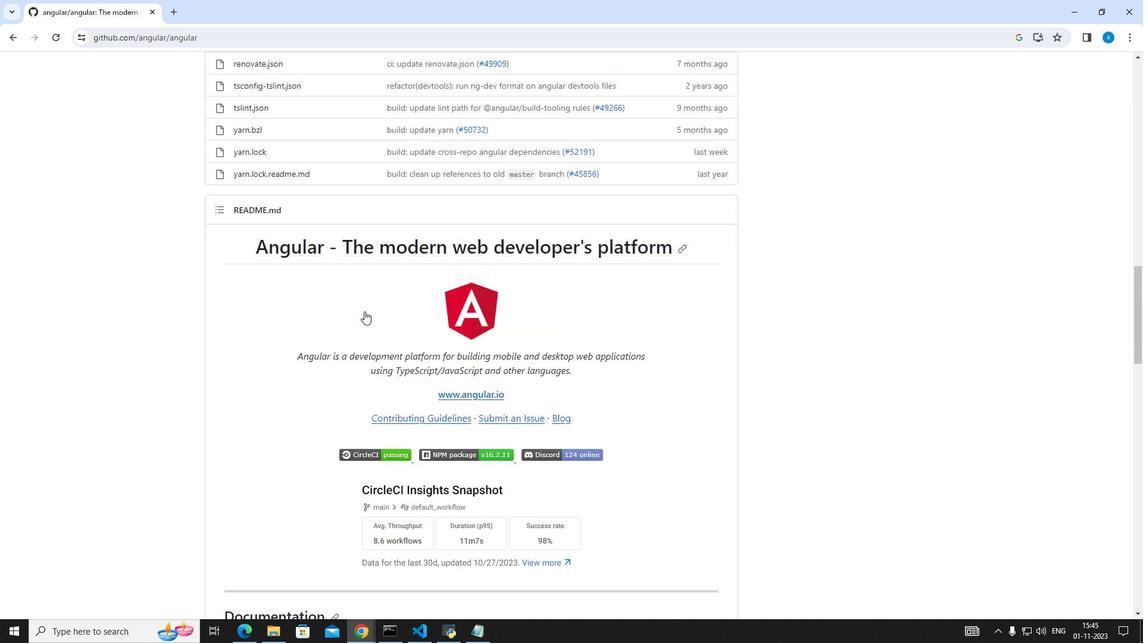 
Action: Mouse scrolled (364, 312) with delta (0, 0)
Screenshot: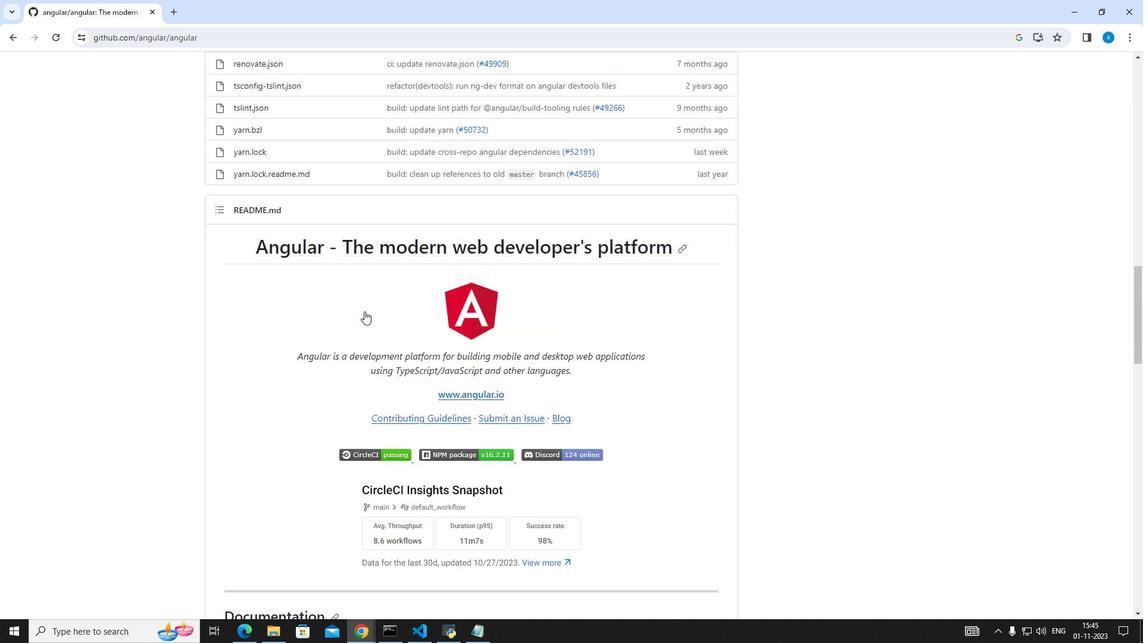 
Action: Mouse scrolled (364, 312) with delta (0, 0)
Screenshot: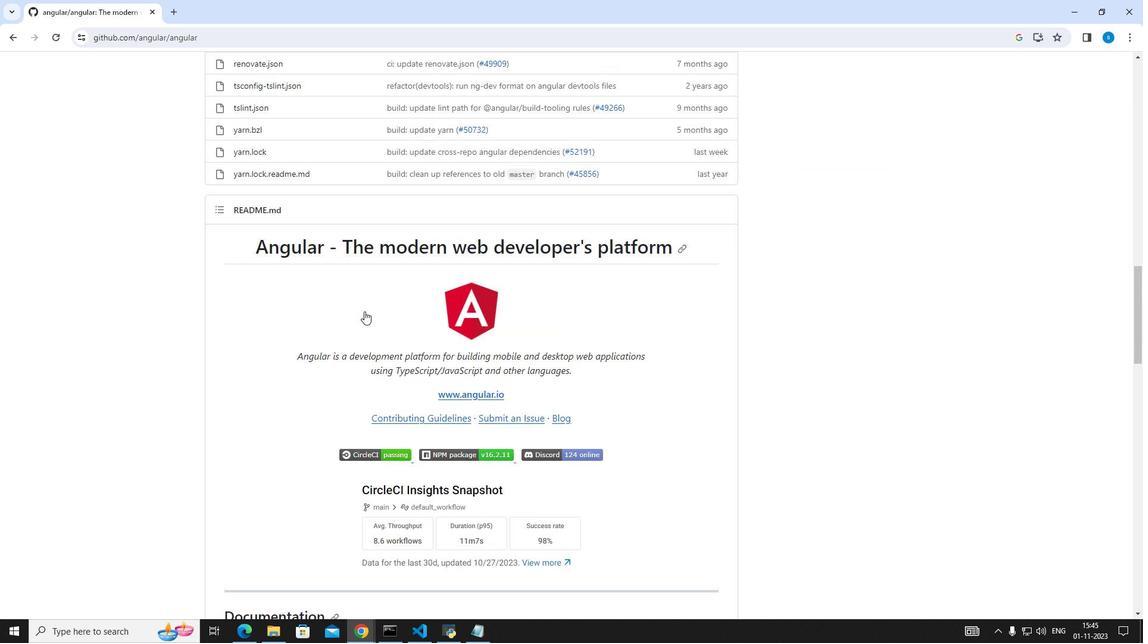
Action: Mouse scrolled (364, 312) with delta (0, 0)
Screenshot: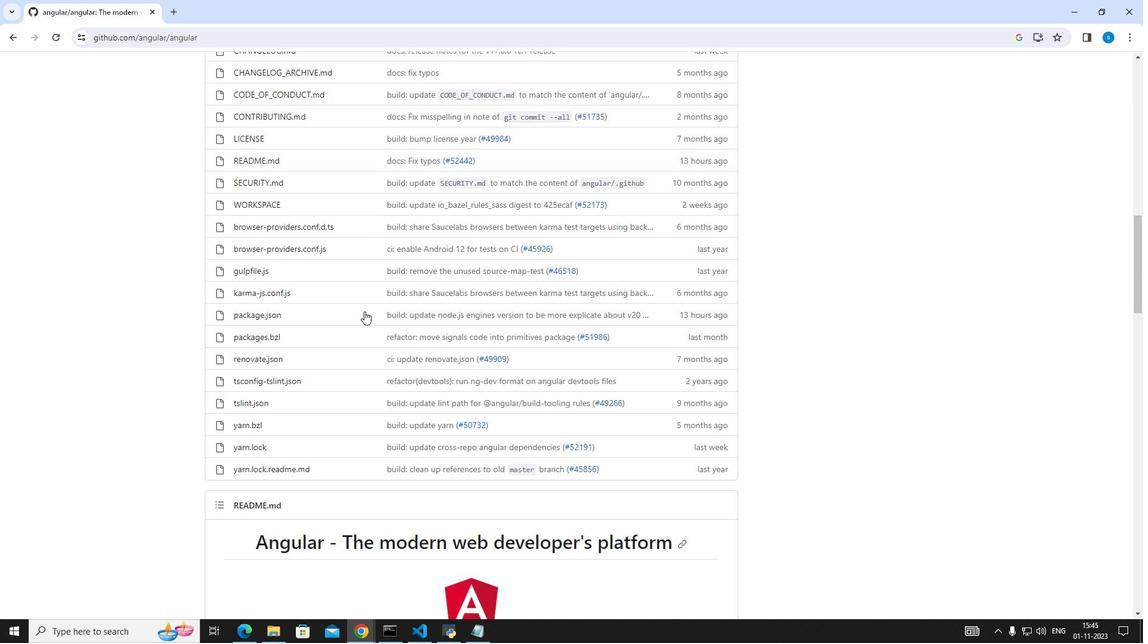 
Action: Mouse scrolled (364, 312) with delta (0, 0)
Screenshot: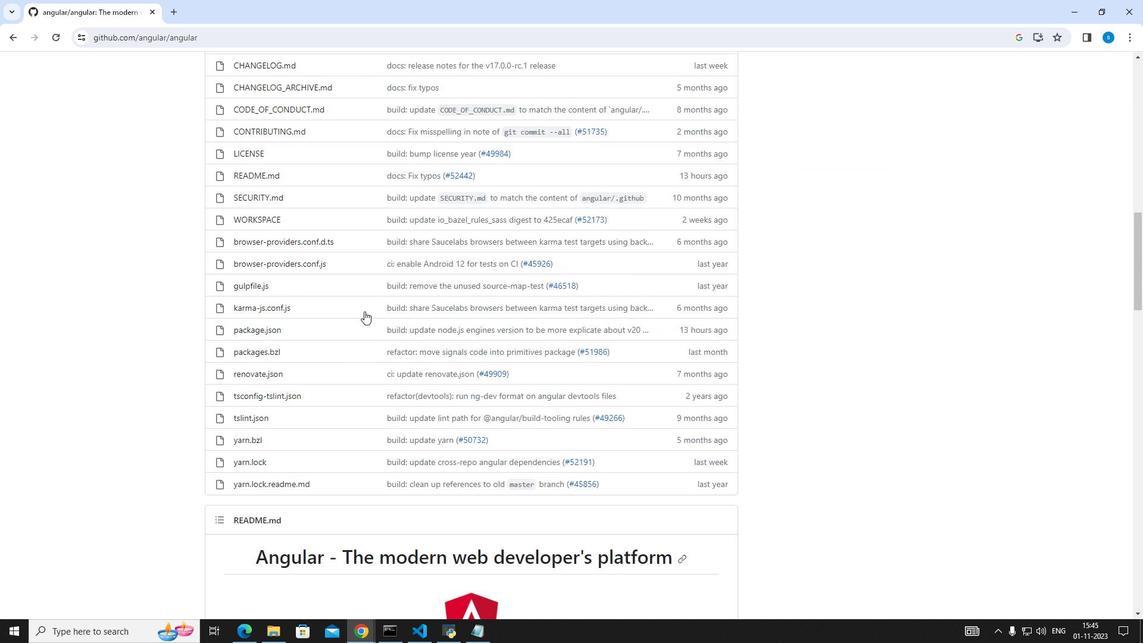 
Action: Mouse scrolled (364, 312) with delta (0, 0)
Screenshot: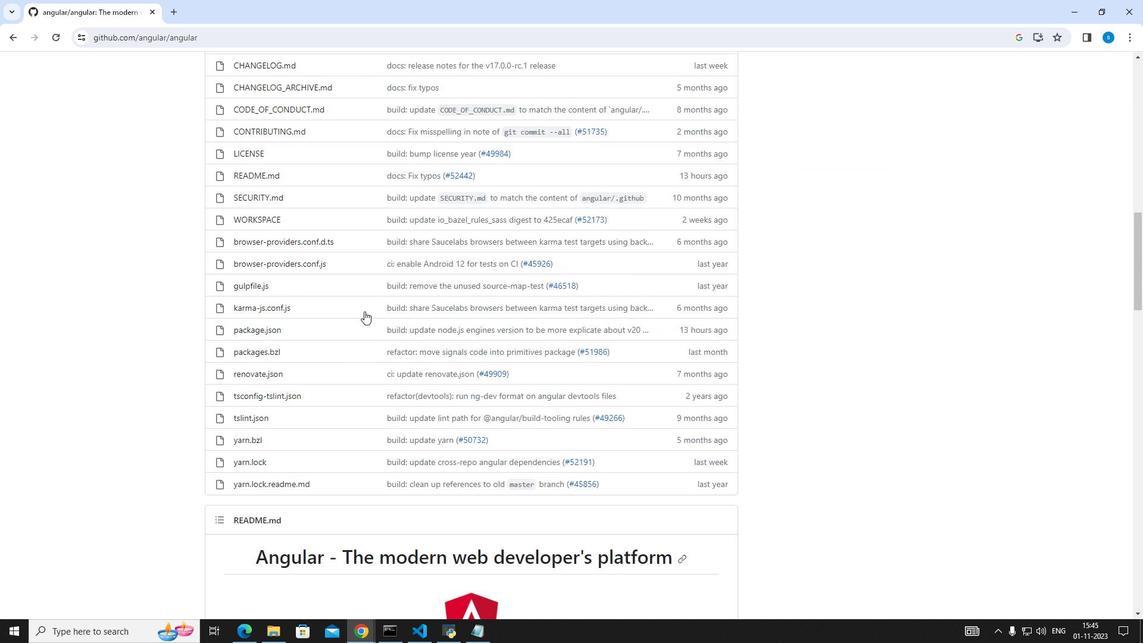
Action: Mouse scrolled (364, 312) with delta (0, 0)
Screenshot: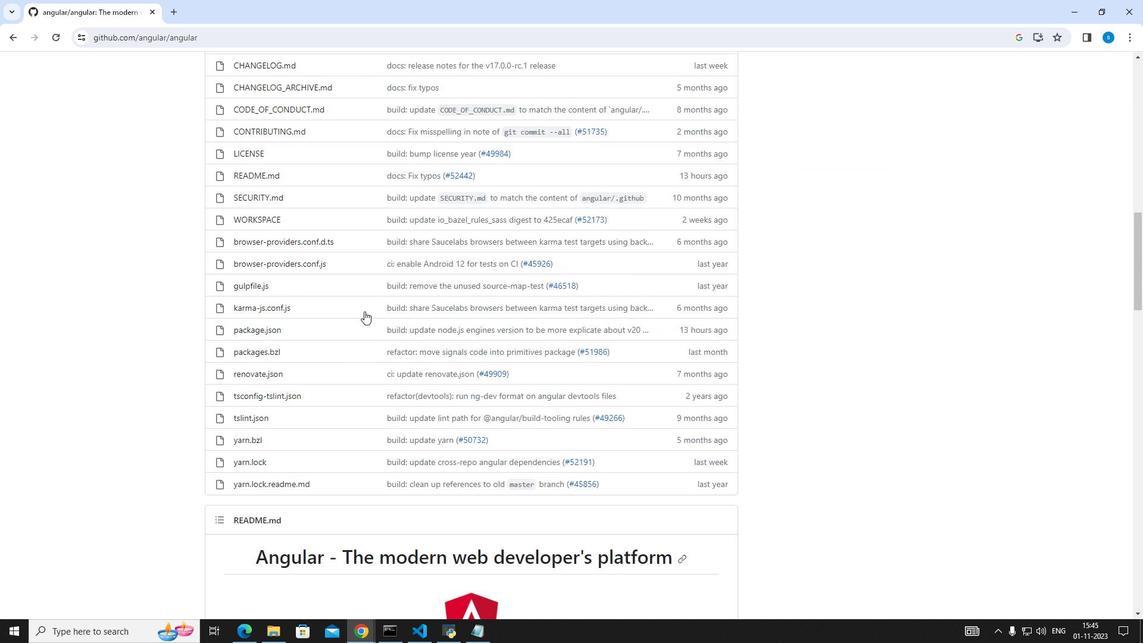 
Action: Mouse scrolled (364, 312) with delta (0, 0)
Screenshot: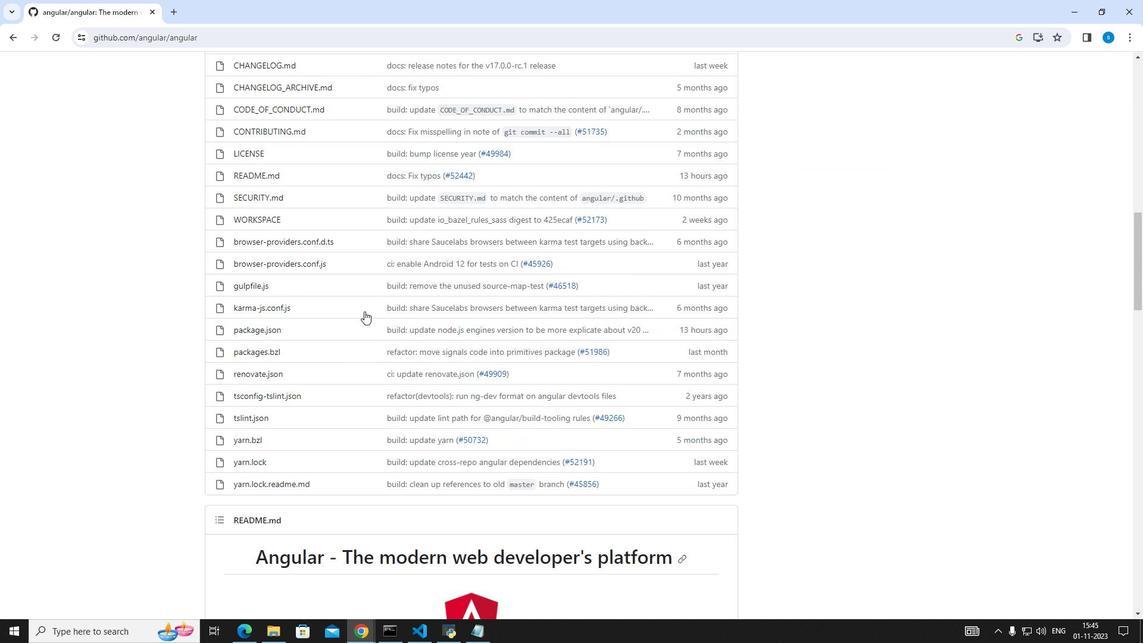 
Action: Mouse scrolled (364, 312) with delta (0, 0)
Screenshot: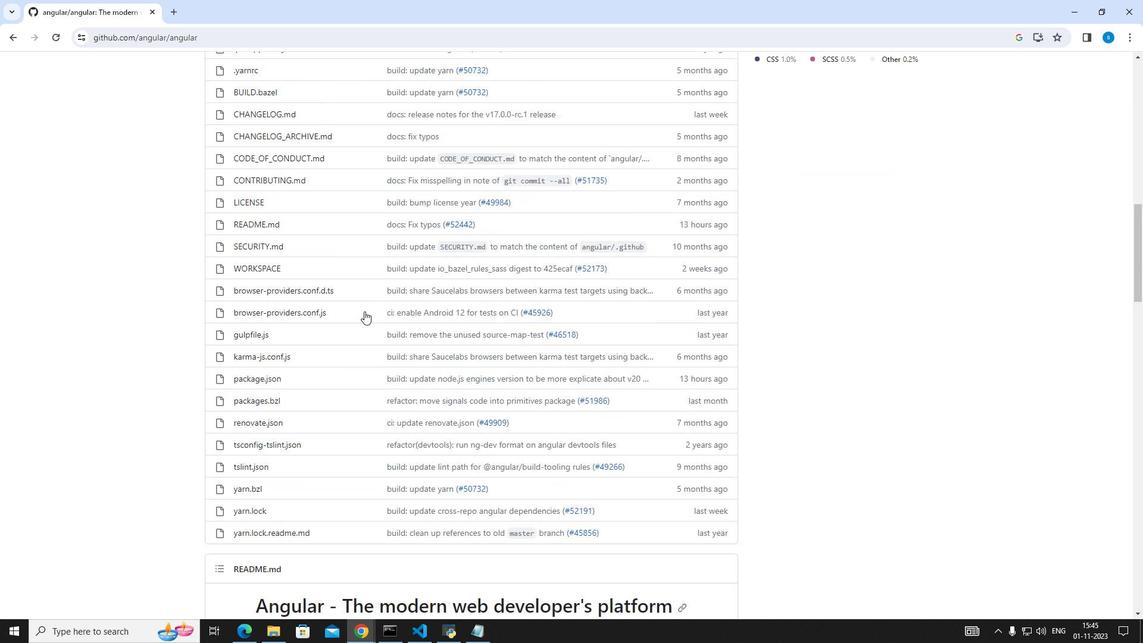 
Action: Mouse scrolled (364, 312) with delta (0, 0)
Screenshot: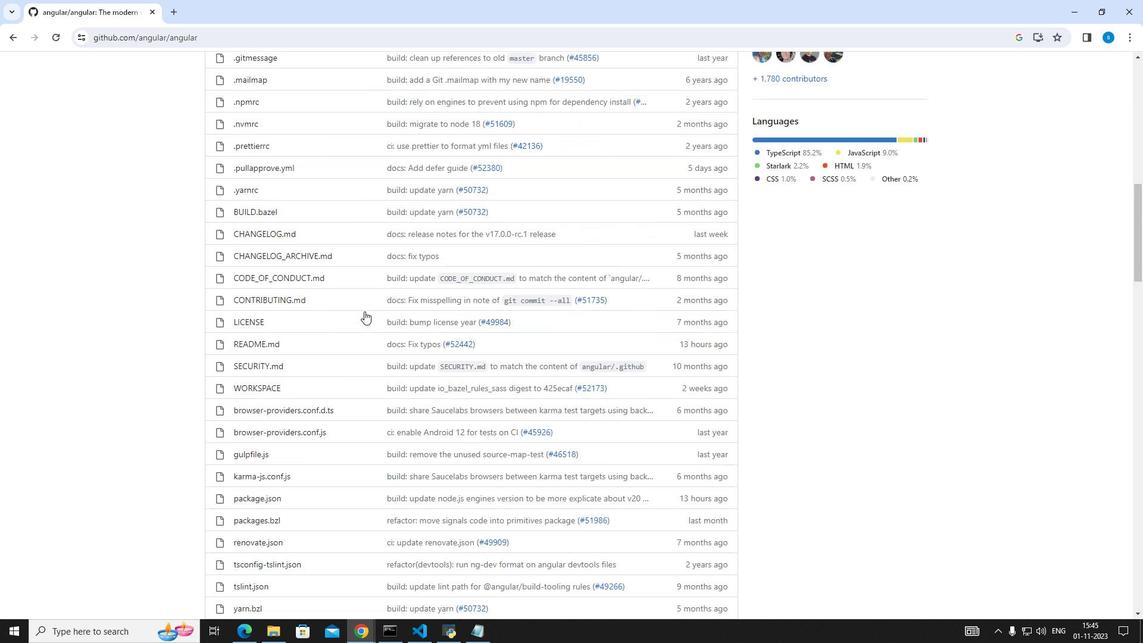 
Action: Mouse scrolled (364, 312) with delta (0, 0)
Screenshot: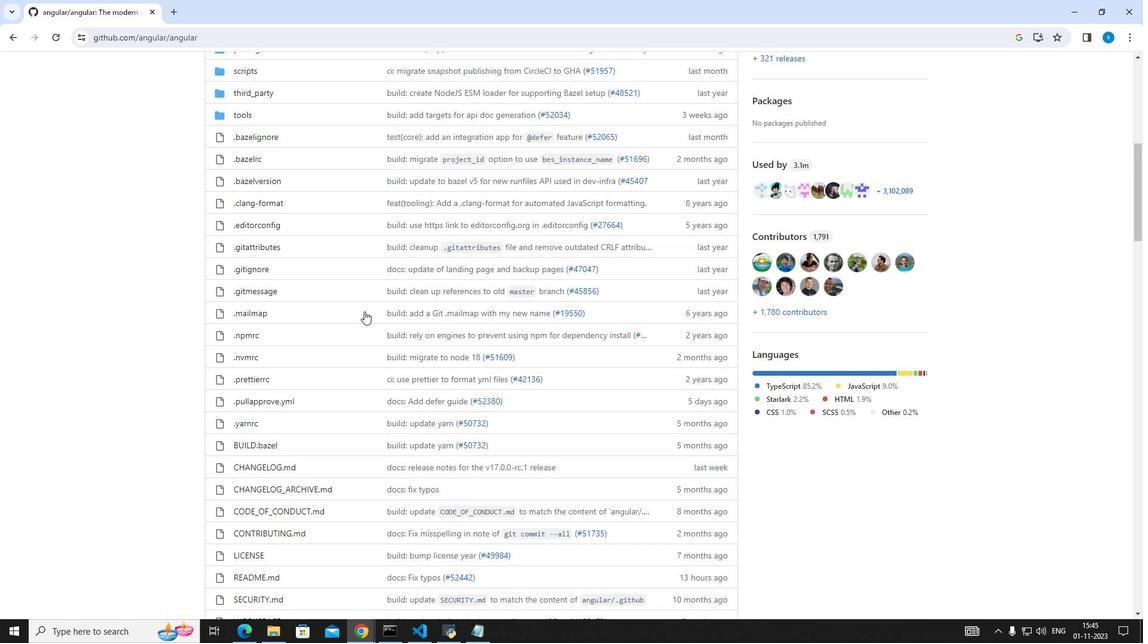 
Action: Mouse scrolled (364, 312) with delta (0, 0)
Screenshot: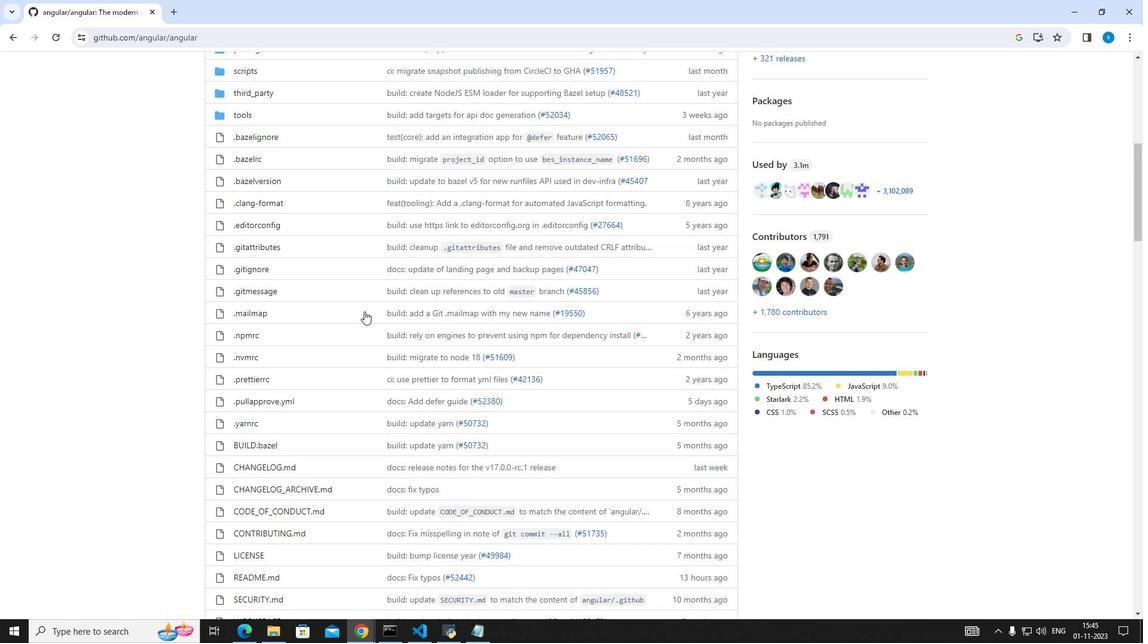 
Action: Mouse scrolled (364, 312) with delta (0, 0)
Screenshot: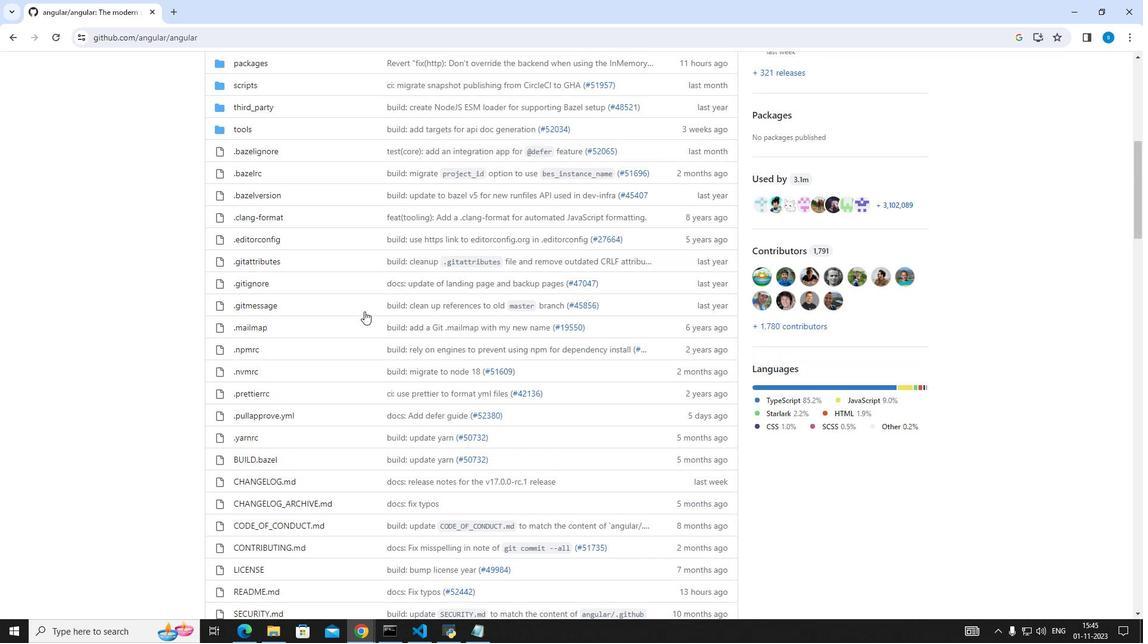 
Action: Mouse scrolled (364, 312) with delta (0, 0)
Screenshot: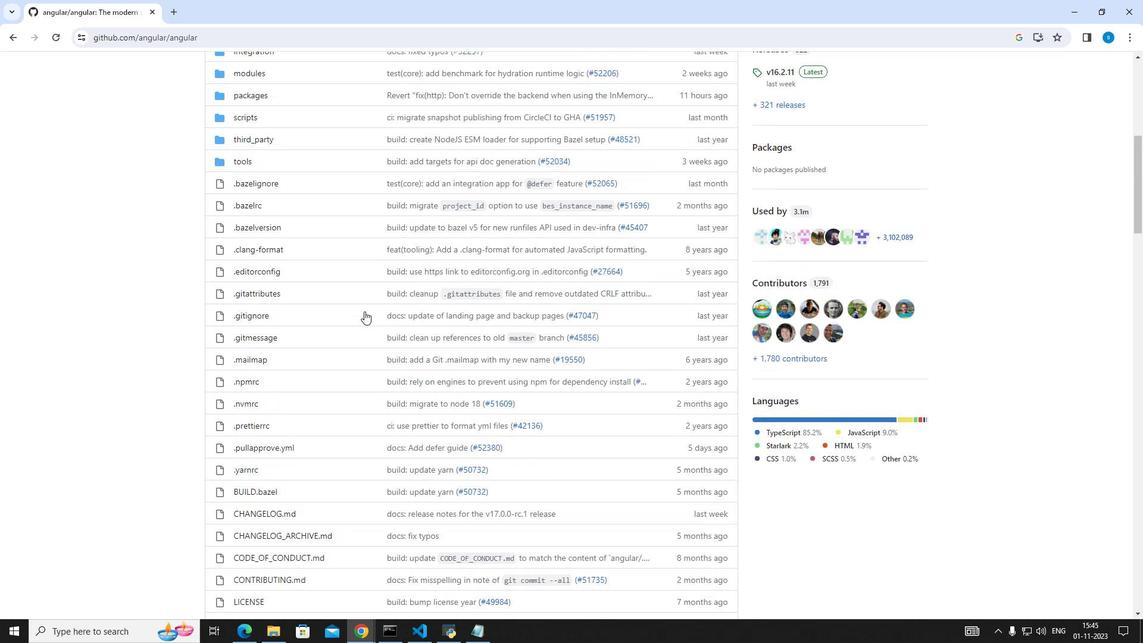 
Action: Mouse scrolled (364, 312) with delta (0, 0)
Screenshot: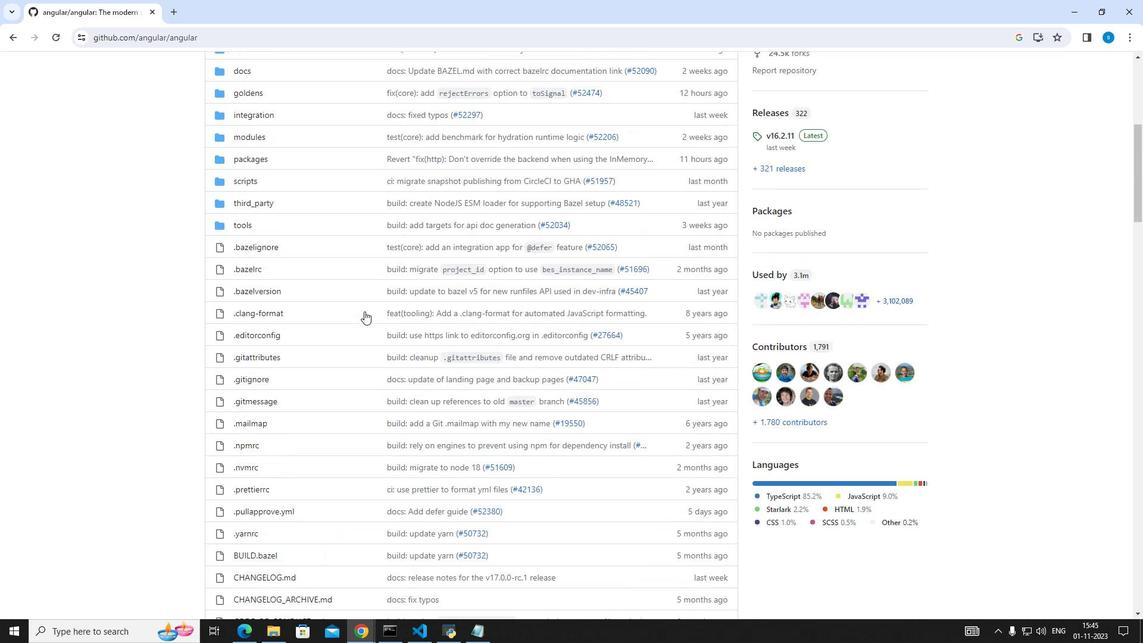 
Action: Mouse scrolled (364, 312) with delta (0, 0)
Screenshot: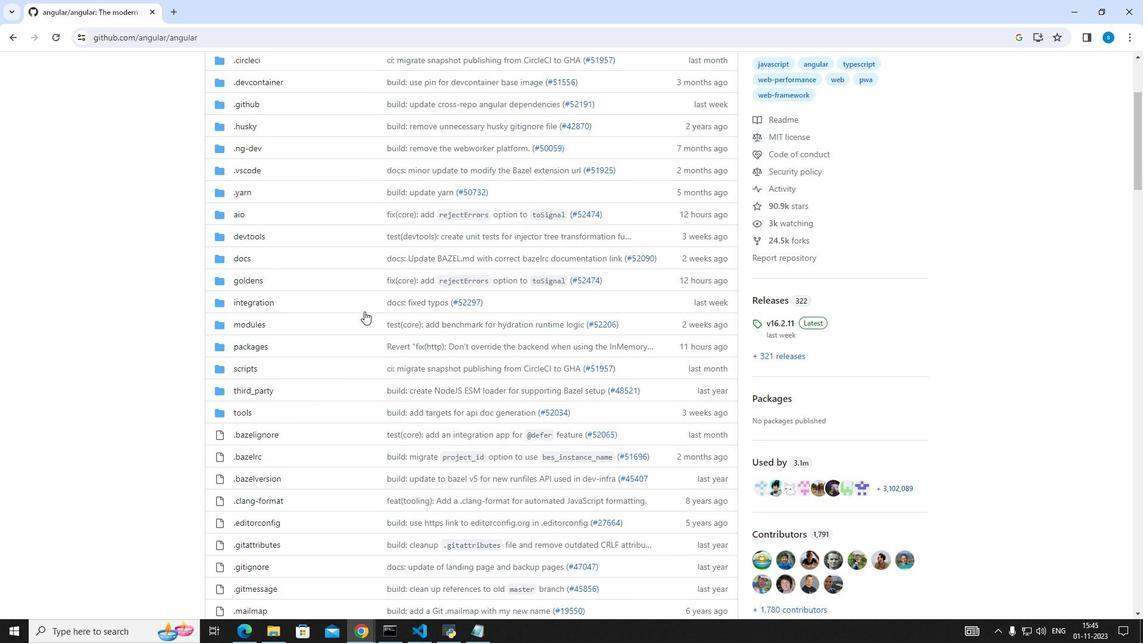 
Action: Mouse scrolled (364, 312) with delta (0, 0)
Screenshot: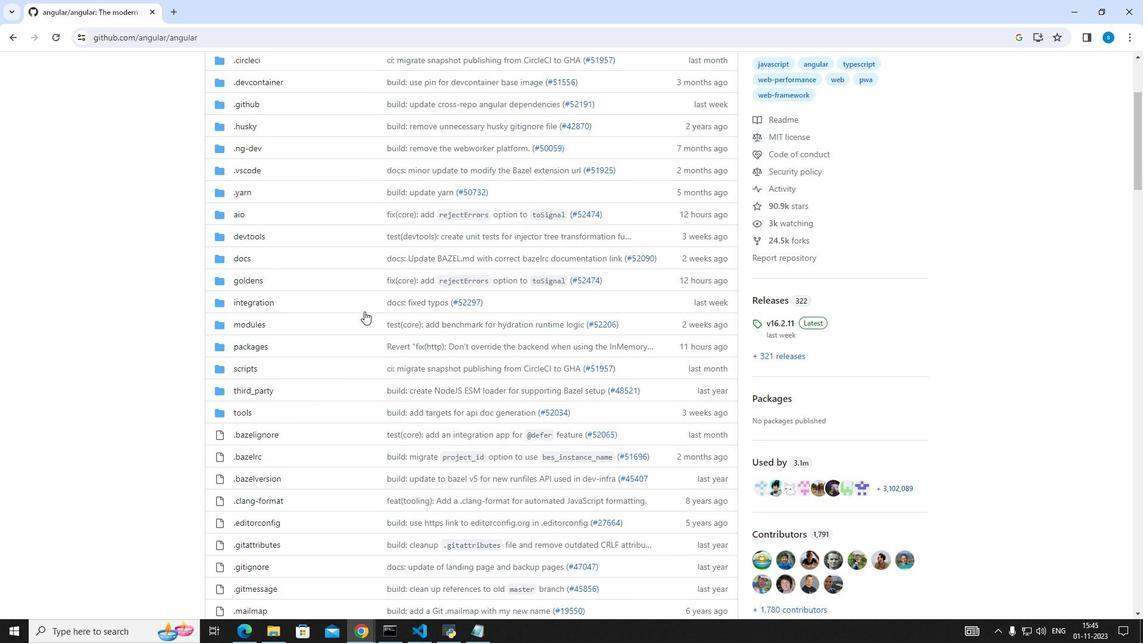 
Action: Mouse scrolled (364, 312) with delta (0, 0)
Screenshot: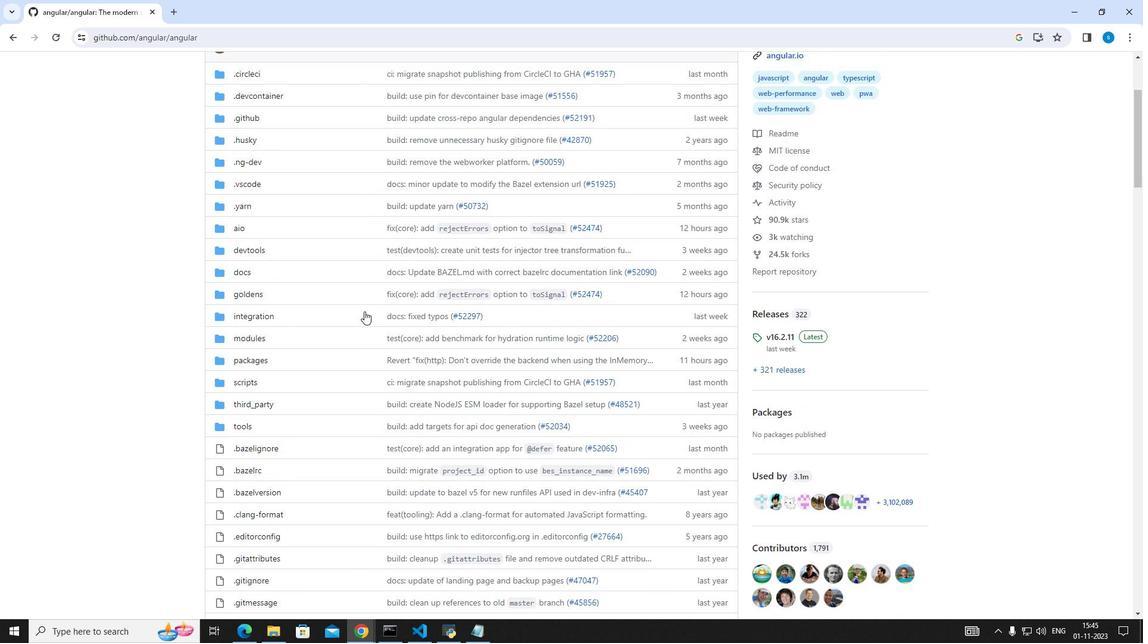 
Action: Mouse scrolled (364, 312) with delta (0, 0)
Screenshot: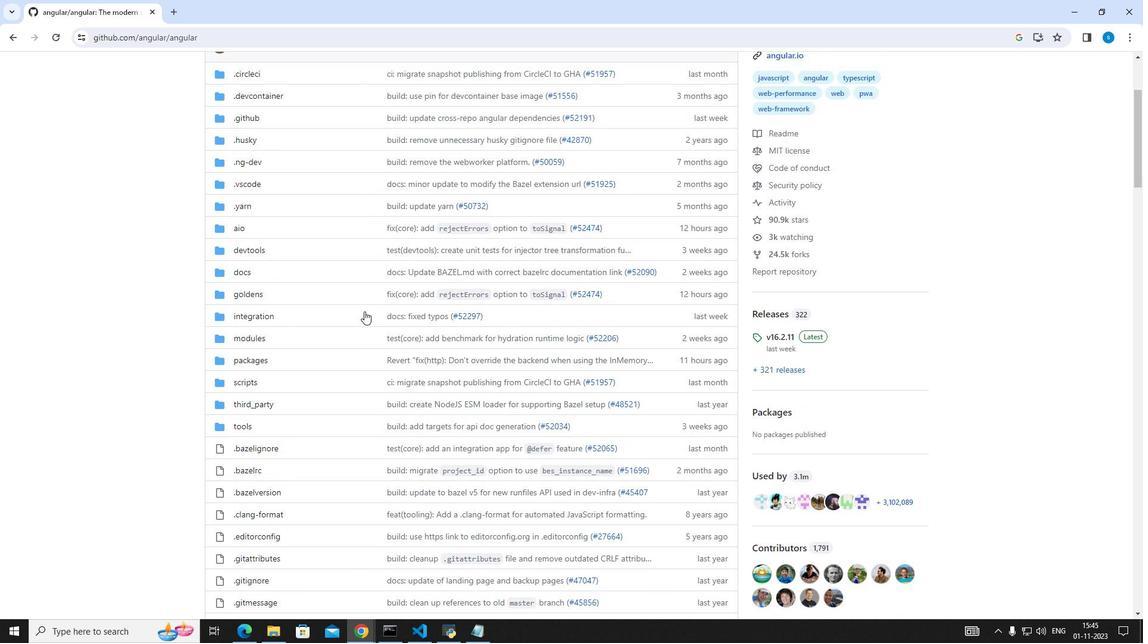 
Action: Mouse scrolled (364, 312) with delta (0, 0)
Screenshot: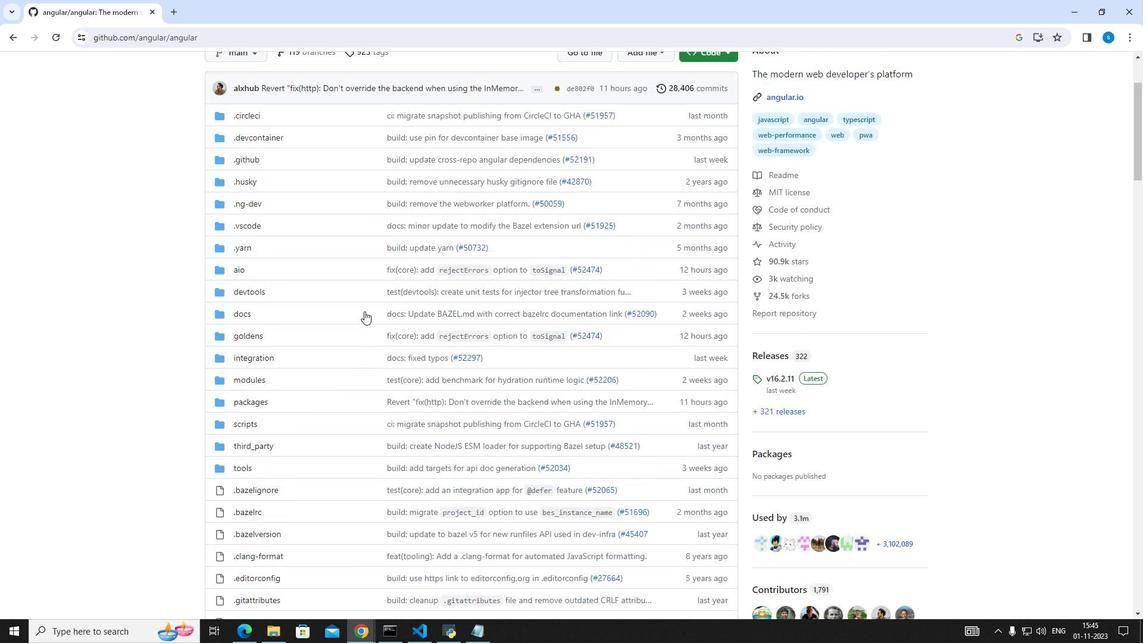 
Action: Mouse scrolled (364, 312) with delta (0, 0)
Screenshot: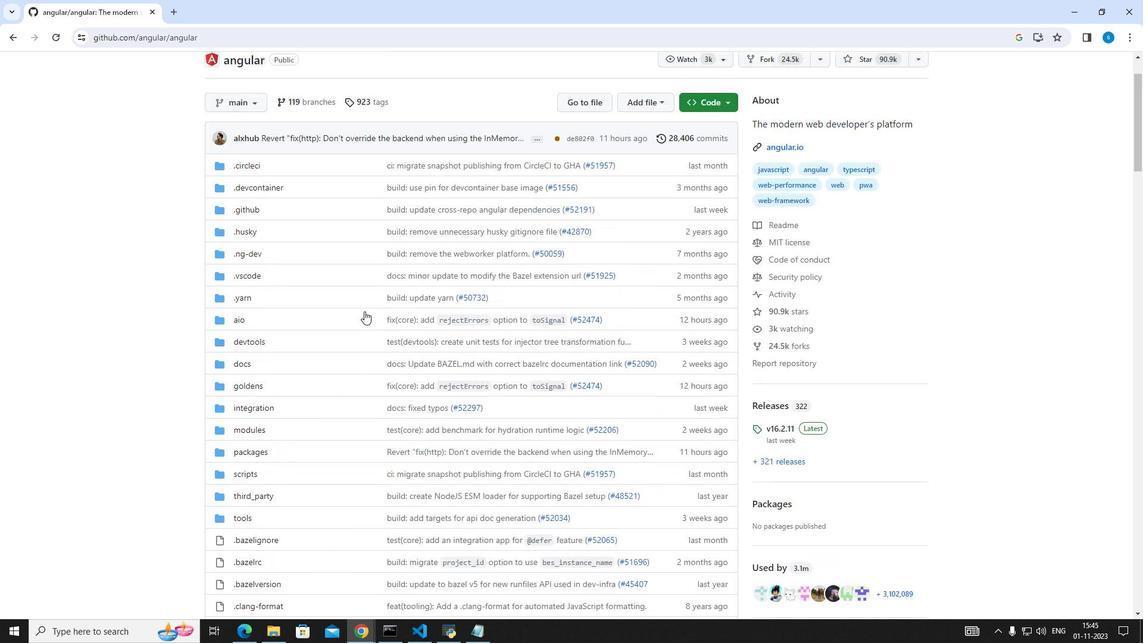 
Action: Mouse moved to (6, 35)
Screenshot: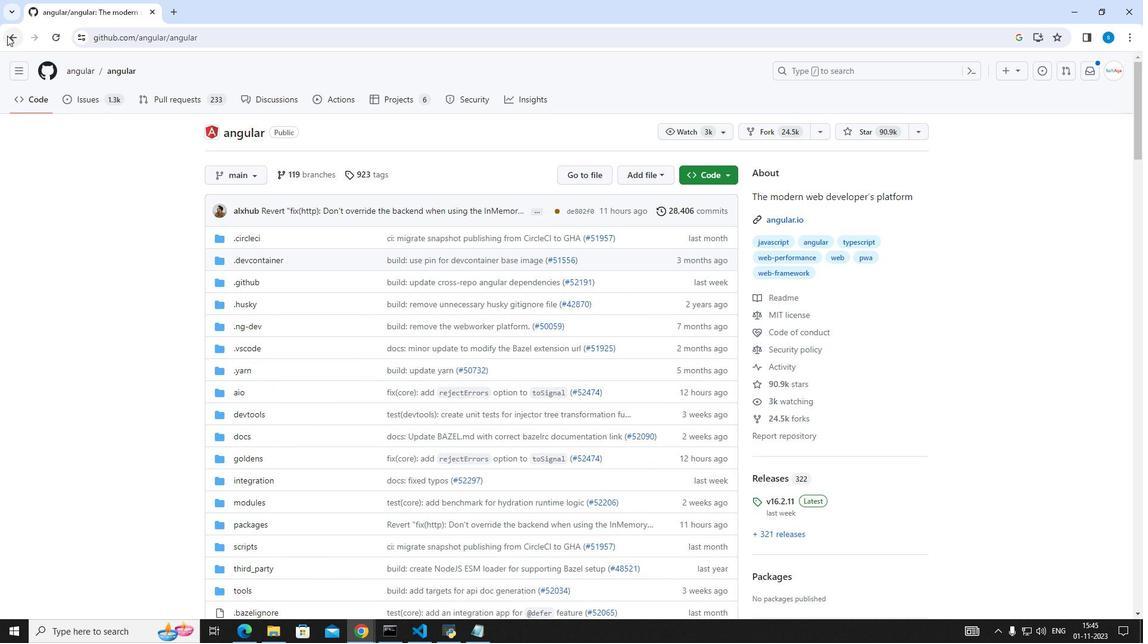 
Action: Mouse pressed left at (6, 35)
Screenshot: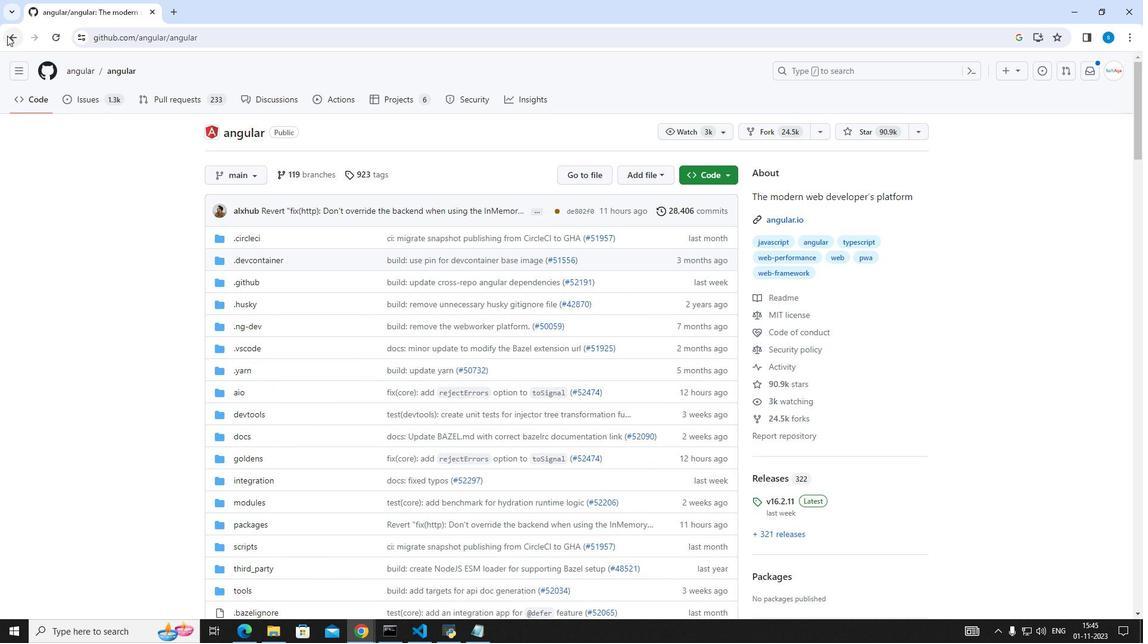 
Action: Mouse moved to (120, 394)
Screenshot: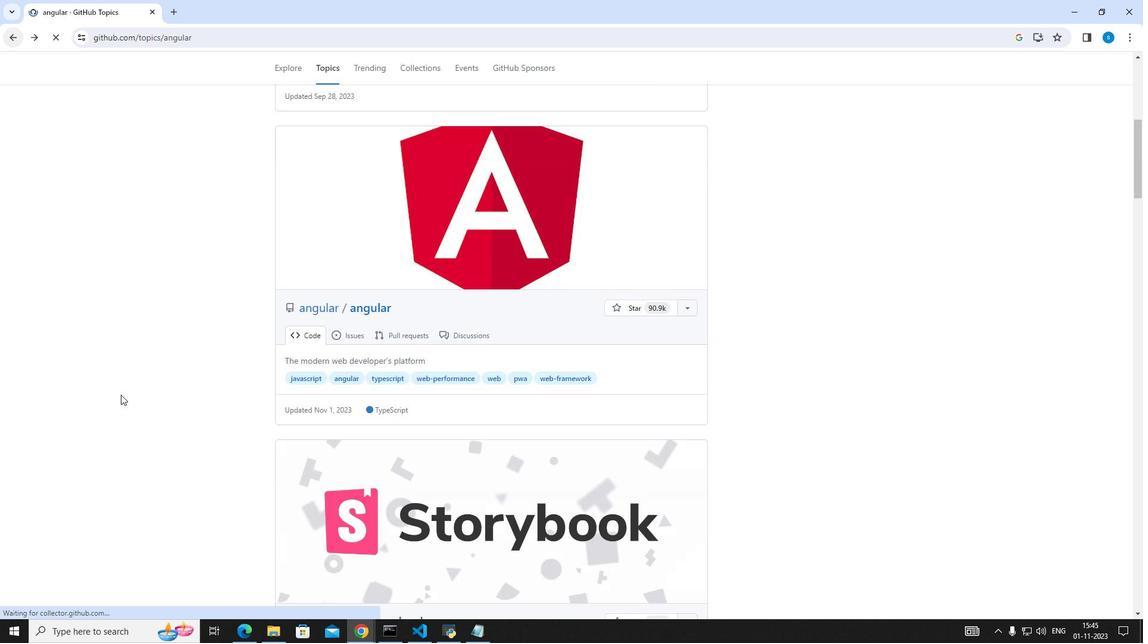 
Action: Mouse scrolled (120, 394) with delta (0, 0)
Screenshot: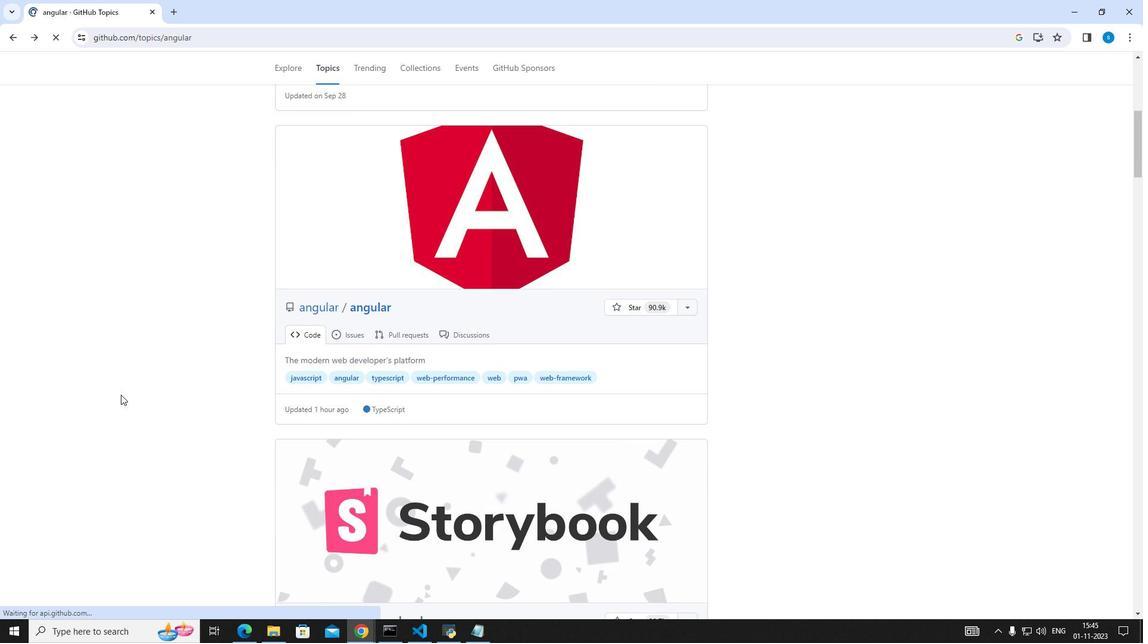 
Action: Mouse scrolled (120, 394) with delta (0, 0)
Screenshot: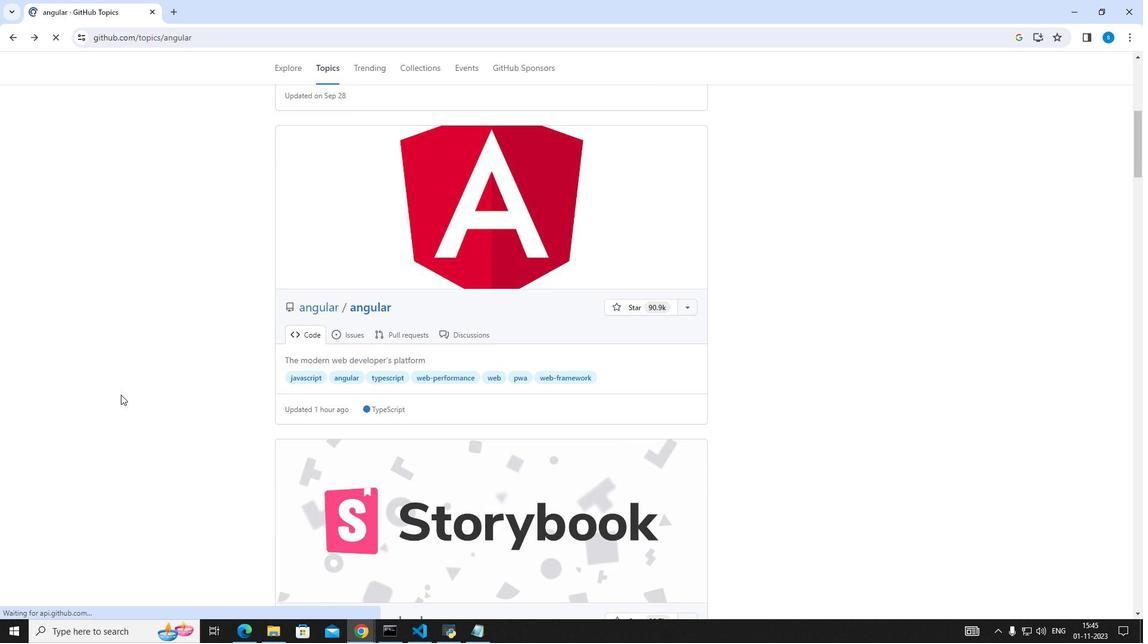 
Action: Mouse scrolled (120, 394) with delta (0, 0)
Screenshot: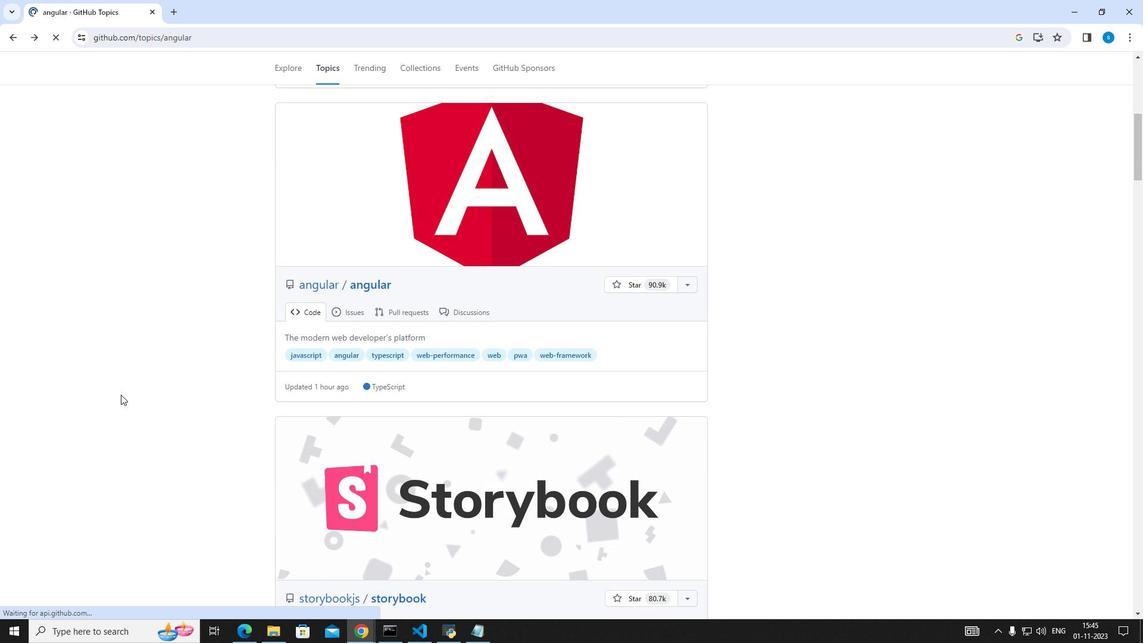 
Action: Mouse scrolled (120, 394) with delta (0, 0)
Screenshot: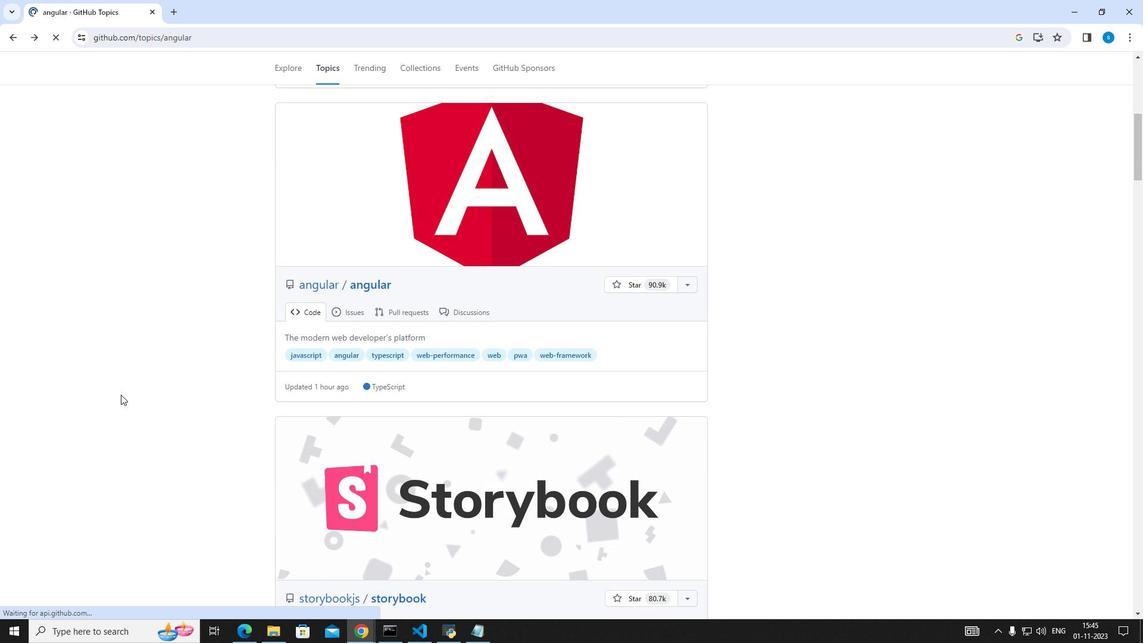 
Action: Mouse scrolled (120, 395) with delta (0, 0)
Screenshot: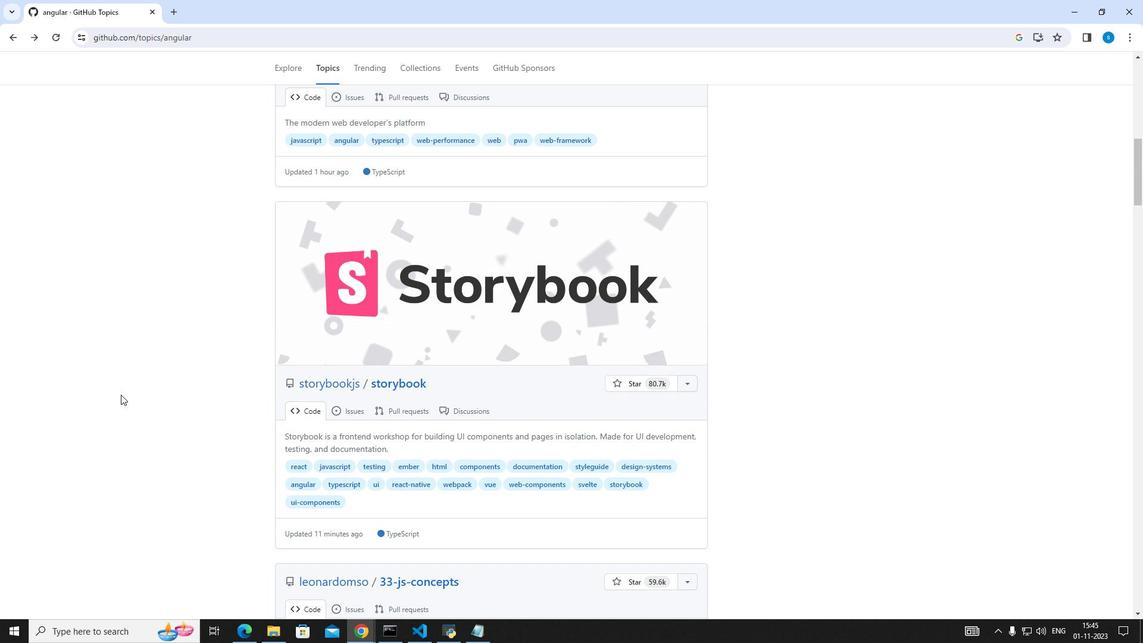 
Action: Mouse scrolled (120, 395) with delta (0, 0)
Screenshot: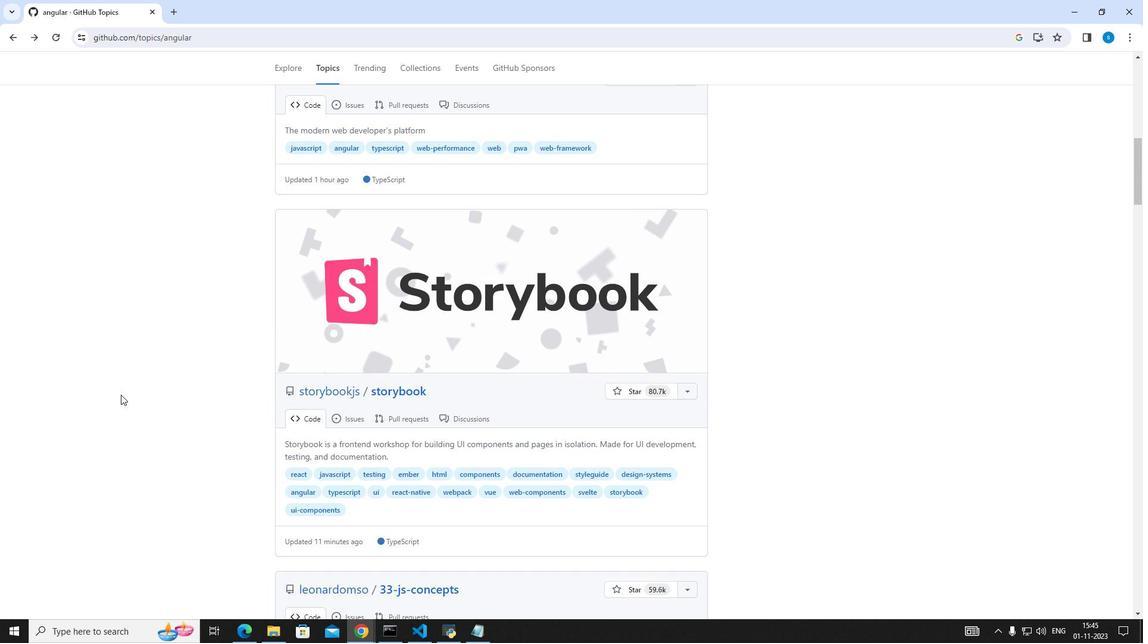 
Action: Mouse scrolled (120, 395) with delta (0, 0)
Screenshot: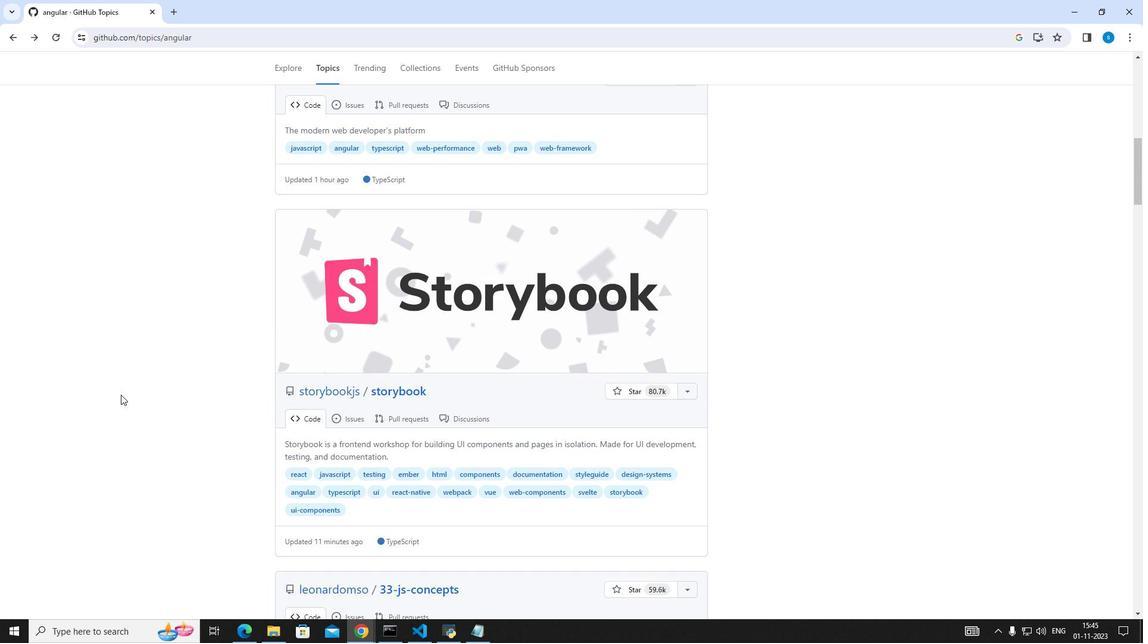 
Action: Mouse scrolled (120, 395) with delta (0, 0)
Screenshot: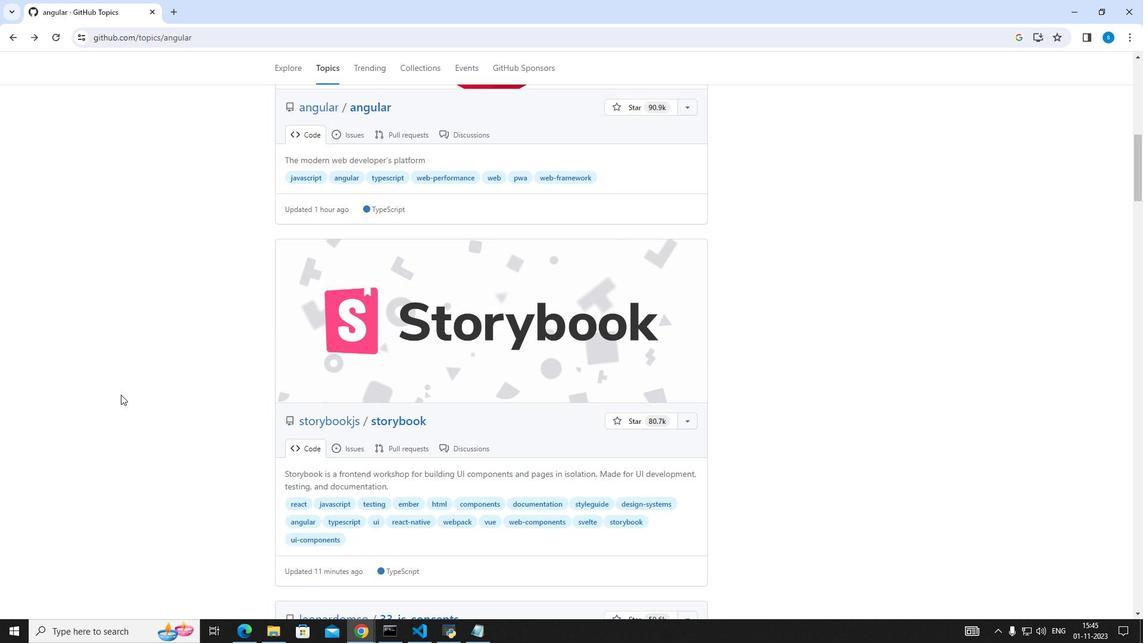
Action: Mouse scrolled (120, 395) with delta (0, 0)
Screenshot: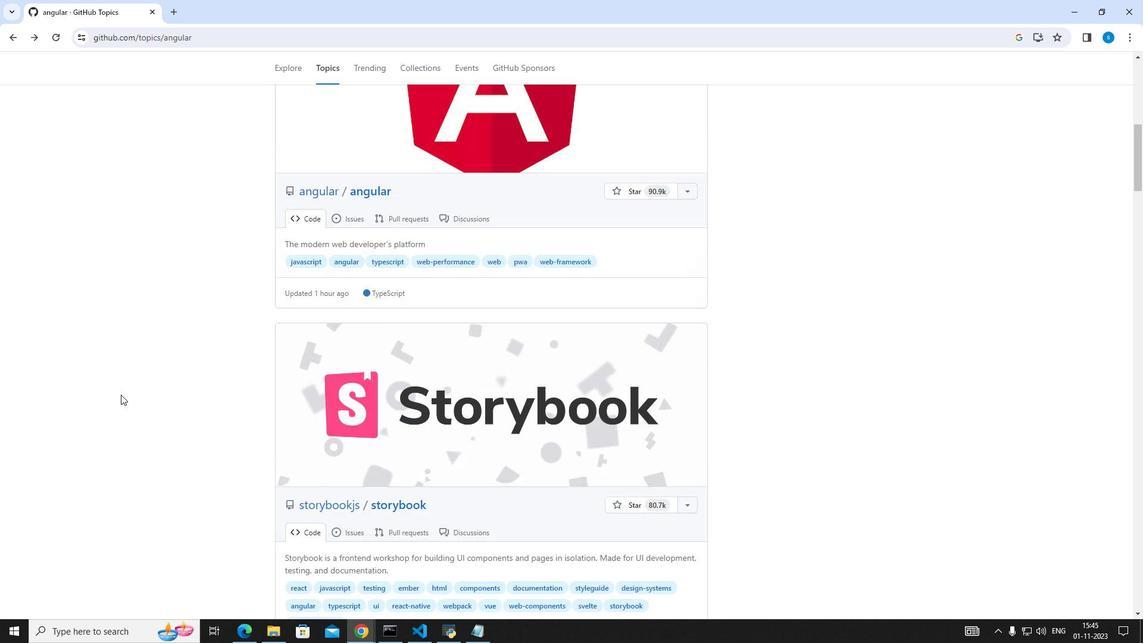 
Action: Mouse scrolled (120, 394) with delta (0, 0)
Screenshot: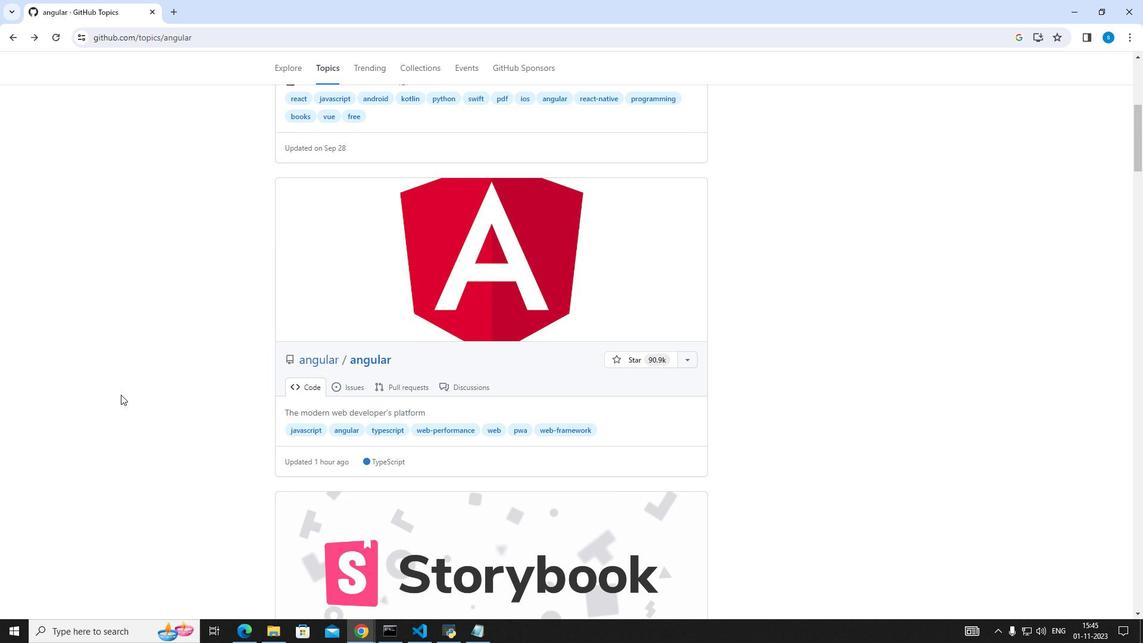 
Action: Mouse scrolled (120, 394) with delta (0, 0)
Screenshot: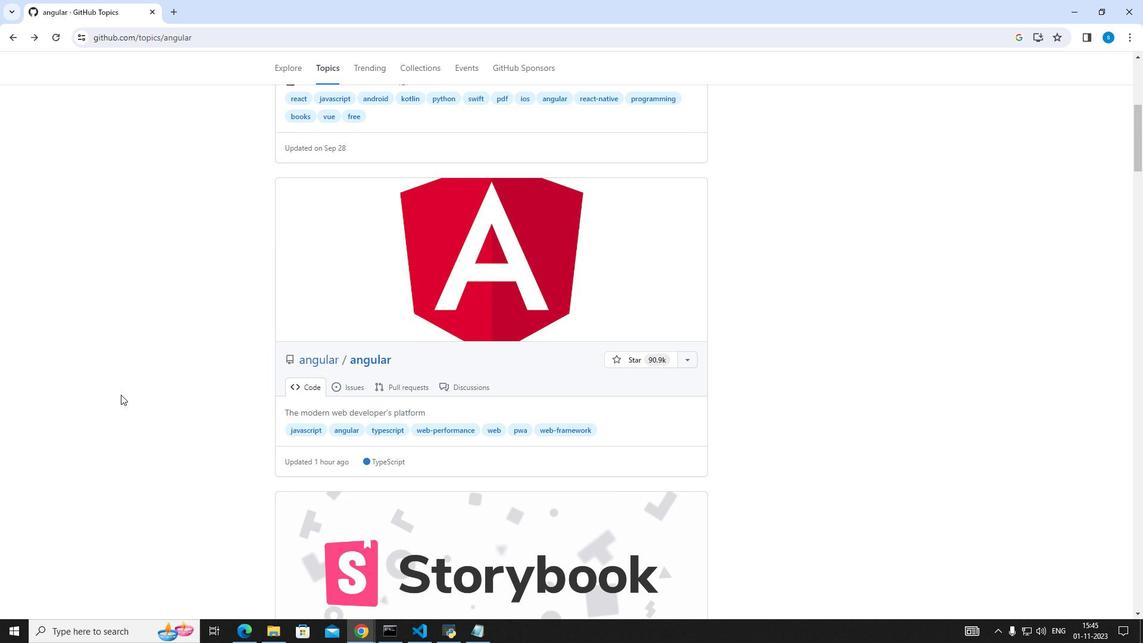 
Action: Mouse scrolled (120, 394) with delta (0, 0)
Screenshot: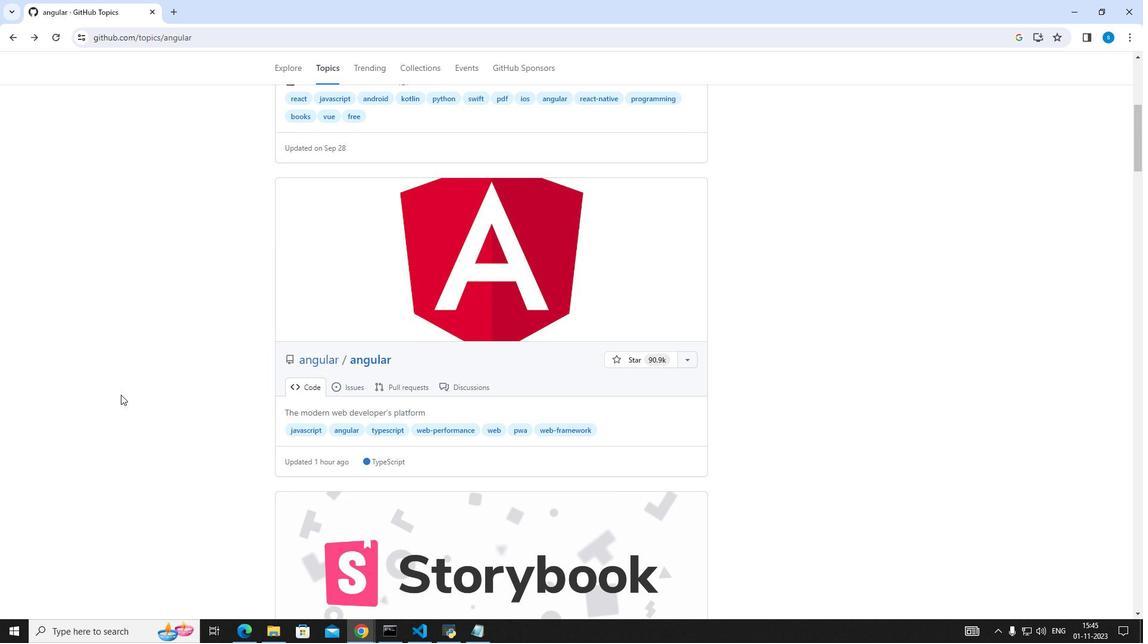 
Action: Mouse scrolled (120, 394) with delta (0, 0)
Screenshot: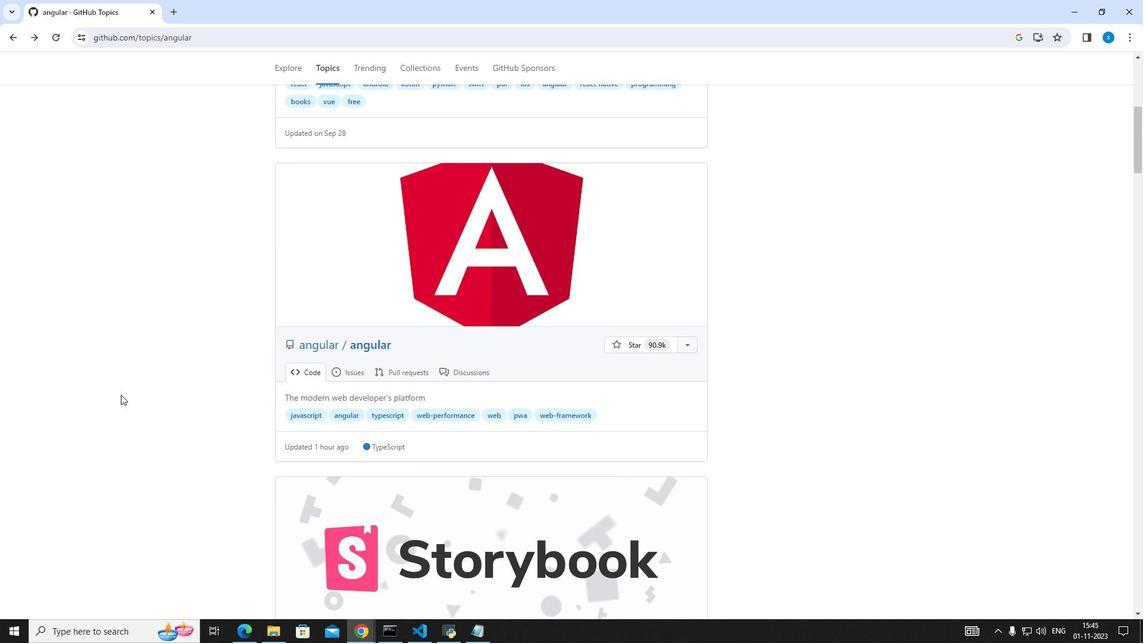 
Action: Mouse scrolled (120, 394) with delta (0, 0)
Screenshot: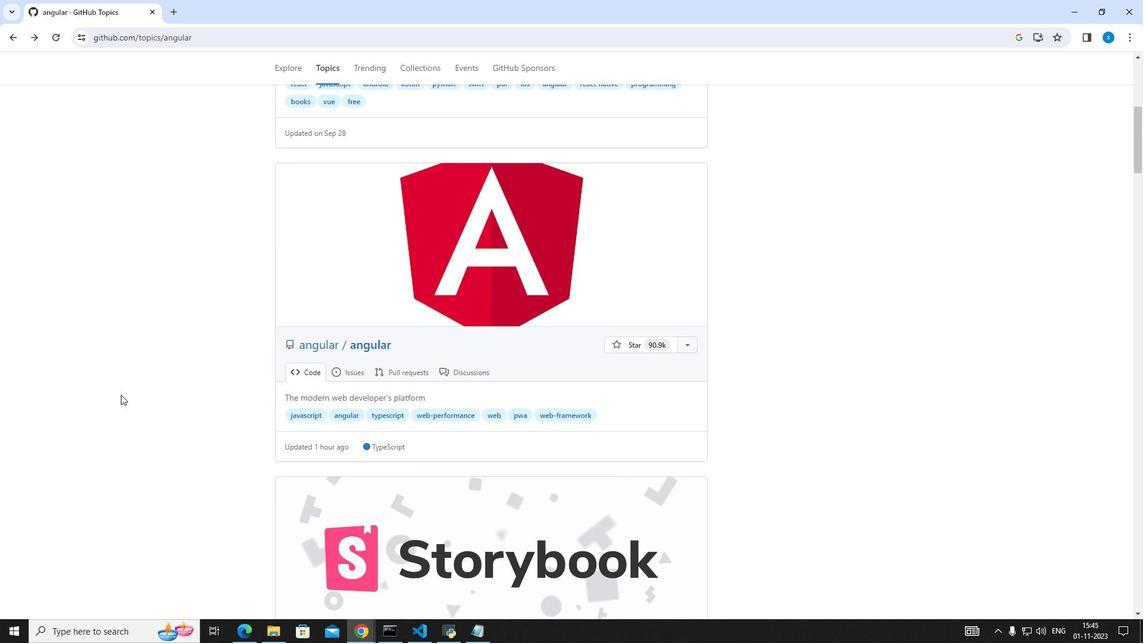 
Action: Mouse moved to (403, 380)
Screenshot: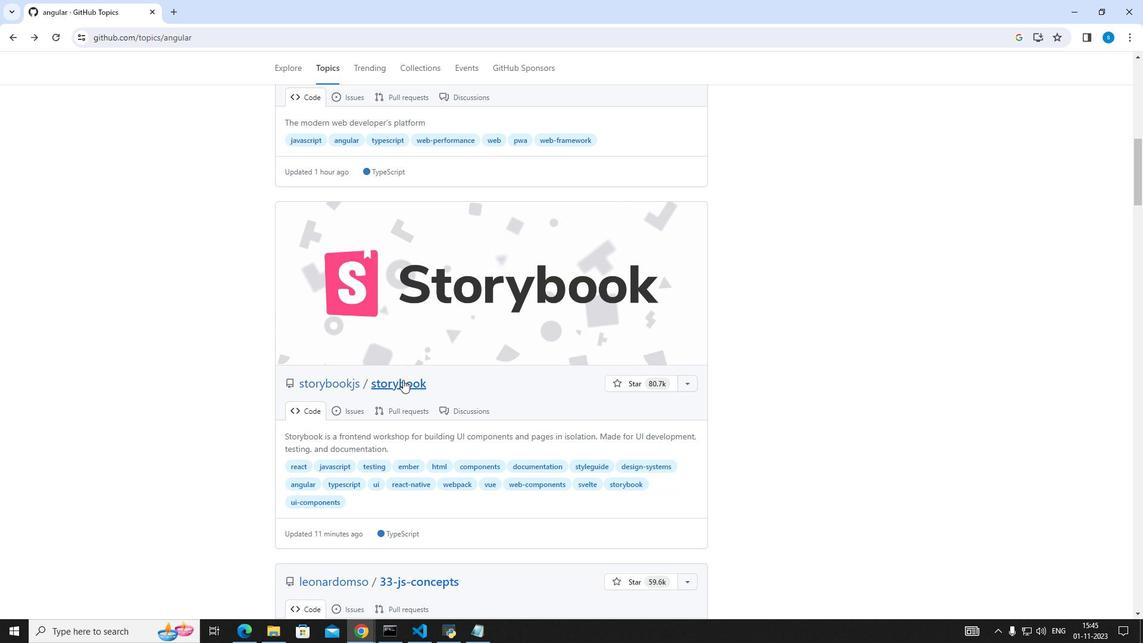 
Action: Mouse pressed left at (403, 380)
Screenshot: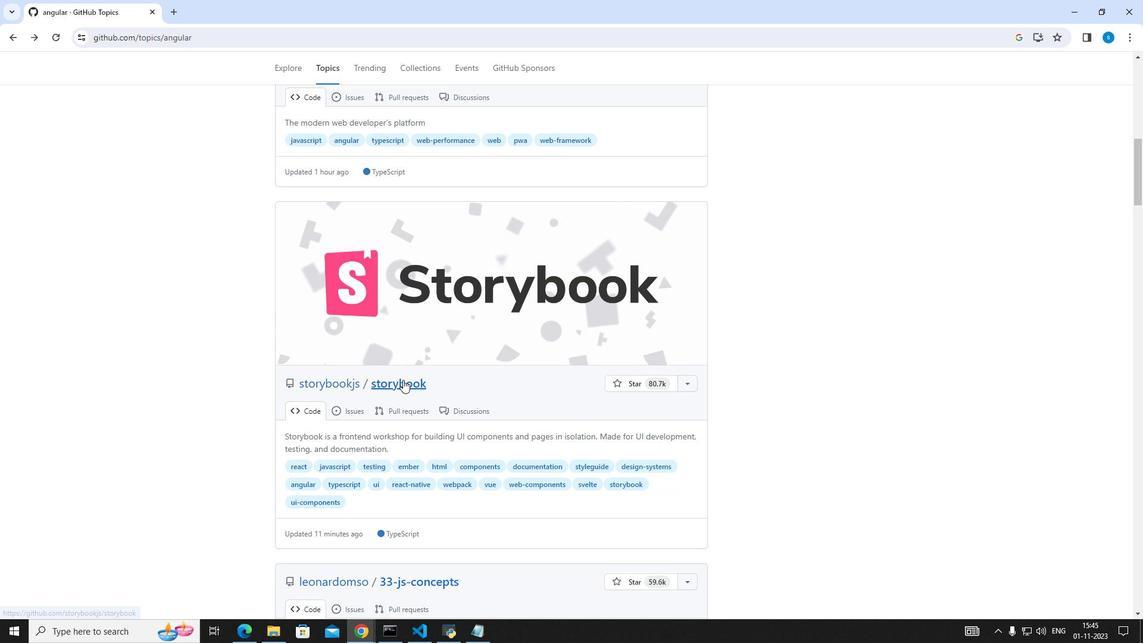 
Action: Mouse scrolled (403, 379) with delta (0, 0)
Screenshot: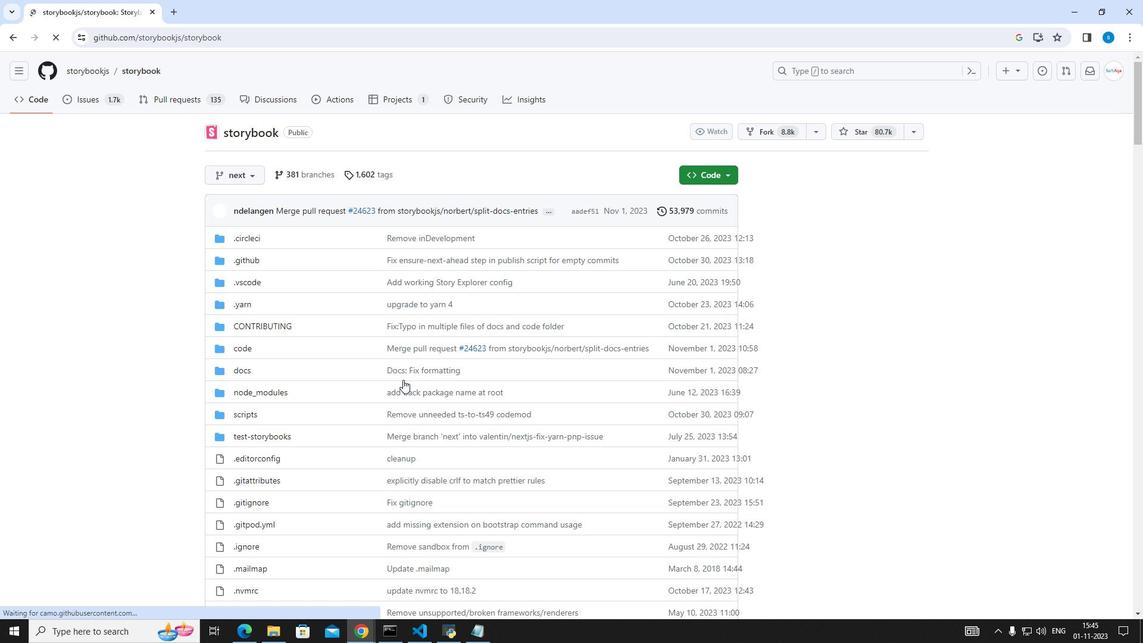 
Action: Mouse scrolled (403, 379) with delta (0, 0)
Screenshot: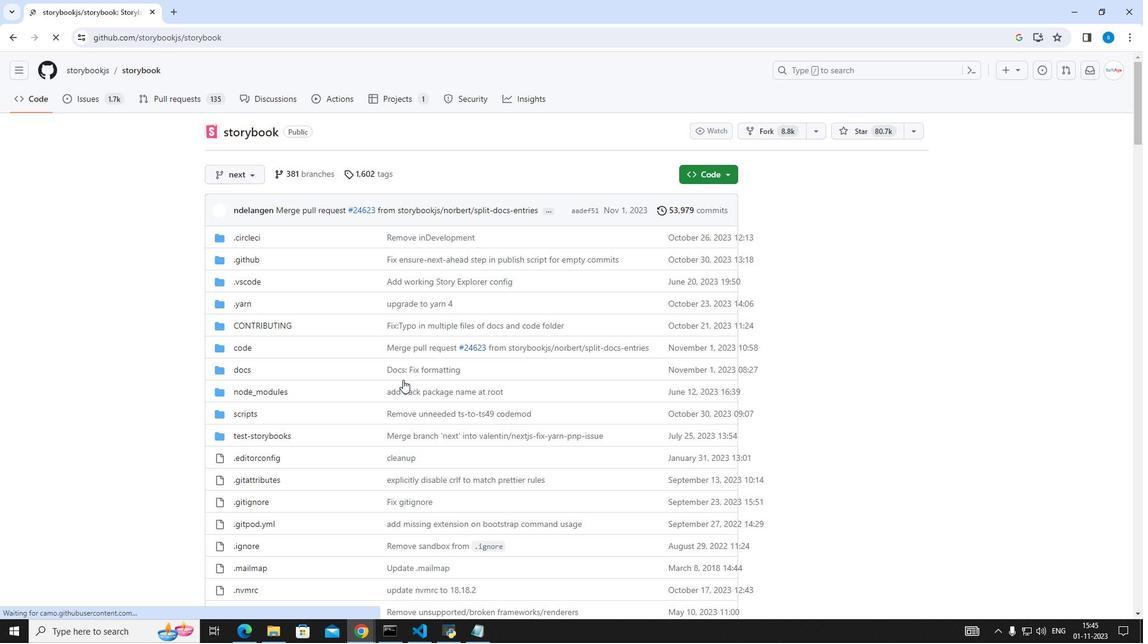 
Action: Mouse scrolled (403, 379) with delta (0, 0)
Screenshot: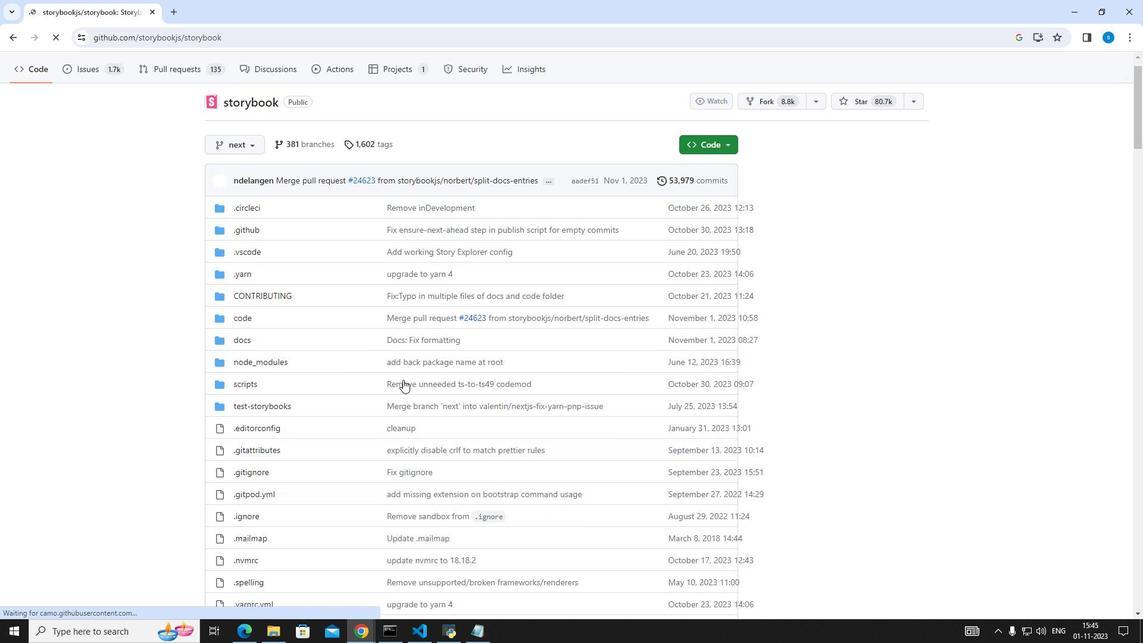 
Action: Mouse scrolled (403, 379) with delta (0, 0)
Screenshot: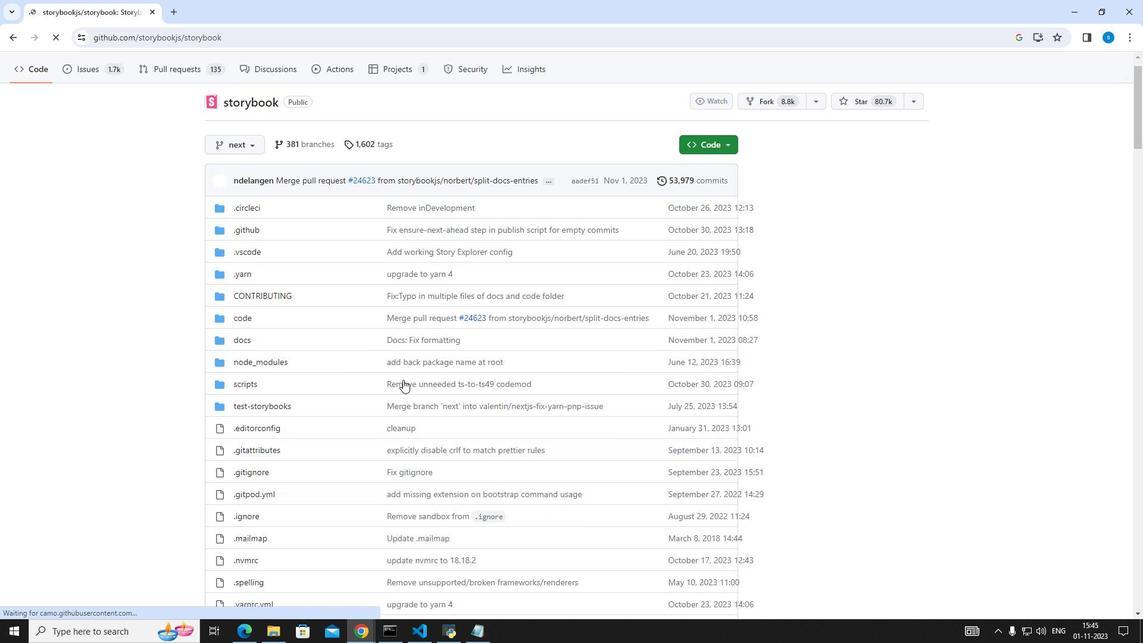 
Action: Mouse scrolled (403, 379) with delta (0, 0)
Screenshot: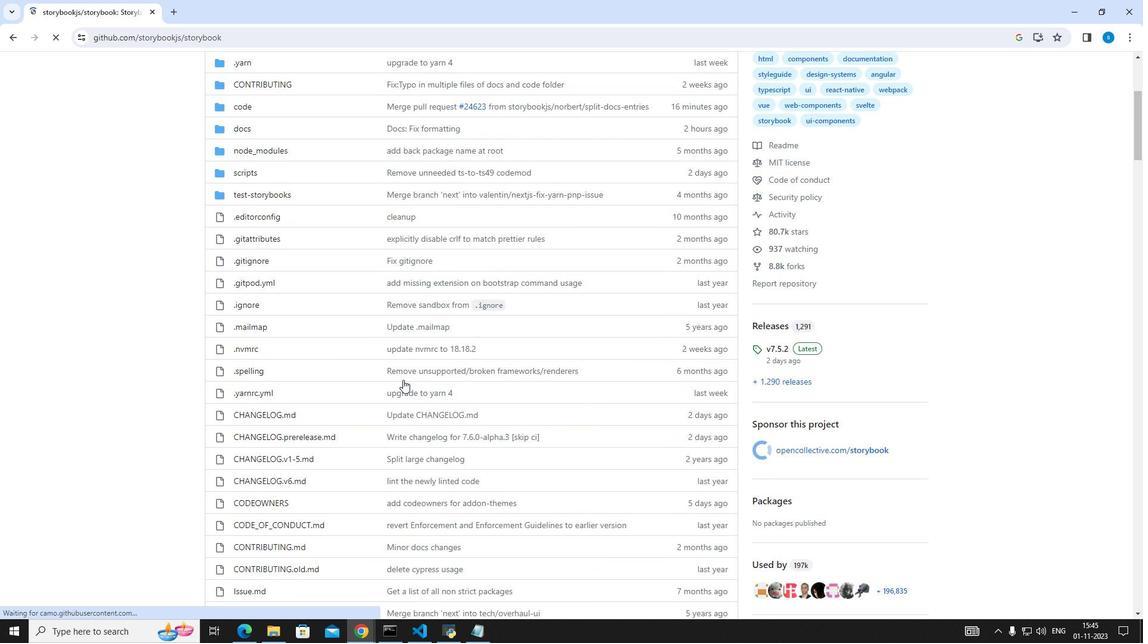 
Action: Mouse scrolled (403, 379) with delta (0, 0)
Screenshot: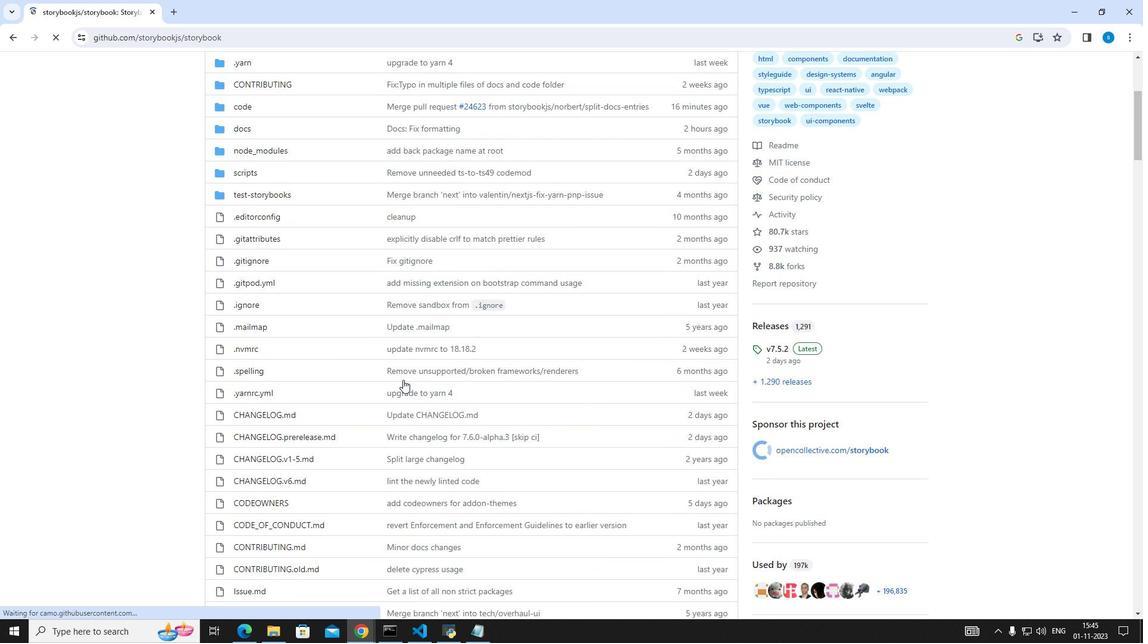 
Action: Mouse scrolled (403, 379) with delta (0, 0)
Screenshot: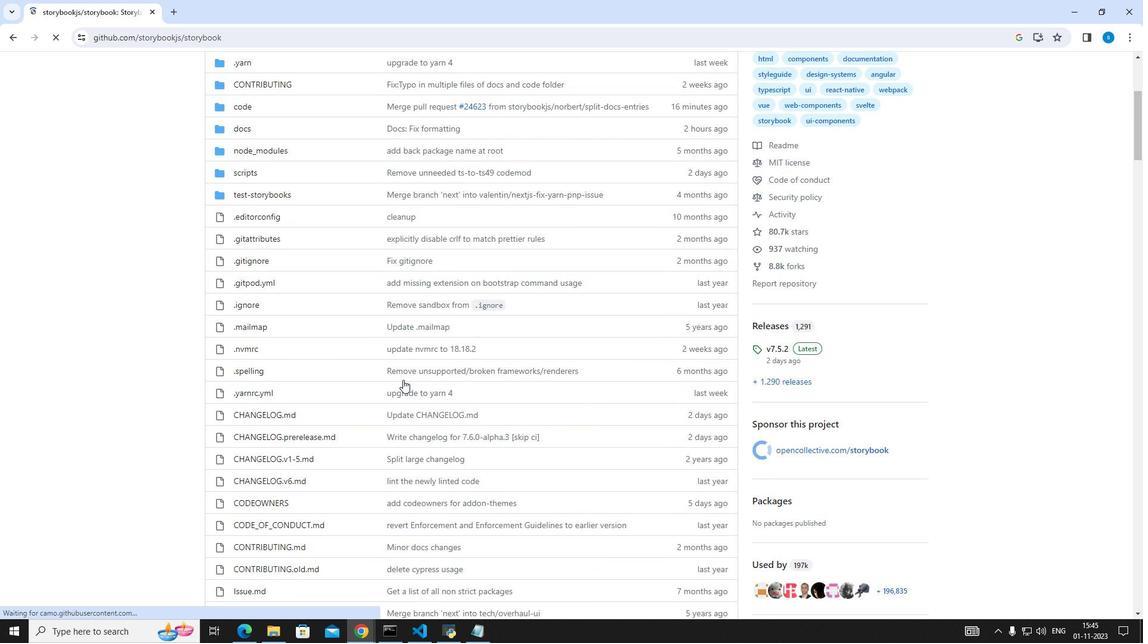 
Action: Mouse scrolled (403, 379) with delta (0, 0)
Screenshot: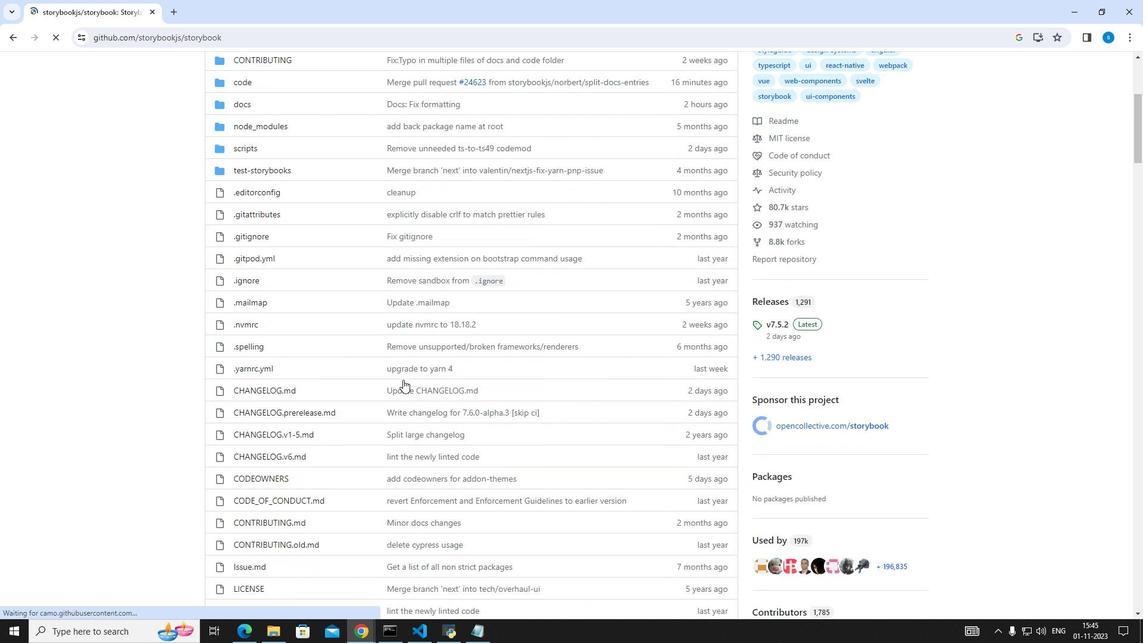 
Action: Mouse scrolled (403, 379) with delta (0, 0)
Screenshot: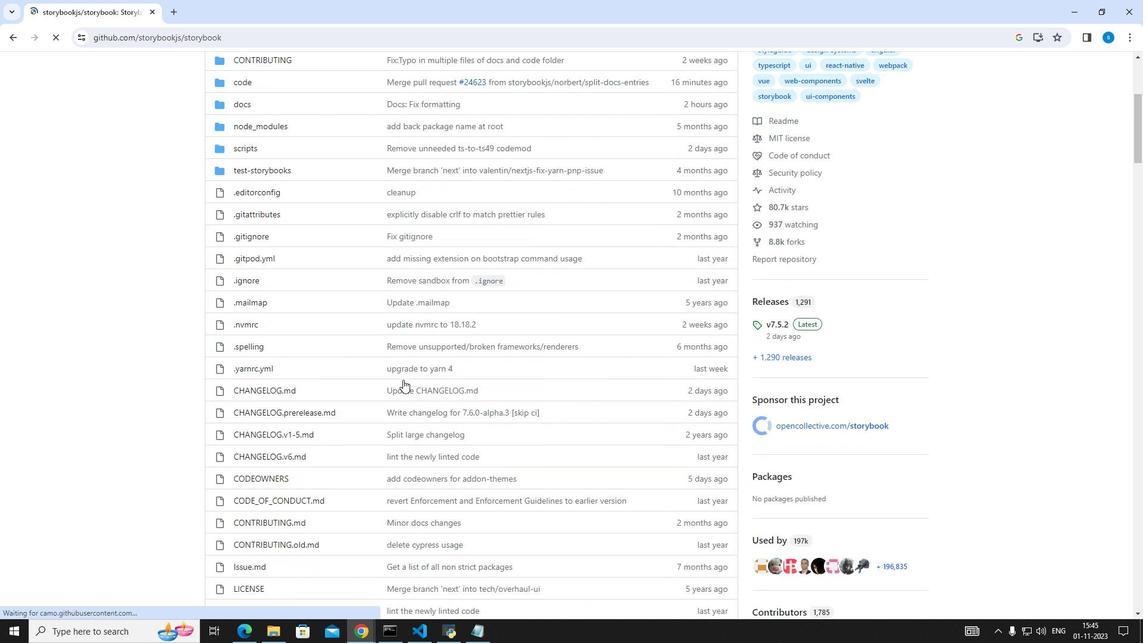 
Action: Mouse scrolled (403, 379) with delta (0, 0)
Screenshot: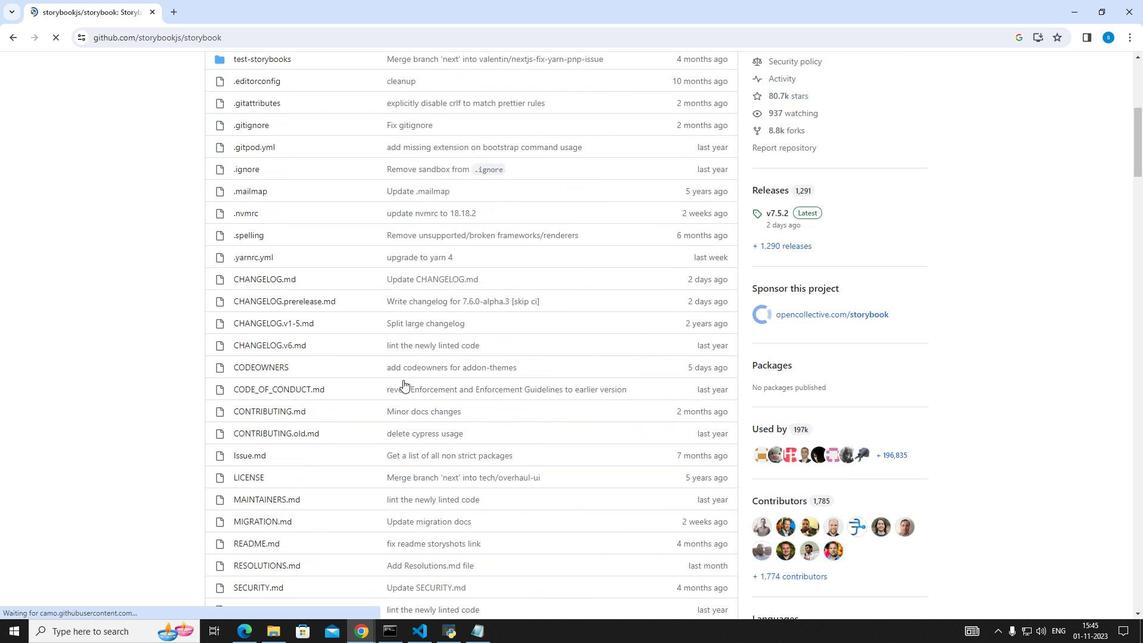 
Action: Mouse scrolled (403, 379) with delta (0, 0)
Screenshot: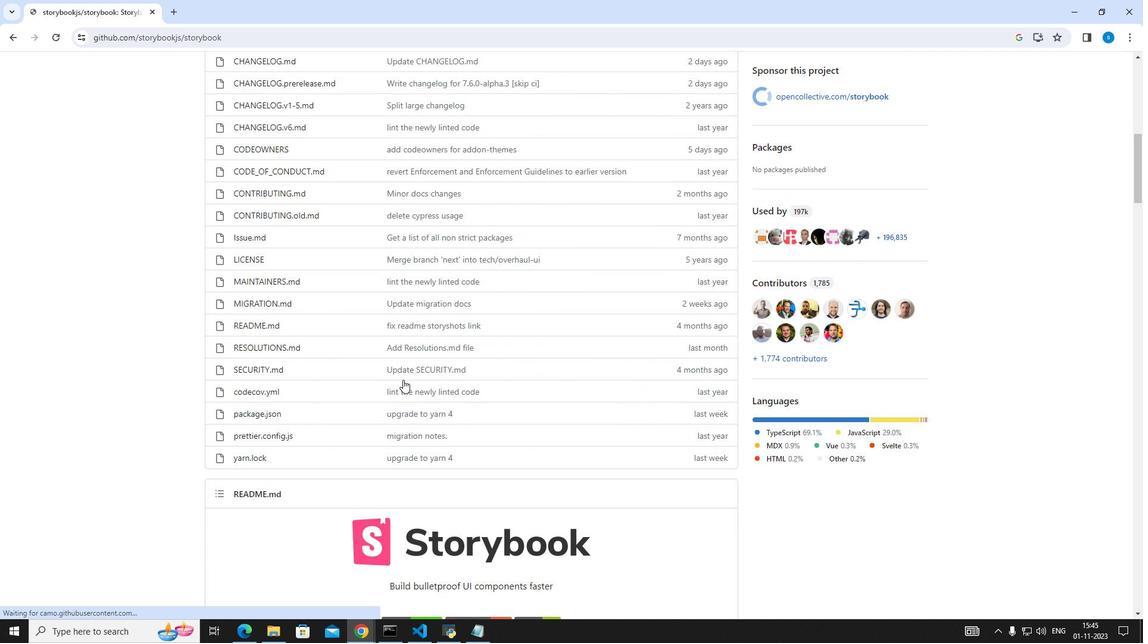 
Action: Mouse scrolled (403, 379) with delta (0, 0)
Screenshot: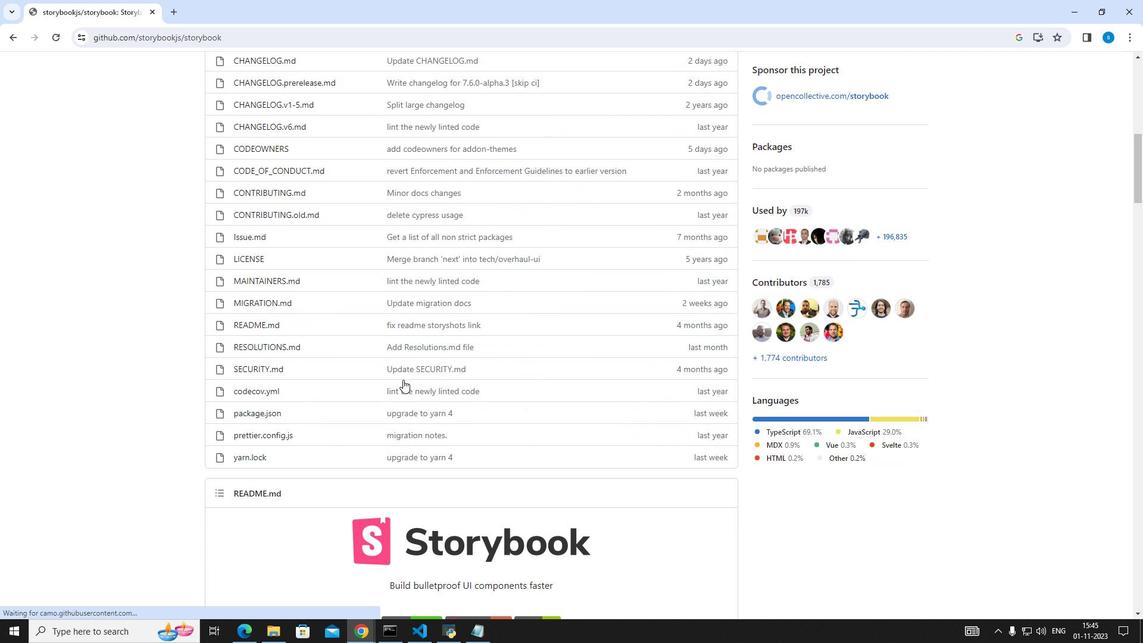 
Action: Mouse scrolled (403, 379) with delta (0, 0)
Screenshot: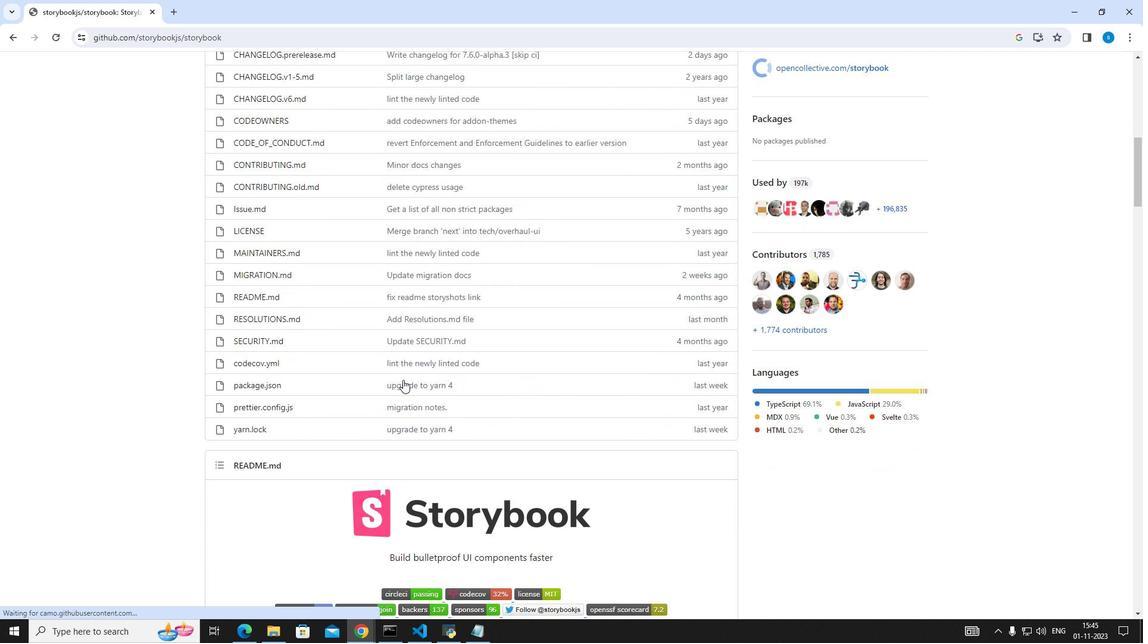 
Action: Mouse scrolled (403, 379) with delta (0, 0)
Screenshot: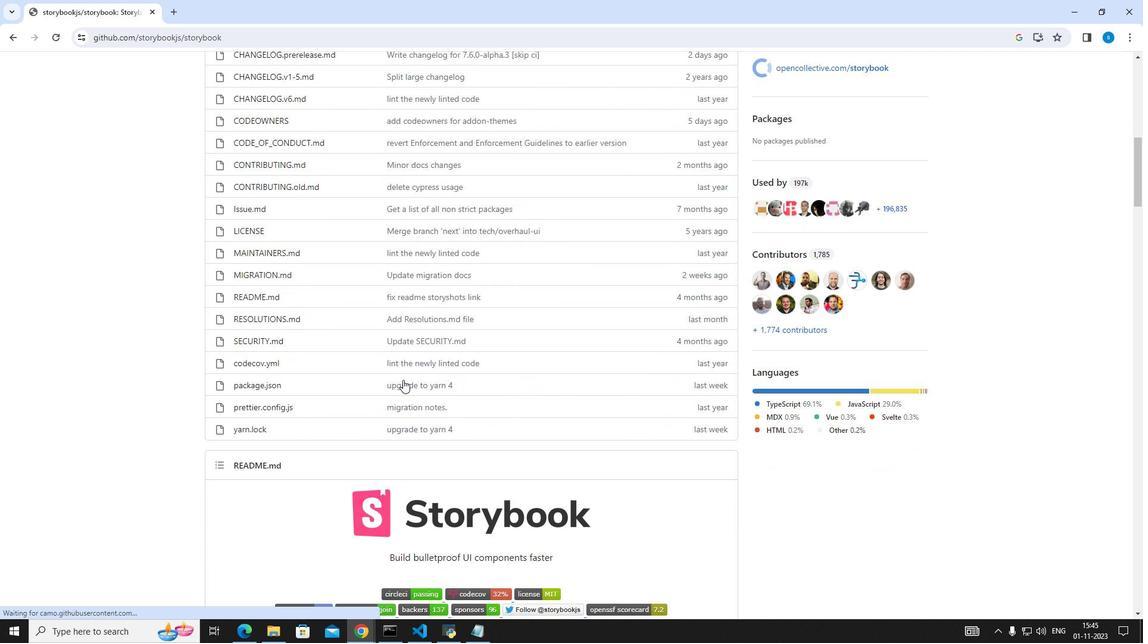 
Action: Mouse scrolled (403, 379) with delta (0, 0)
Screenshot: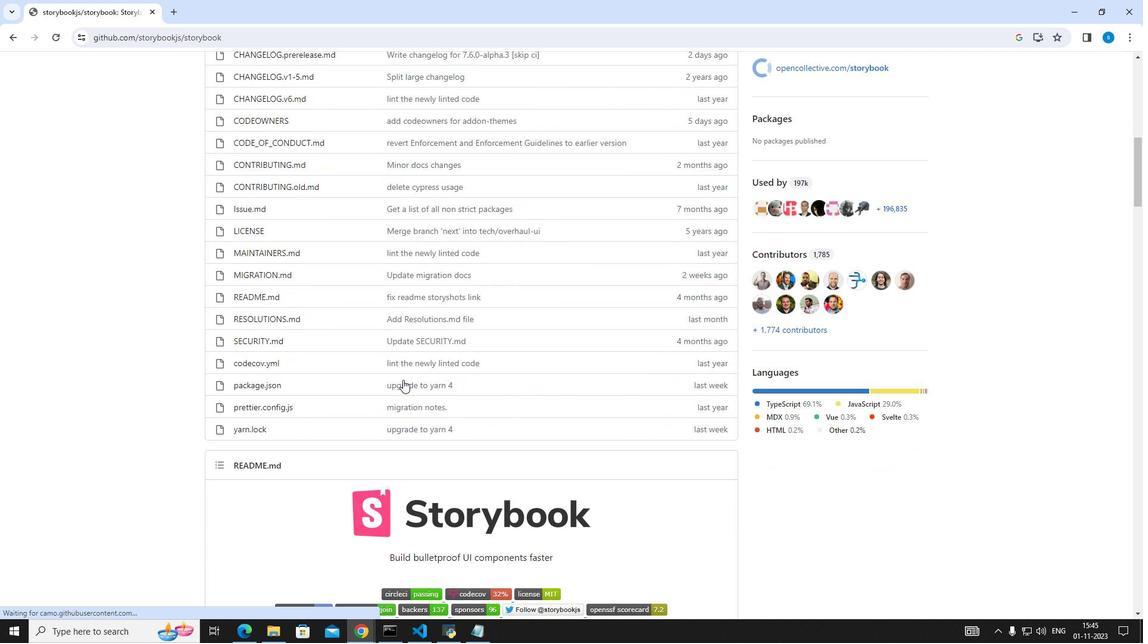 
Action: Mouse scrolled (403, 379) with delta (0, 0)
Screenshot: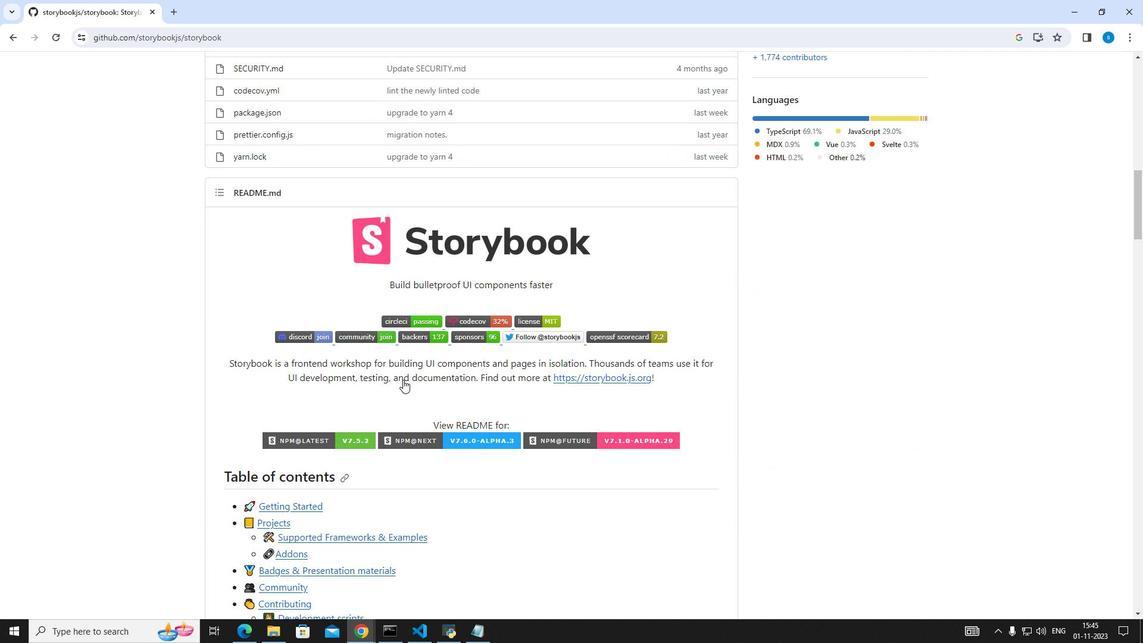 
Action: Mouse scrolled (403, 379) with delta (0, 0)
Screenshot: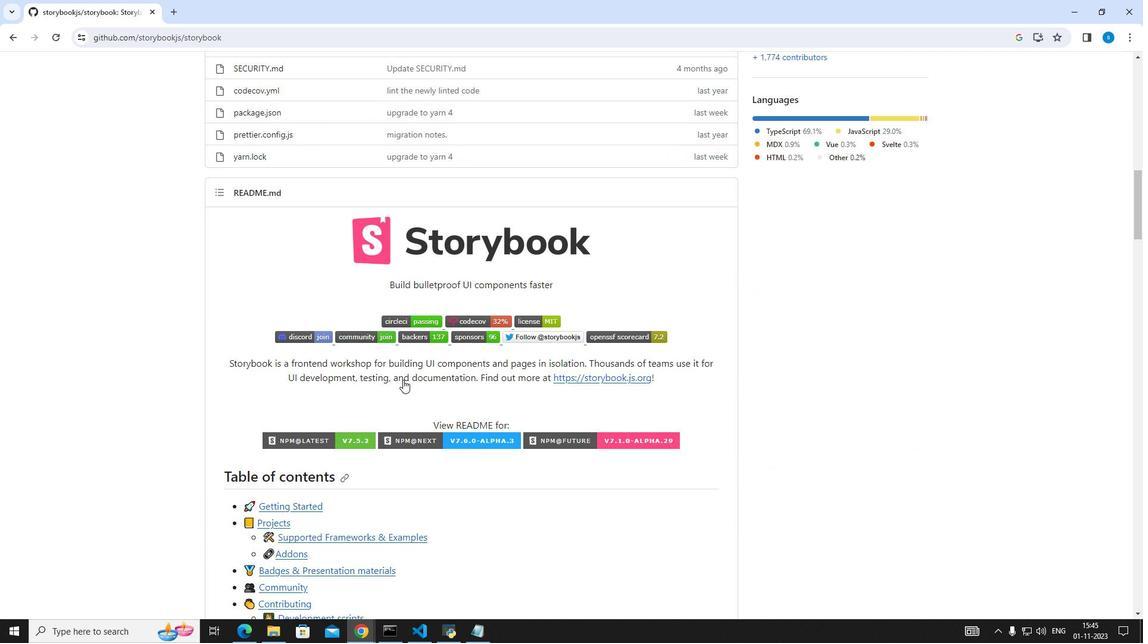 
Action: Mouse scrolled (403, 379) with delta (0, 0)
Screenshot: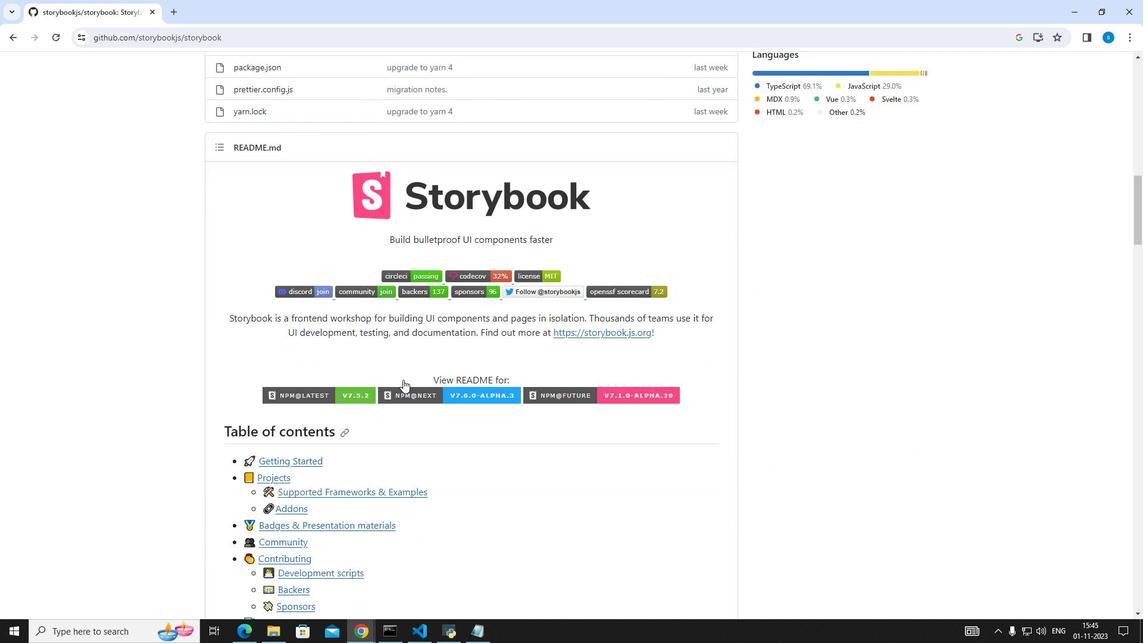 
Action: Mouse scrolled (403, 379) with delta (0, 0)
Screenshot: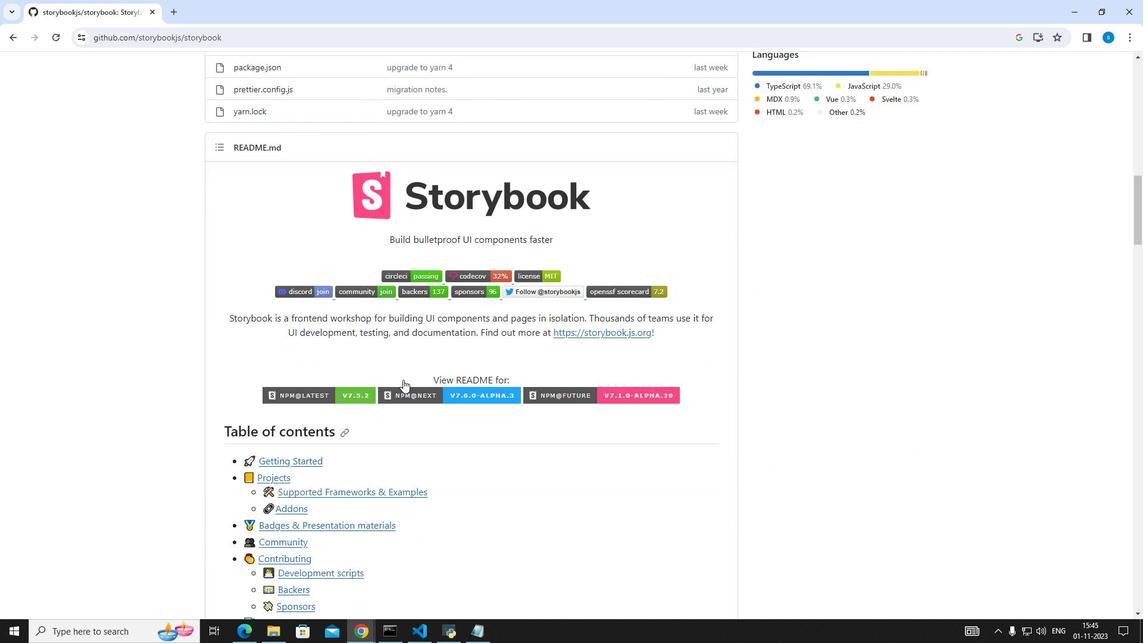 
Action: Mouse scrolled (403, 379) with delta (0, 0)
Screenshot: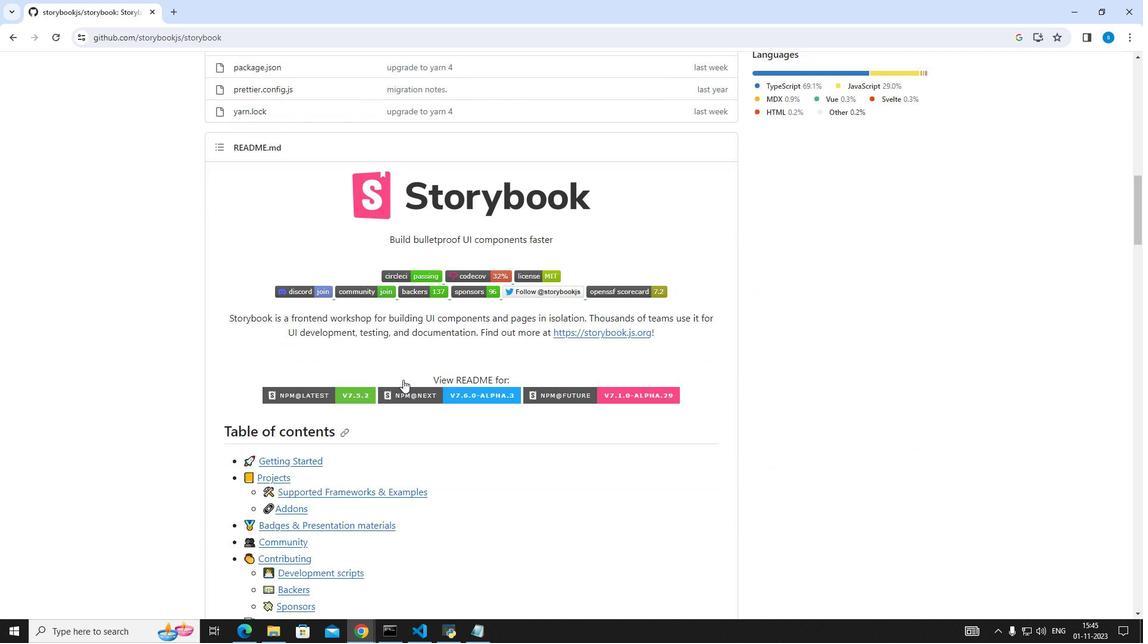 
Action: Mouse scrolled (403, 379) with delta (0, 0)
Screenshot: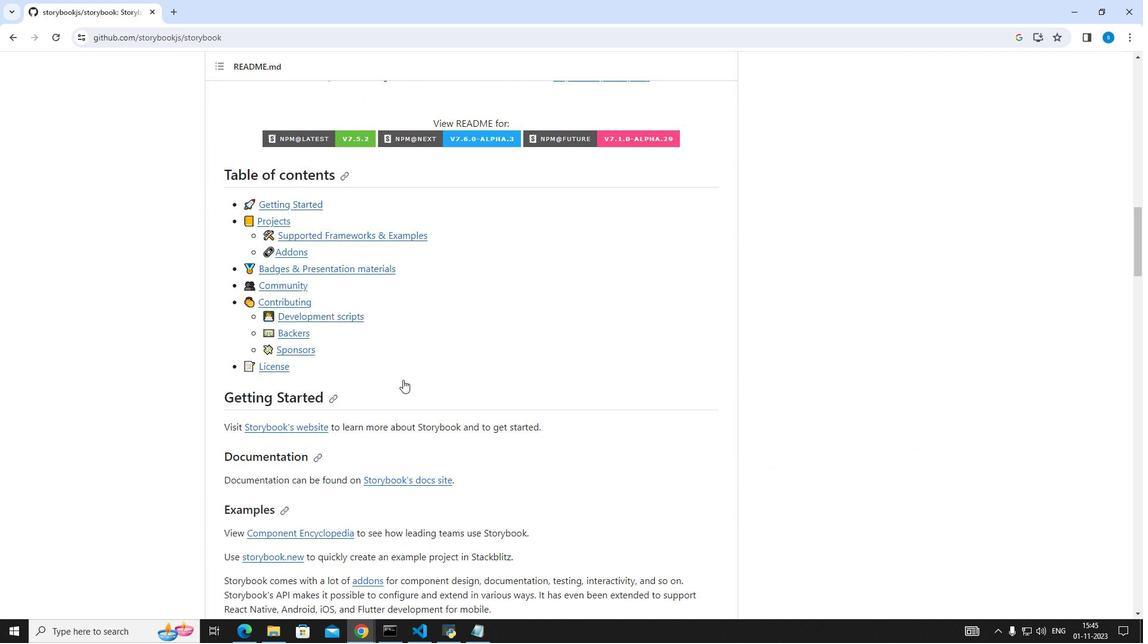 
Action: Mouse scrolled (403, 379) with delta (0, 0)
